 Task: Research Airbnb accommodation in Wallsend, United Kingdom from 1st December, 2023 to 9th December, 2023 for 4 adults.2 bedrooms having 2 beds and 2 bathrooms. Property type can be house. Look for 4 properties as per requirement.
Action: Mouse moved to (430, 108)
Screenshot: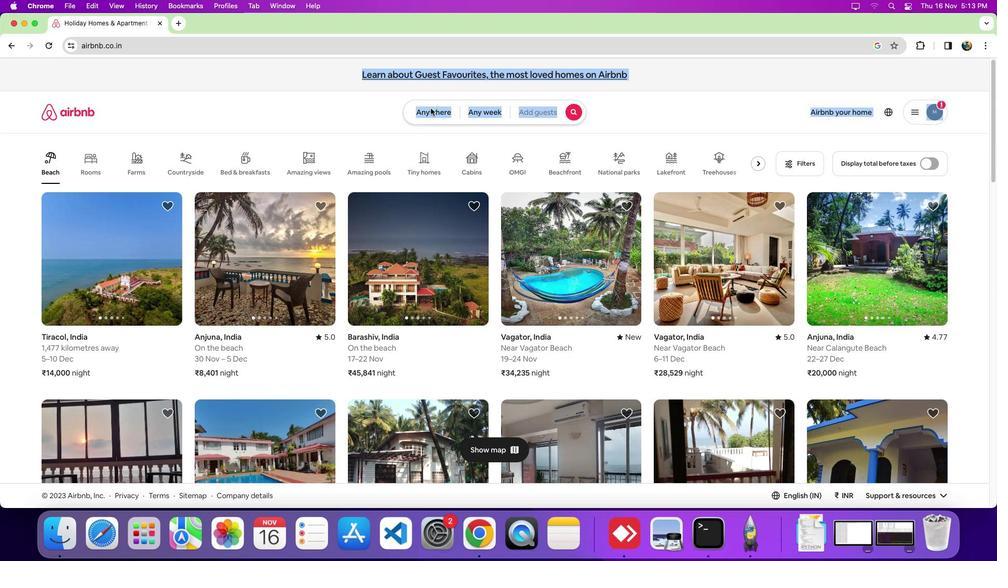 
Action: Mouse pressed left at (430, 108)
Screenshot: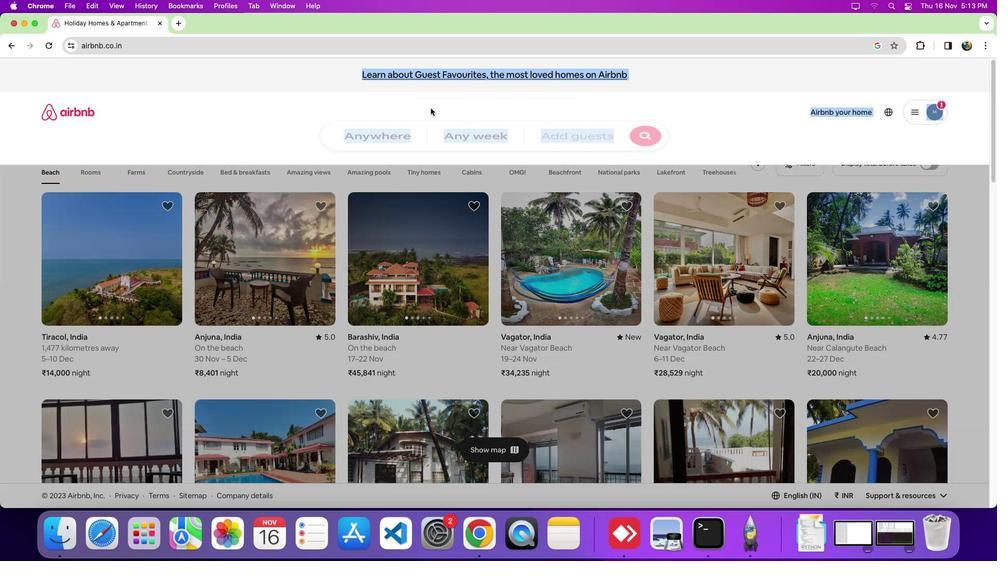 
Action: Mouse moved to (375, 152)
Screenshot: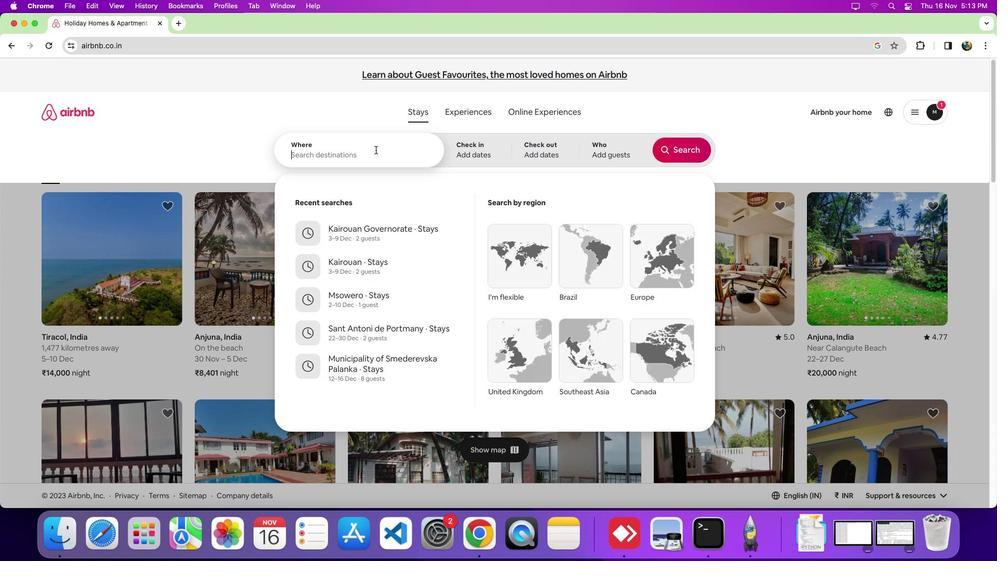 
Action: Mouse pressed left at (375, 152)
Screenshot: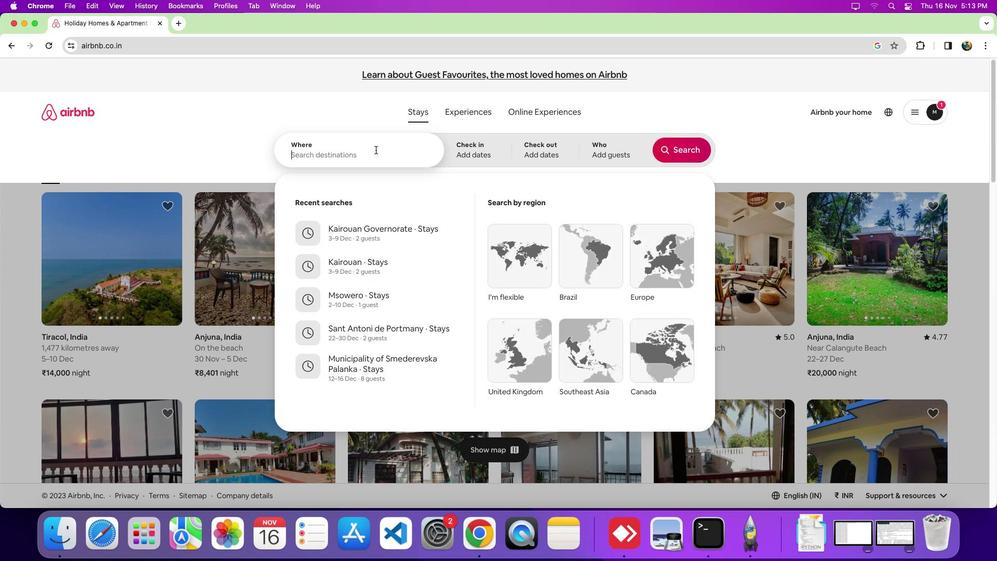 
Action: Mouse moved to (375, 150)
Screenshot: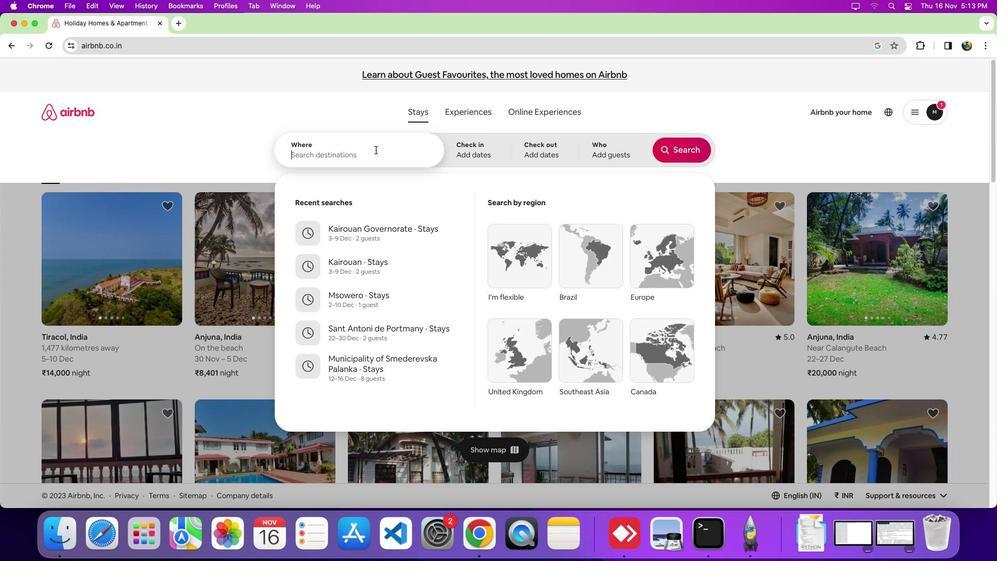 
Action: Key pressed Key.shift_r'W''a''l''l''s''e''n''d'','Key.spaceKey.shift'U''n''i''t''e''d'Key.space'k''i''n''g''d''o''m'Key.space'='
Screenshot: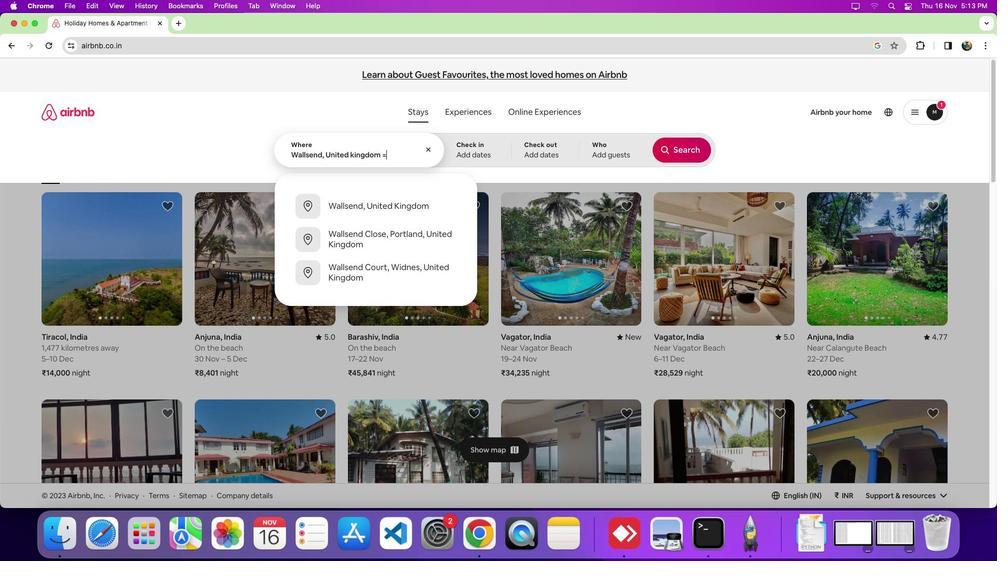 
Action: Mouse moved to (456, 158)
Screenshot: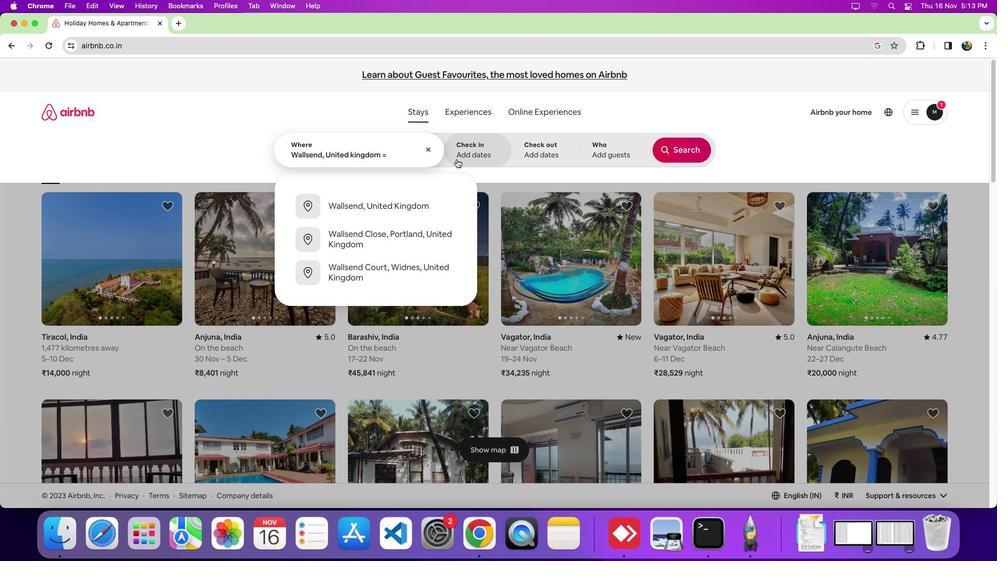 
Action: Mouse pressed left at (456, 158)
Screenshot: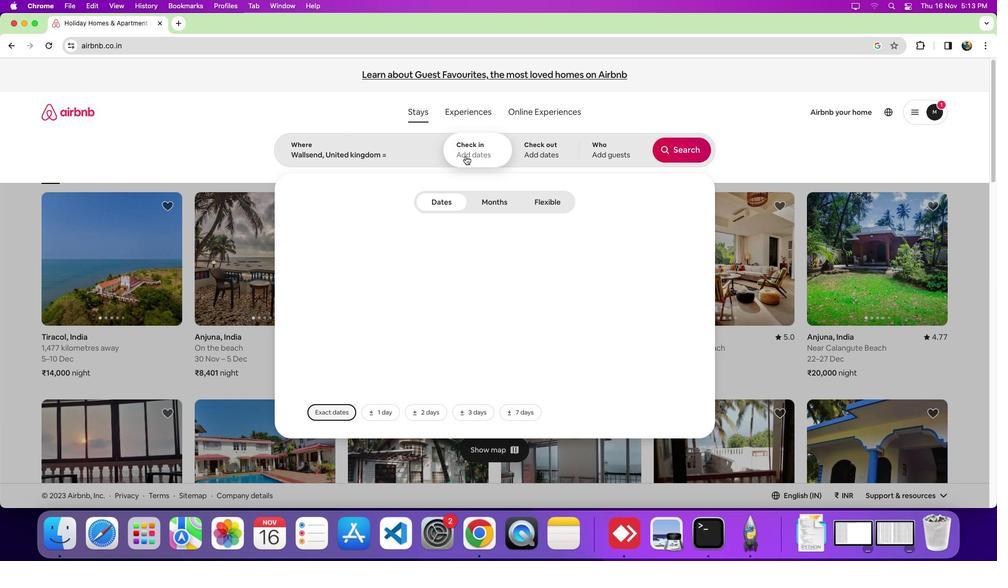 
Action: Mouse moved to (638, 280)
Screenshot: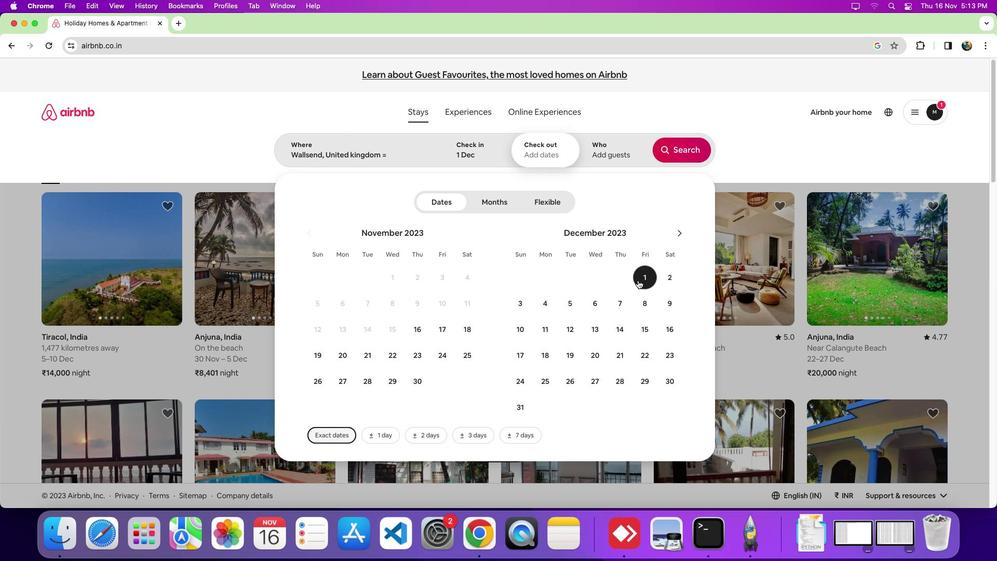
Action: Mouse pressed left at (638, 280)
Screenshot: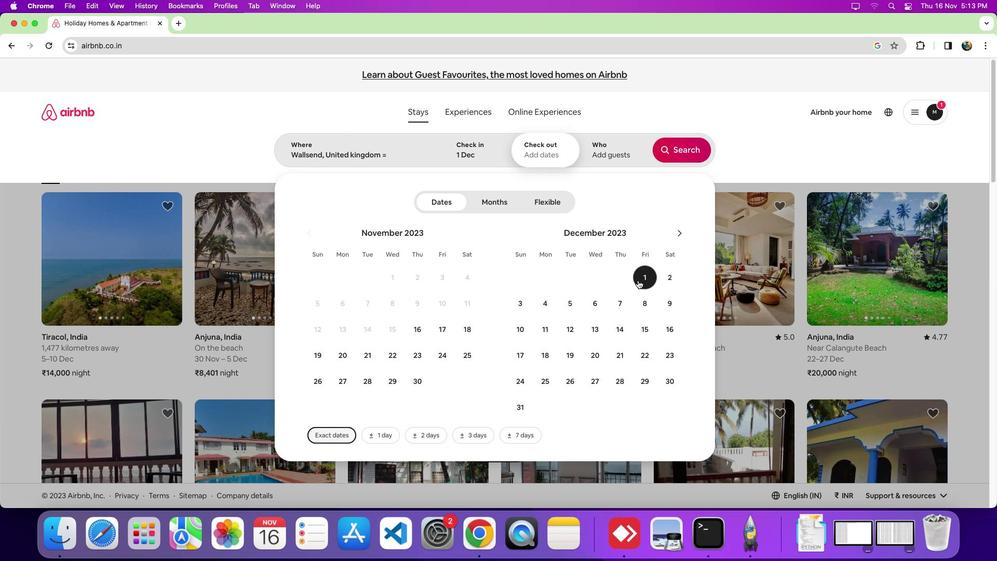 
Action: Mouse moved to (665, 302)
Screenshot: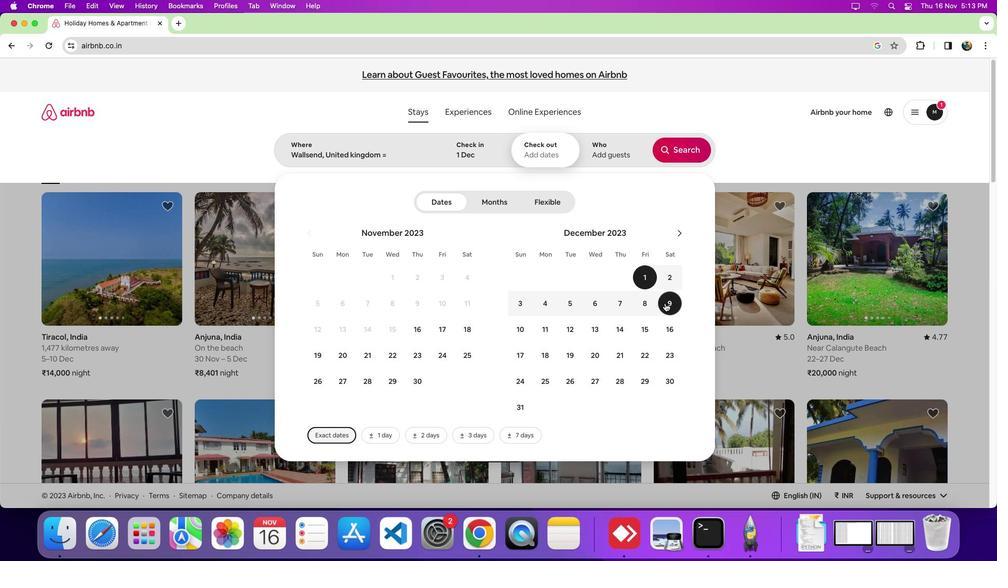 
Action: Mouse pressed left at (665, 302)
Screenshot: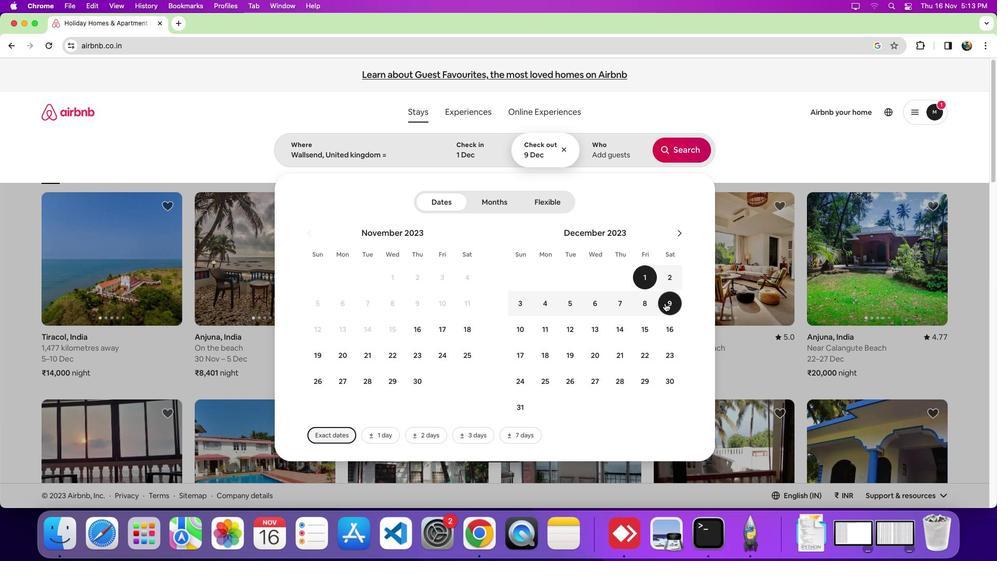 
Action: Mouse moved to (616, 152)
Screenshot: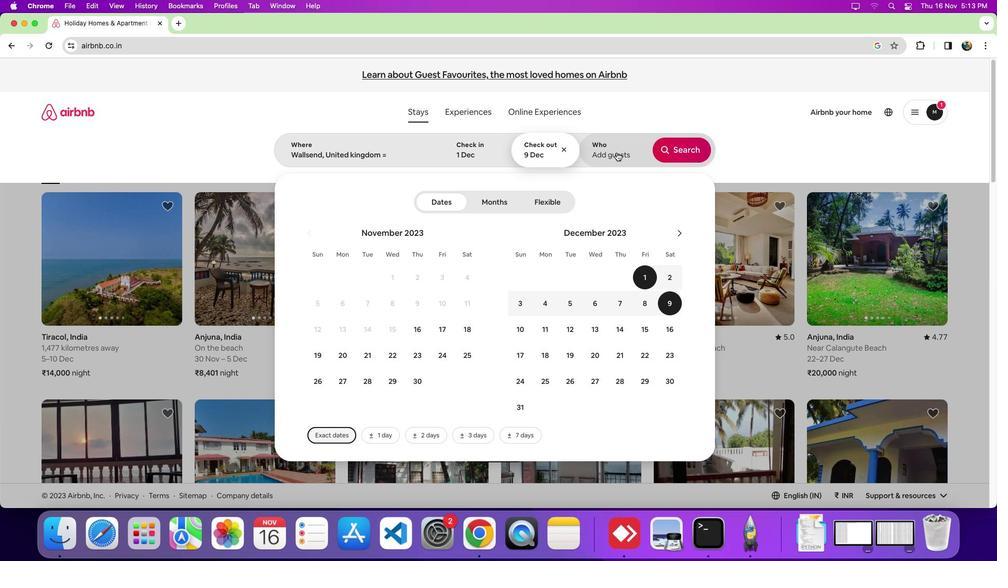 
Action: Mouse pressed left at (616, 152)
Screenshot: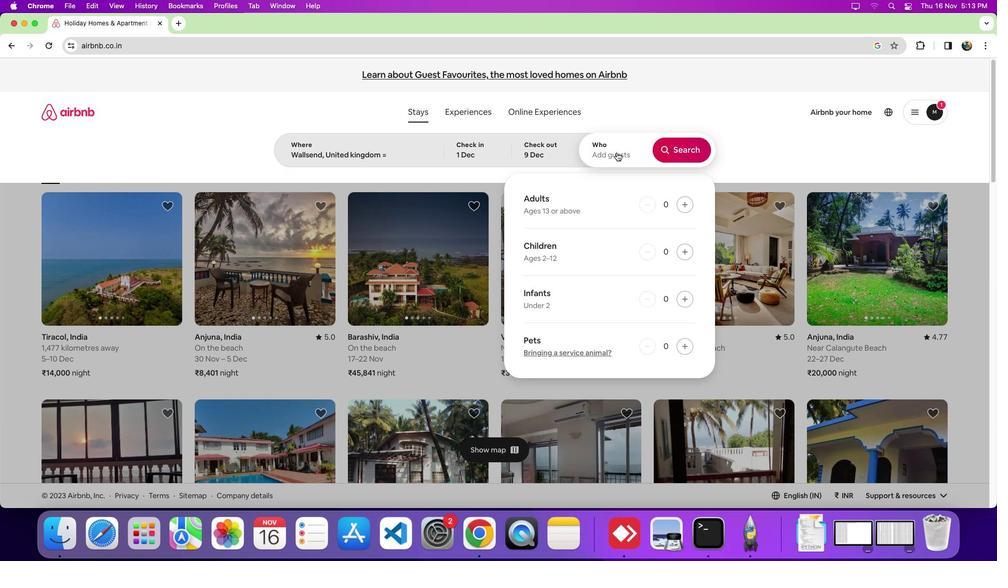 
Action: Mouse moved to (681, 203)
Screenshot: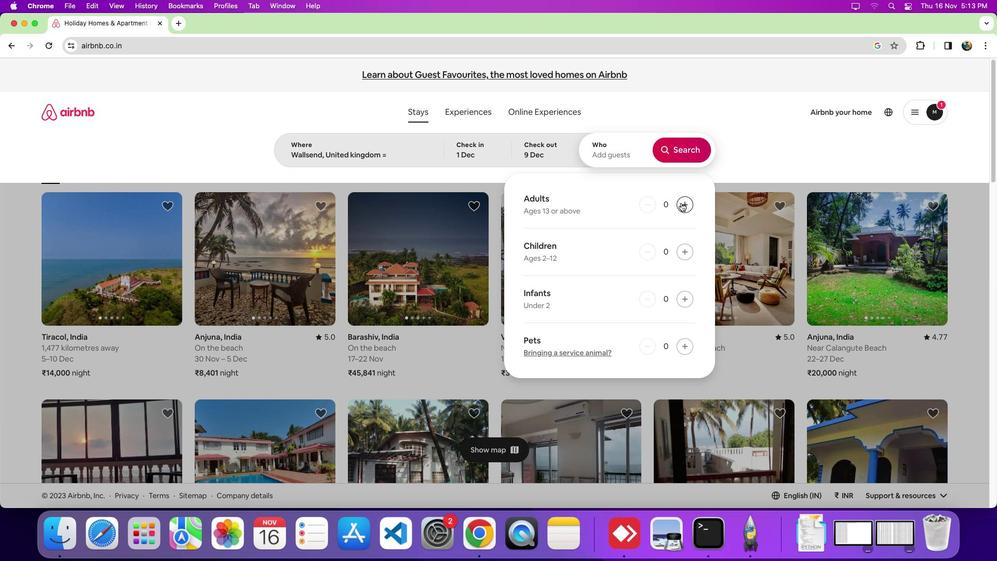 
Action: Mouse pressed left at (681, 203)
Screenshot: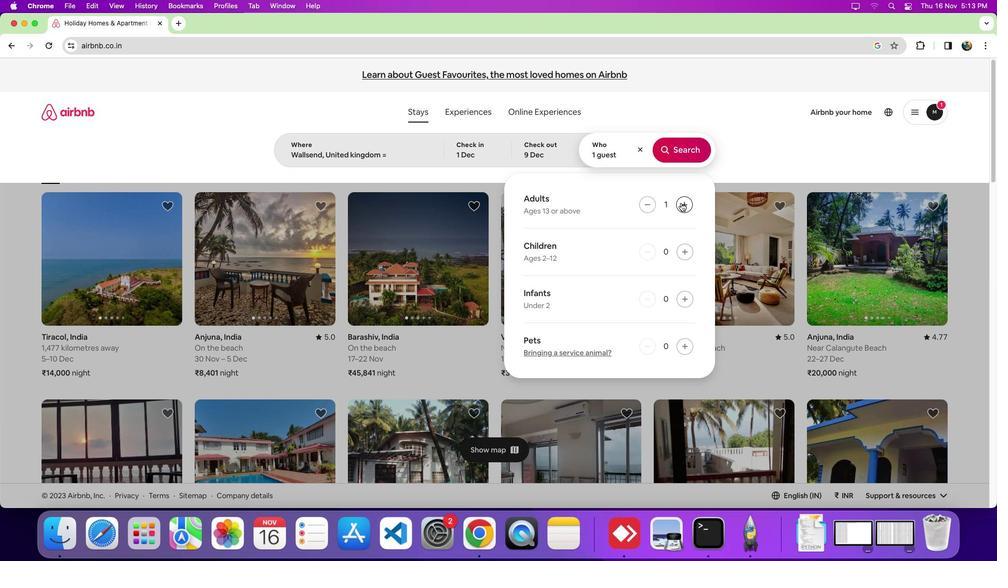 
Action: Mouse pressed left at (681, 203)
Screenshot: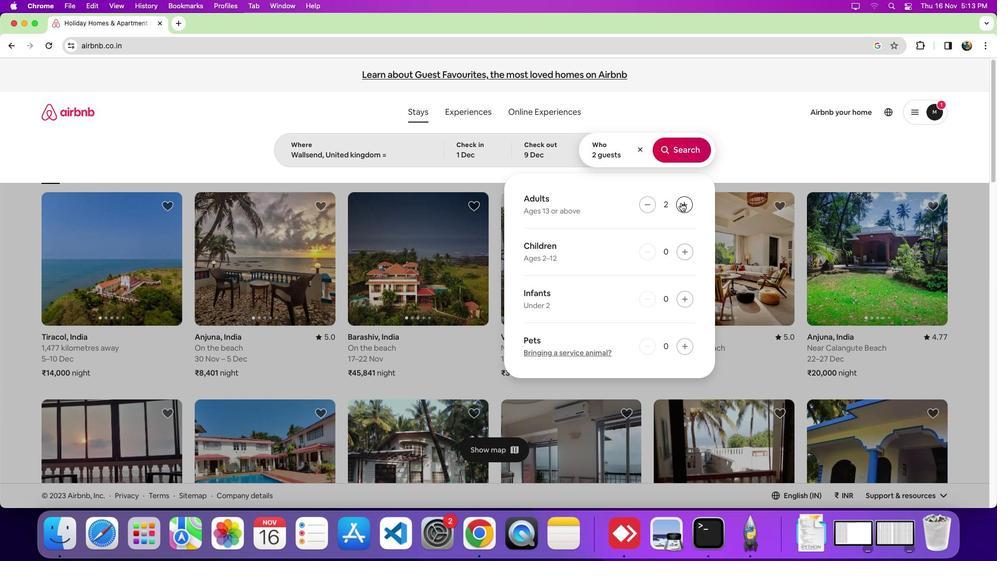 
Action: Mouse pressed left at (681, 203)
Screenshot: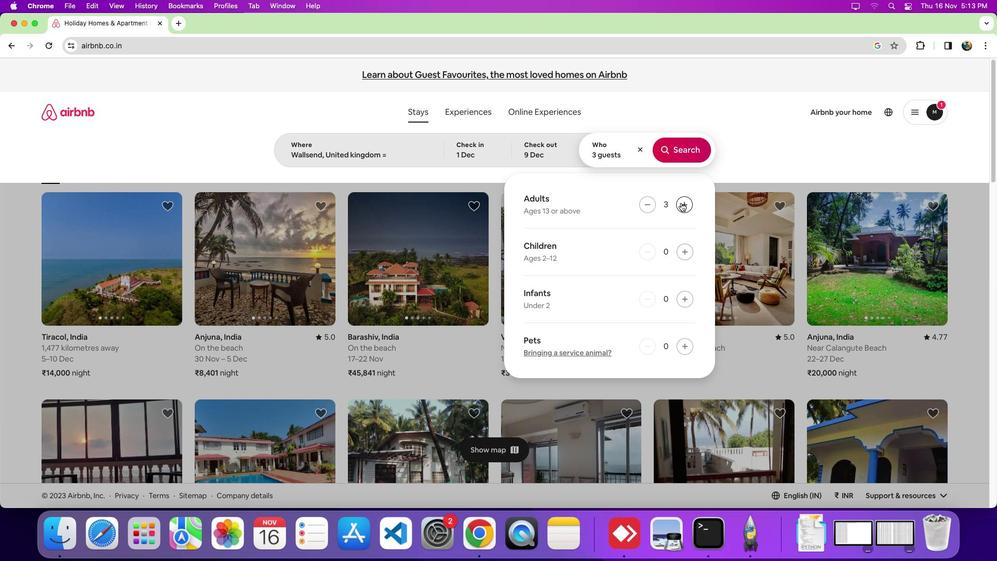 
Action: Mouse pressed left at (681, 203)
Screenshot: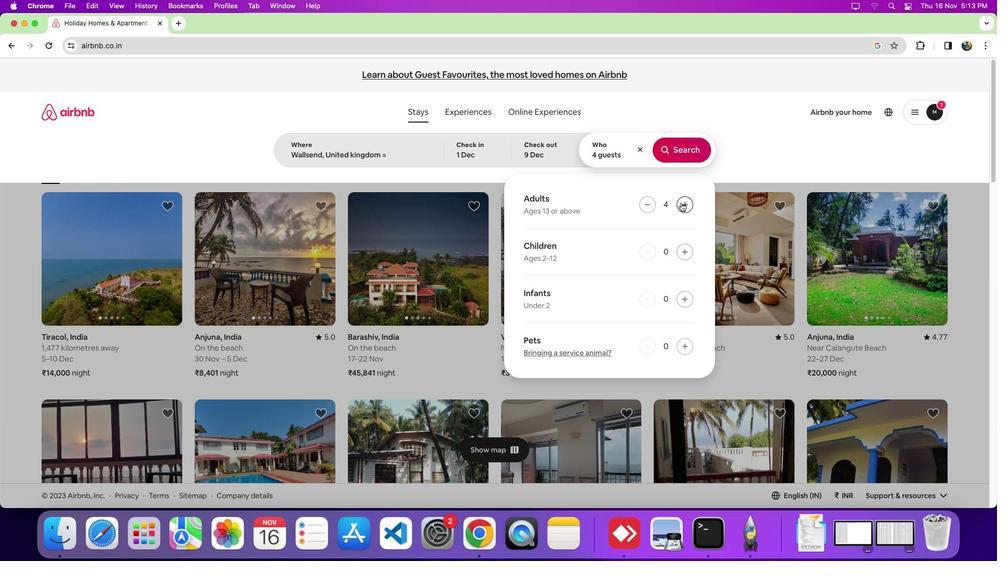 
Action: Mouse moved to (678, 153)
Screenshot: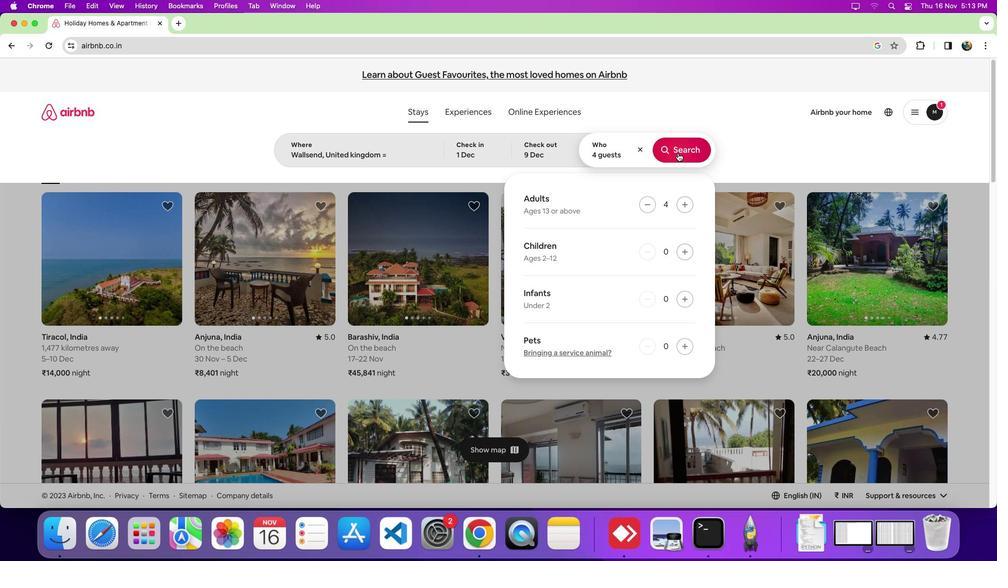 
Action: Mouse pressed left at (678, 153)
Screenshot: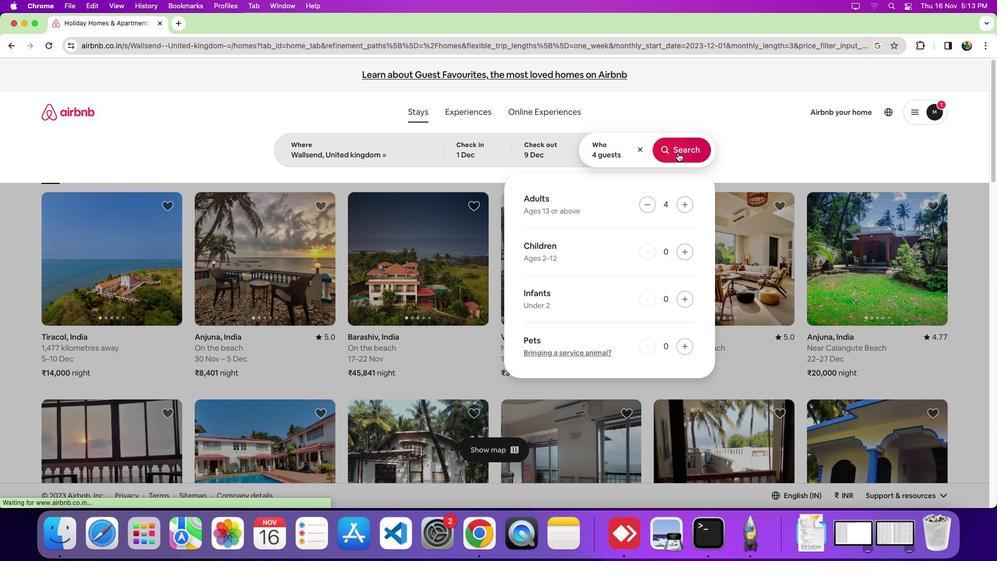 
Action: Mouse moved to (827, 121)
Screenshot: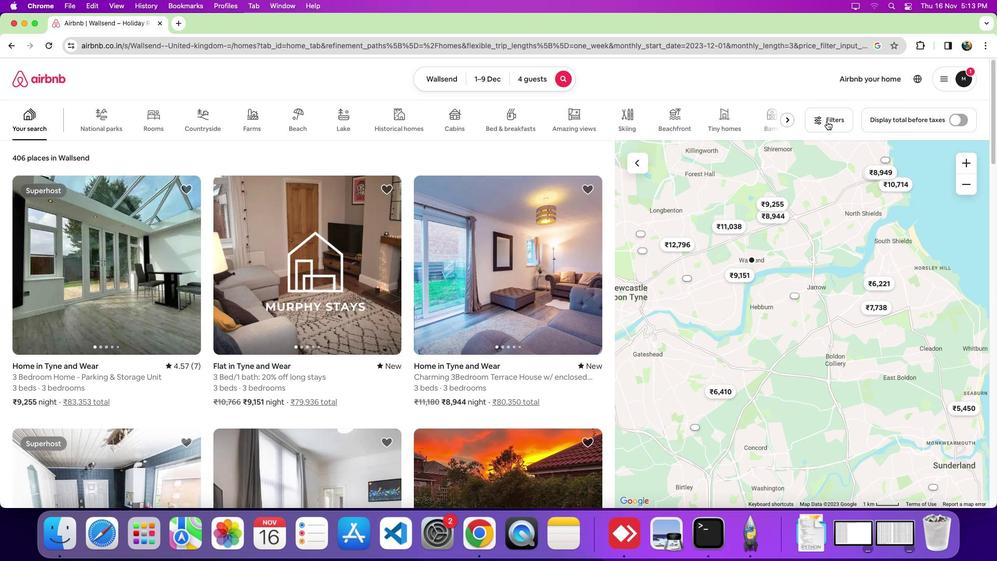 
Action: Mouse pressed left at (827, 121)
Screenshot: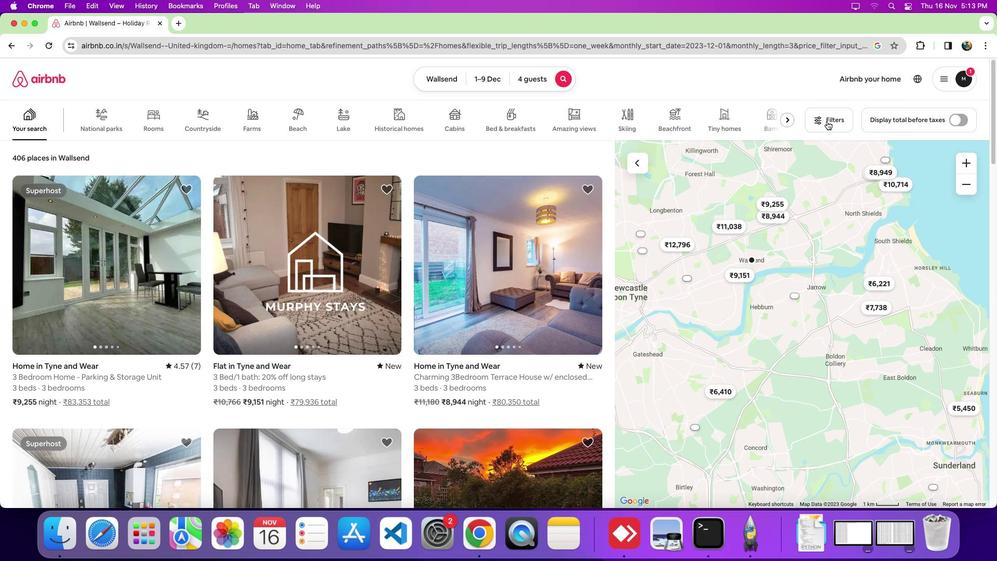 
Action: Mouse moved to (573, 322)
Screenshot: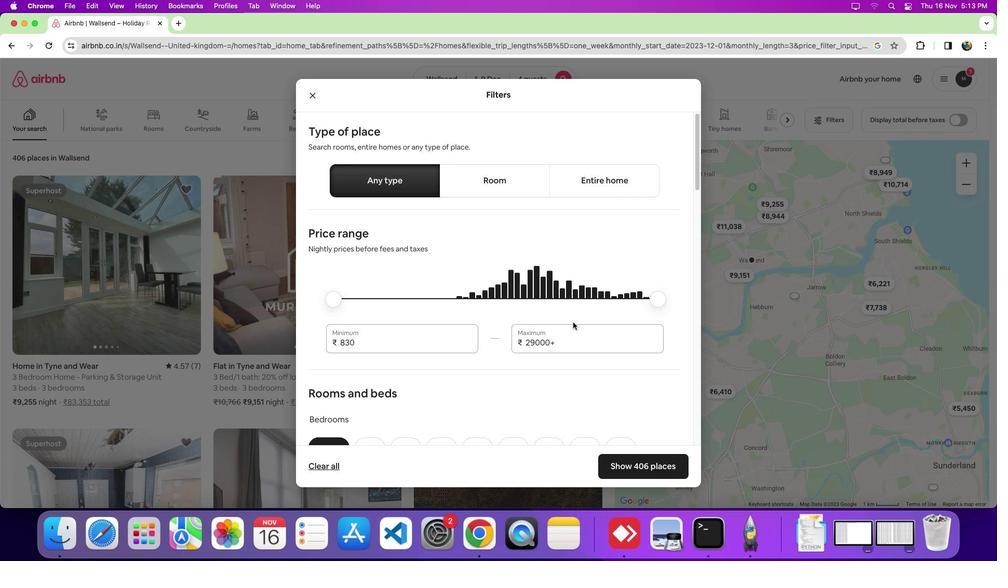 
Action: Mouse scrolled (573, 322) with delta (0, 0)
Screenshot: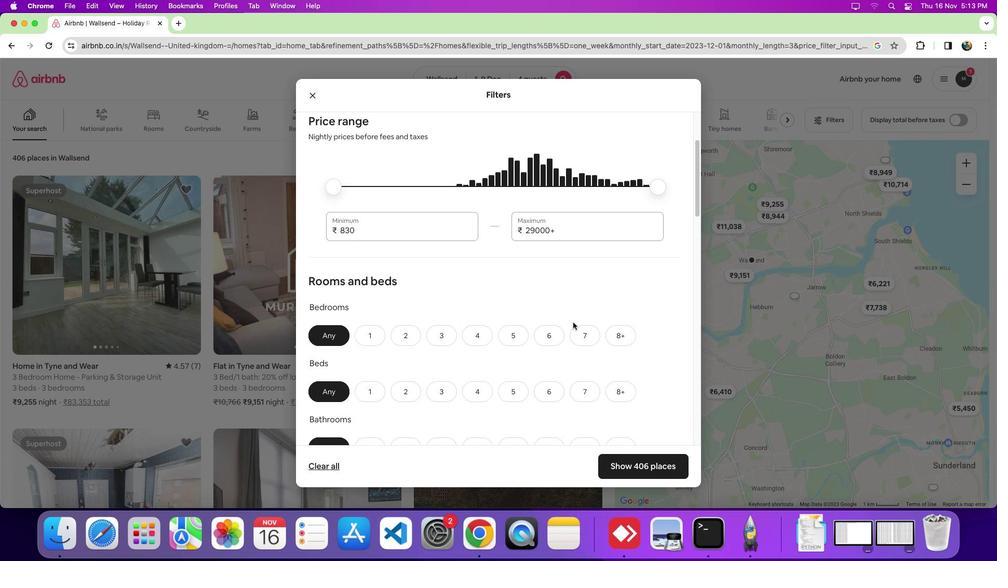 
Action: Mouse scrolled (573, 322) with delta (0, 0)
Screenshot: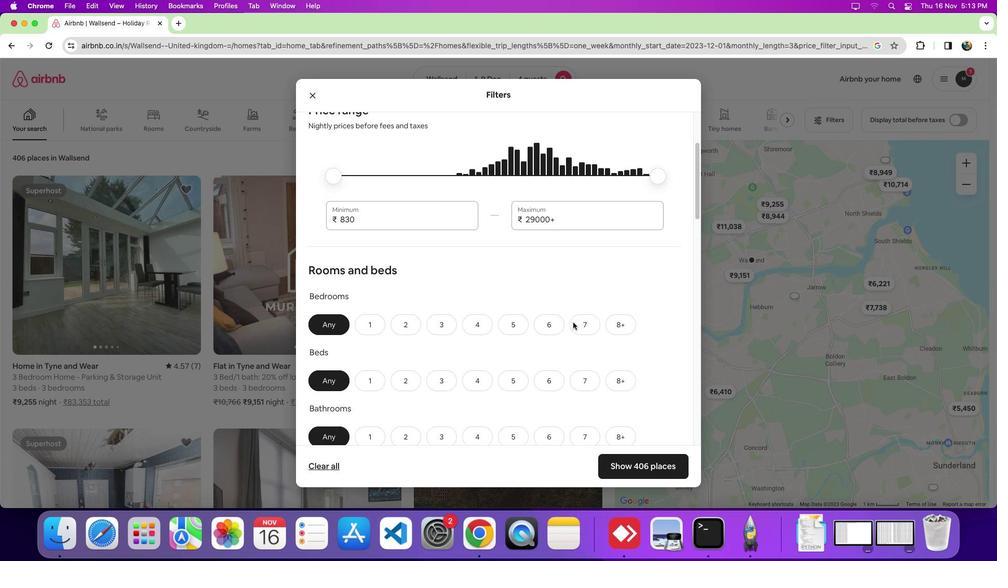 
Action: Mouse scrolled (573, 322) with delta (0, -2)
Screenshot: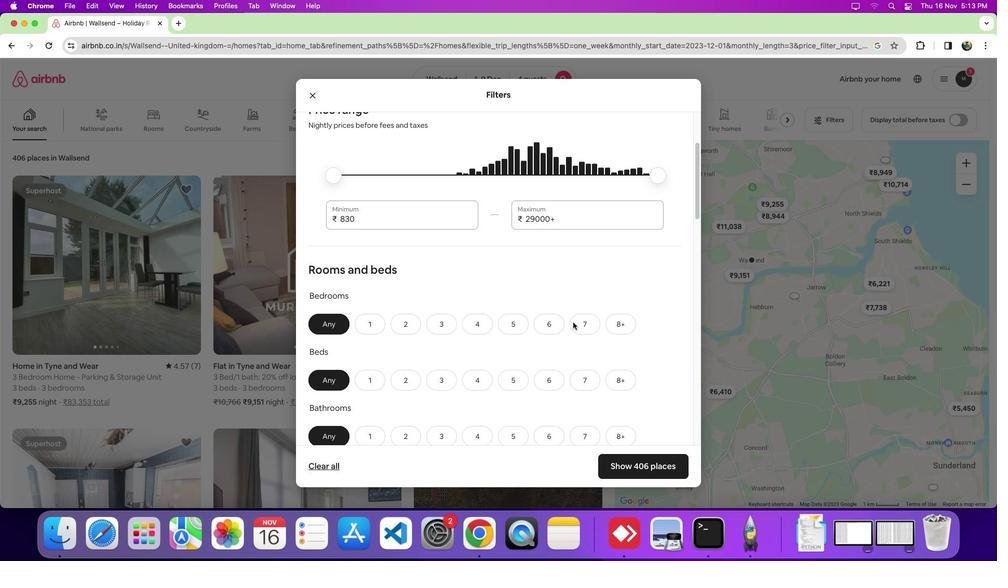 
Action: Mouse moved to (572, 319)
Screenshot: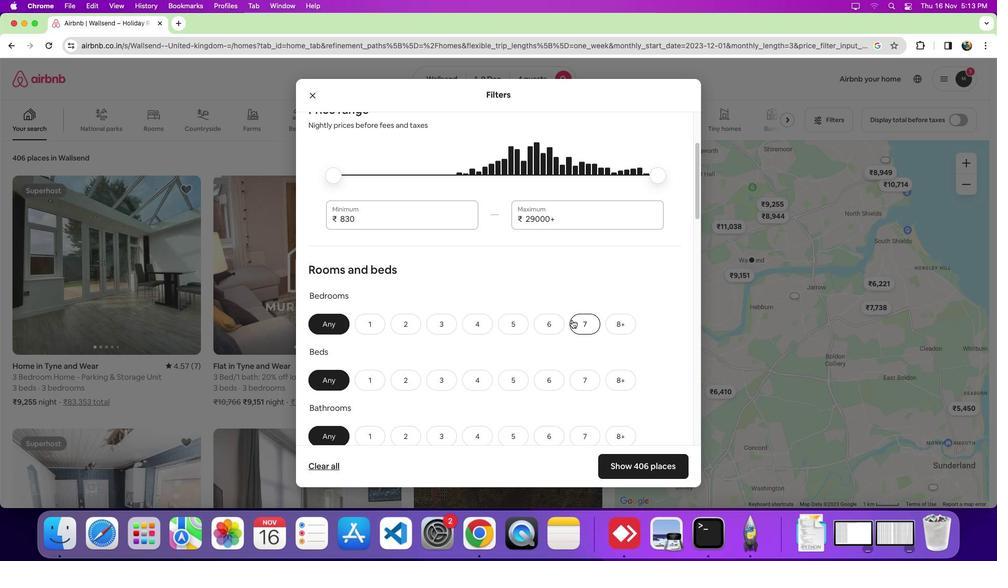 
Action: Mouse scrolled (572, 319) with delta (0, 0)
Screenshot: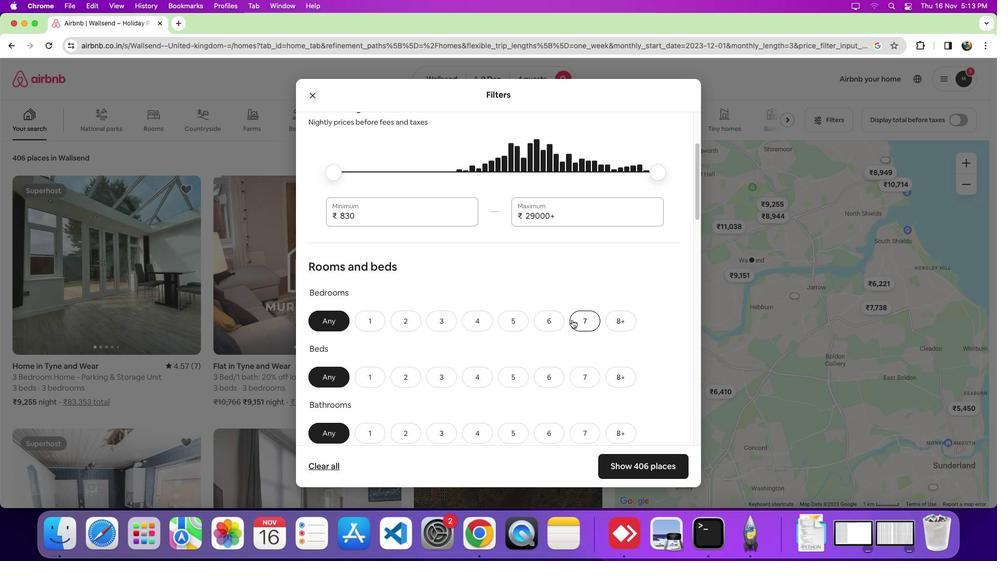 
Action: Mouse scrolled (572, 319) with delta (0, 0)
Screenshot: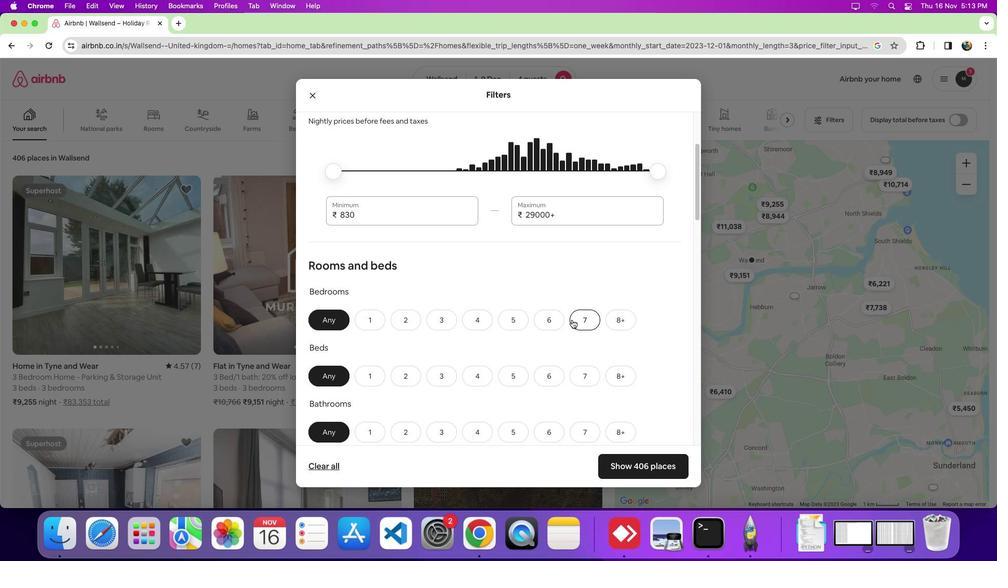
Action: Mouse moved to (401, 322)
Screenshot: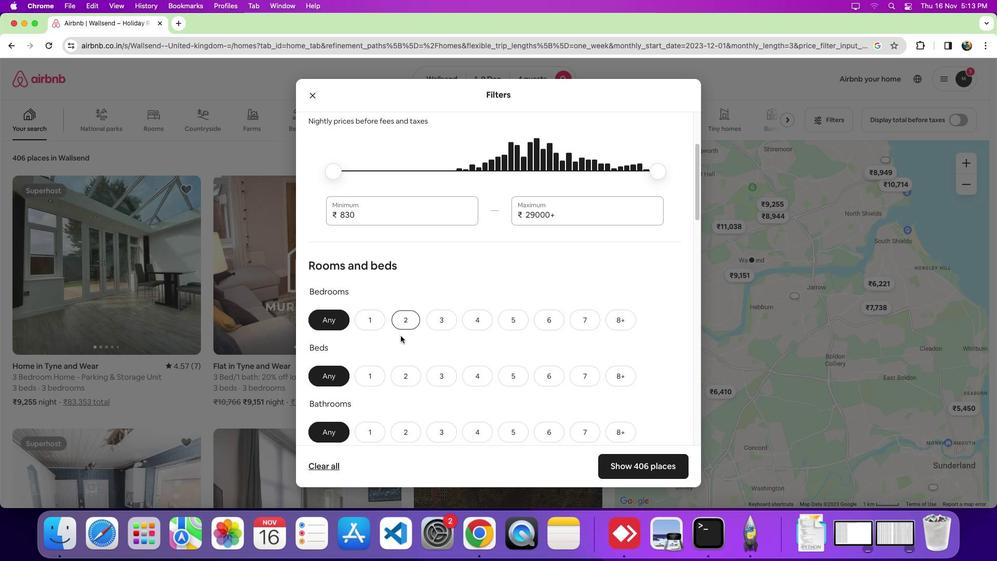 
Action: Mouse pressed left at (401, 322)
Screenshot: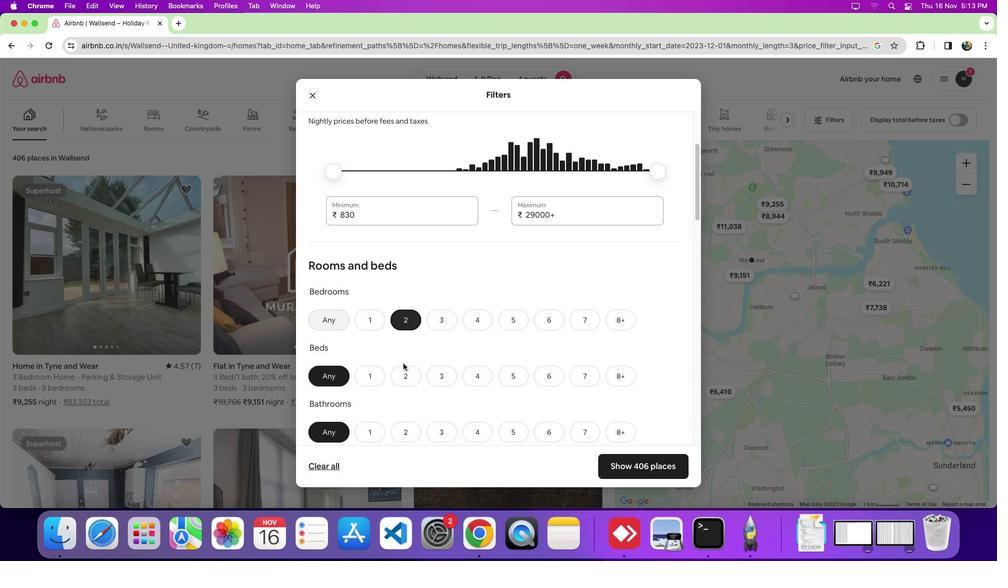 
Action: Mouse moved to (404, 373)
Screenshot: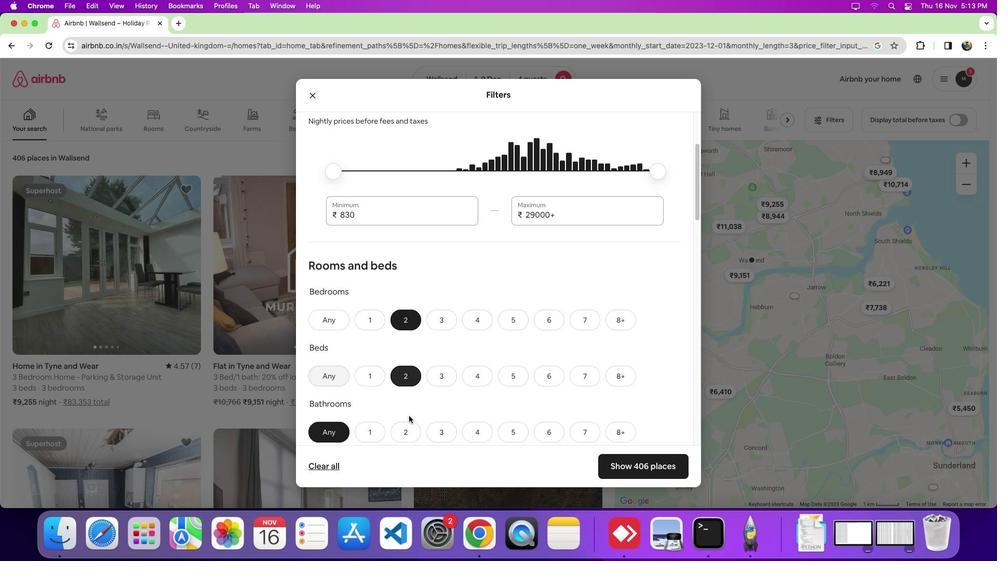 
Action: Mouse pressed left at (404, 373)
Screenshot: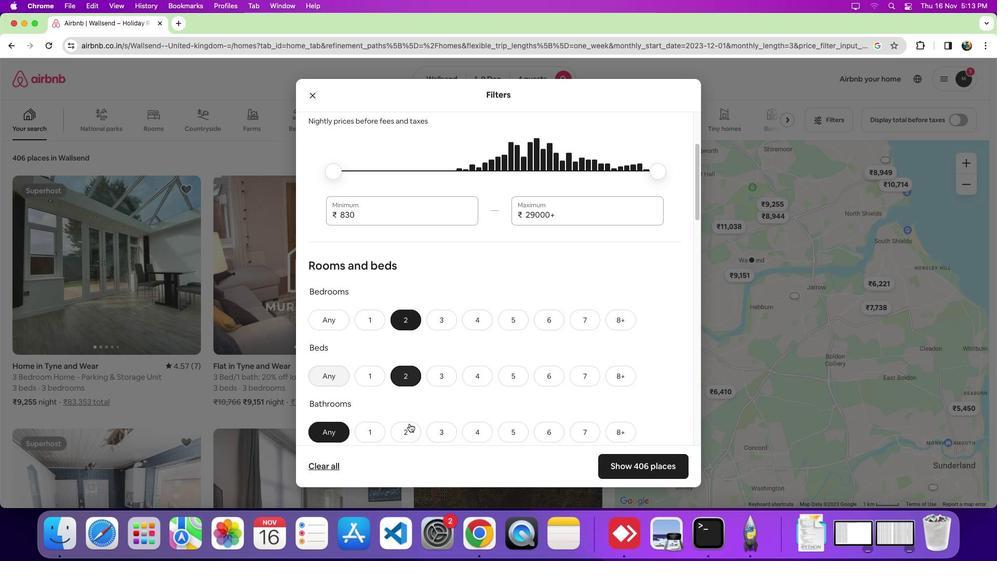 
Action: Mouse moved to (408, 428)
Screenshot: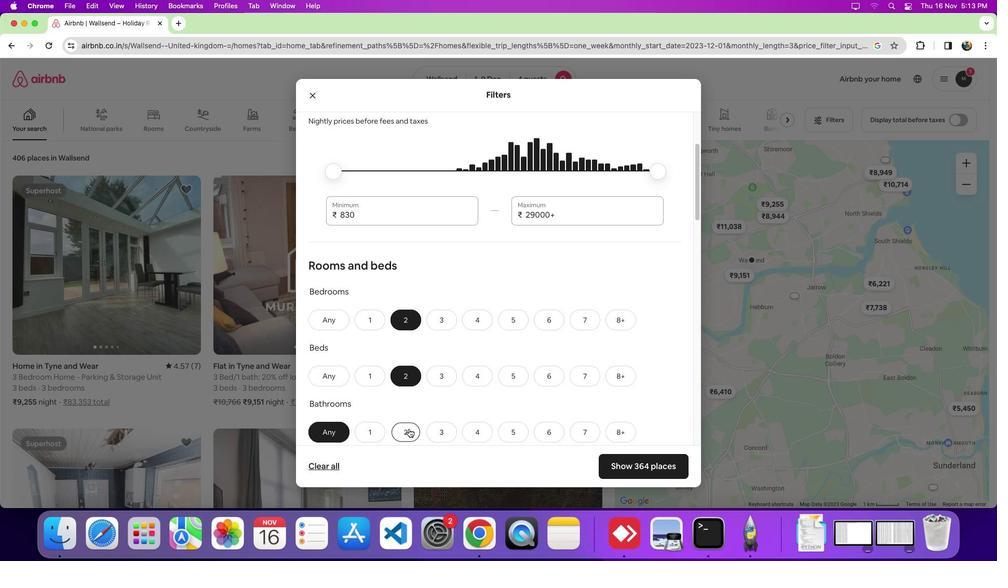 
Action: Mouse pressed left at (408, 428)
Screenshot: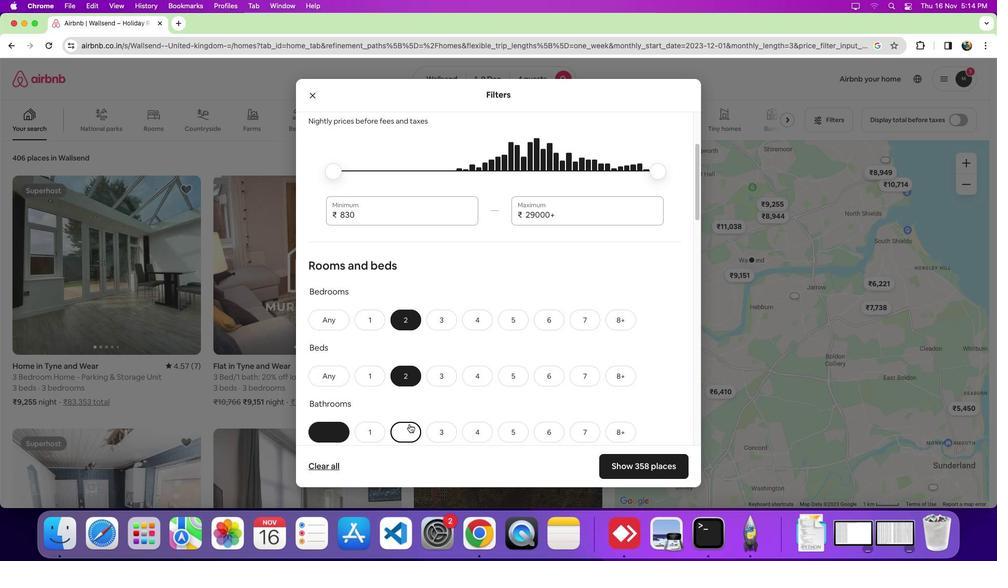 
Action: Mouse moved to (478, 379)
Screenshot: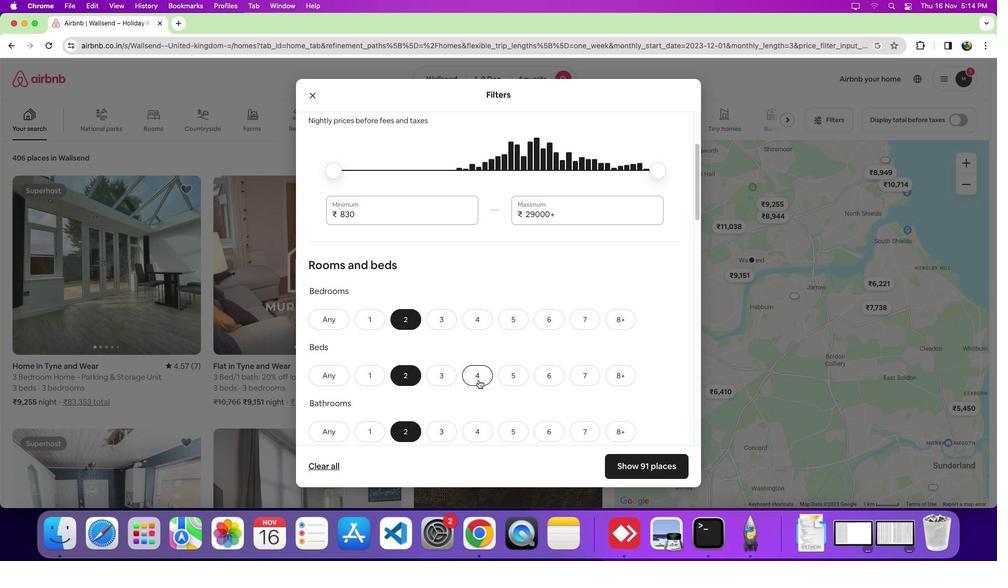 
Action: Mouse scrolled (478, 379) with delta (0, 0)
Screenshot: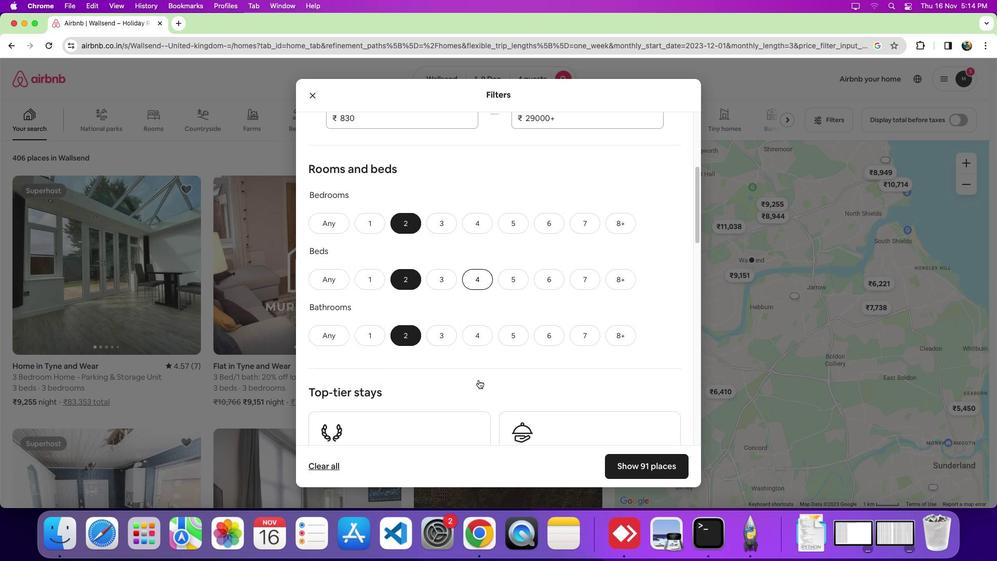 
Action: Mouse scrolled (478, 379) with delta (0, 0)
Screenshot: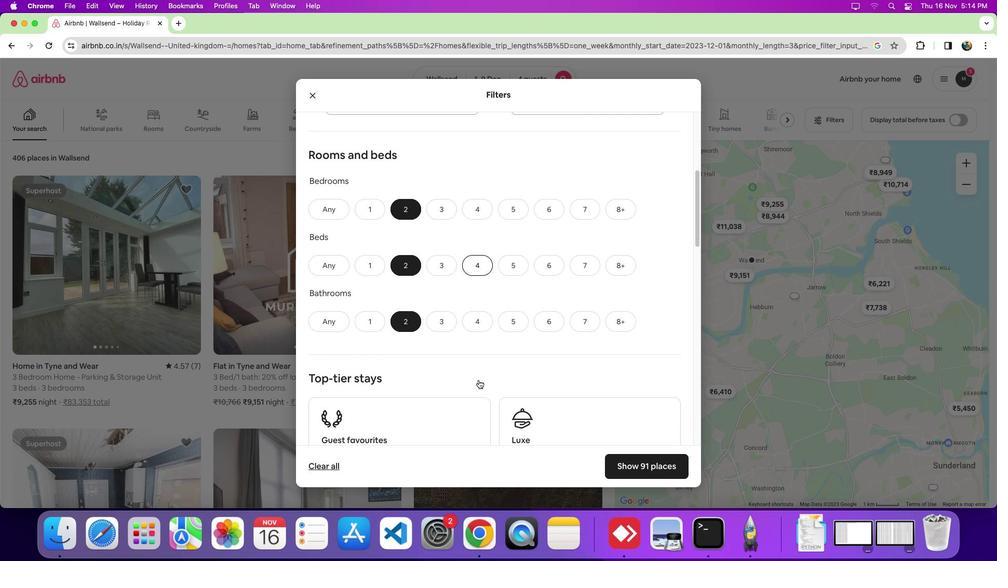 
Action: Mouse scrolled (478, 379) with delta (0, -1)
Screenshot: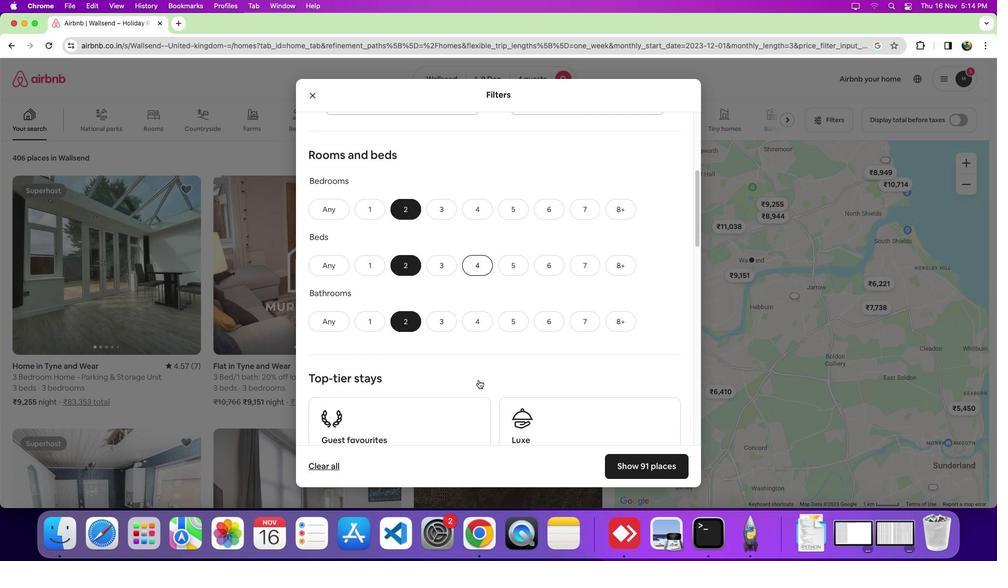 
Action: Mouse scrolled (478, 379) with delta (0, 0)
Screenshot: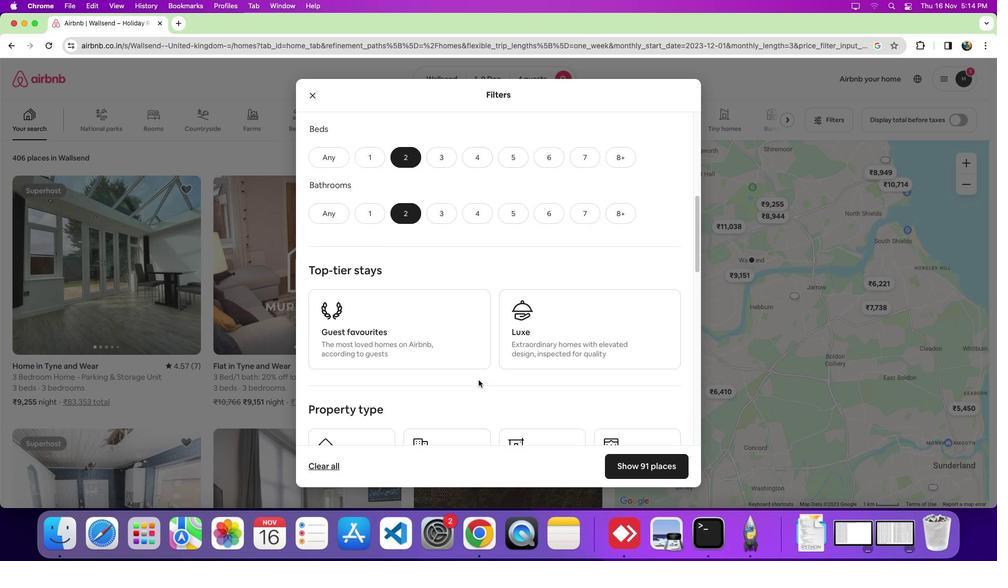 
Action: Mouse scrolled (478, 379) with delta (0, 0)
Screenshot: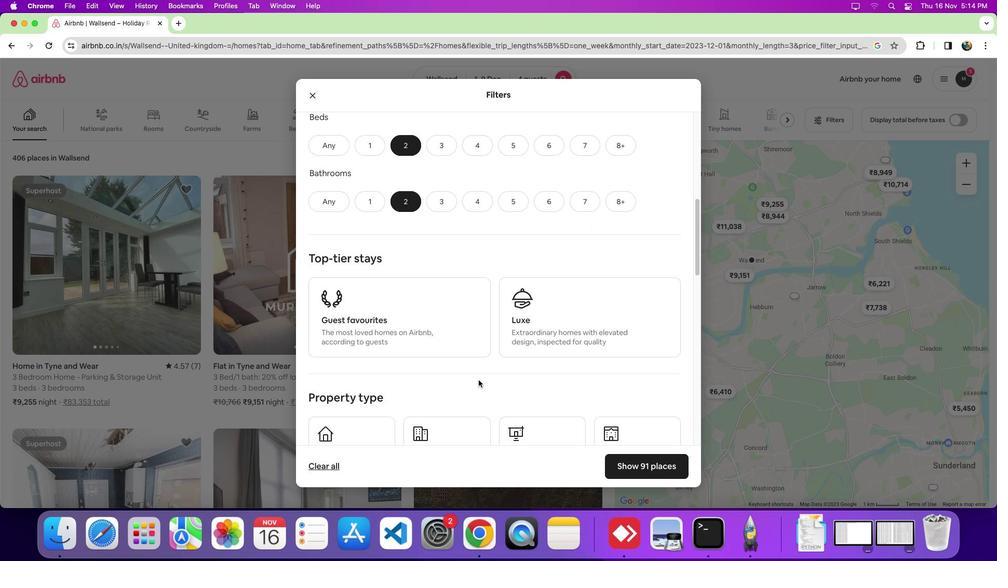 
Action: Mouse scrolled (478, 379) with delta (0, -2)
Screenshot: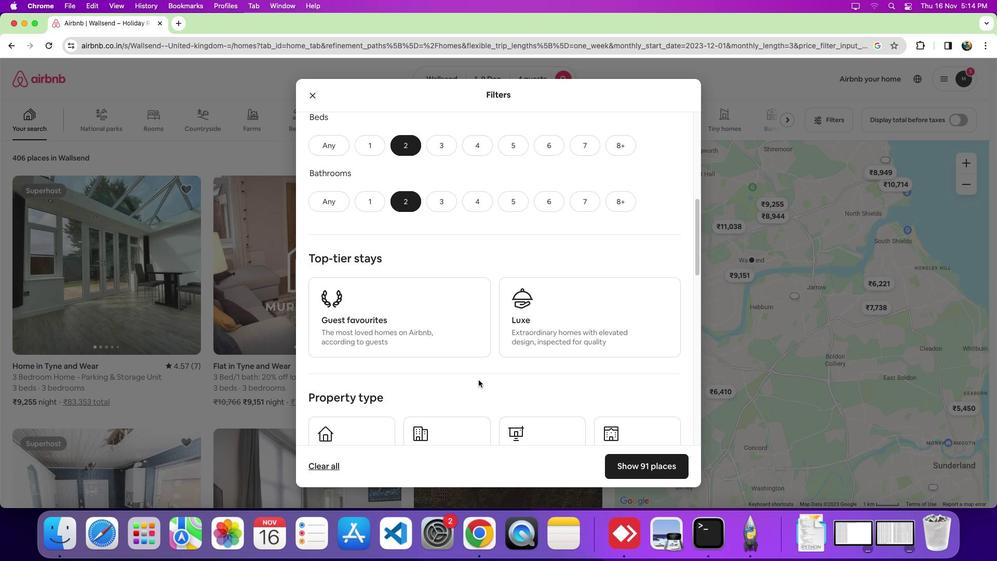 
Action: Mouse moved to (479, 379)
Screenshot: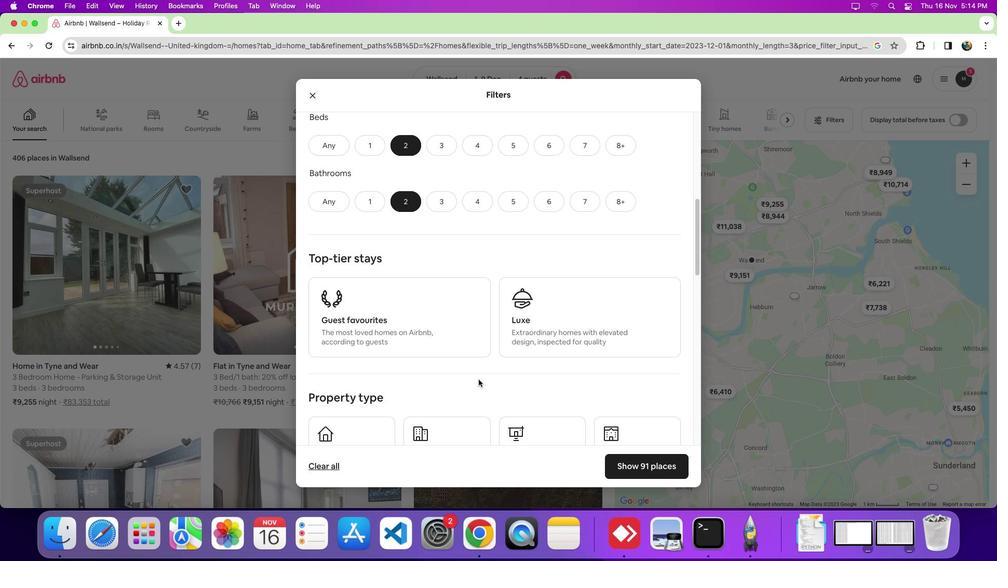 
Action: Mouse scrolled (479, 379) with delta (0, 0)
Screenshot: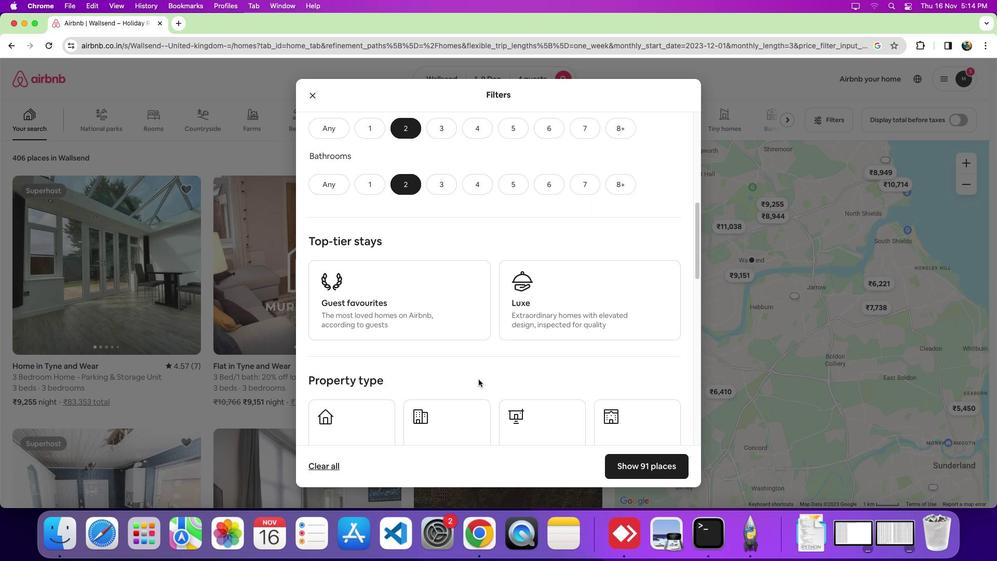 
Action: Mouse scrolled (479, 379) with delta (0, 0)
Screenshot: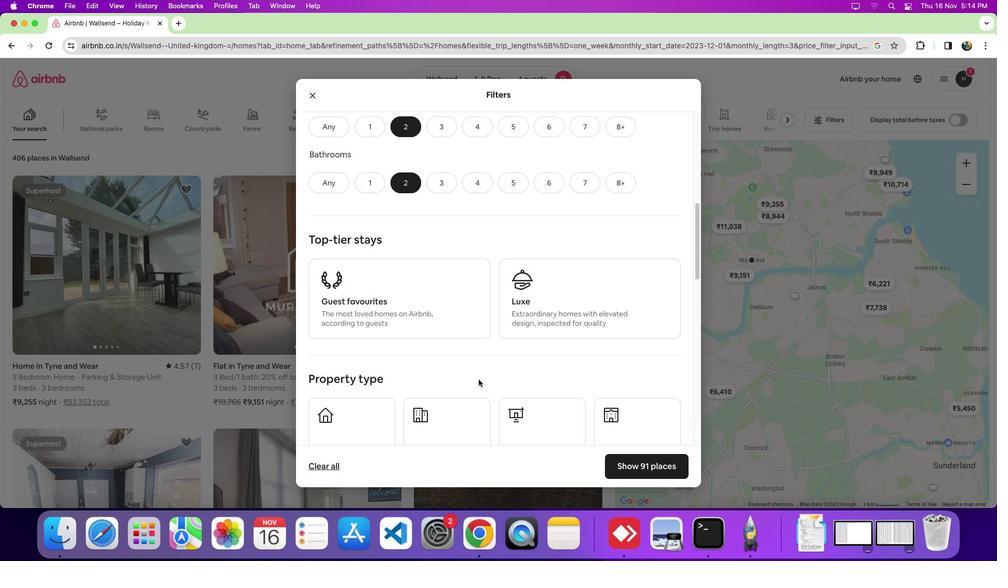 
Action: Mouse scrolled (479, 379) with delta (0, 0)
Screenshot: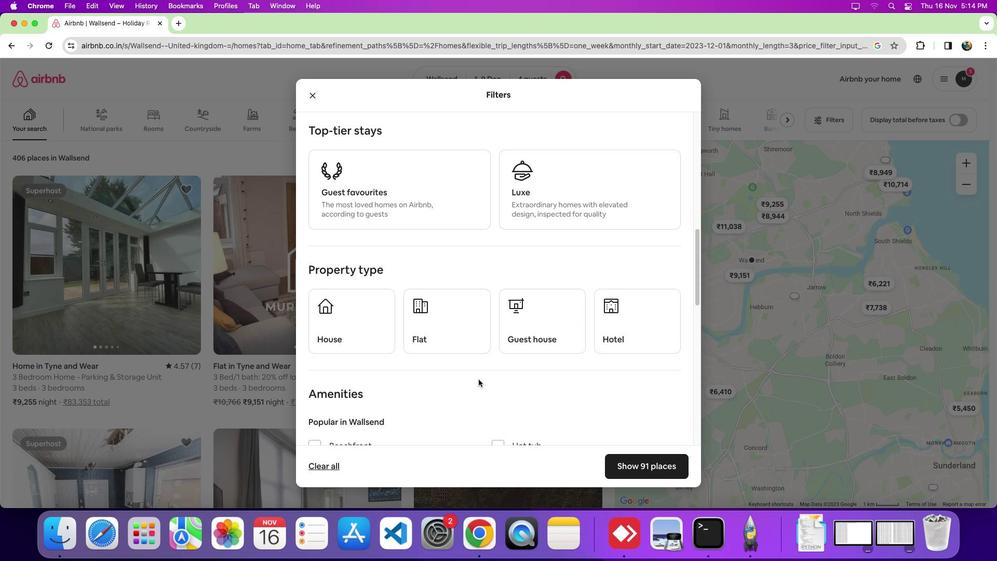 
Action: Mouse scrolled (479, 379) with delta (0, 0)
Screenshot: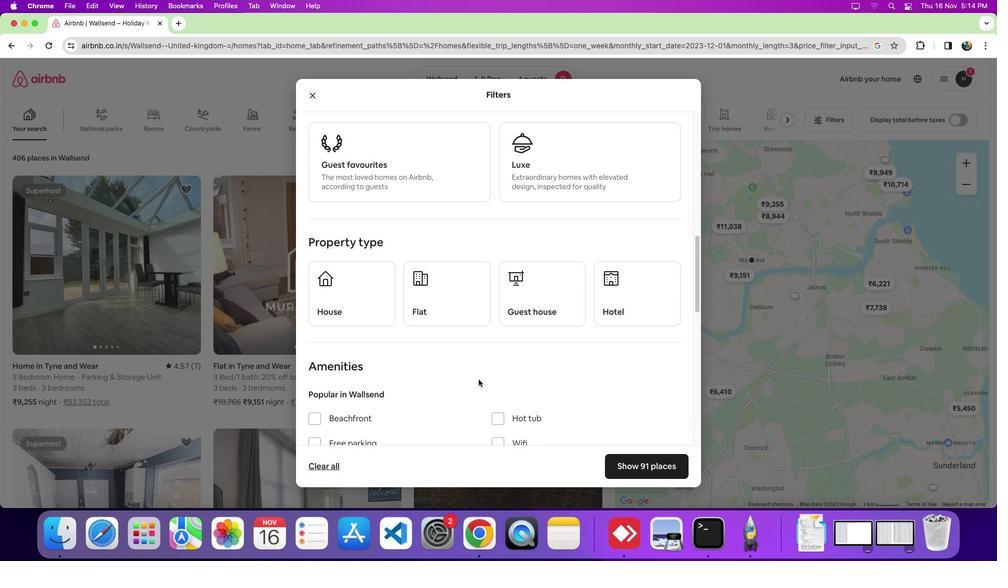
Action: Mouse scrolled (479, 379) with delta (0, -2)
Screenshot: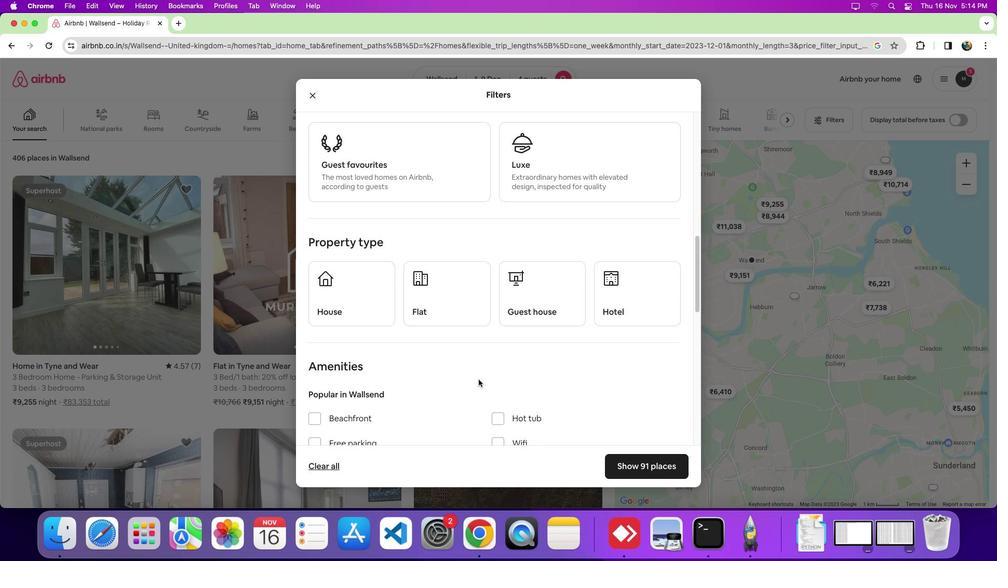 
Action: Mouse moved to (323, 288)
Screenshot: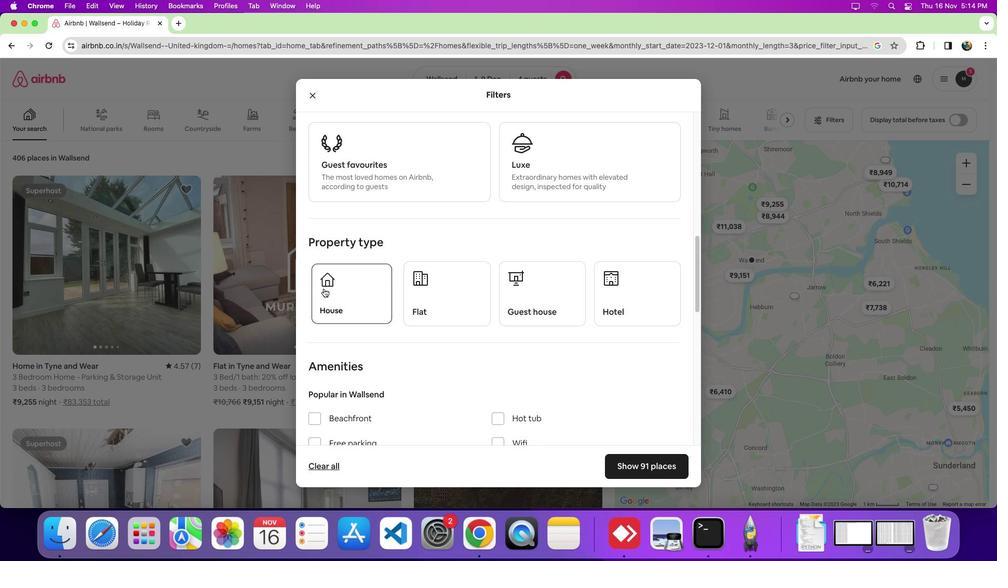 
Action: Mouse pressed left at (323, 288)
Screenshot: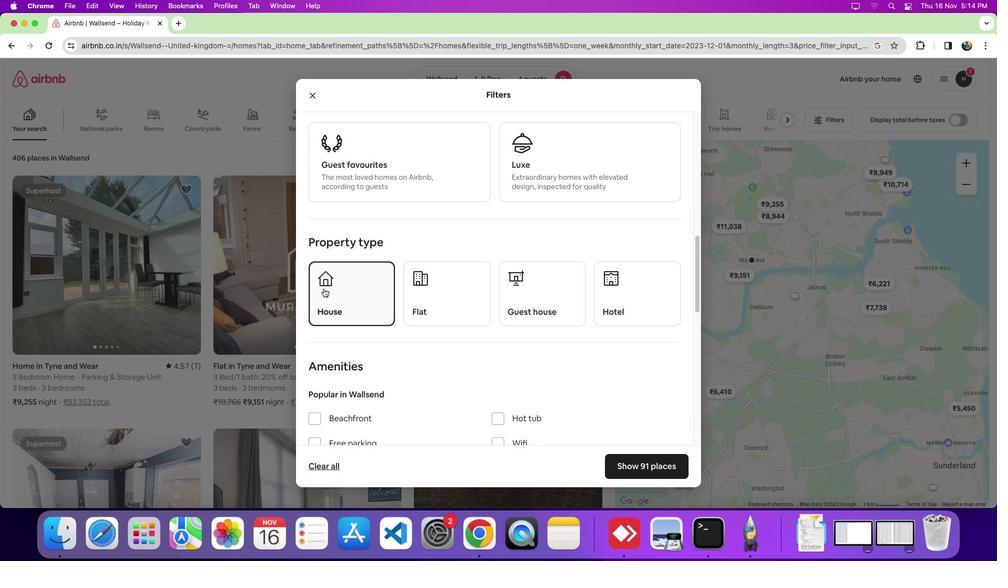 
Action: Mouse moved to (465, 324)
Screenshot: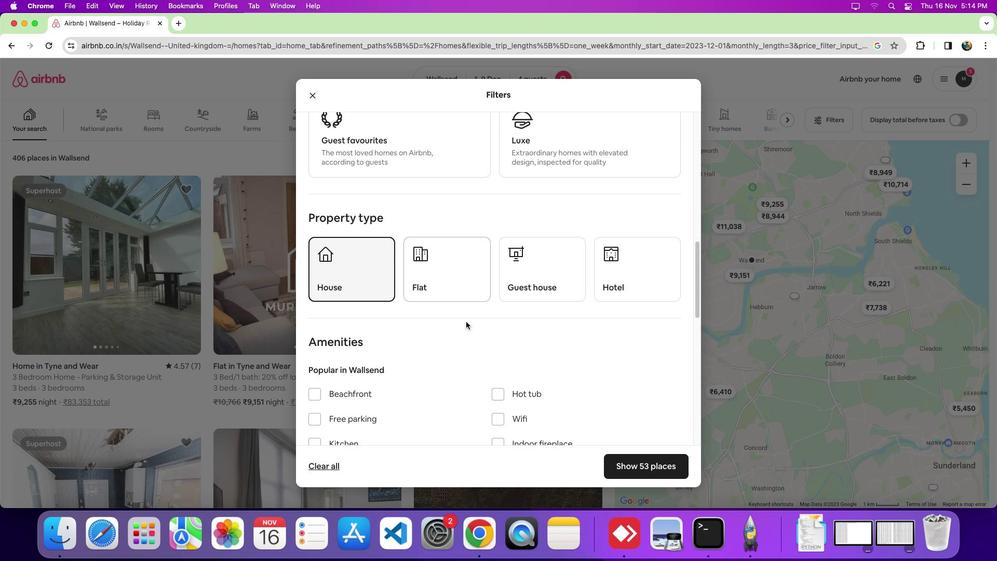 
Action: Mouse scrolled (465, 324) with delta (0, 0)
Screenshot: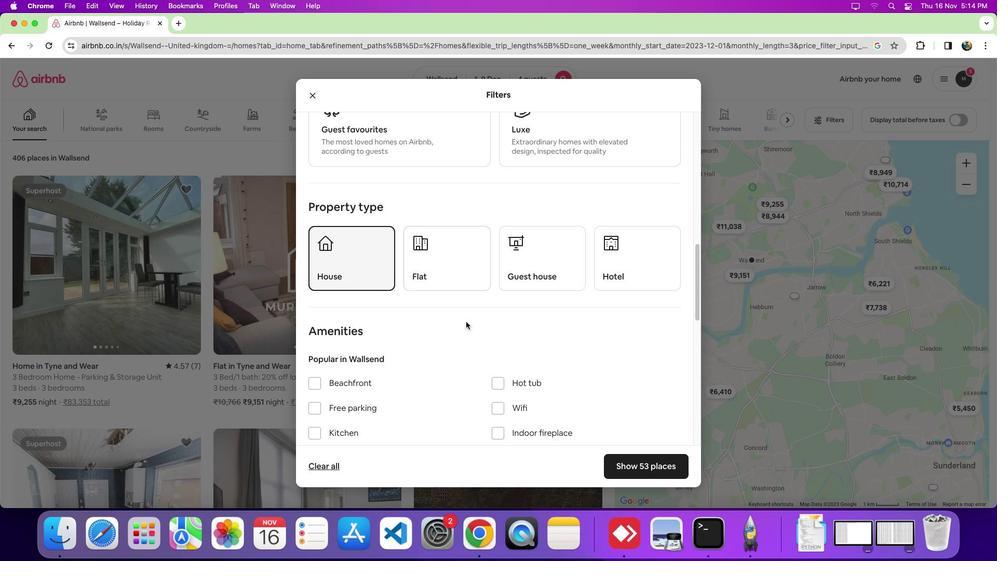 
Action: Mouse moved to (465, 322)
Screenshot: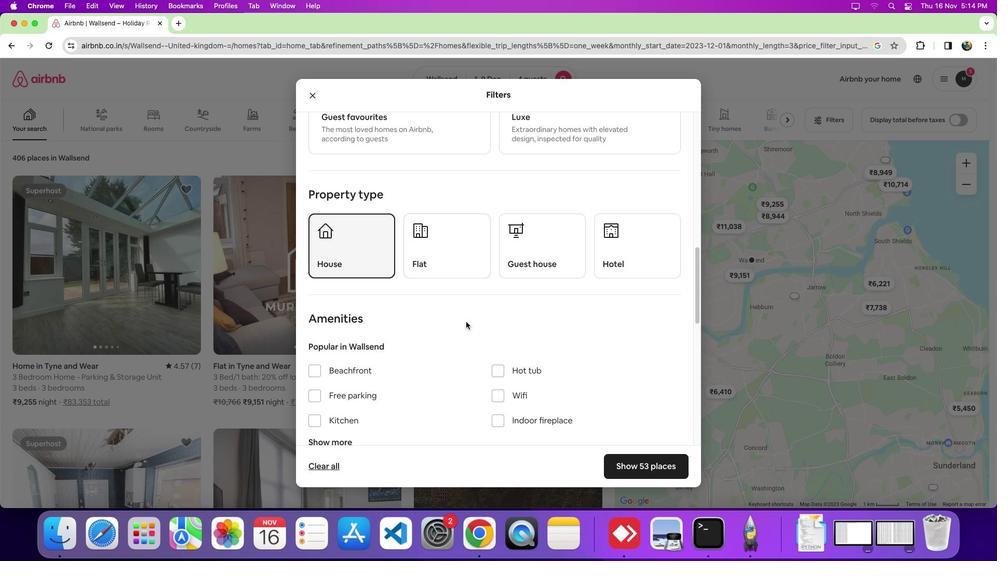 
Action: Mouse scrolled (465, 322) with delta (0, 0)
Screenshot: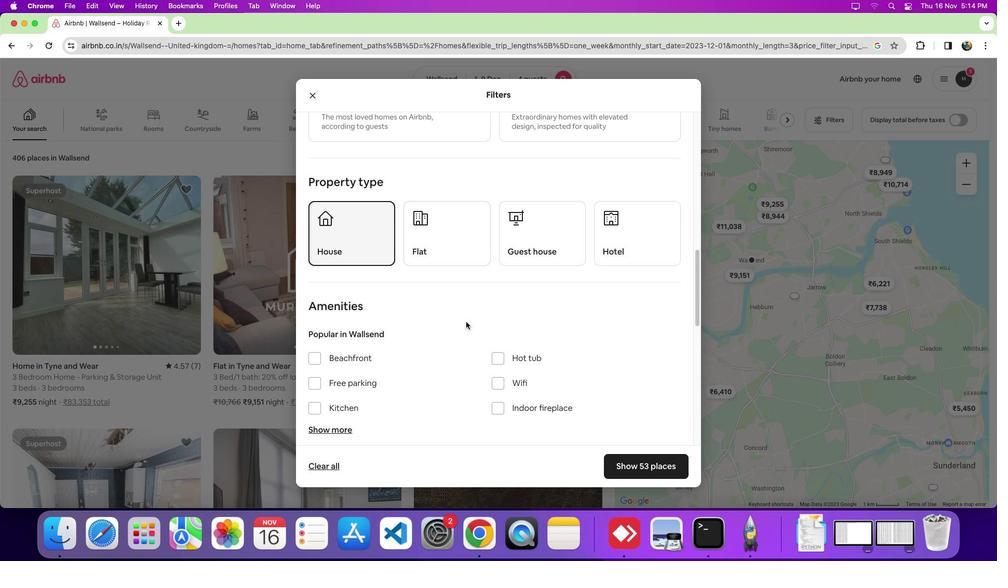 
Action: Mouse moved to (466, 322)
Screenshot: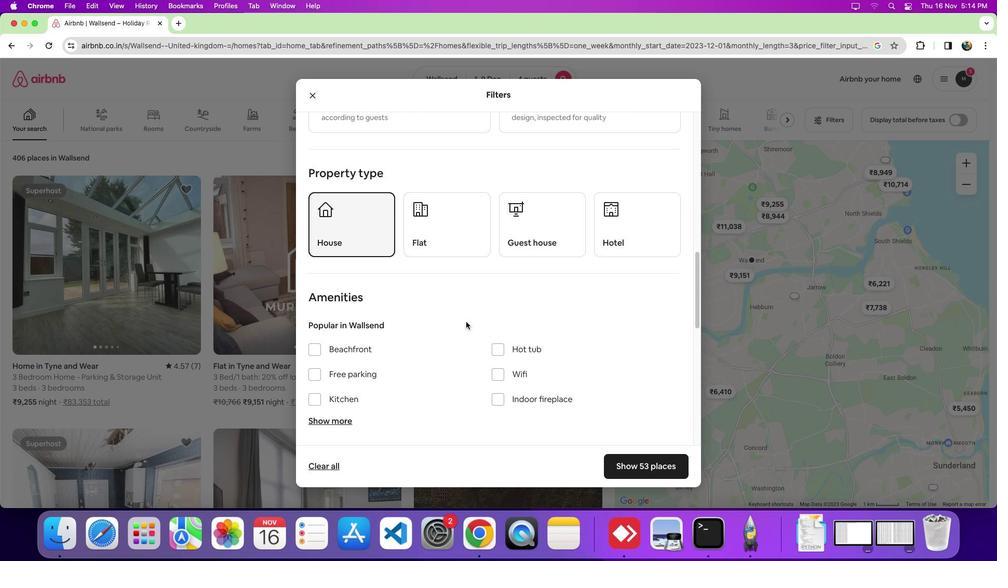 
Action: Mouse scrolled (466, 322) with delta (0, -1)
Screenshot: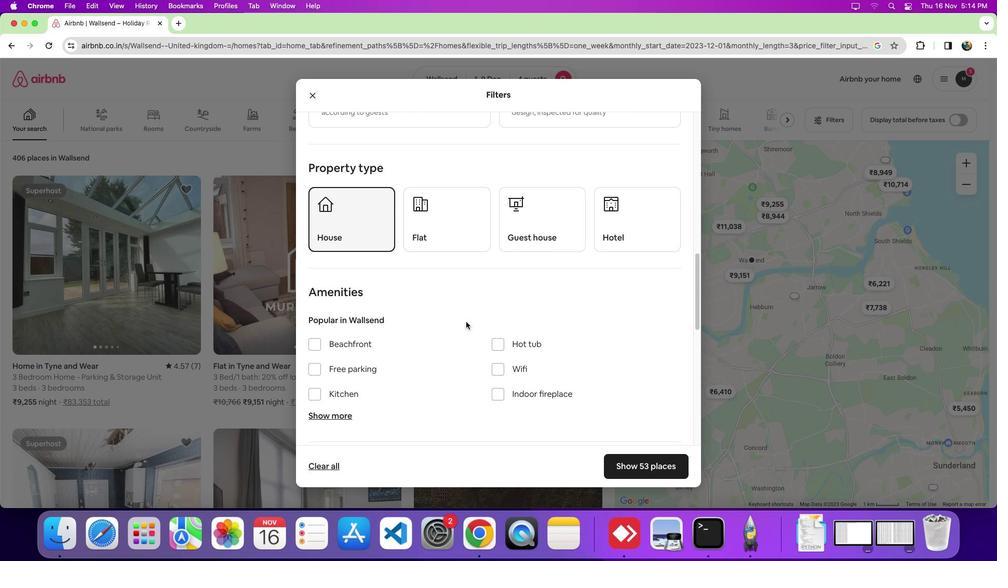 
Action: Mouse moved to (466, 321)
Screenshot: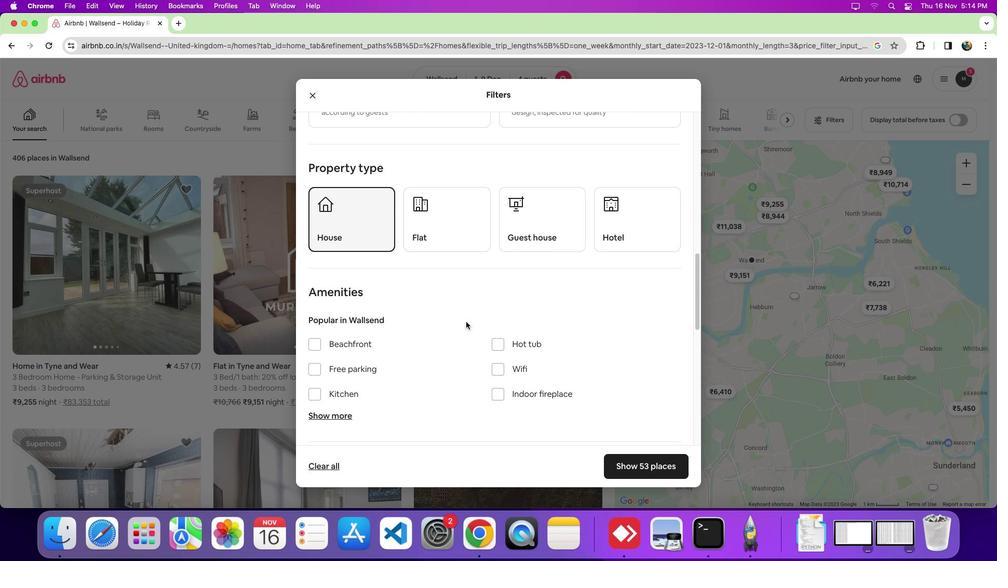 
Action: Mouse scrolled (466, 321) with delta (0, 0)
Screenshot: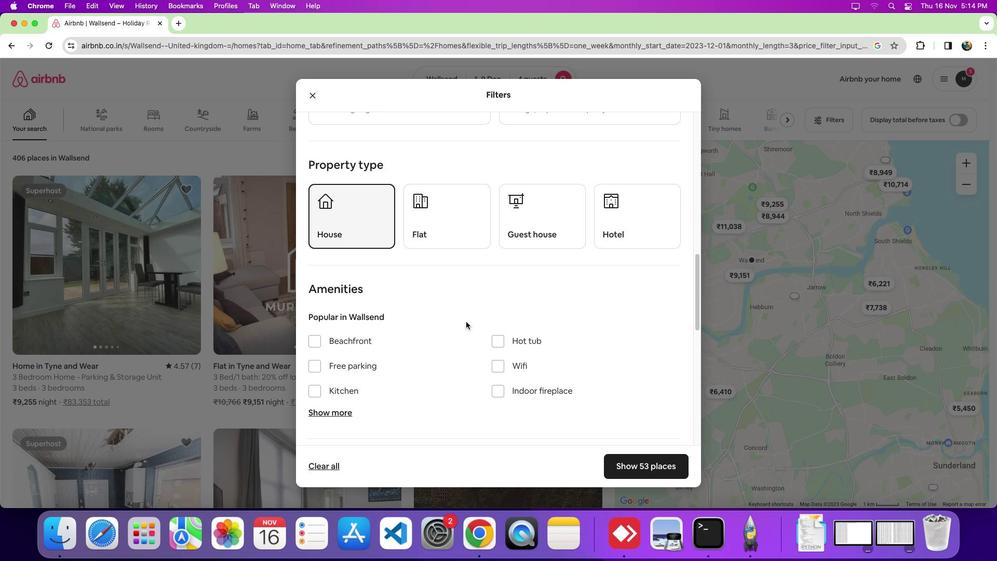 
Action: Mouse scrolled (466, 321) with delta (0, 0)
Screenshot: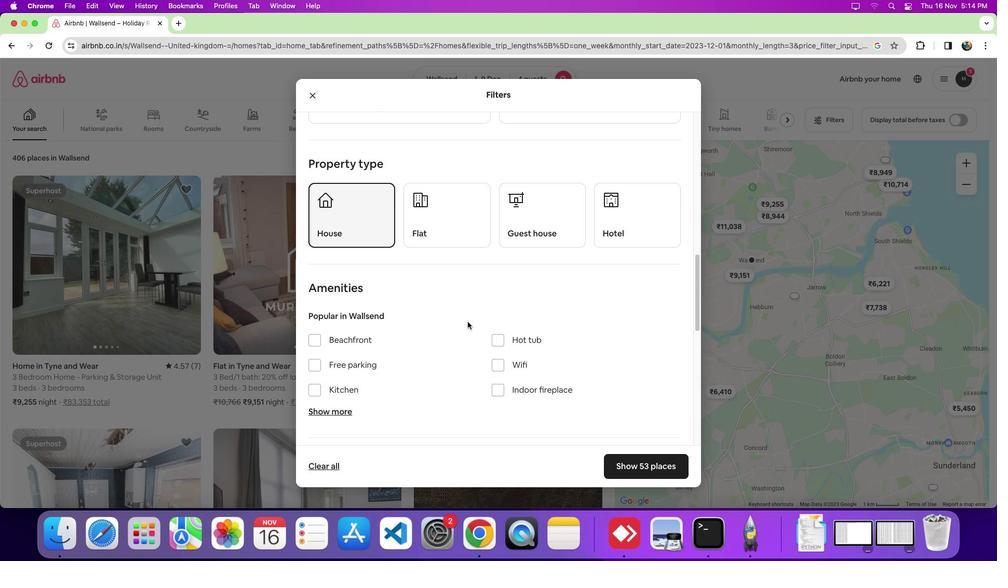 
Action: Mouse moved to (639, 471)
Screenshot: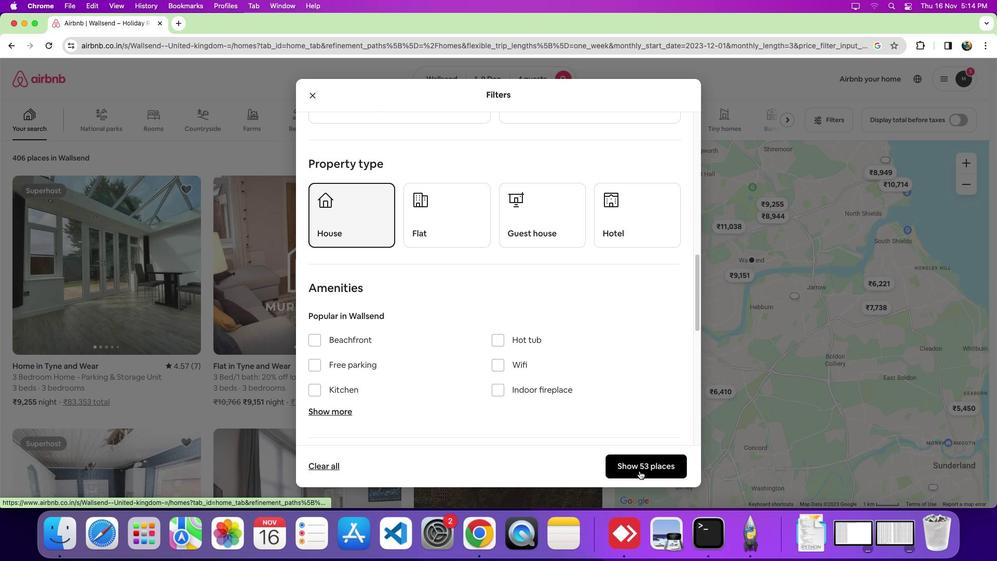 
Action: Mouse pressed left at (639, 471)
Screenshot: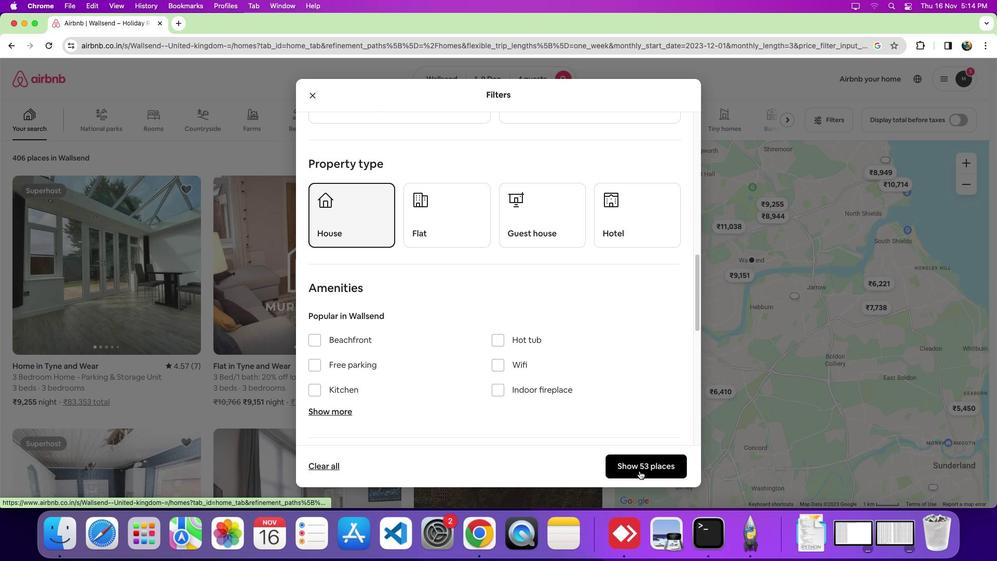 
Action: Mouse moved to (406, 363)
Screenshot: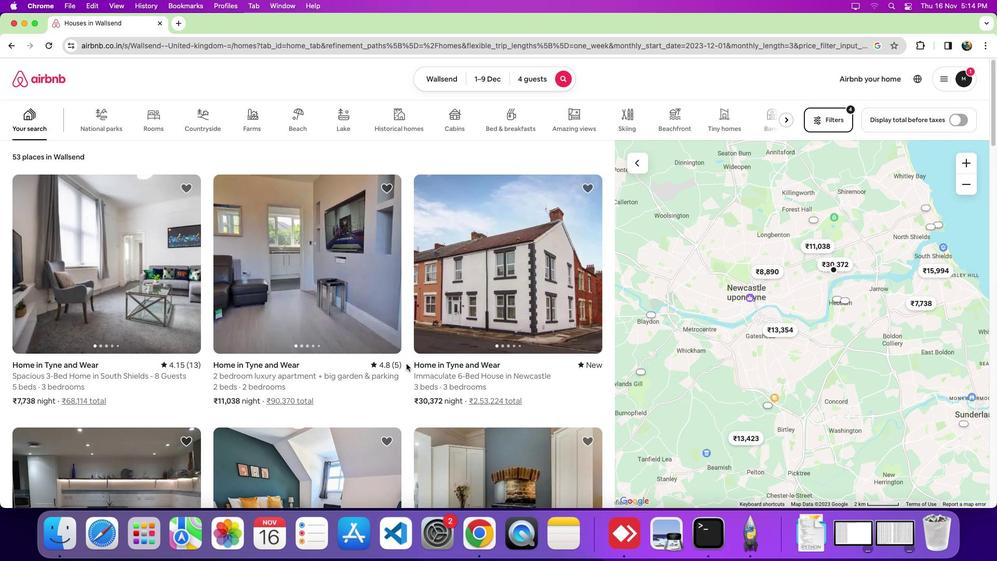 
Action: Mouse scrolled (406, 363) with delta (0, 0)
Screenshot: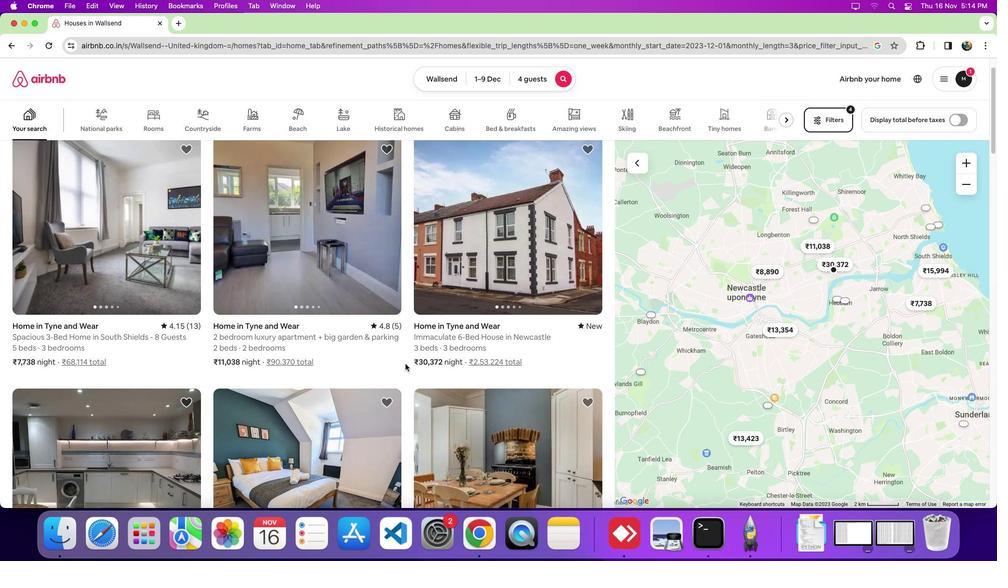 
Action: Mouse scrolled (406, 363) with delta (0, 0)
Screenshot: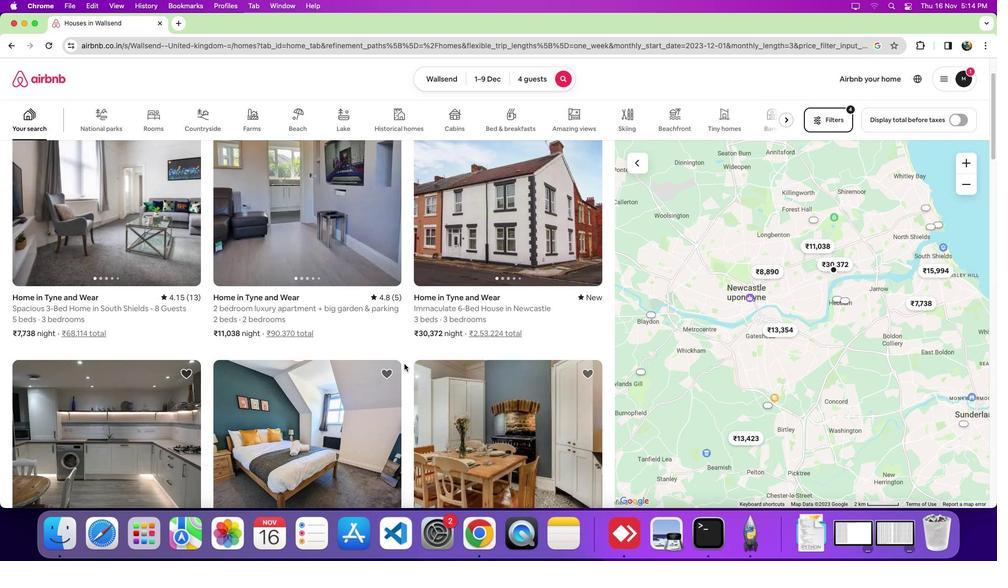 
Action: Mouse scrolled (406, 363) with delta (0, -1)
Screenshot: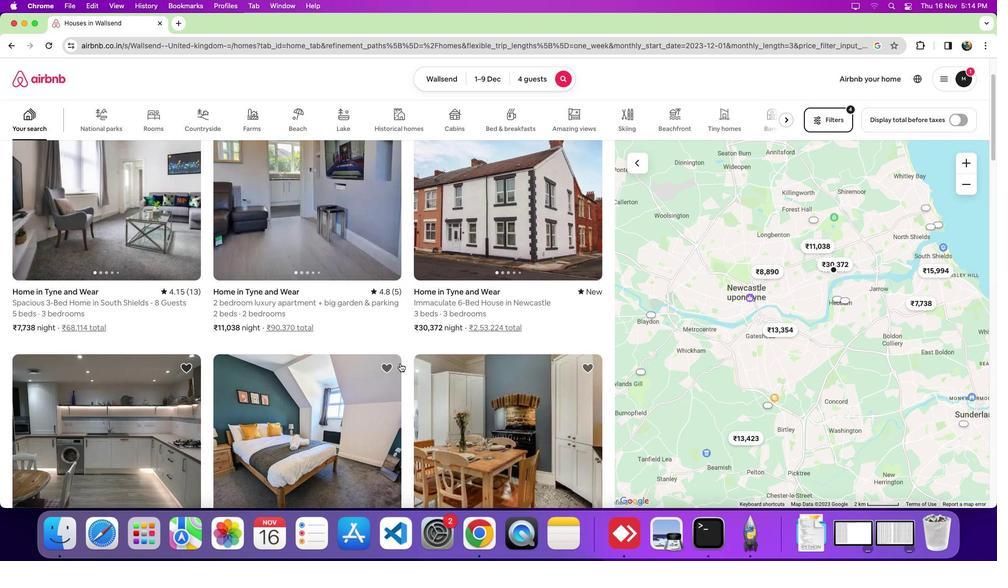 
Action: Mouse moved to (400, 363)
Screenshot: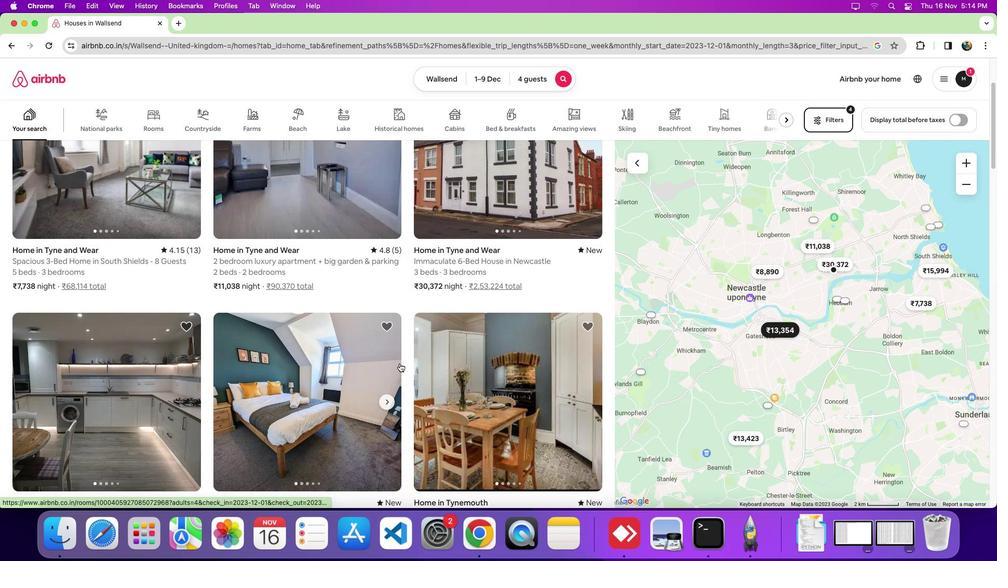
Action: Mouse scrolled (400, 363) with delta (0, 0)
Screenshot: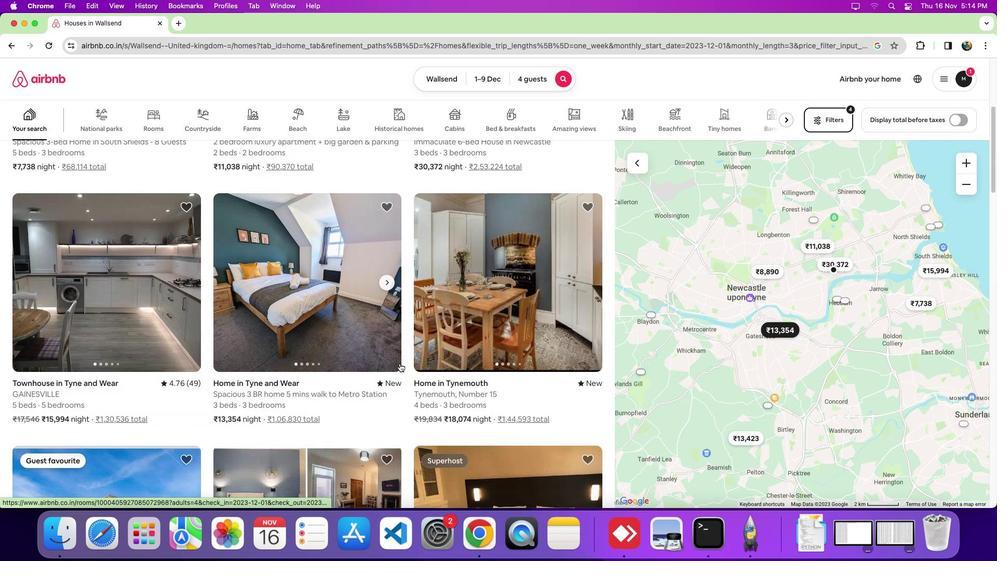 
Action: Mouse scrolled (400, 363) with delta (0, 0)
Screenshot: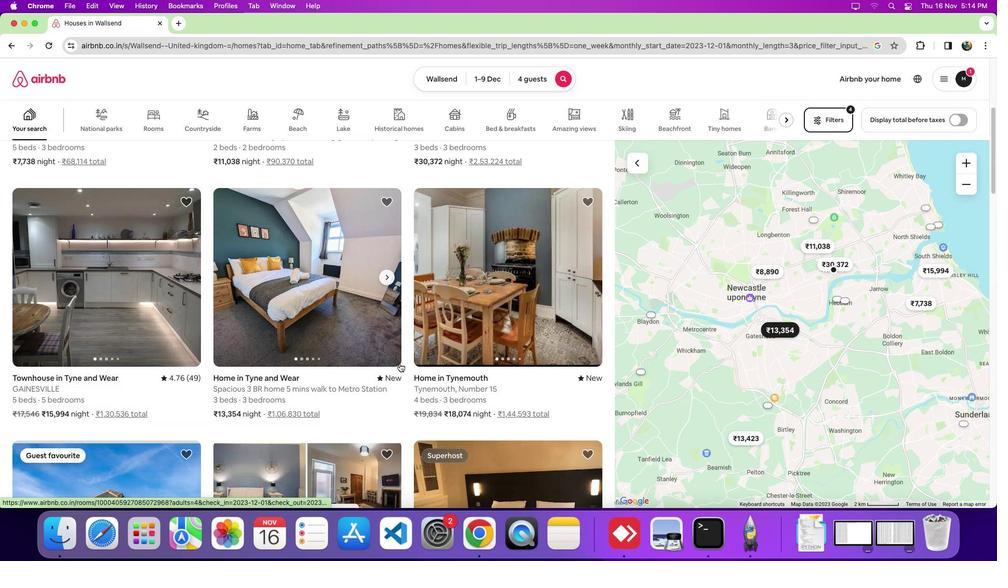 
Action: Mouse scrolled (400, 363) with delta (0, -3)
Screenshot: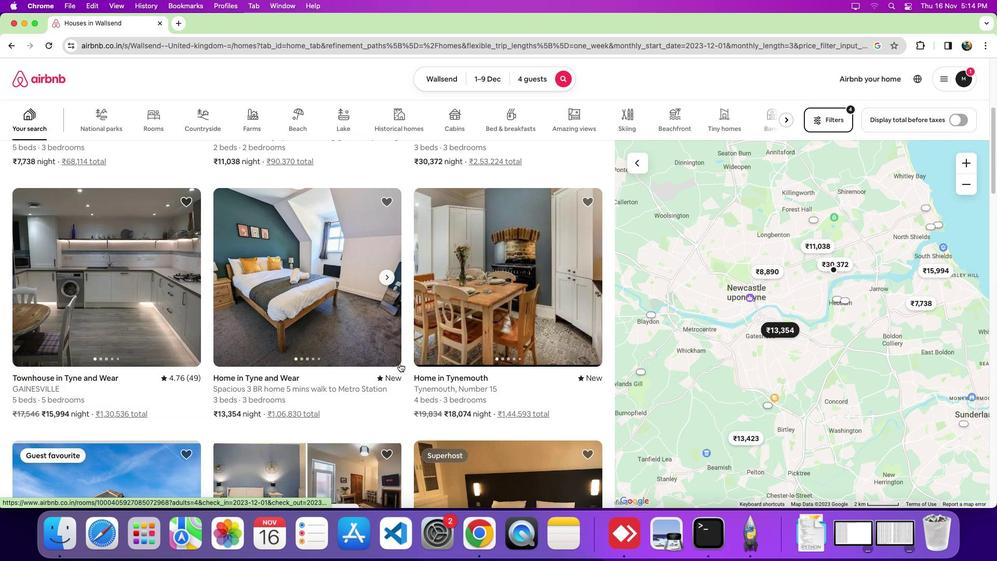
Action: Mouse scrolled (400, 363) with delta (0, 0)
Screenshot: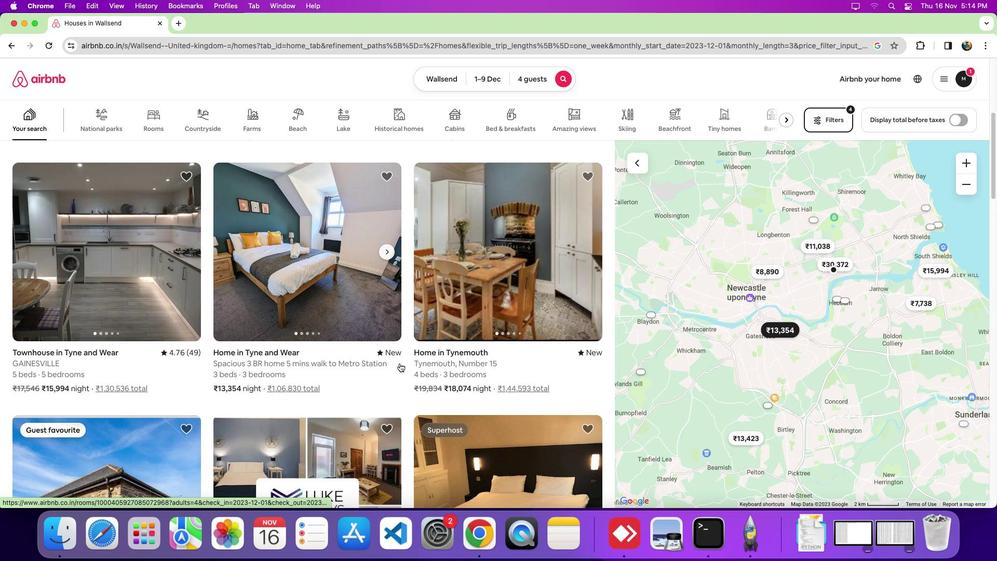 
Action: Mouse scrolled (400, 363) with delta (0, 0)
Screenshot: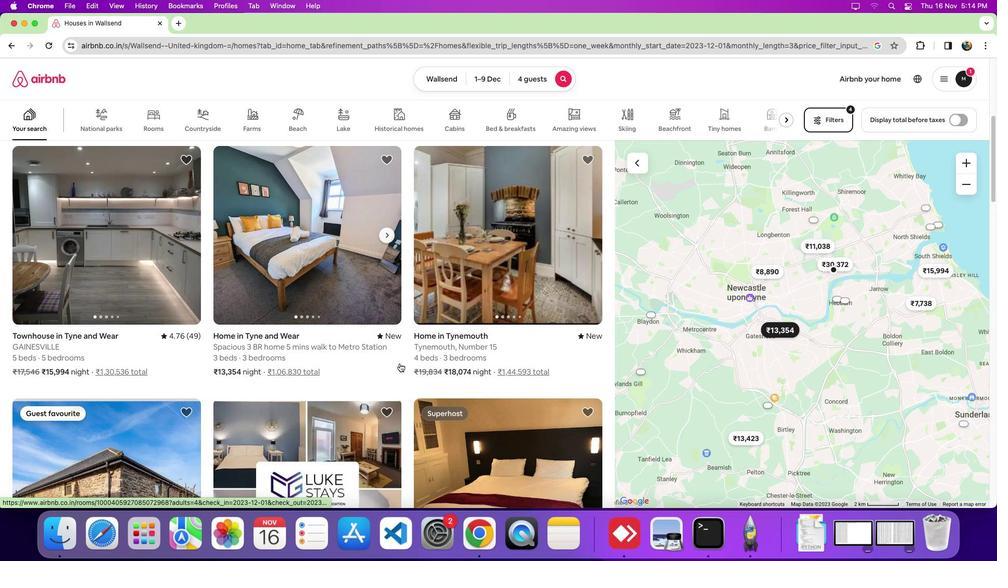 
Action: Mouse scrolled (400, 363) with delta (0, 0)
Screenshot: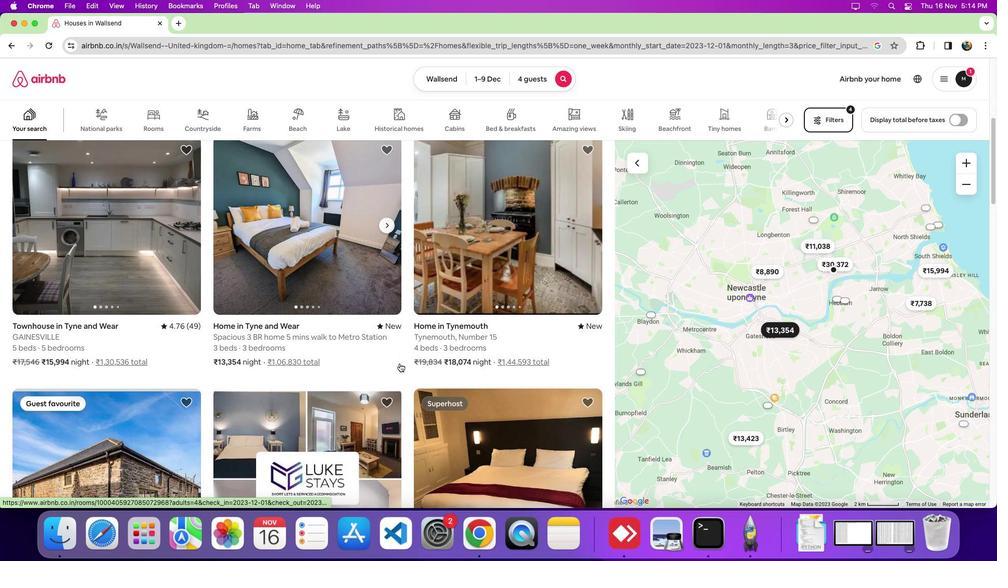 
Action: Mouse scrolled (400, 363) with delta (0, 0)
Screenshot: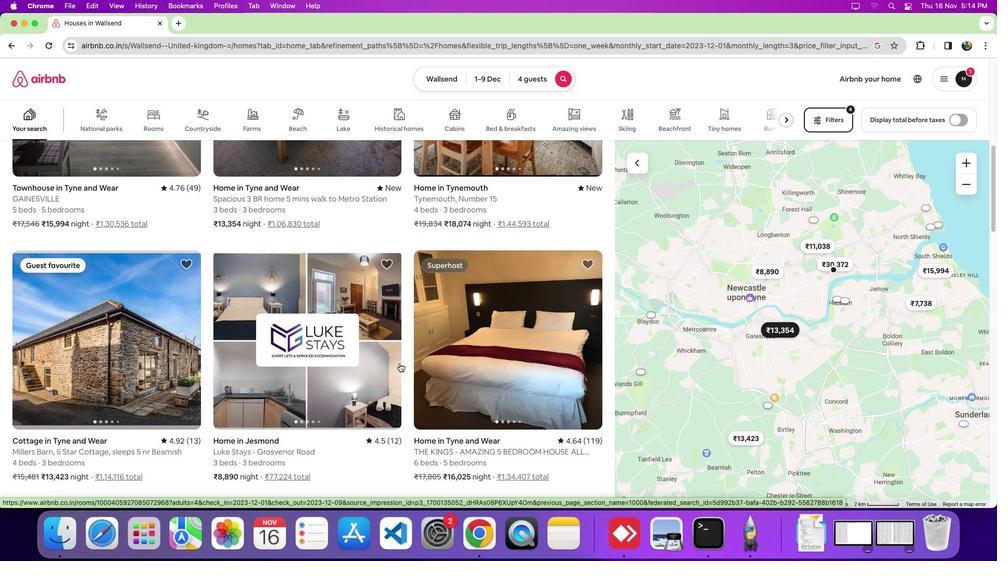 
Action: Mouse scrolled (400, 363) with delta (0, 0)
Screenshot: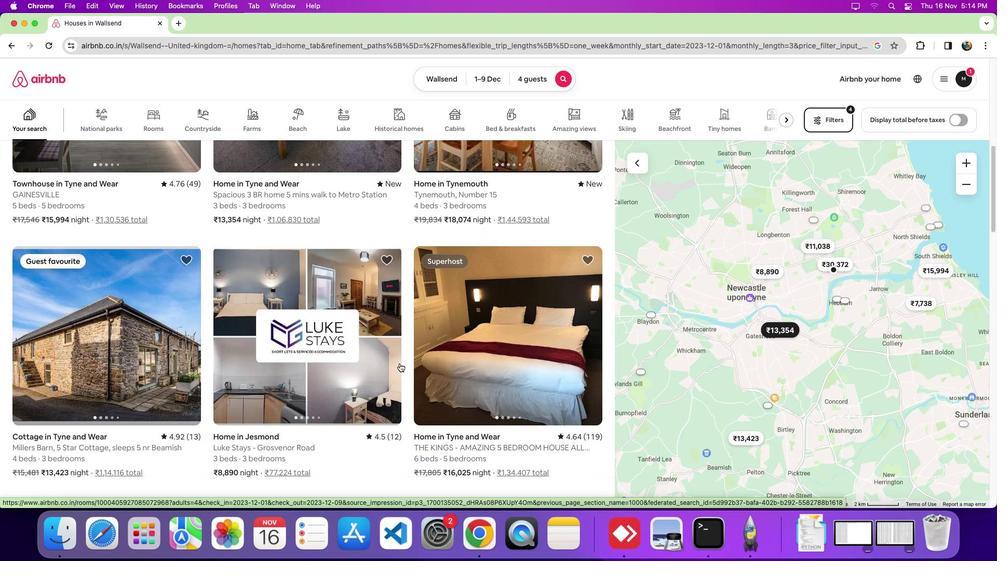 
Action: Mouse scrolled (400, 363) with delta (0, -2)
Screenshot: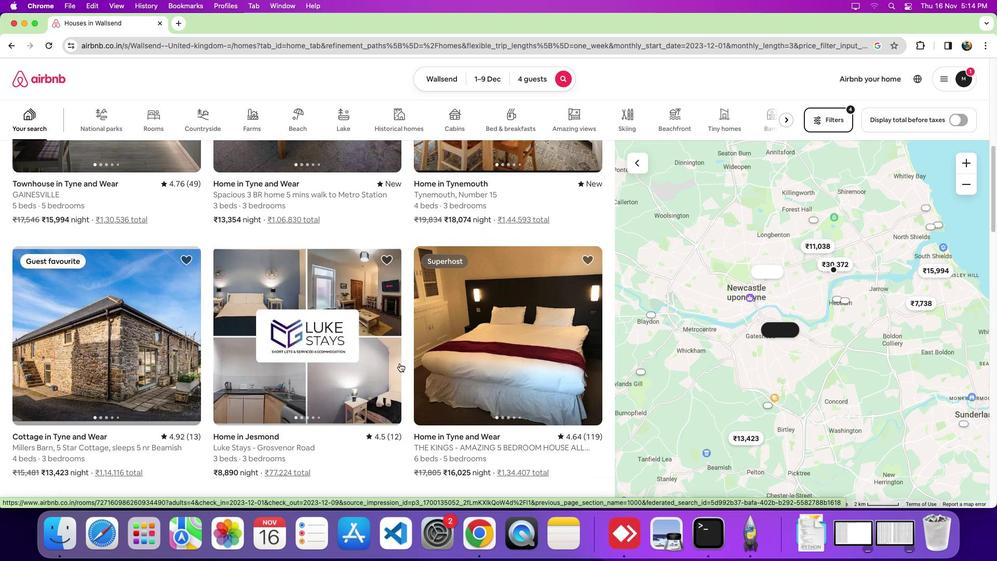 
Action: Mouse scrolled (400, 363) with delta (0, 0)
Screenshot: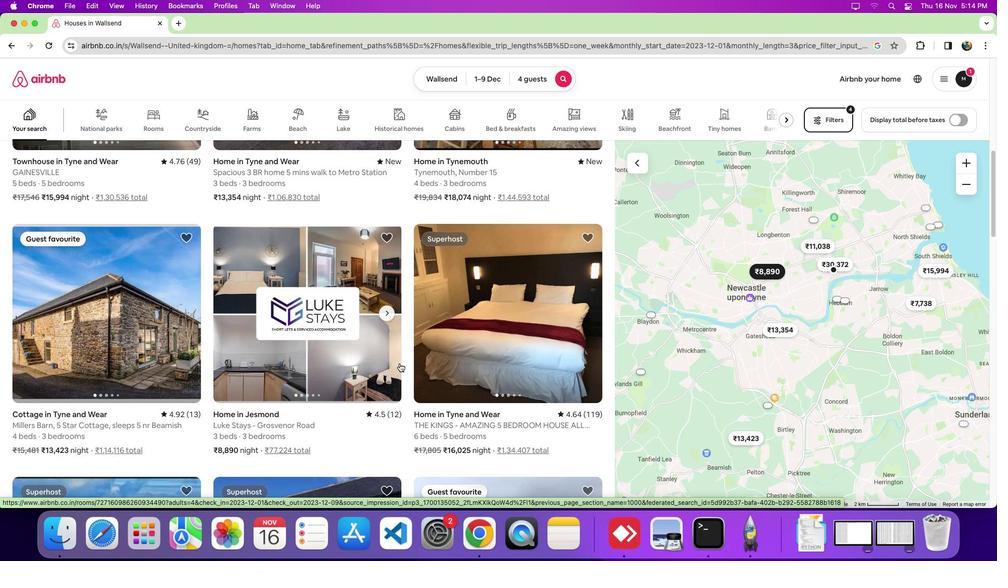 
Action: Mouse scrolled (400, 363) with delta (0, 0)
Screenshot: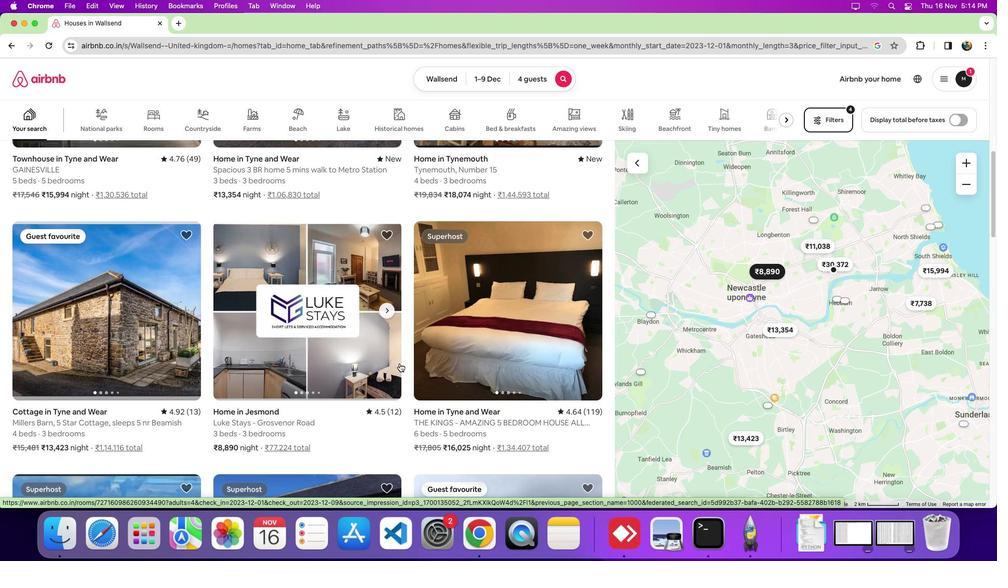 
Action: Mouse scrolled (400, 363) with delta (0, 0)
Screenshot: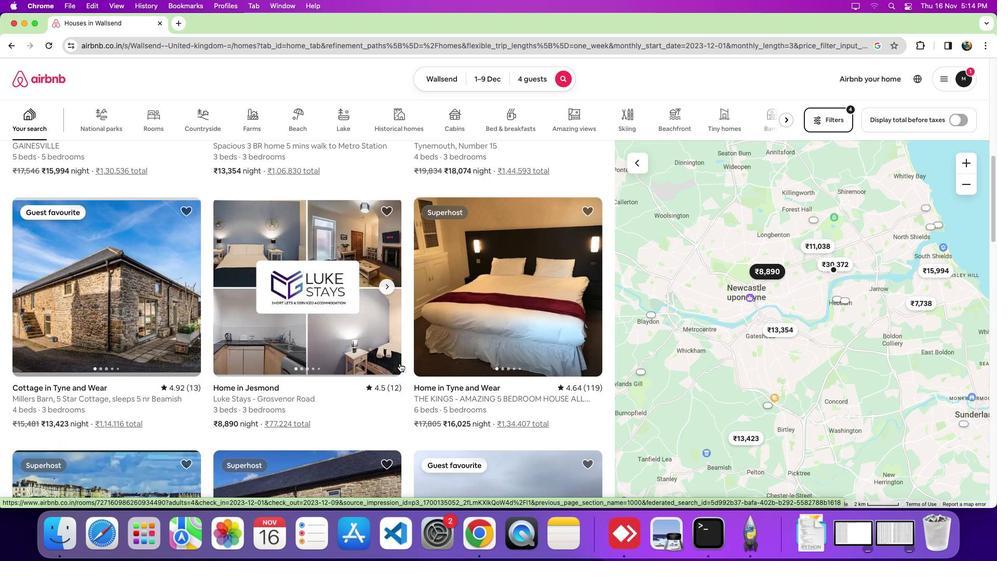 
Action: Mouse scrolled (400, 363) with delta (0, 0)
Screenshot: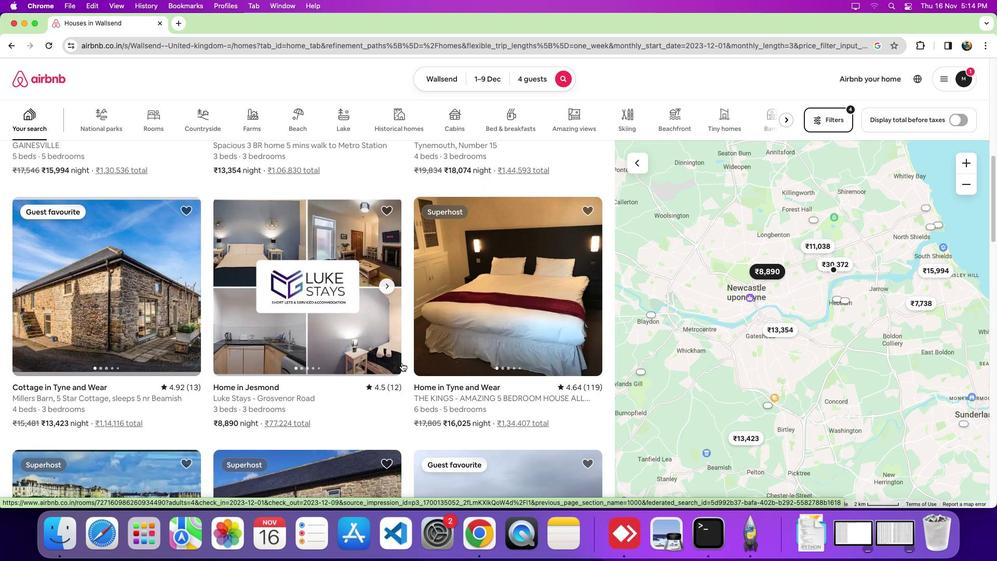
Action: Mouse moved to (508, 316)
Screenshot: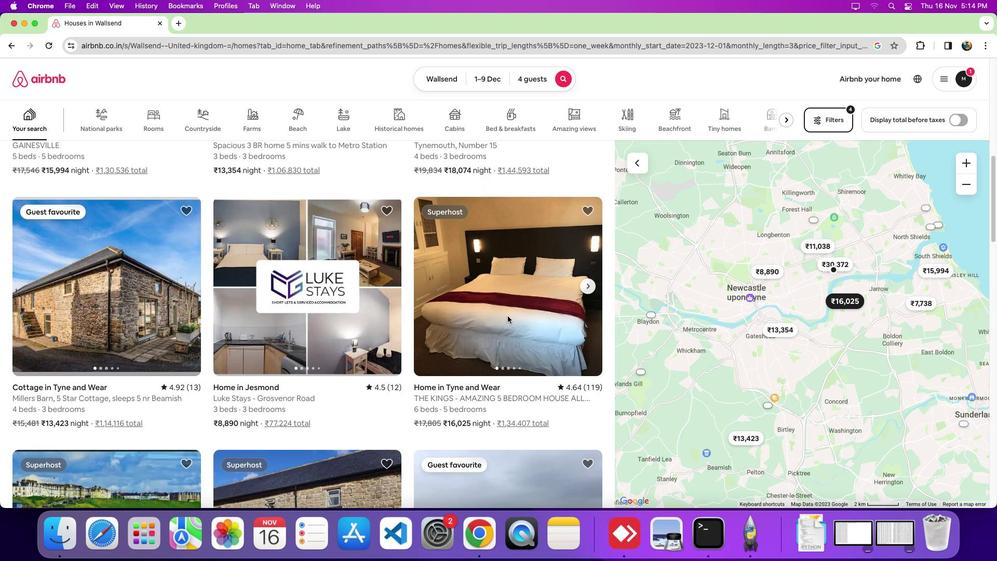 
Action: Mouse pressed left at (508, 316)
Screenshot: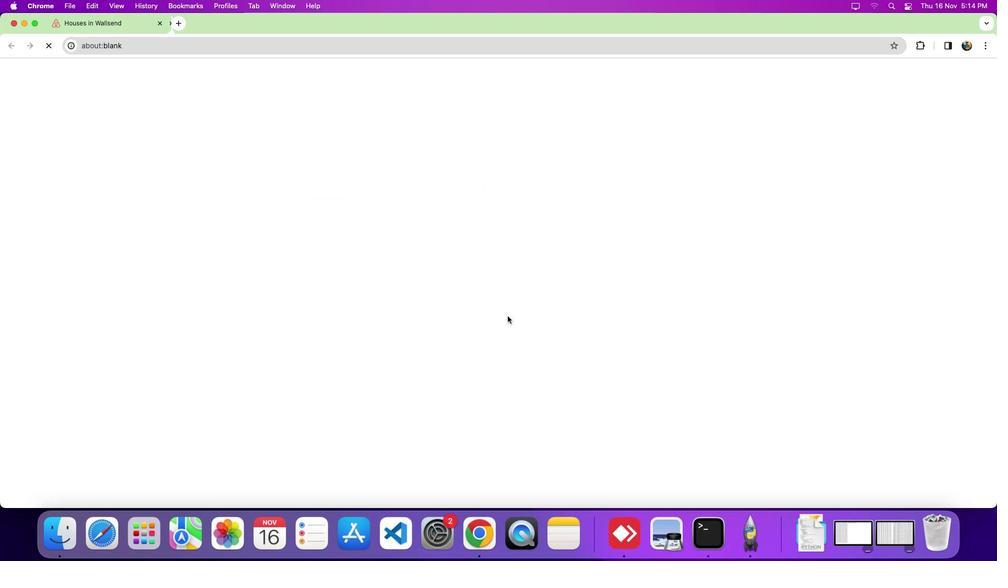 
Action: Mouse moved to (758, 355)
Screenshot: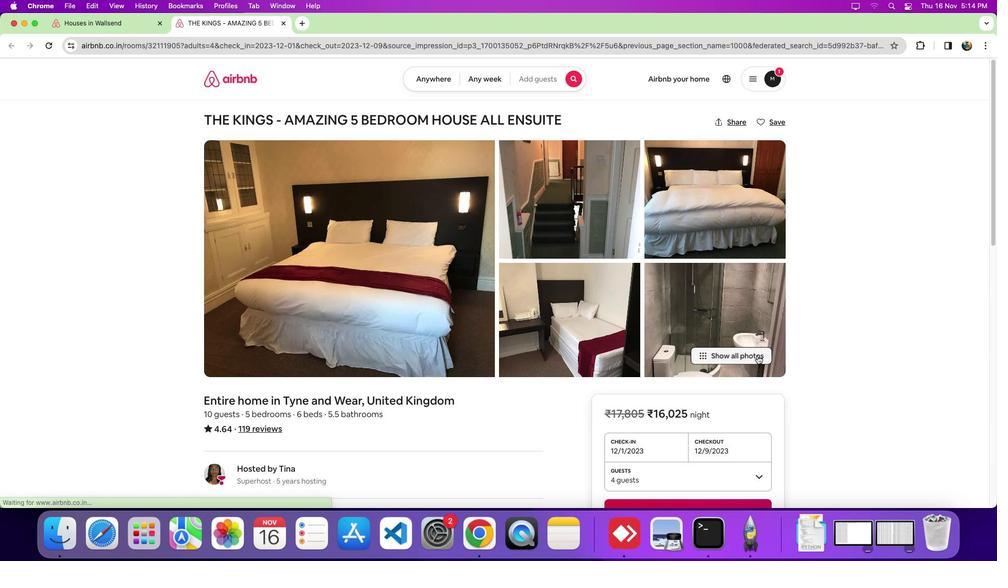 
Action: Mouse pressed left at (758, 355)
Screenshot: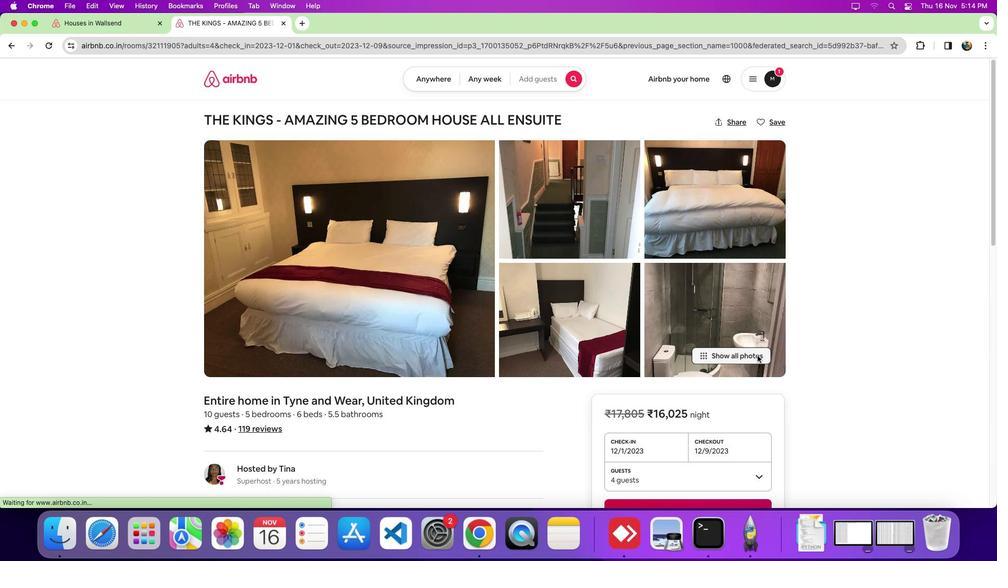 
Action: Mouse moved to (696, 370)
Screenshot: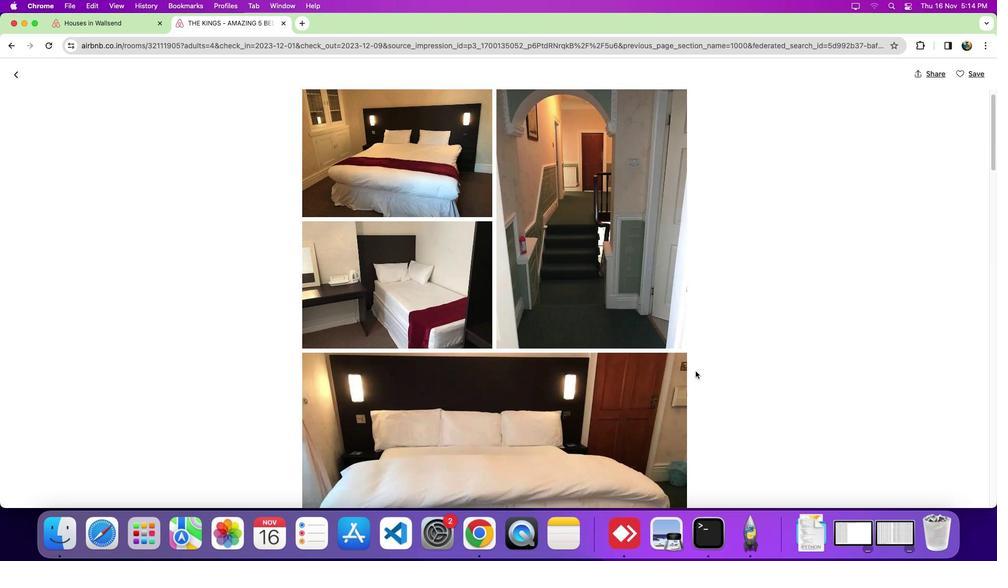 
Action: Mouse scrolled (696, 370) with delta (0, 0)
Screenshot: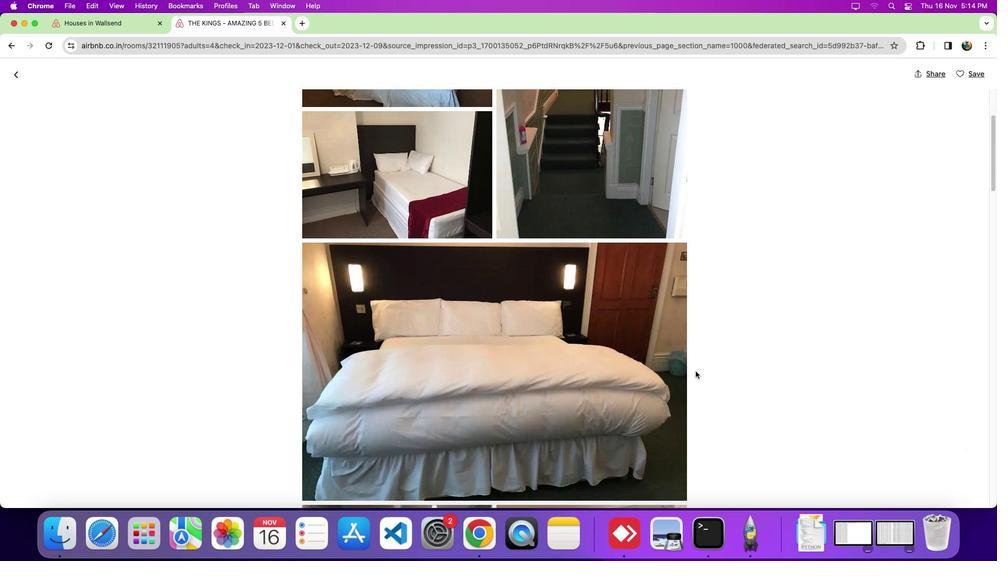 
Action: Mouse scrolled (696, 370) with delta (0, 0)
Screenshot: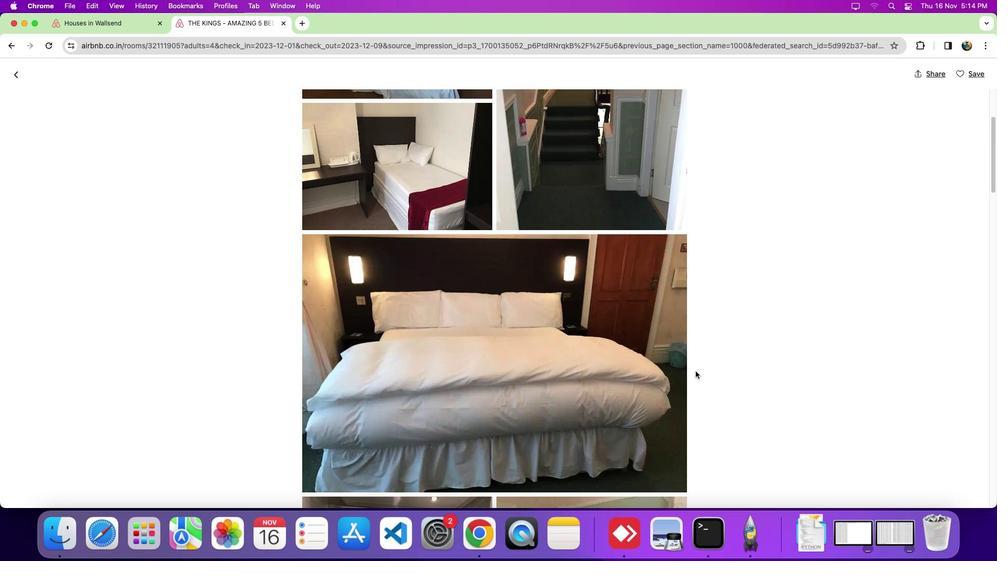 
Action: Mouse scrolled (696, 370) with delta (0, -2)
Screenshot: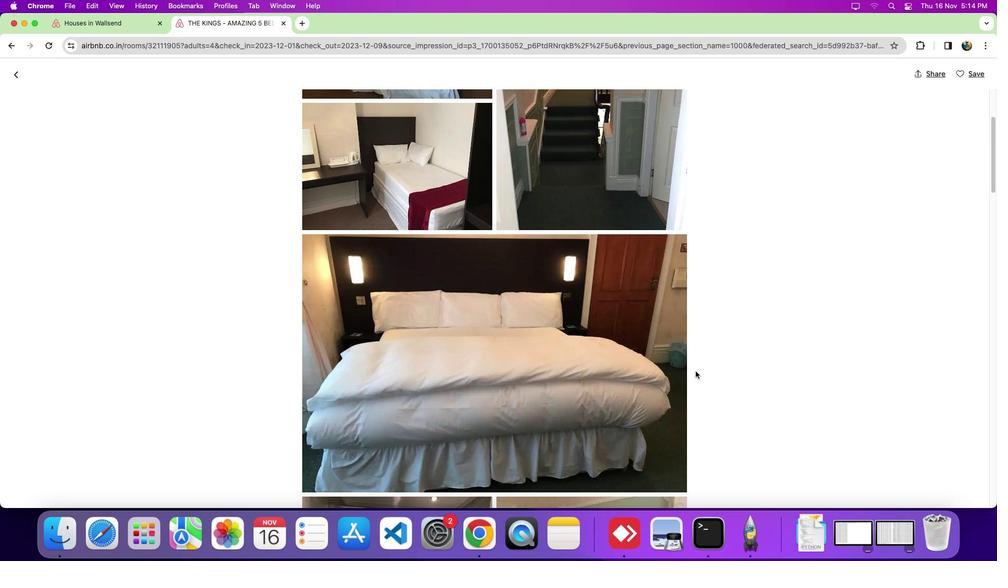 
Action: Mouse moved to (696, 370)
Screenshot: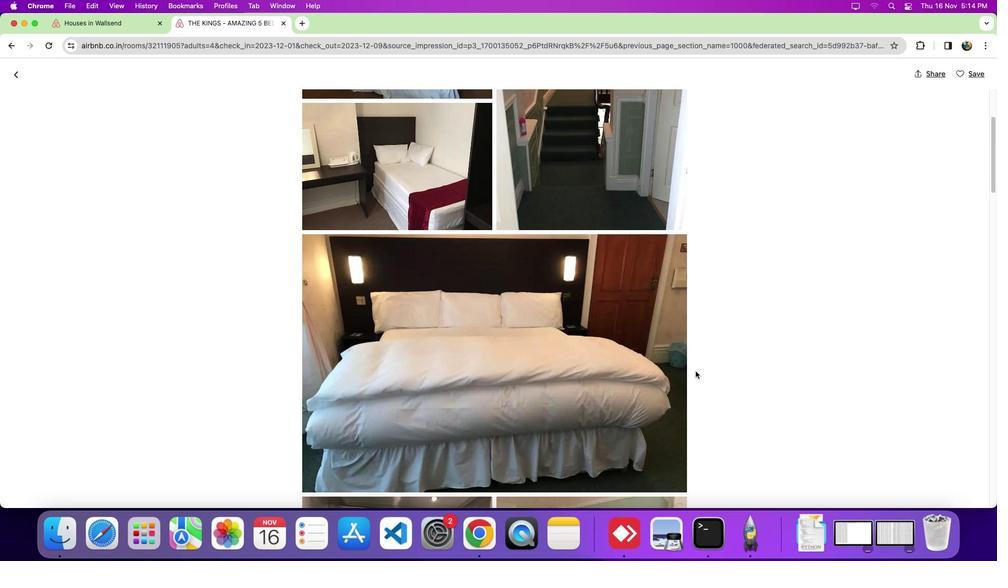 
Action: Mouse scrolled (696, 370) with delta (0, 0)
Screenshot: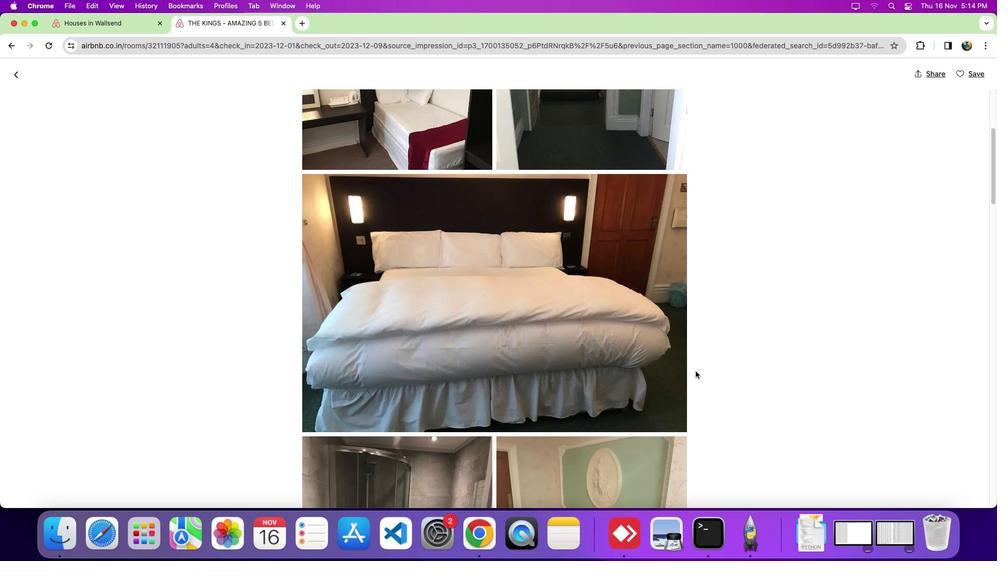 
Action: Mouse scrolled (696, 370) with delta (0, 0)
Screenshot: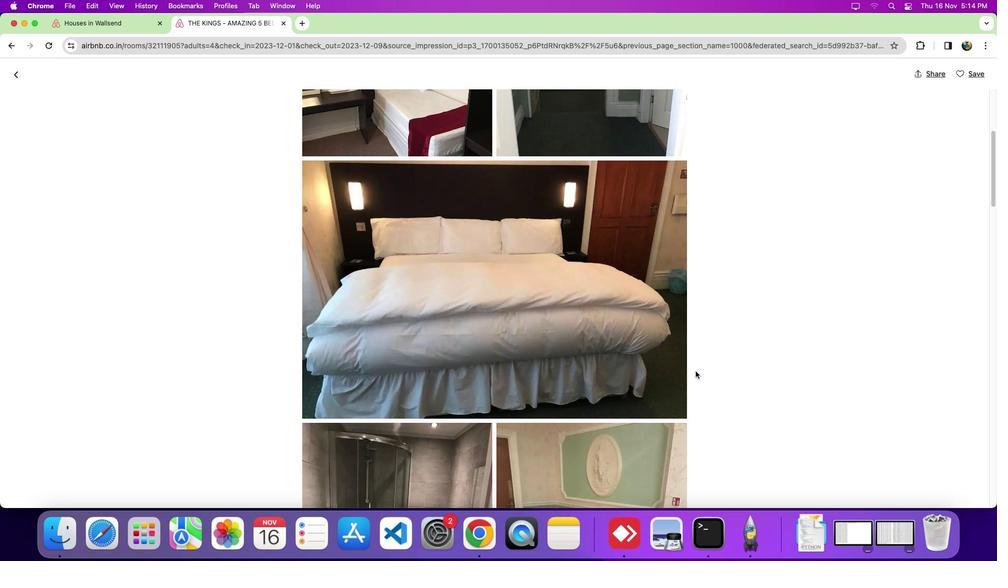 
Action: Mouse scrolled (696, 370) with delta (0, -1)
Screenshot: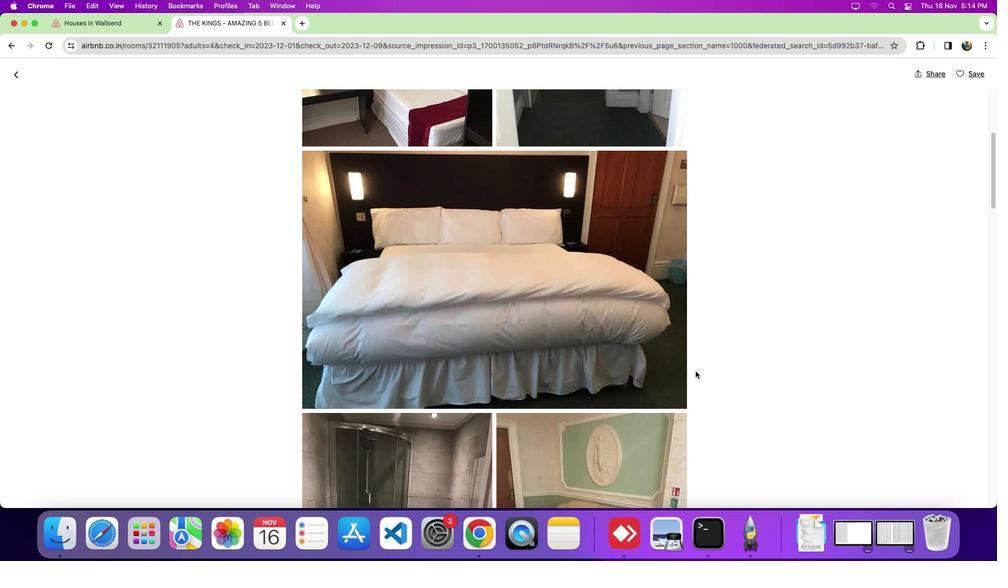 
Action: Mouse moved to (695, 370)
Screenshot: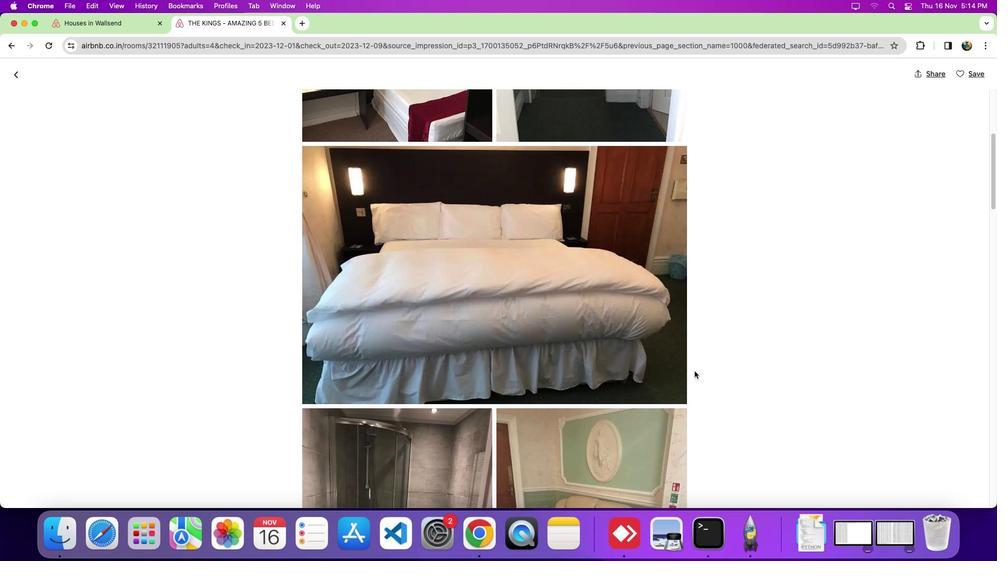 
Action: Mouse scrolled (695, 370) with delta (0, 0)
Screenshot: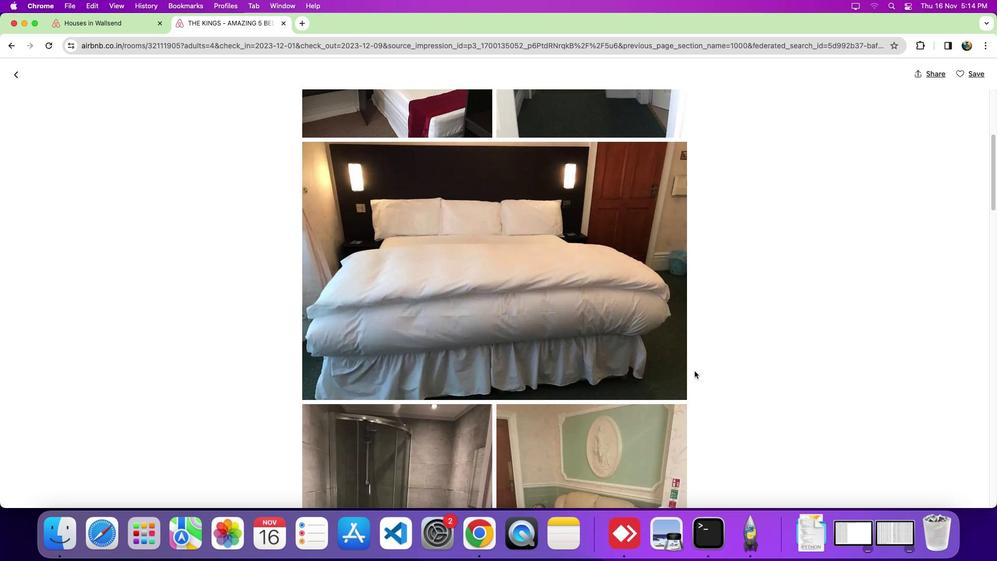 
Action: Mouse scrolled (695, 370) with delta (0, 0)
Screenshot: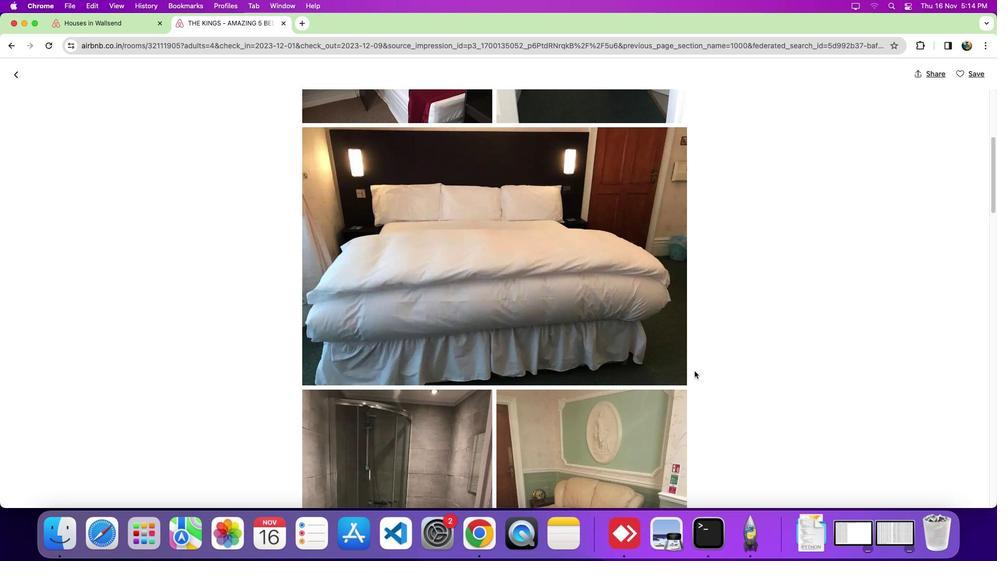 
Action: Mouse scrolled (695, 370) with delta (0, 0)
Screenshot: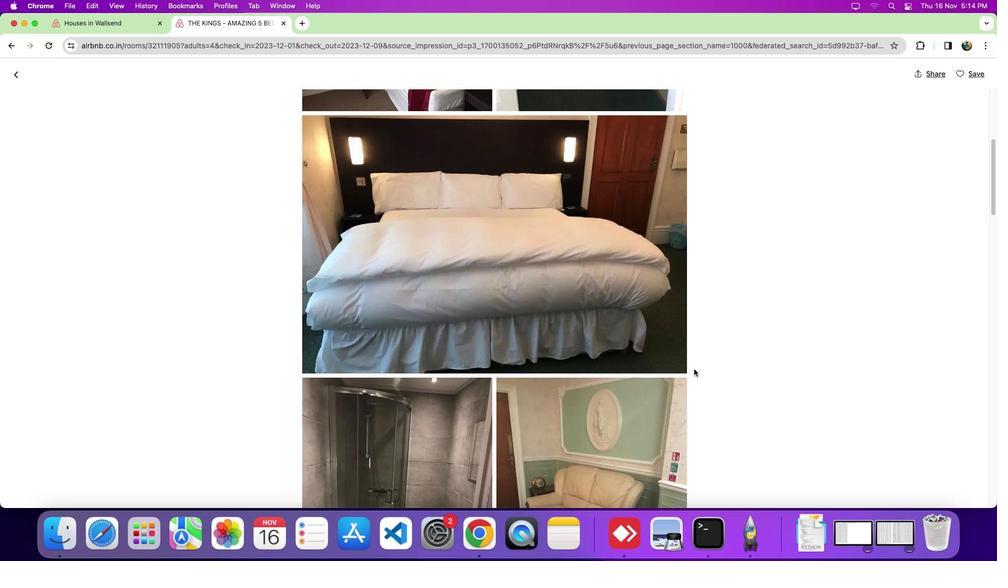 
Action: Mouse moved to (690, 366)
Screenshot: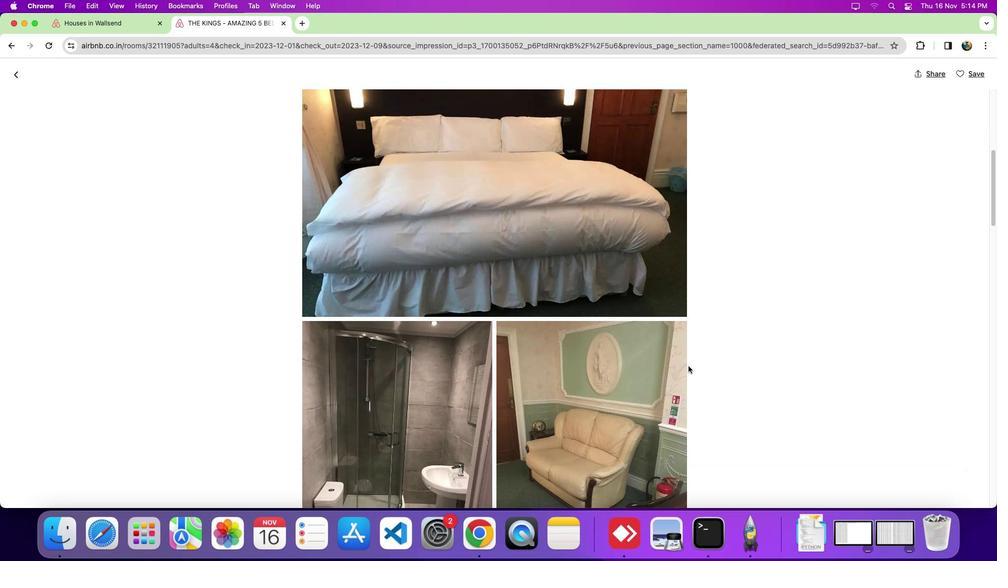 
Action: Mouse scrolled (690, 366) with delta (0, 0)
Screenshot: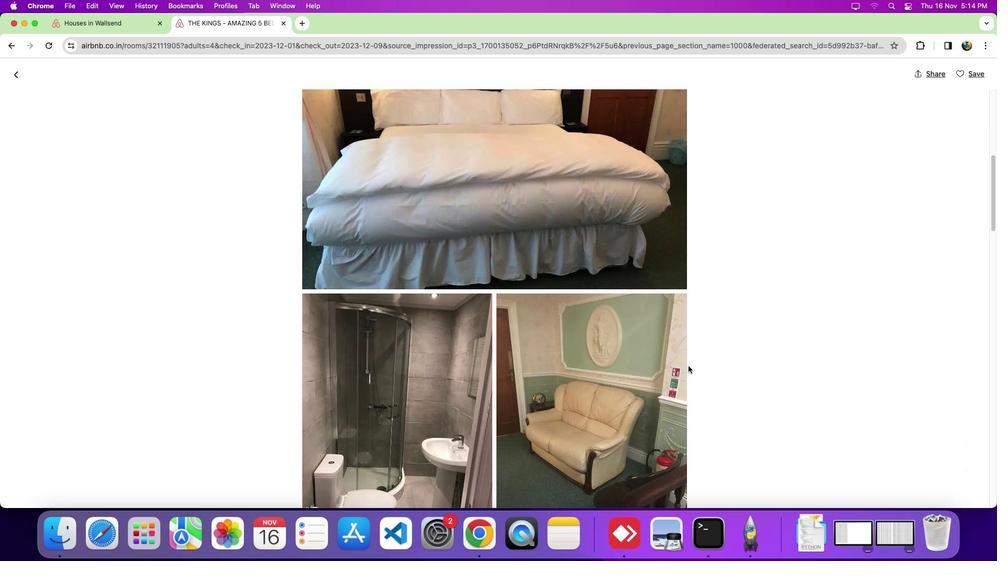 
Action: Mouse moved to (689, 366)
Screenshot: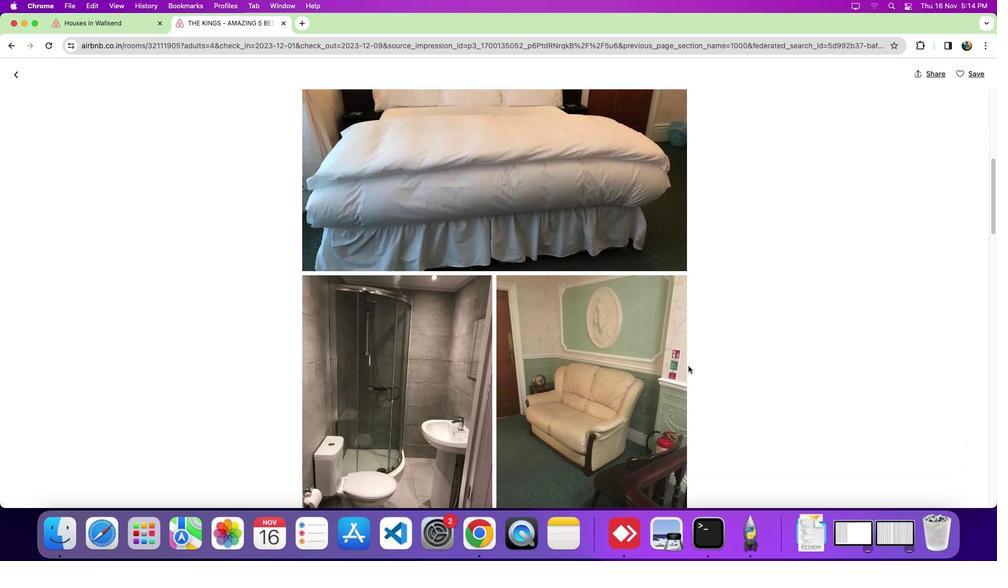 
Action: Mouse scrolled (689, 366) with delta (0, 0)
Screenshot: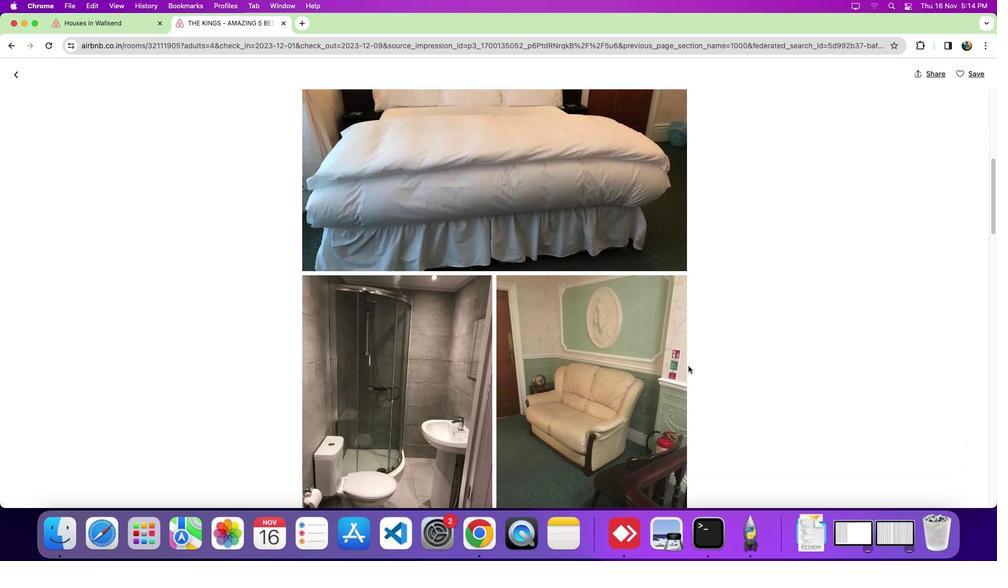
Action: Mouse moved to (688, 365)
Screenshot: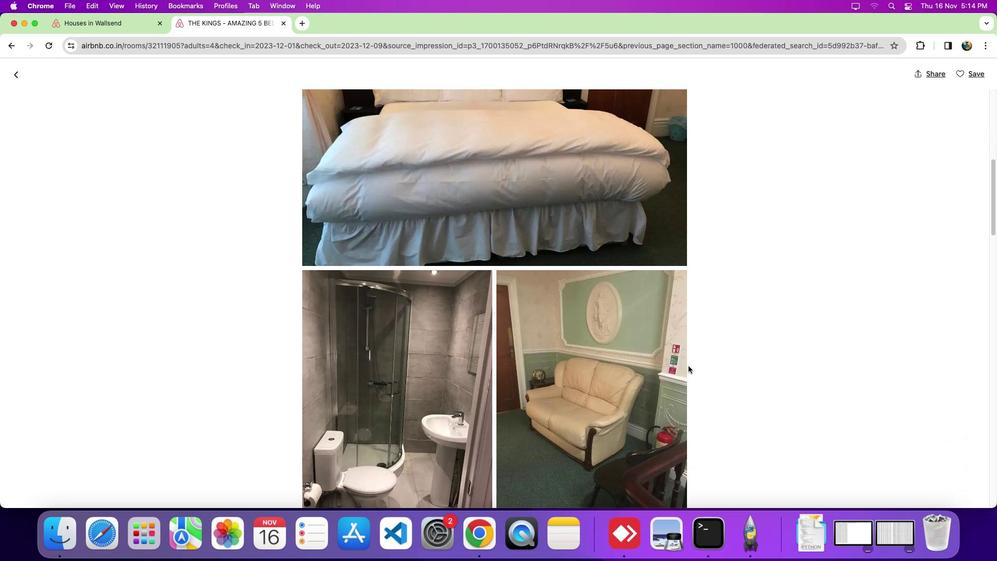 
Action: Mouse scrolled (688, 365) with delta (0, -1)
Screenshot: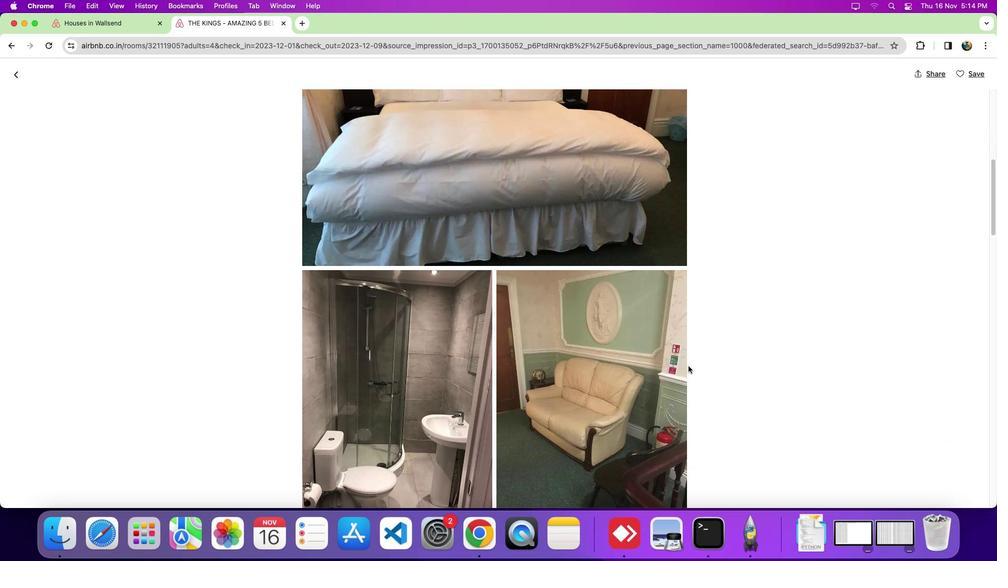
Action: Mouse scrolled (688, 365) with delta (0, 0)
Screenshot: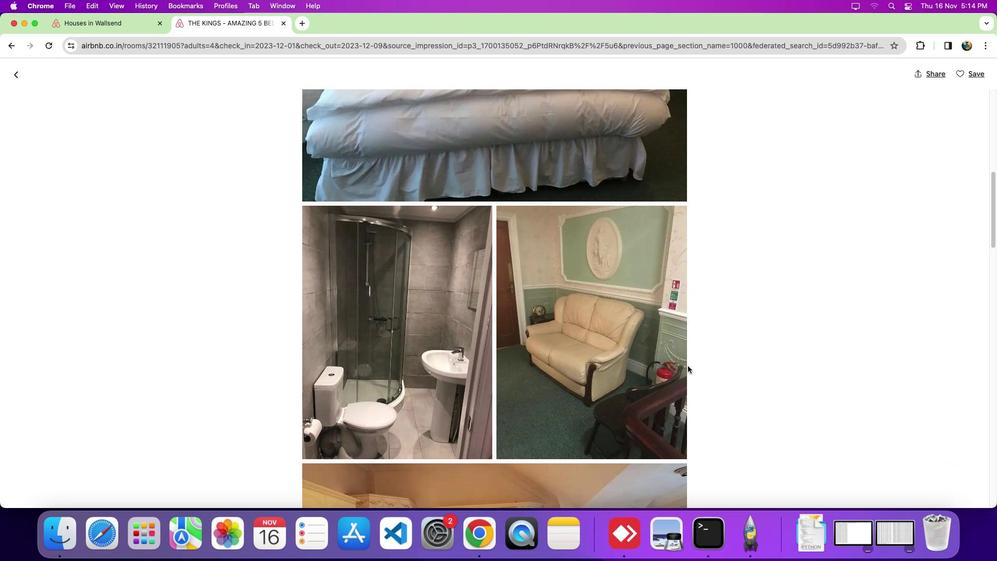 
Action: Mouse scrolled (688, 365) with delta (0, 0)
Screenshot: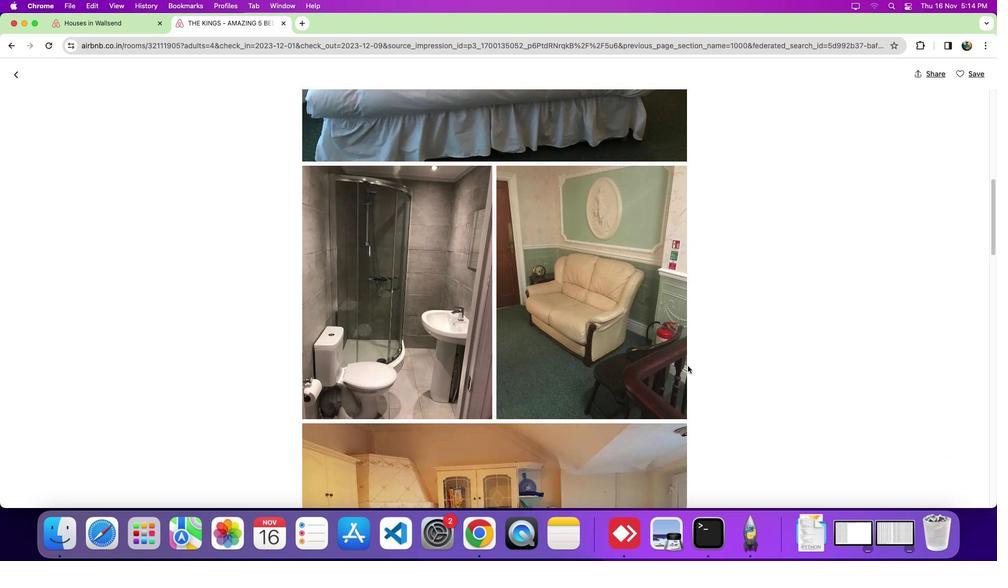 
Action: Mouse moved to (688, 365)
Screenshot: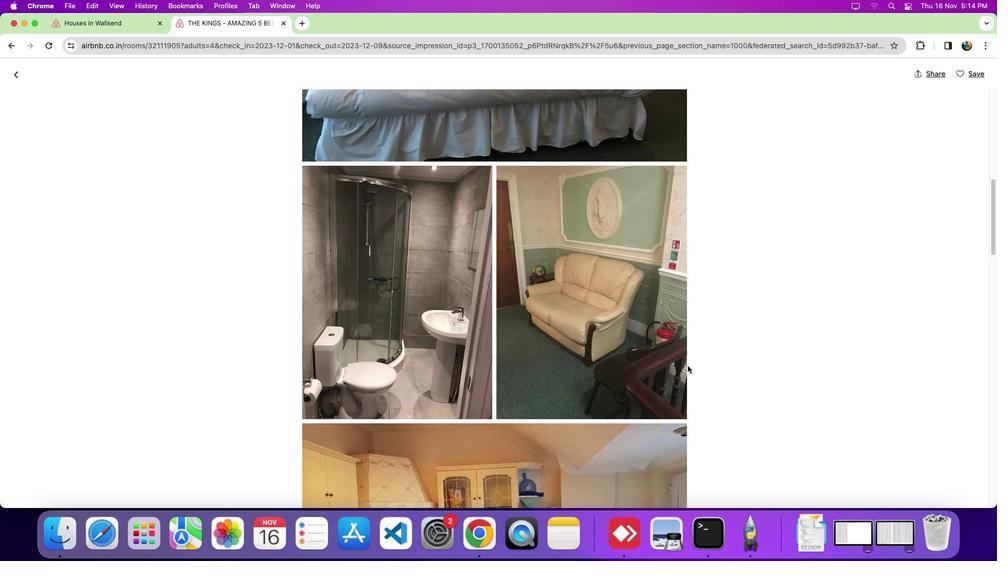 
Action: Mouse scrolled (688, 365) with delta (0, -1)
Screenshot: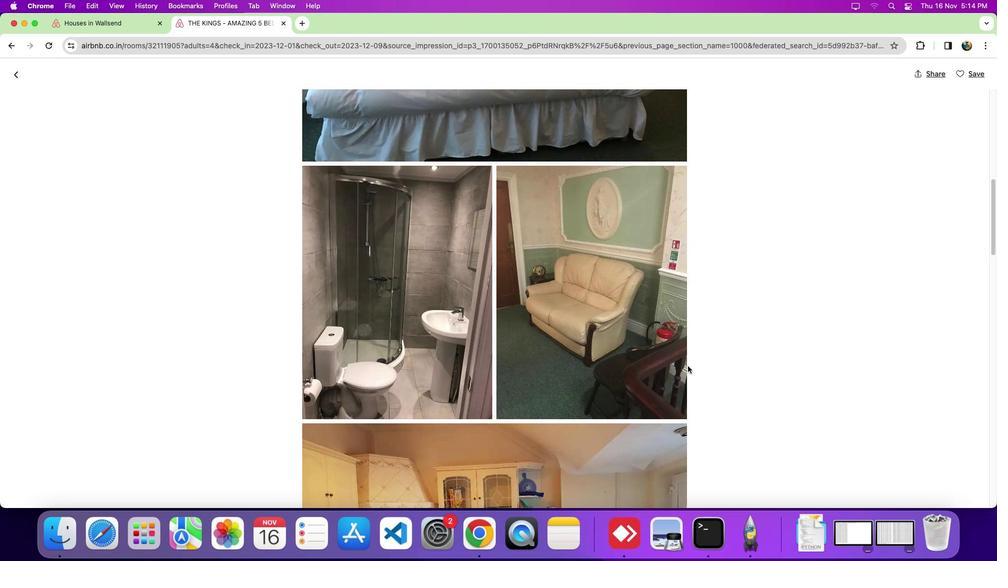 
Action: Mouse moved to (687, 367)
Screenshot: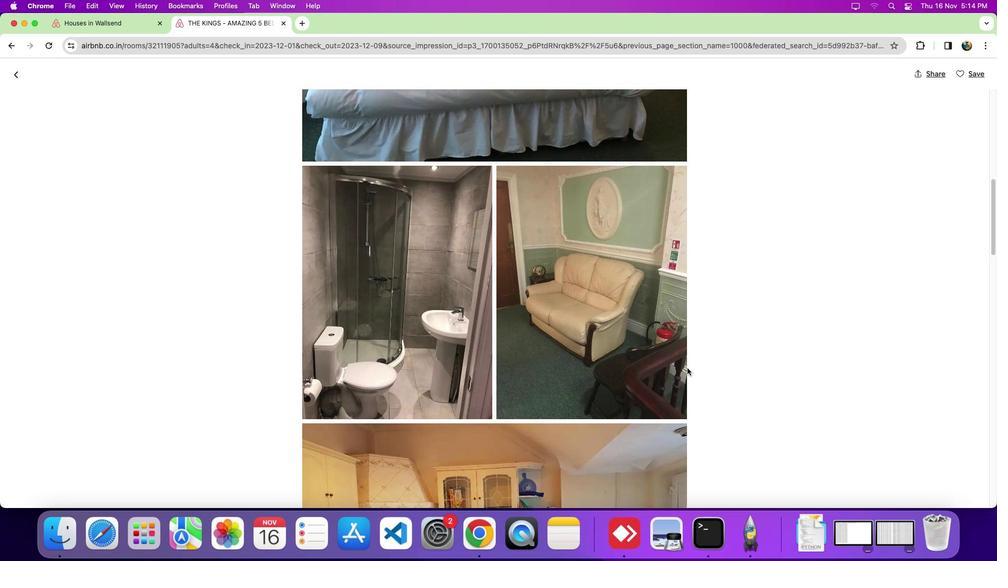 
Action: Mouse scrolled (687, 367) with delta (0, 0)
Screenshot: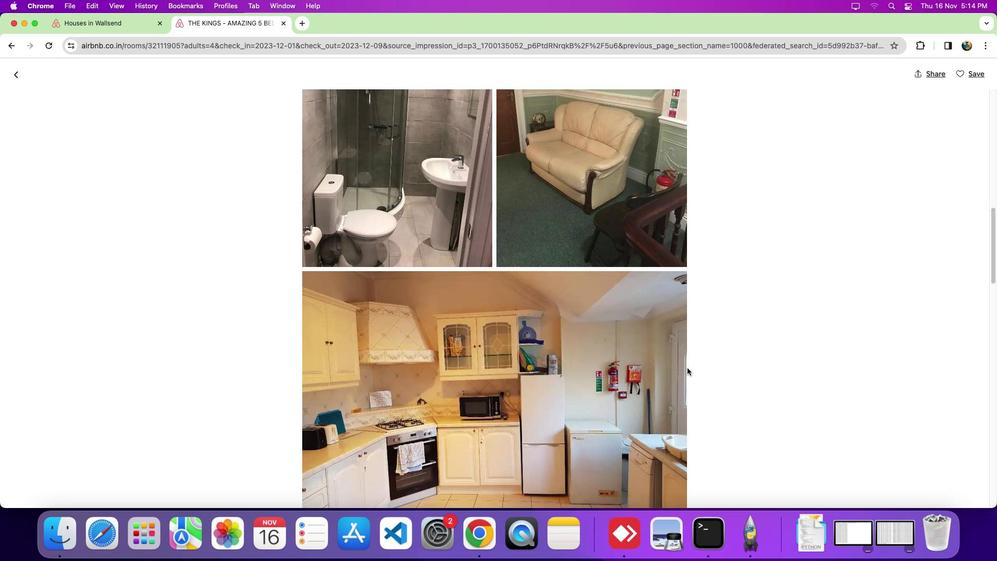 
Action: Mouse scrolled (687, 367) with delta (0, 0)
Screenshot: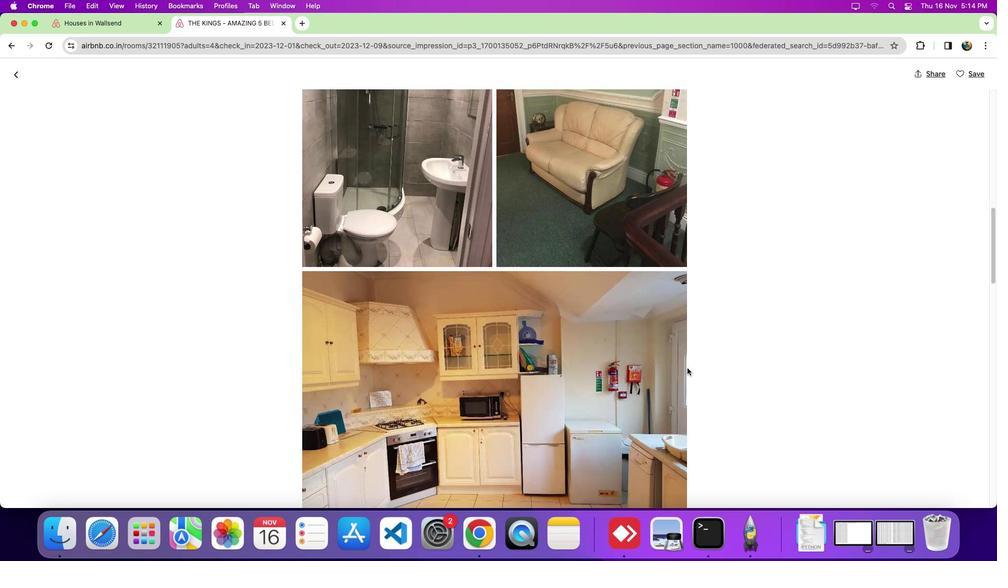
Action: Mouse scrolled (687, 367) with delta (0, -2)
Screenshot: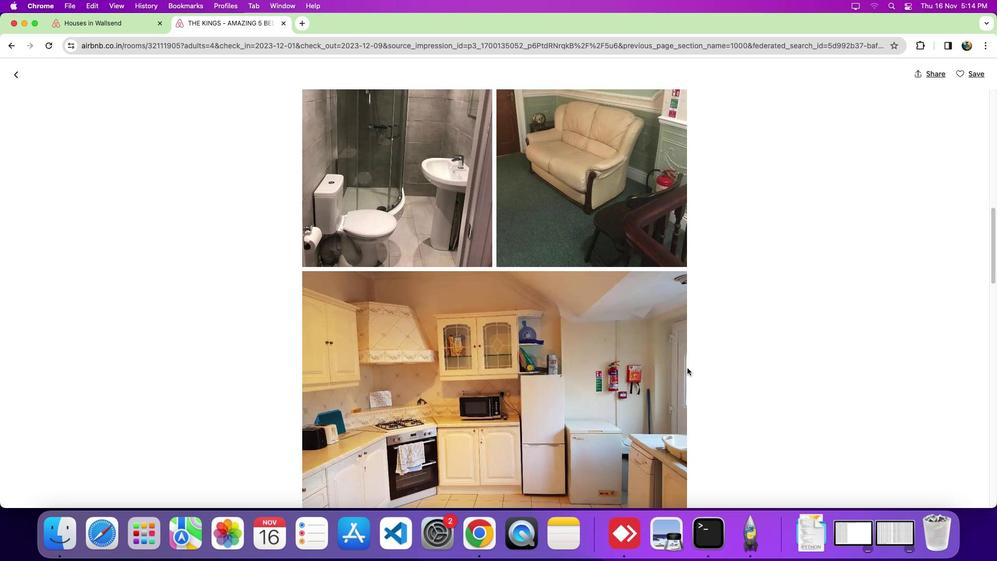 
Action: Mouse moved to (687, 368)
Screenshot: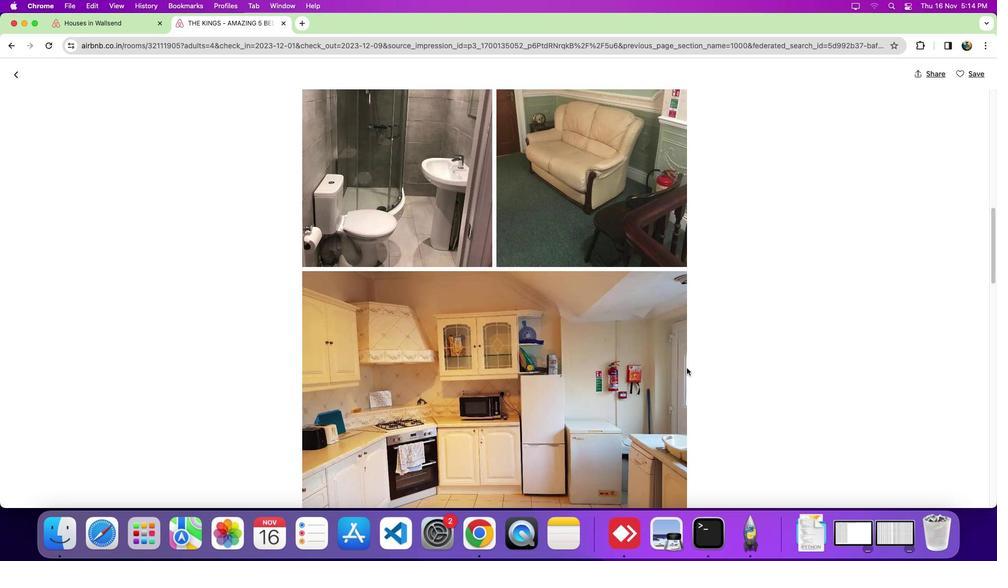 
Action: Mouse scrolled (687, 368) with delta (0, 0)
Screenshot: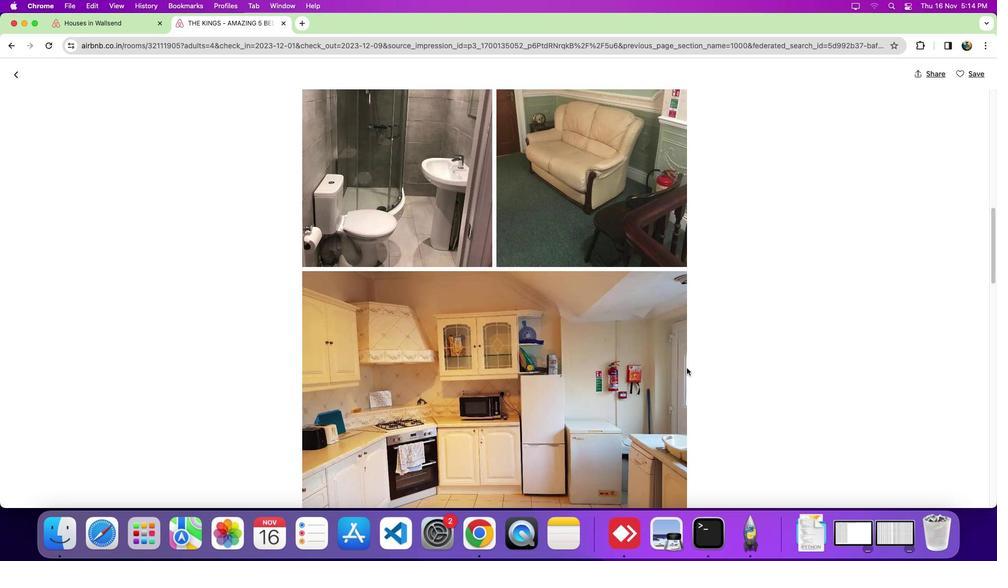 
Action: Mouse scrolled (687, 368) with delta (0, 0)
Screenshot: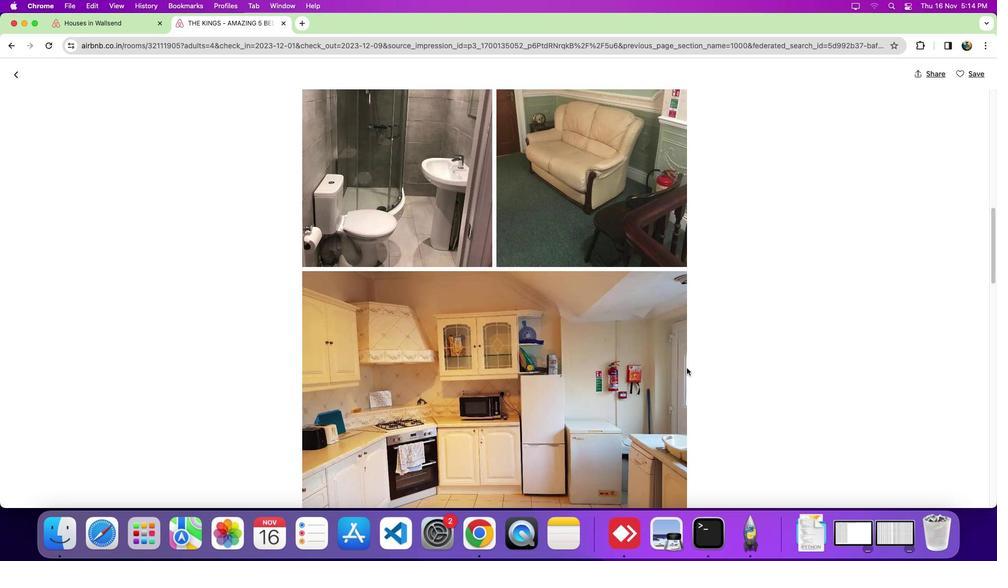 
Action: Mouse scrolled (687, 368) with delta (0, -2)
Screenshot: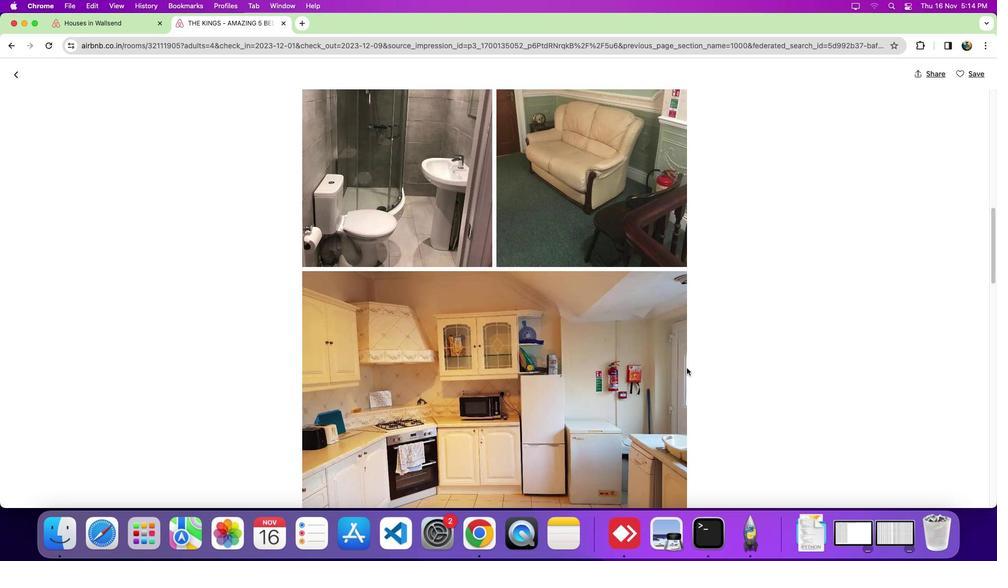 
Action: Mouse scrolled (687, 368) with delta (0, 0)
Screenshot: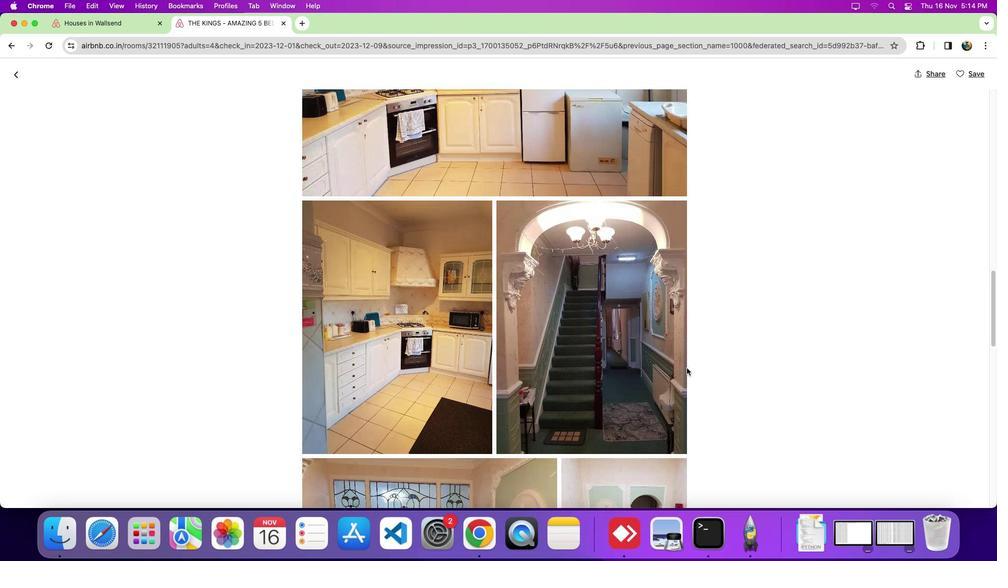 
Action: Mouse scrolled (687, 368) with delta (0, 0)
Screenshot: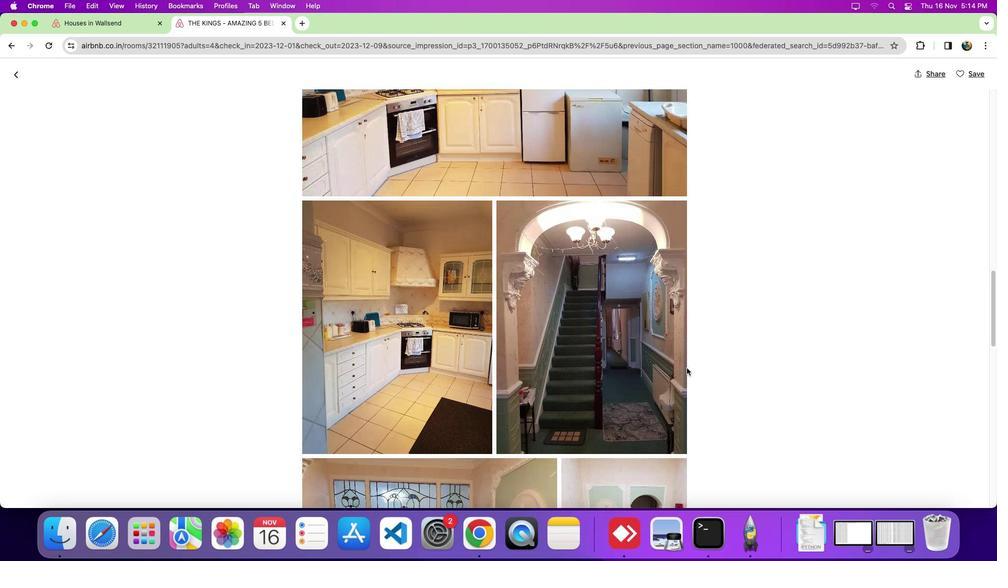
Action: Mouse scrolled (687, 368) with delta (0, -3)
Screenshot: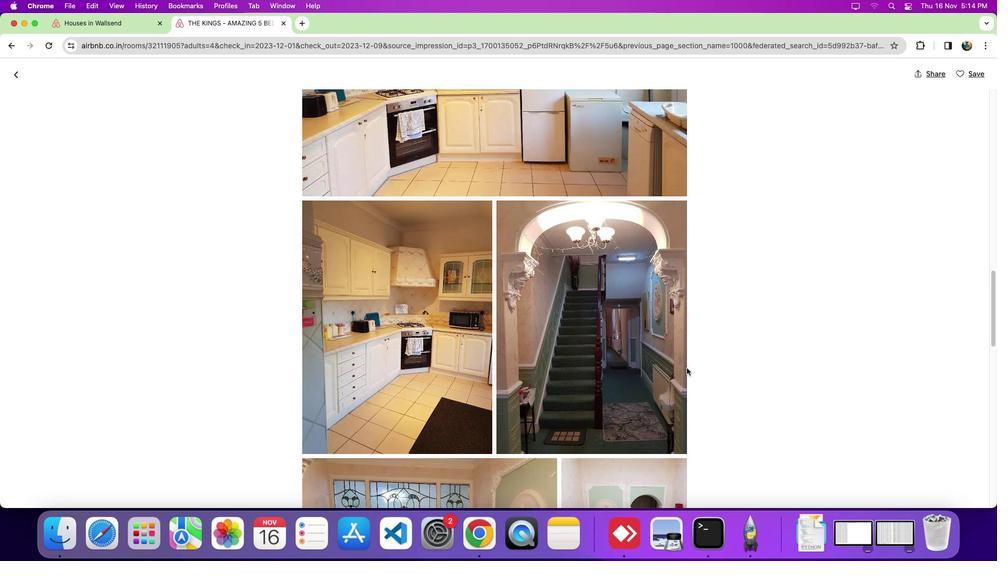 
Action: Mouse moved to (541, 375)
Screenshot: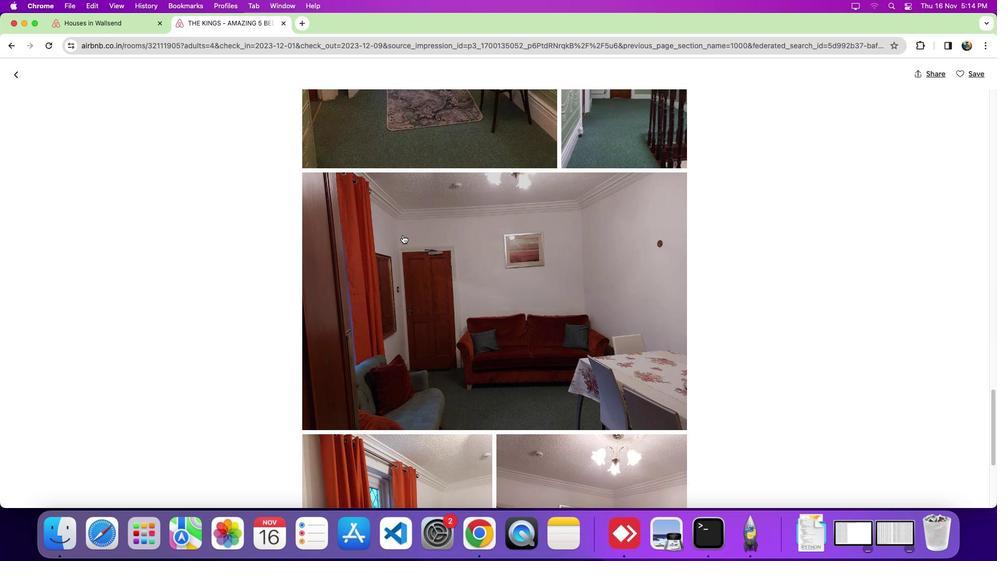 
Action: Mouse scrolled (541, 375) with delta (0, 0)
Screenshot: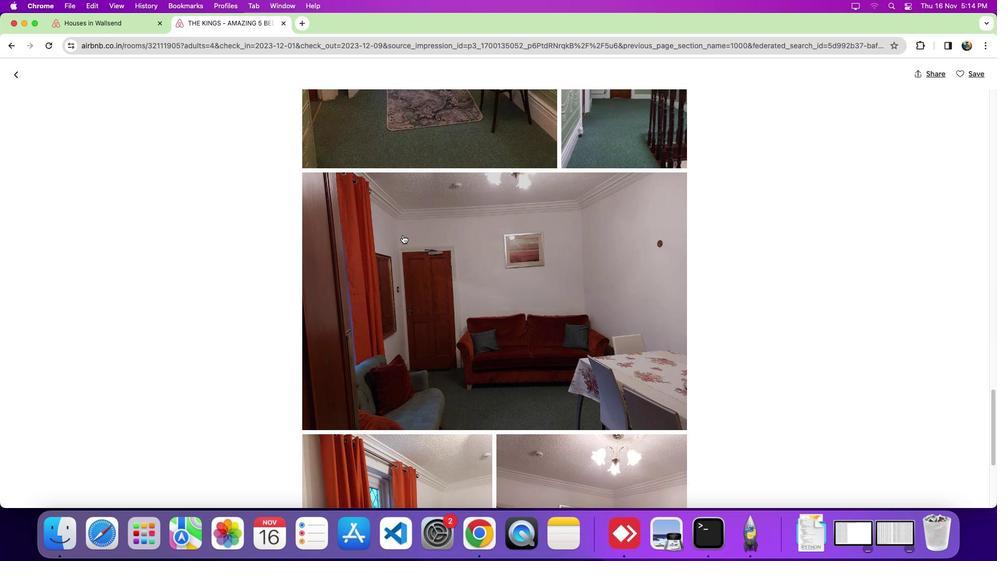 
Action: Mouse scrolled (541, 375) with delta (0, 0)
Screenshot: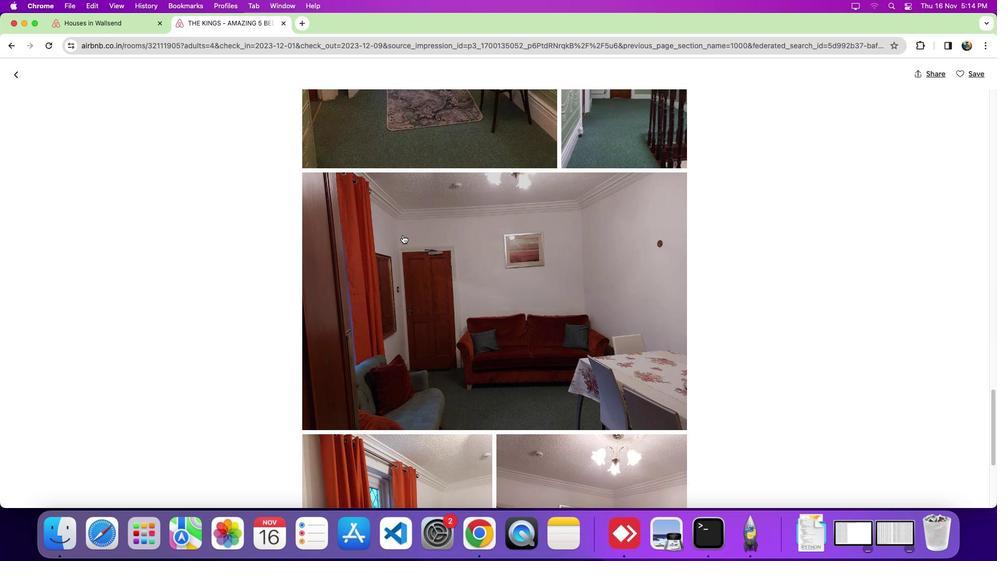 
Action: Mouse moved to (541, 375)
Screenshot: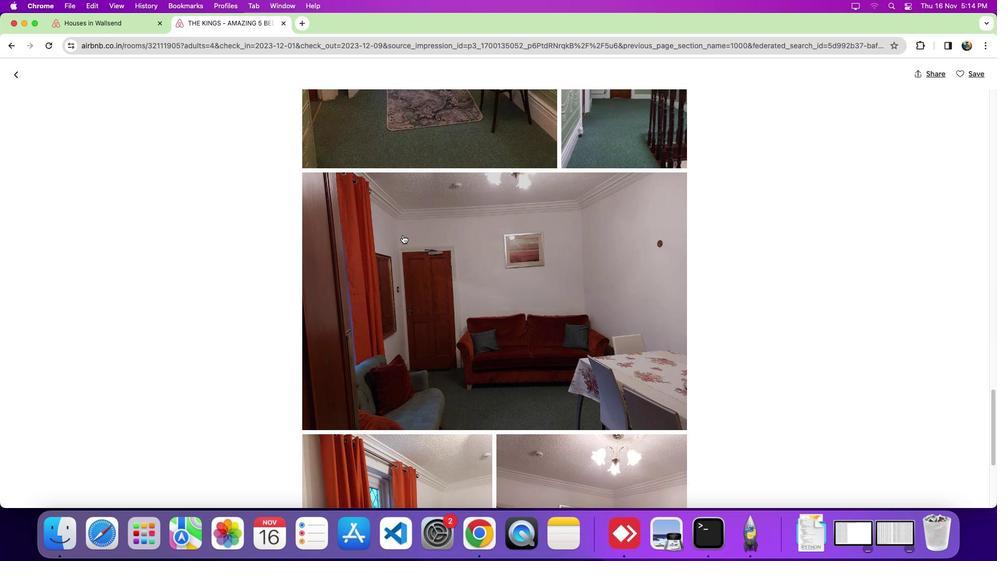 
Action: Mouse scrolled (541, 375) with delta (0, -2)
Screenshot: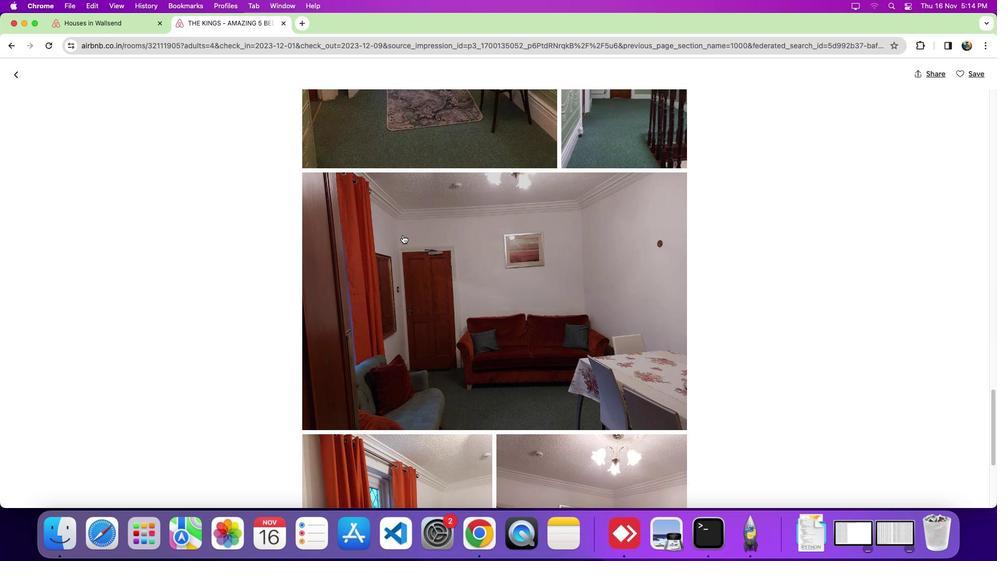 
Action: Mouse moved to (522, 344)
Screenshot: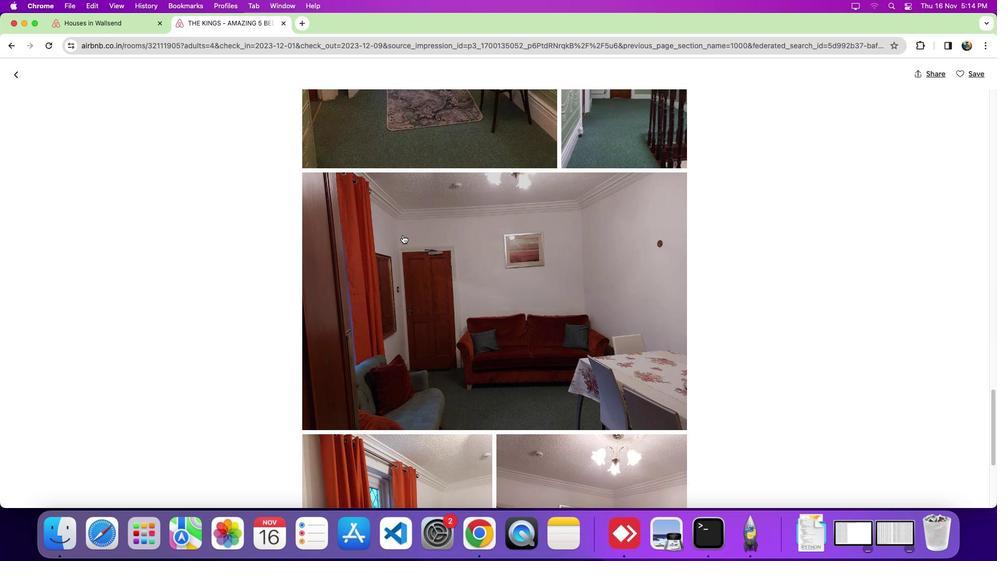 
Action: Mouse scrolled (522, 344) with delta (0, 0)
Screenshot: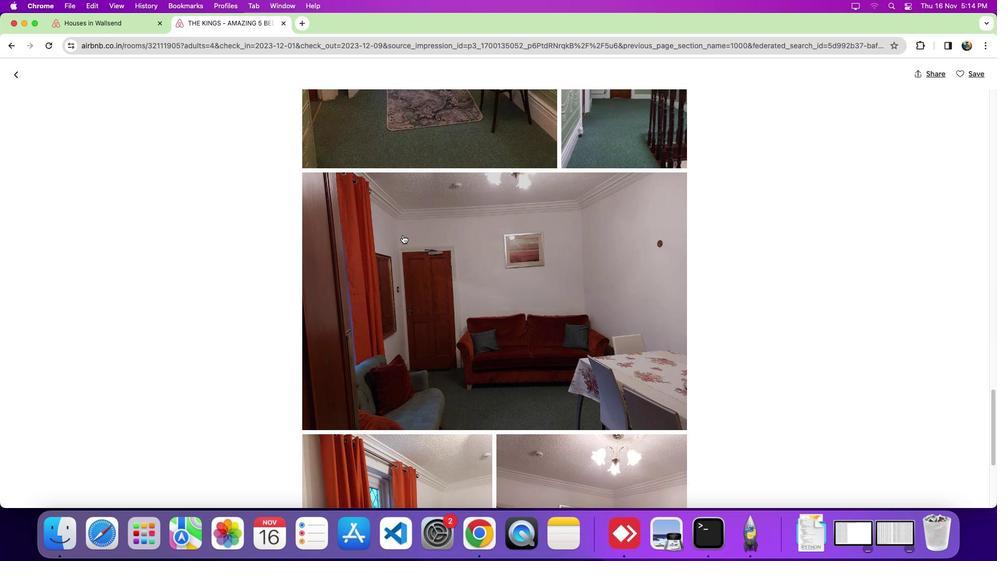
Action: Mouse scrolled (522, 344) with delta (0, 0)
Screenshot: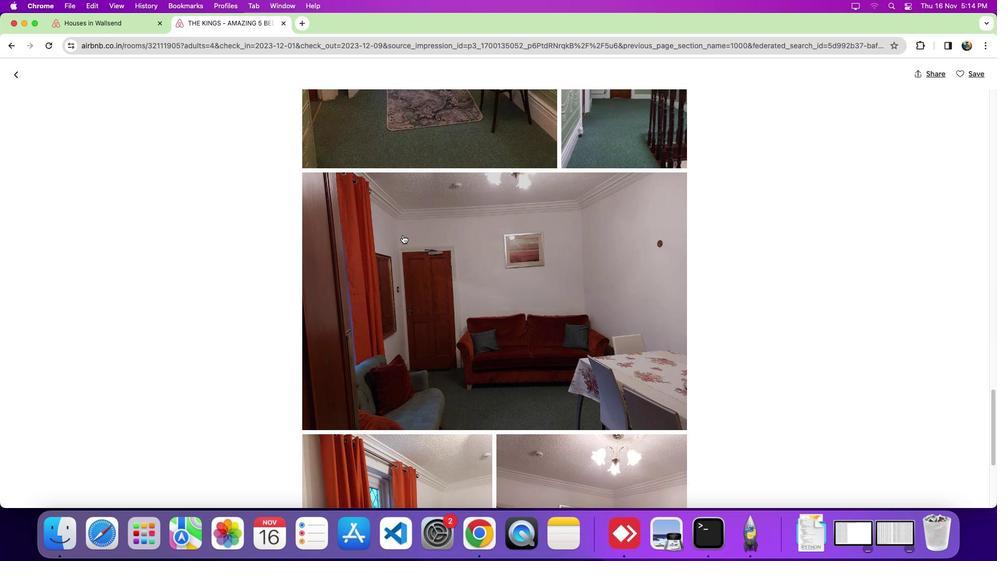 
Action: Mouse scrolled (522, 344) with delta (0, -3)
Screenshot: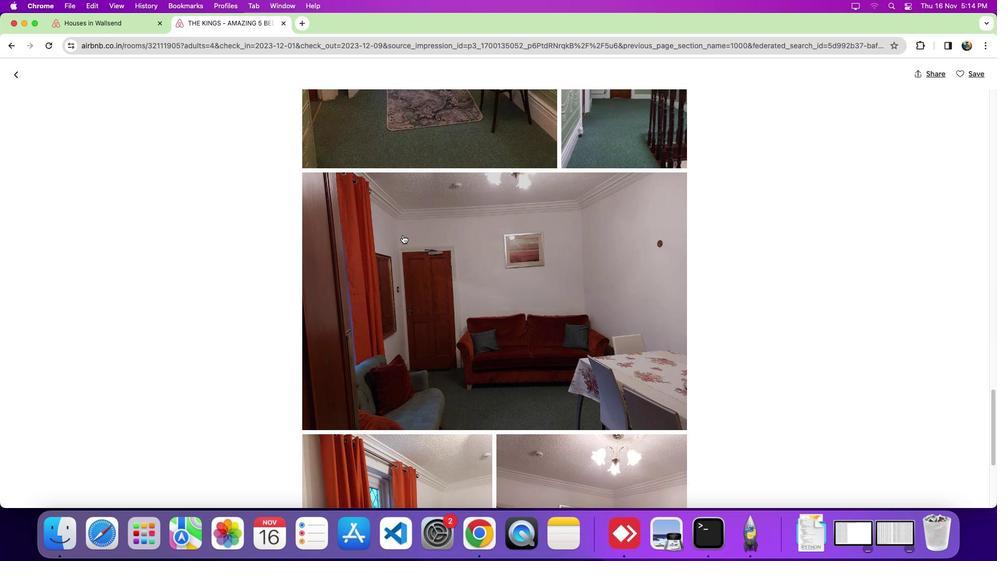 
Action: Mouse moved to (453, 247)
Screenshot: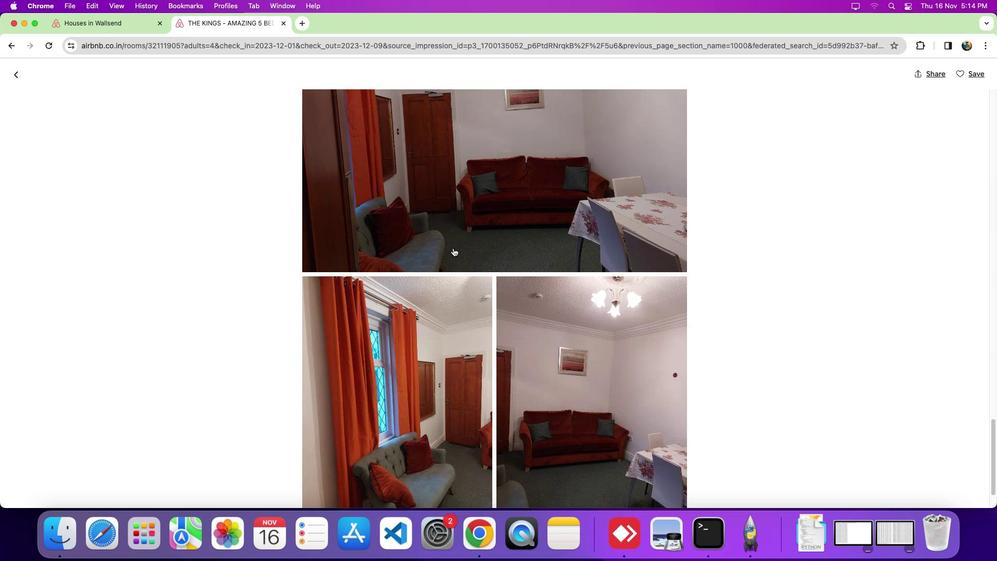 
Action: Mouse scrolled (453, 247) with delta (0, 0)
Screenshot: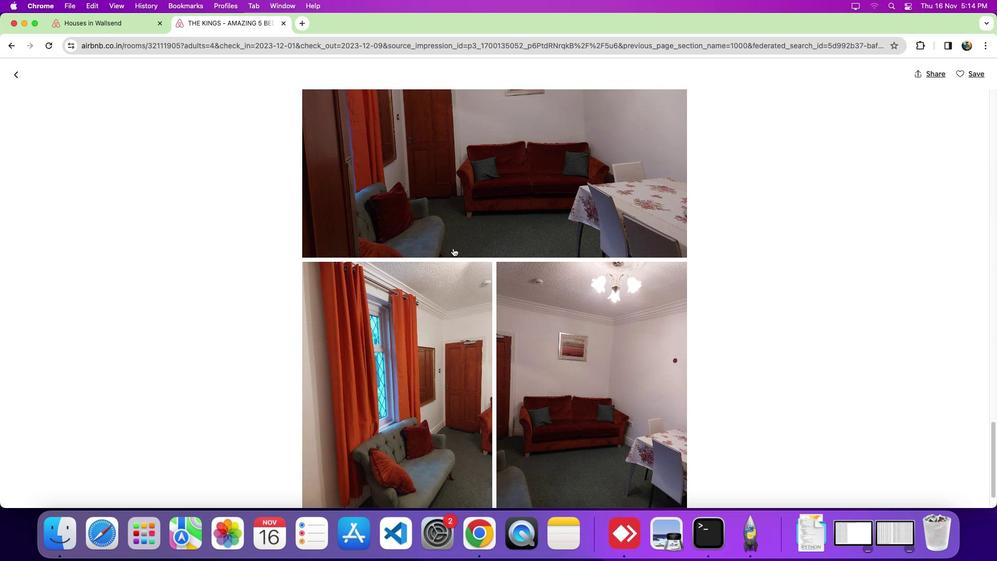
Action: Mouse scrolled (453, 247) with delta (0, 0)
Screenshot: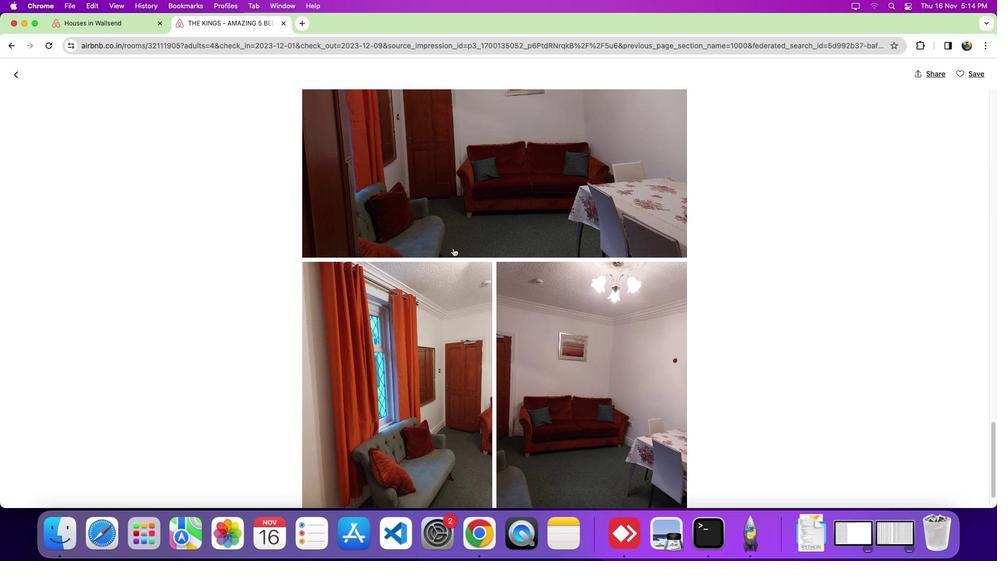 
Action: Mouse scrolled (453, 247) with delta (0, -3)
Screenshot: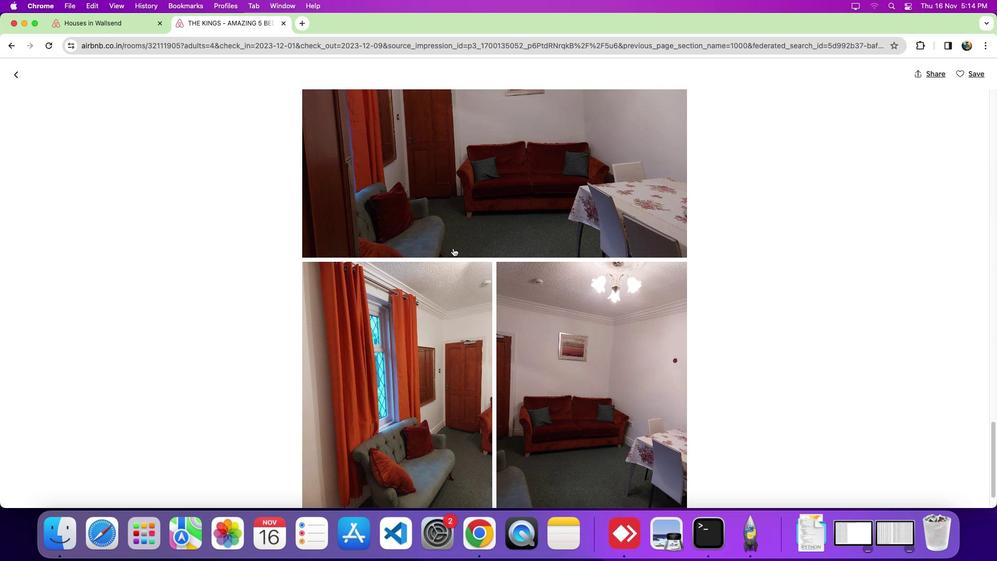 
Action: Mouse moved to (455, 252)
Screenshot: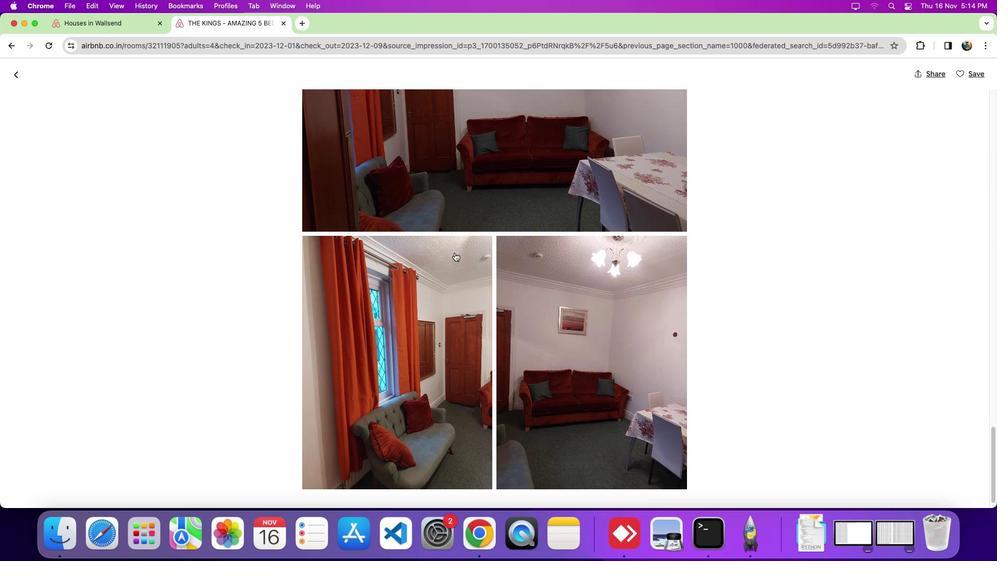 
Action: Mouse scrolled (455, 252) with delta (0, 0)
Screenshot: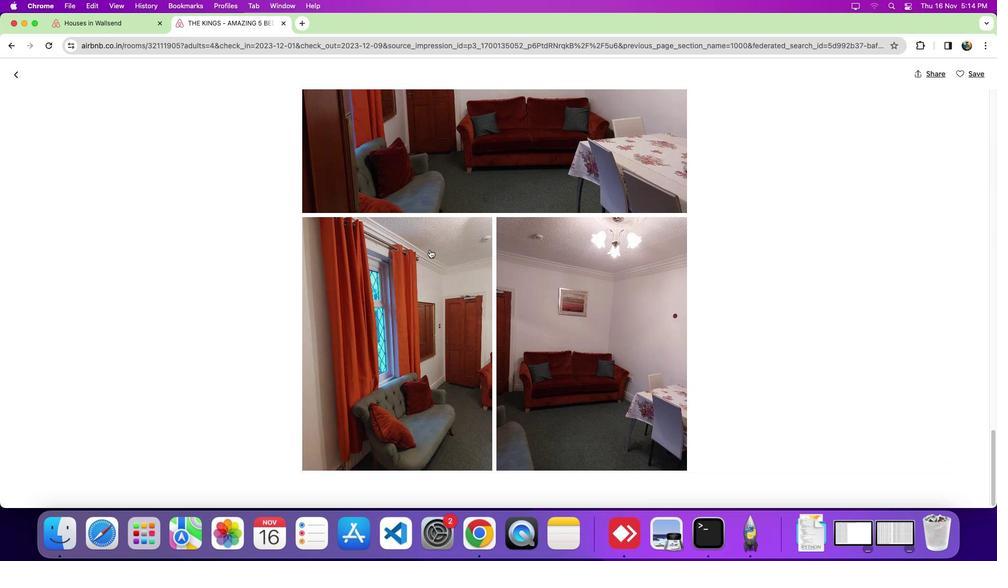 
Action: Mouse scrolled (455, 252) with delta (0, 0)
Screenshot: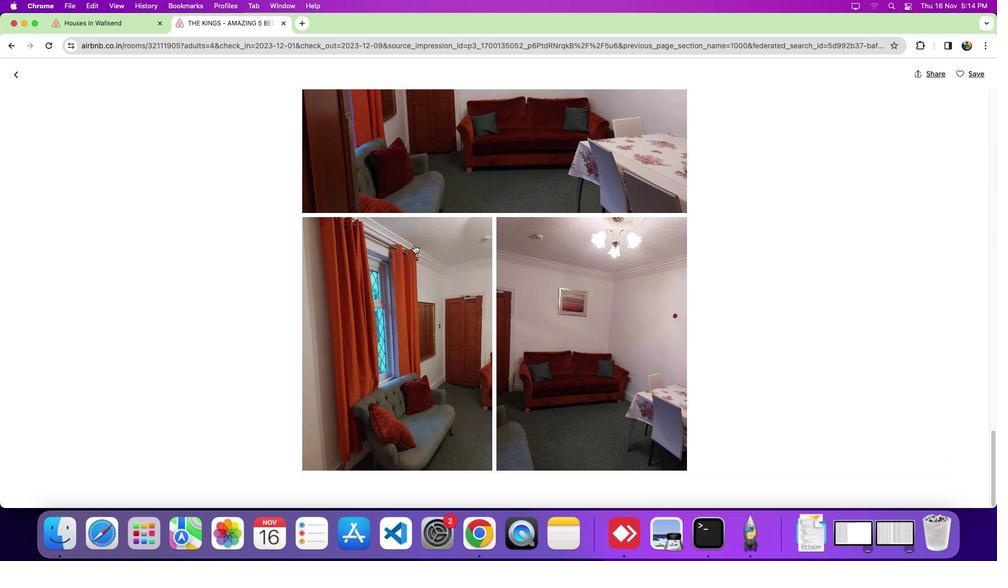 
Action: Mouse scrolled (455, 252) with delta (0, -3)
Screenshot: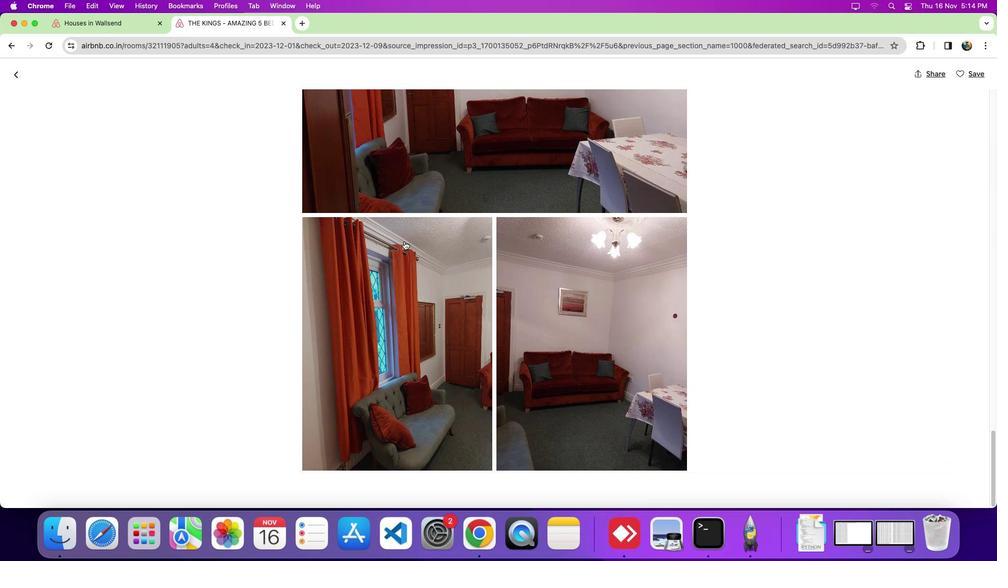 
Action: Mouse scrolled (455, 252) with delta (0, -5)
Screenshot: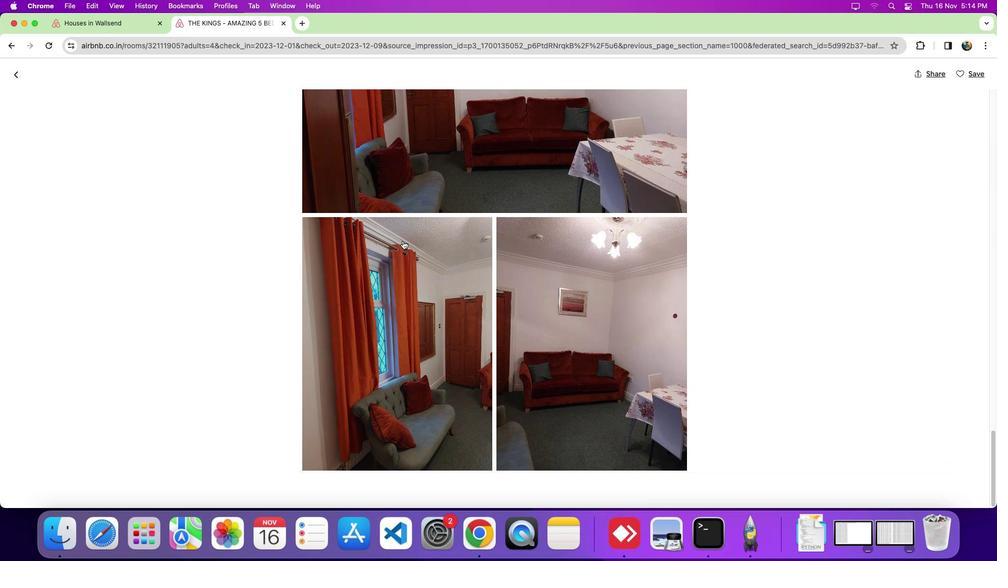 
Action: Mouse moved to (20, 77)
Screenshot: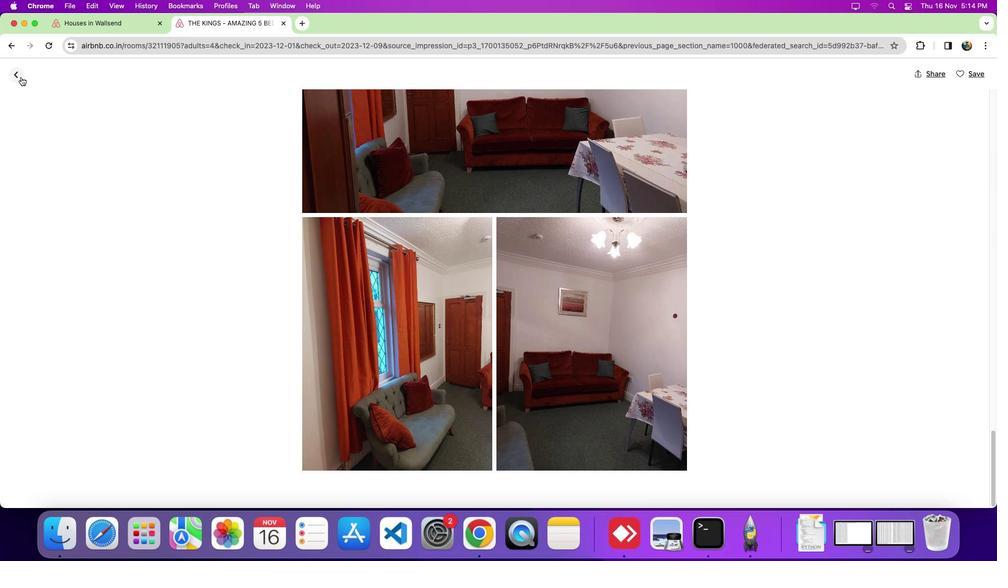 
Action: Mouse pressed left at (20, 77)
Screenshot: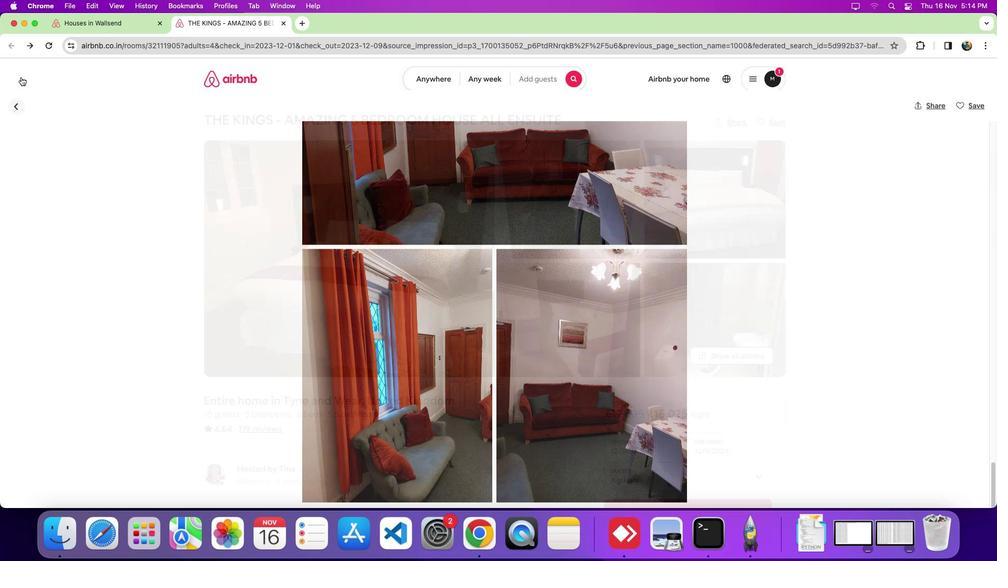 
Action: Mouse moved to (229, 215)
Screenshot: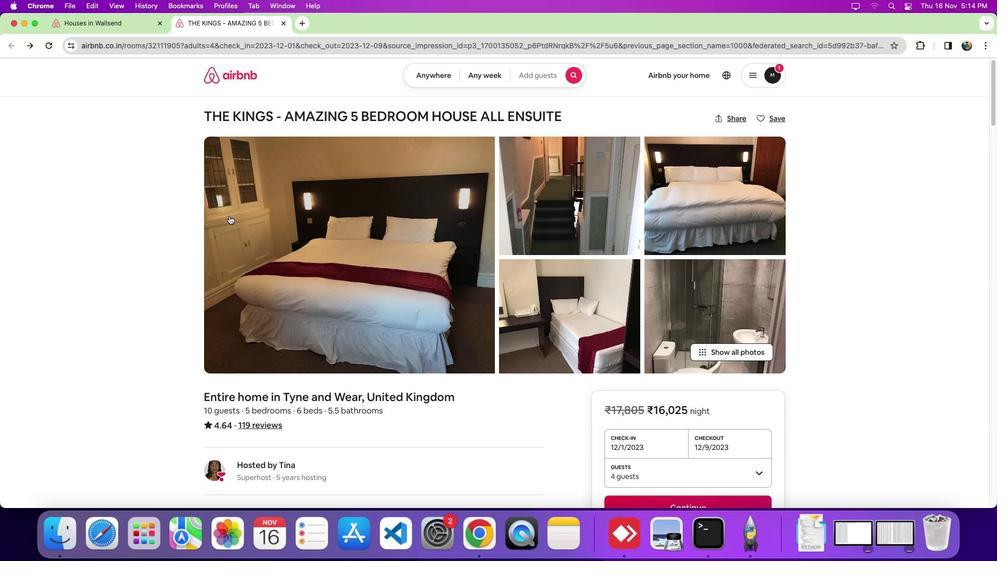 
Action: Mouse scrolled (229, 215) with delta (0, 0)
Screenshot: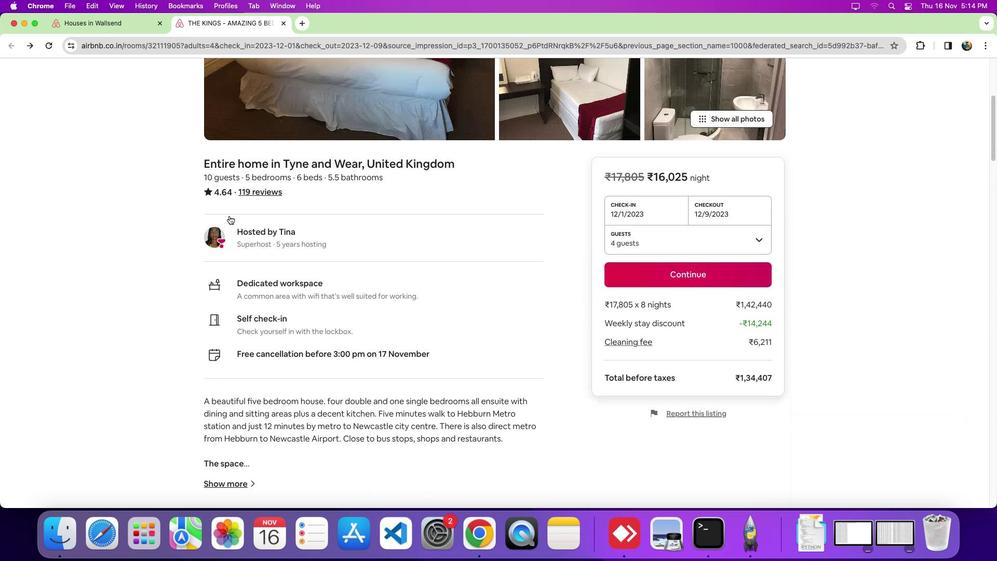 
Action: Mouse scrolled (229, 215) with delta (0, 0)
Screenshot: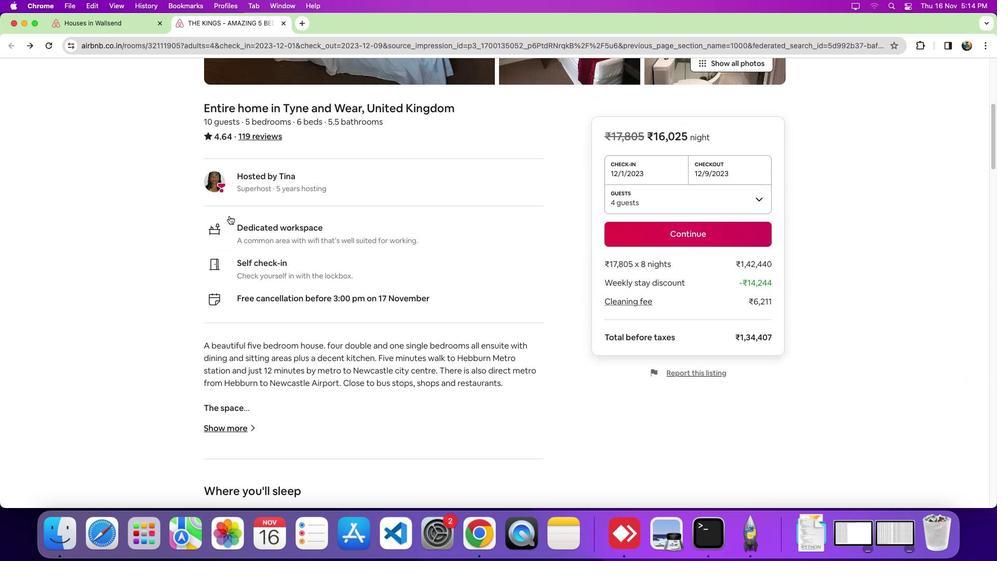
Action: Mouse scrolled (229, 215) with delta (0, -2)
Screenshot: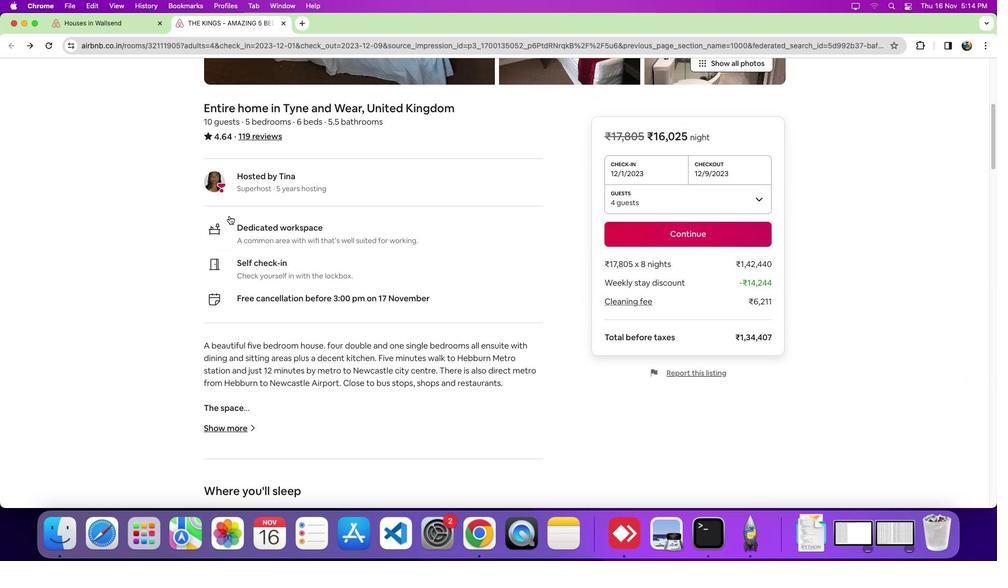 
Action: Mouse scrolled (229, 215) with delta (0, -4)
Screenshot: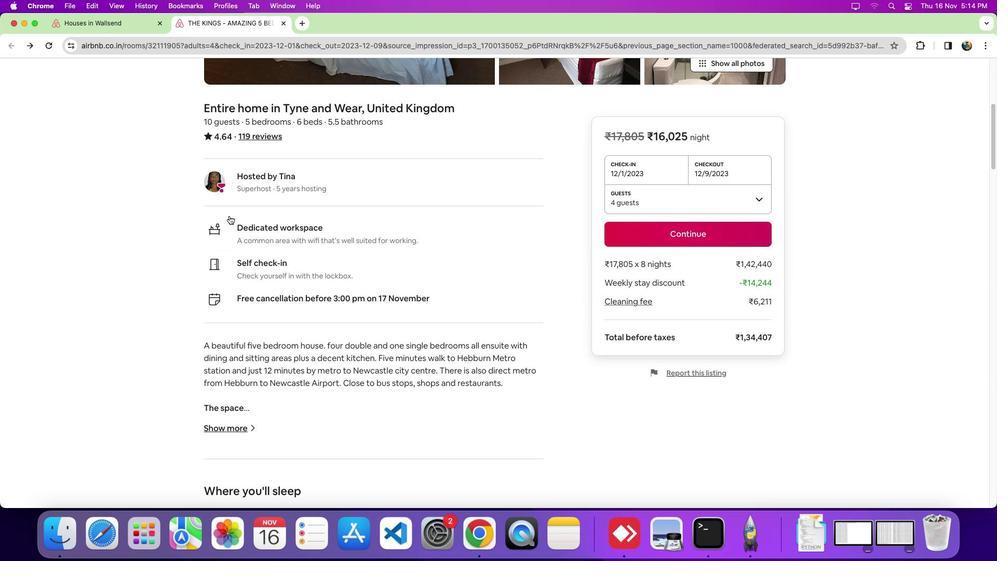 
Action: Mouse moved to (230, 216)
Screenshot: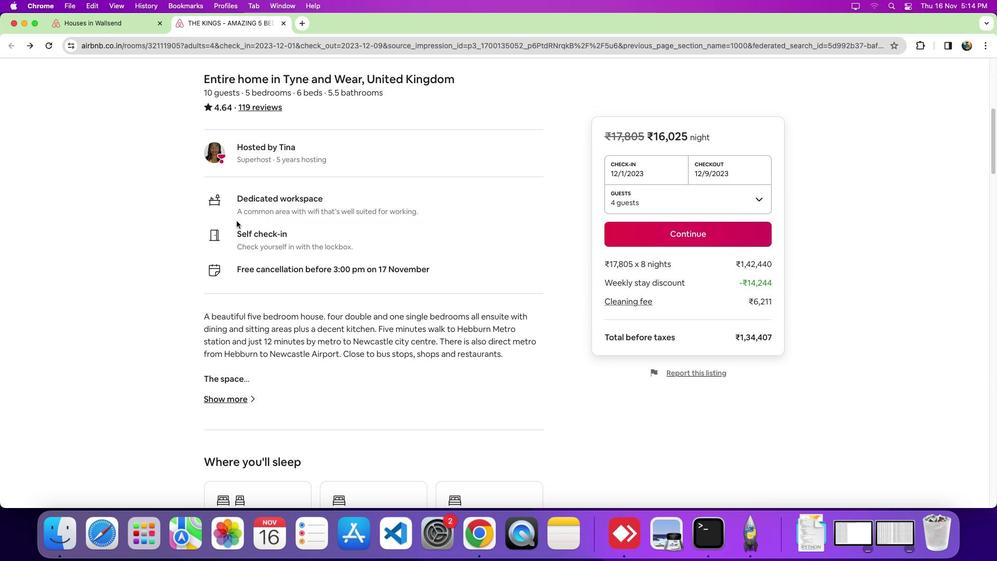 
Action: Mouse scrolled (230, 216) with delta (0, 0)
Screenshot: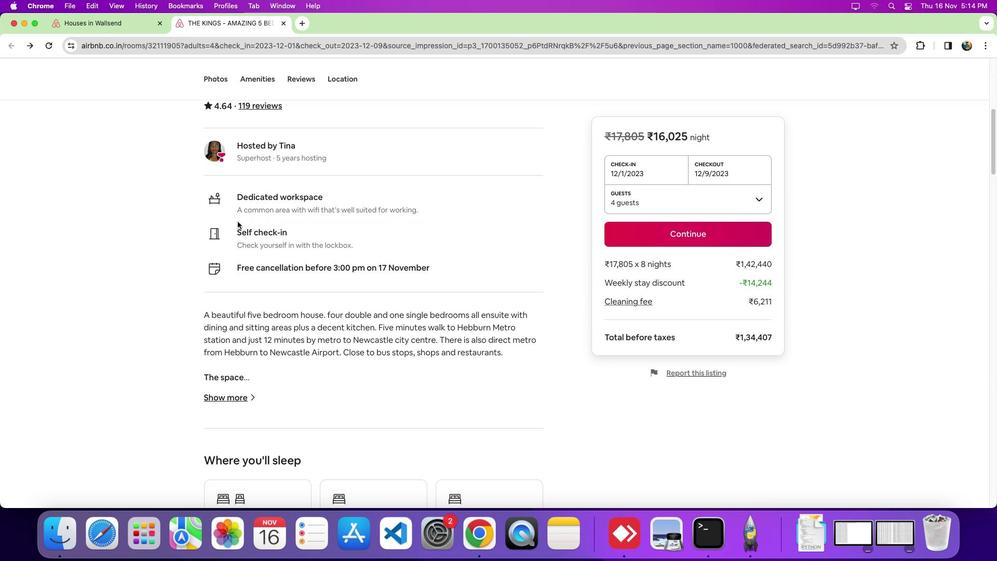 
Action: Mouse moved to (230, 216)
Screenshot: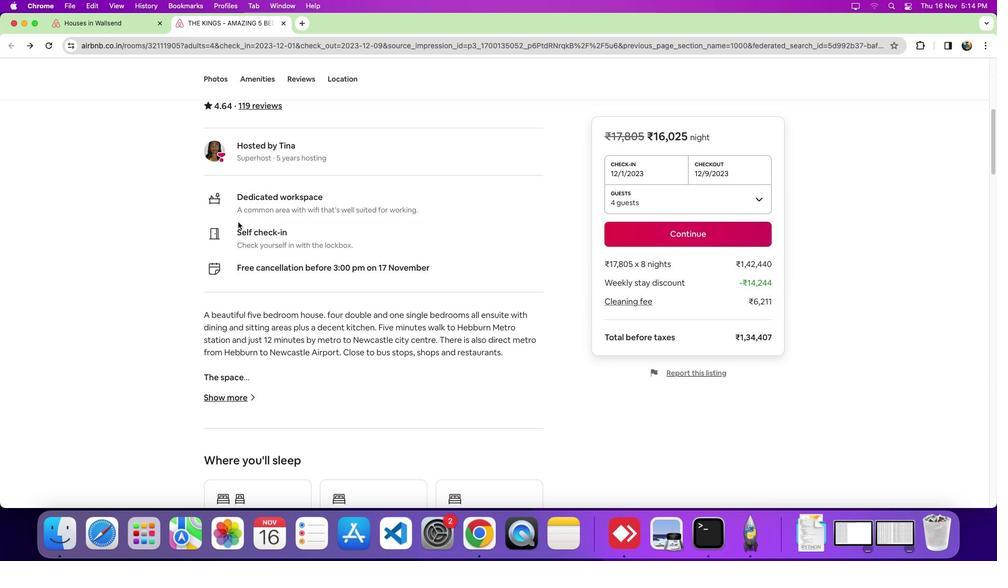
Action: Mouse scrolled (230, 216) with delta (0, 0)
Screenshot: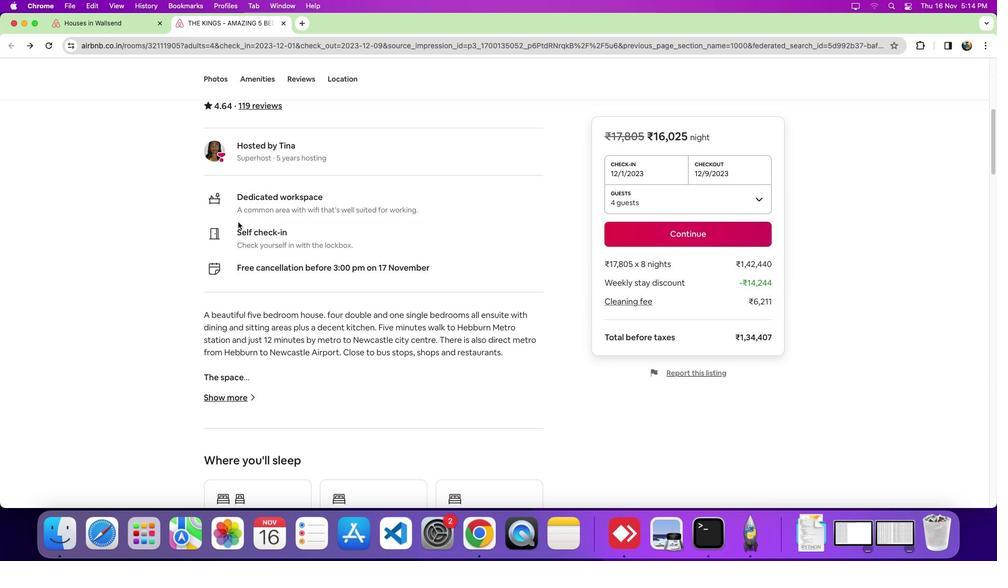 
Action: Mouse moved to (267, 231)
Screenshot: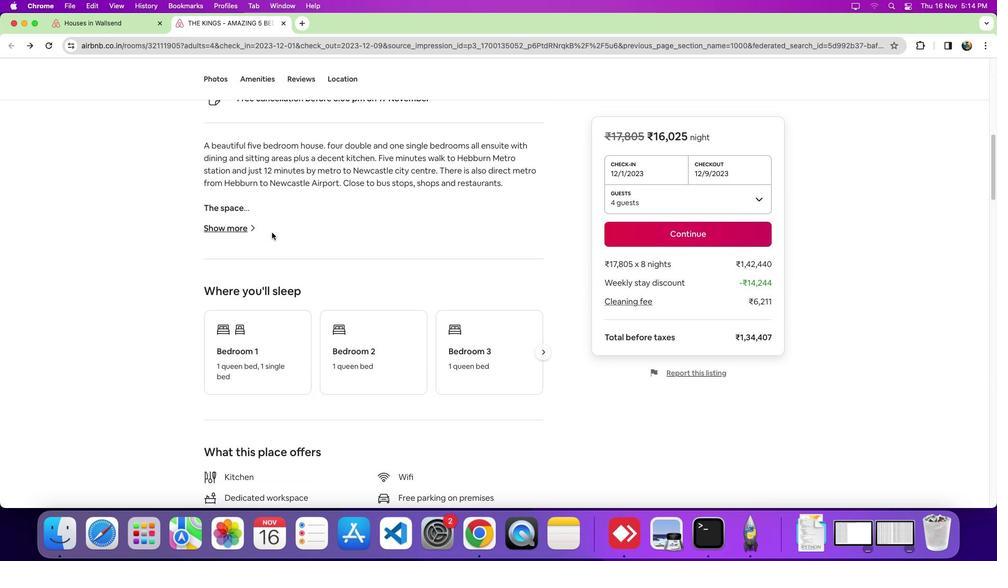 
Action: Mouse scrolled (267, 231) with delta (0, 0)
Screenshot: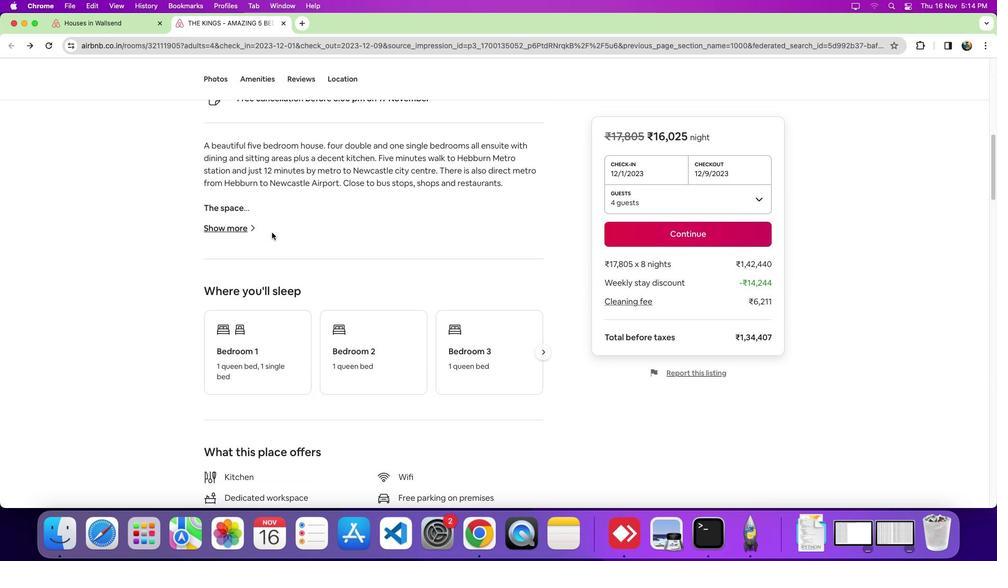 
Action: Mouse moved to (268, 231)
Screenshot: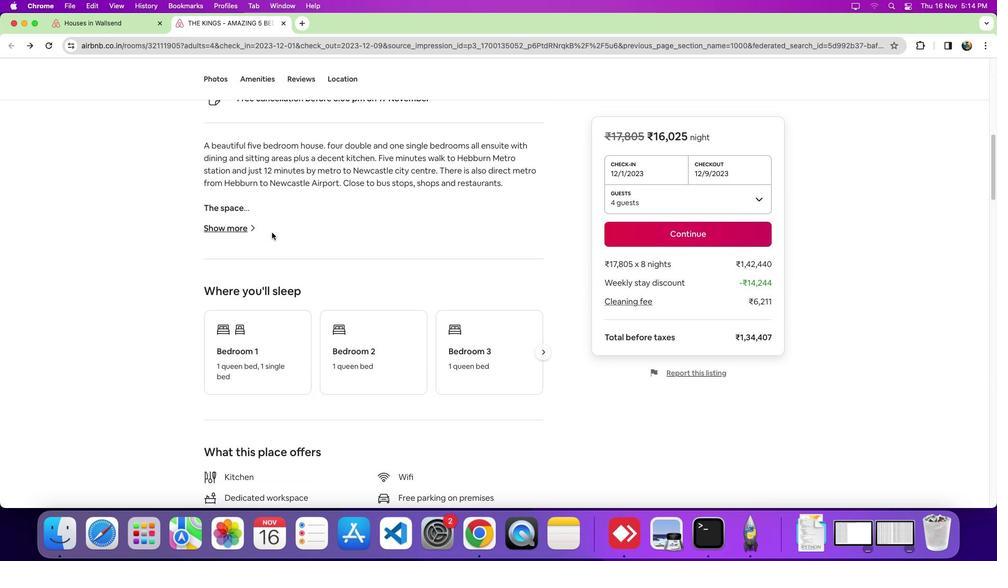 
Action: Mouse scrolled (268, 231) with delta (0, 0)
Screenshot: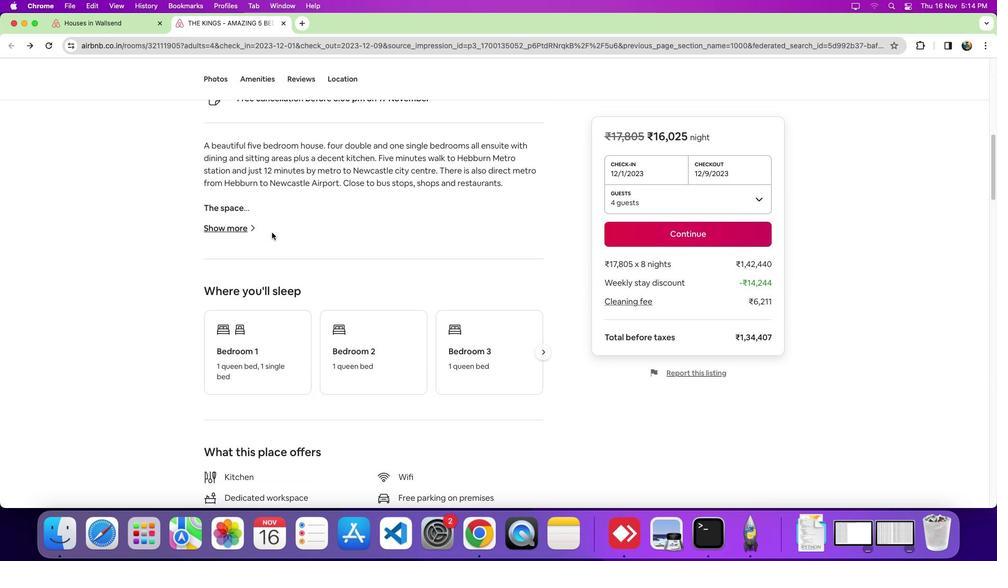
Action: Mouse moved to (268, 231)
Screenshot: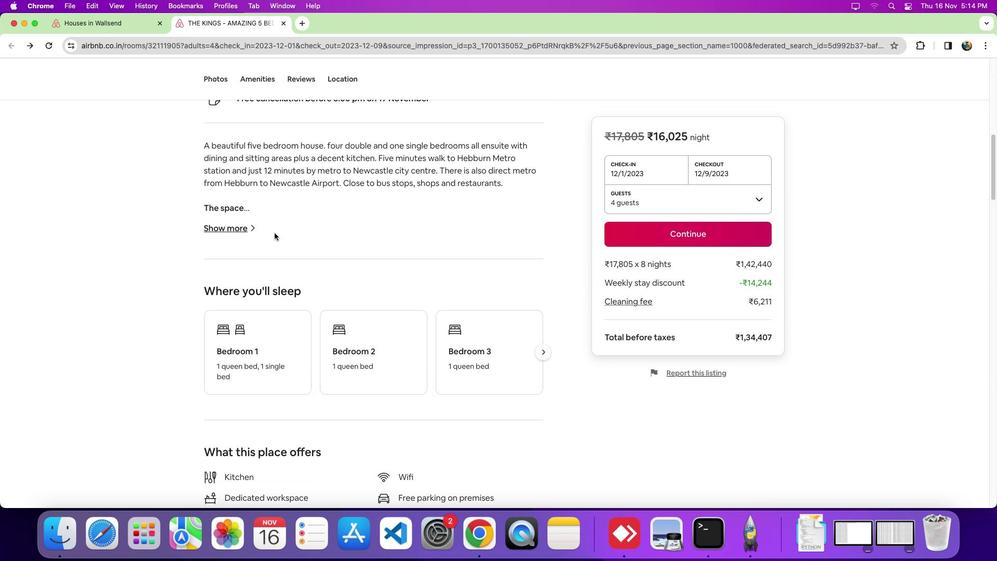 
Action: Mouse scrolled (268, 231) with delta (0, -3)
Screenshot: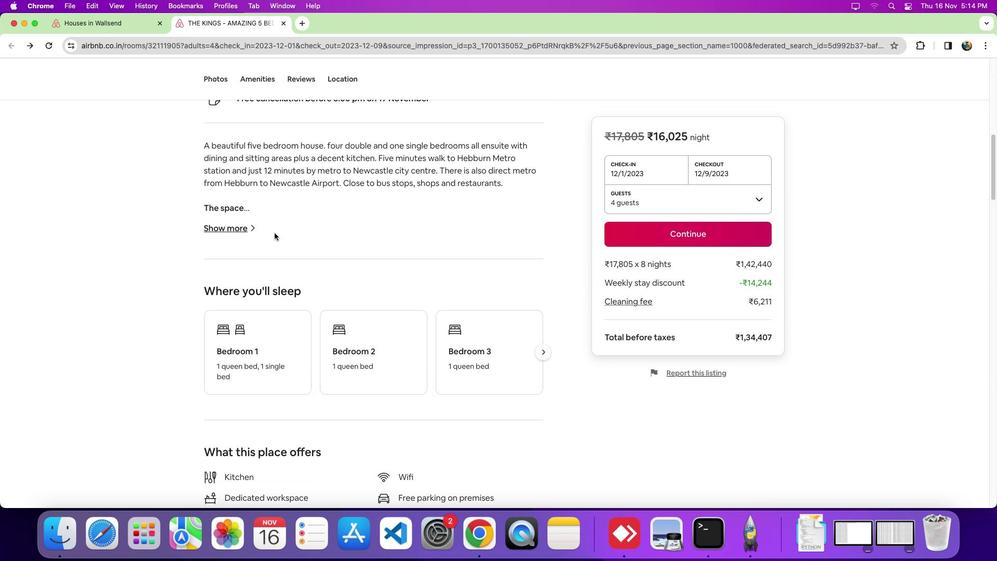 
Action: Mouse moved to (325, 237)
Screenshot: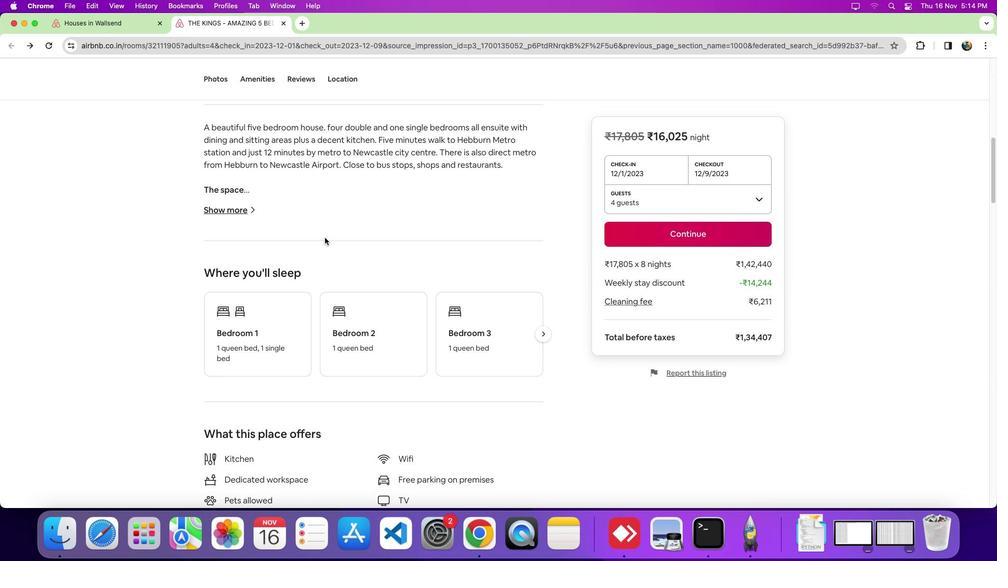 
Action: Mouse scrolled (325, 237) with delta (0, 0)
Screenshot: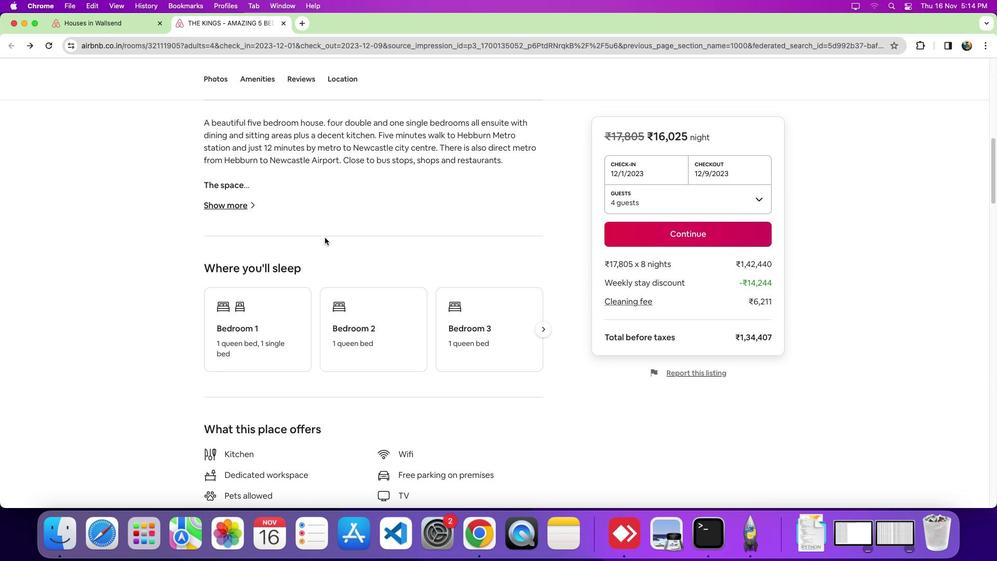 
Action: Mouse scrolled (325, 237) with delta (0, 0)
Screenshot: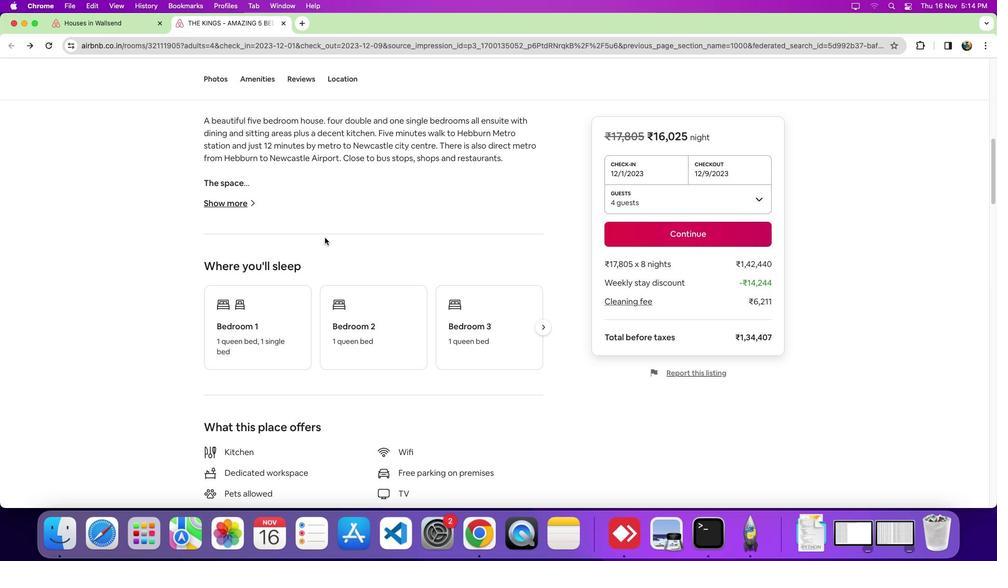 
Action: Mouse scrolled (325, 237) with delta (0, 0)
Screenshot: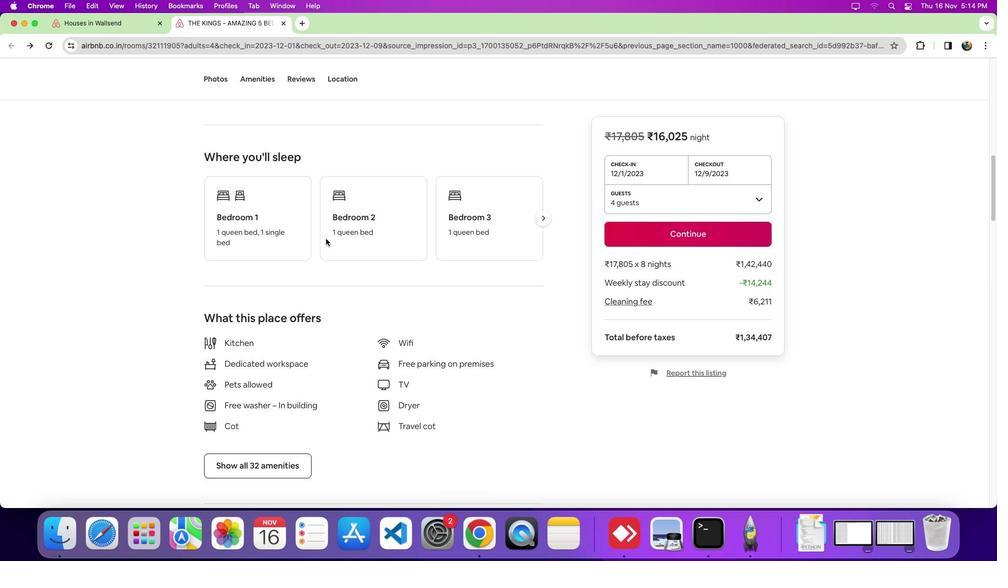 
Action: Mouse moved to (326, 238)
Screenshot: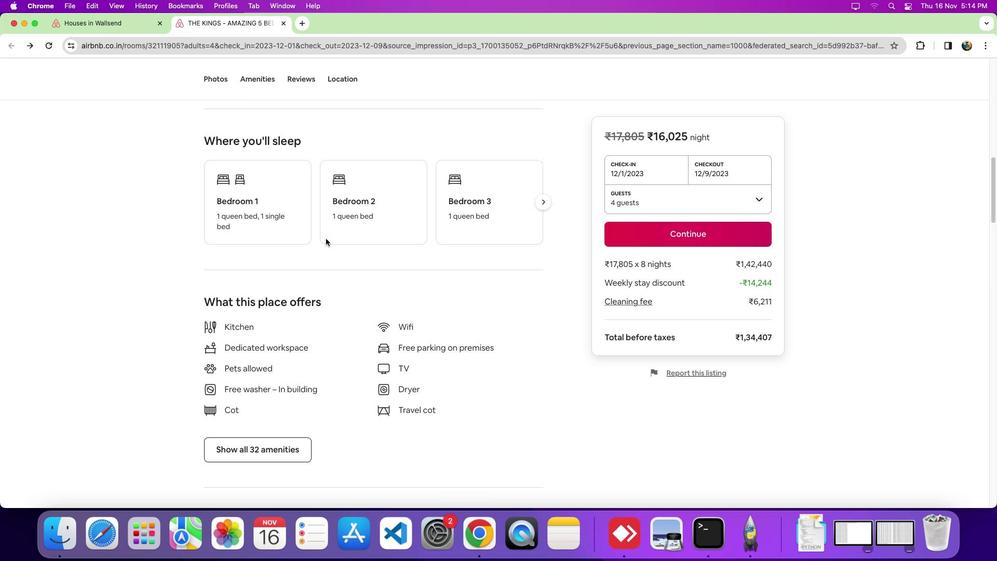 
Action: Mouse scrolled (326, 238) with delta (0, 0)
Screenshot: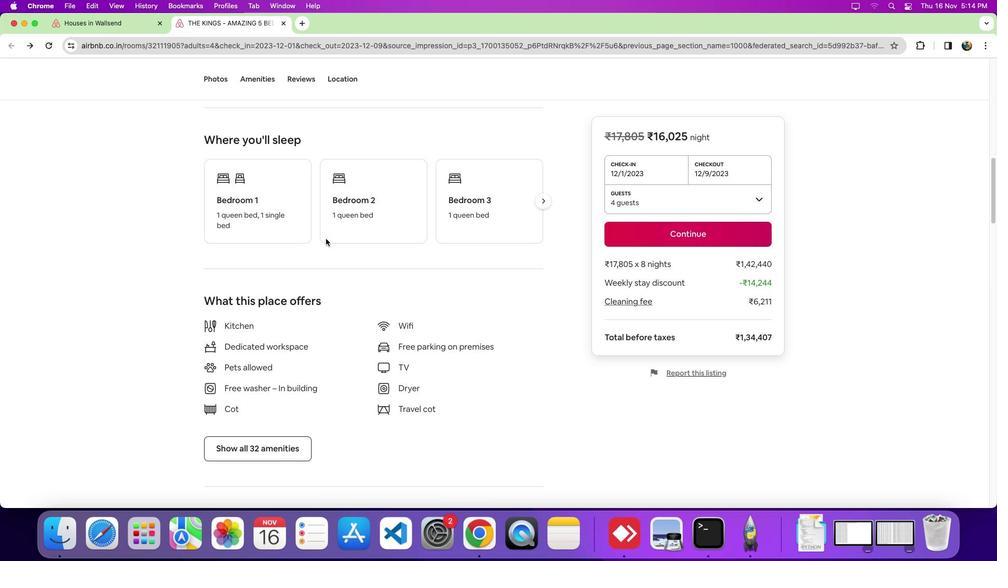 
Action: Mouse scrolled (326, 238) with delta (0, -2)
Screenshot: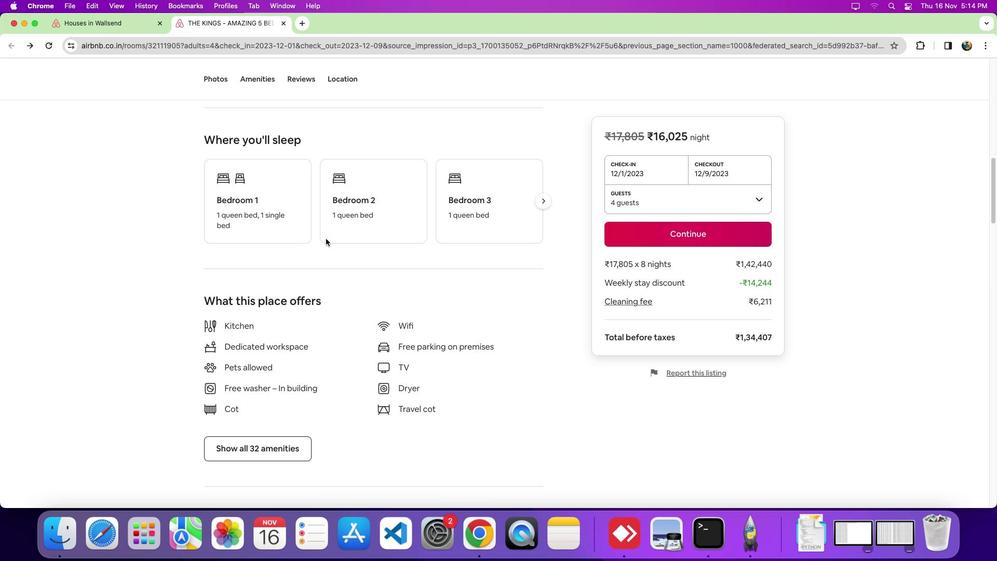
Action: Mouse moved to (326, 238)
Screenshot: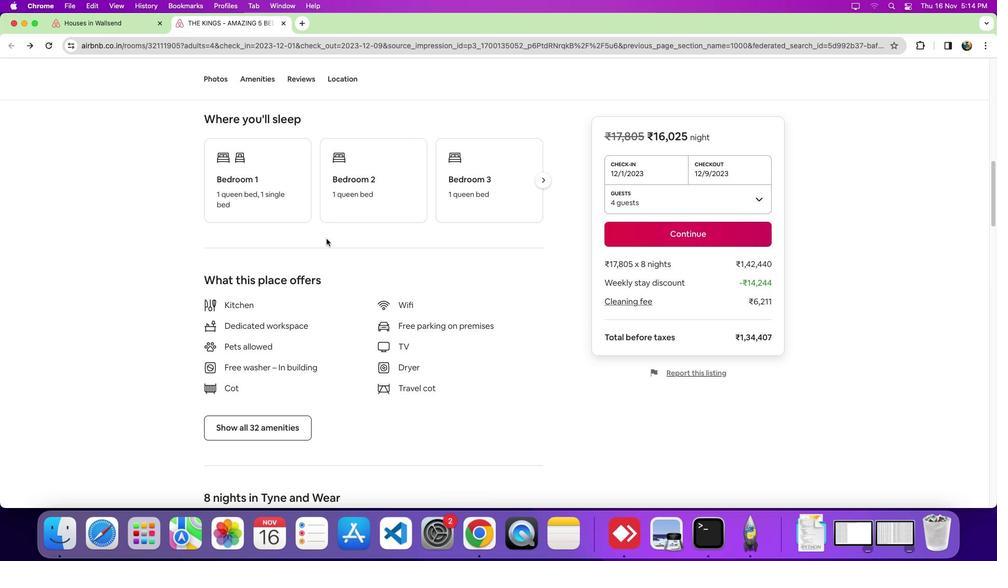 
Action: Mouse scrolled (326, 238) with delta (0, 0)
Screenshot: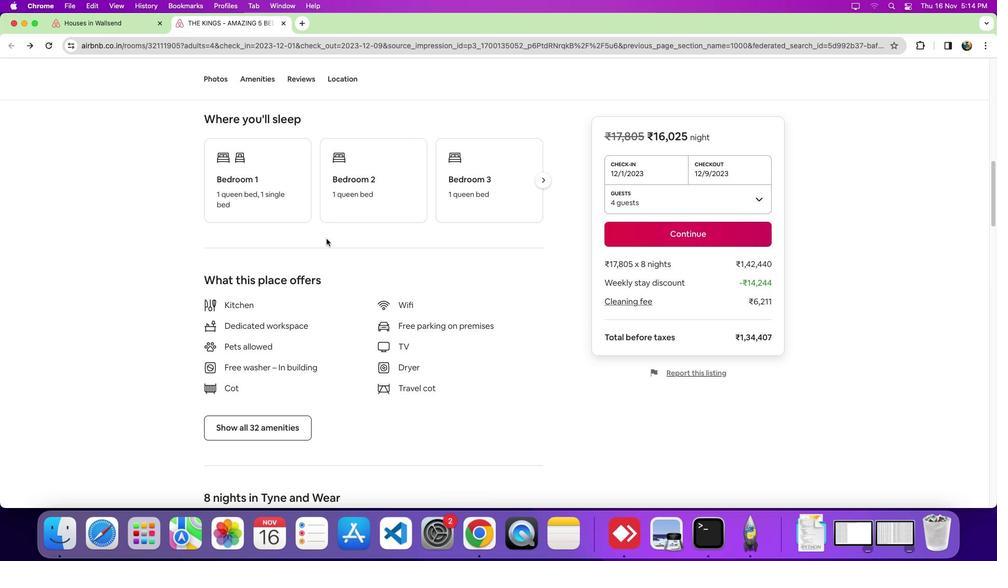 
Action: Mouse scrolled (326, 238) with delta (0, 0)
Screenshot: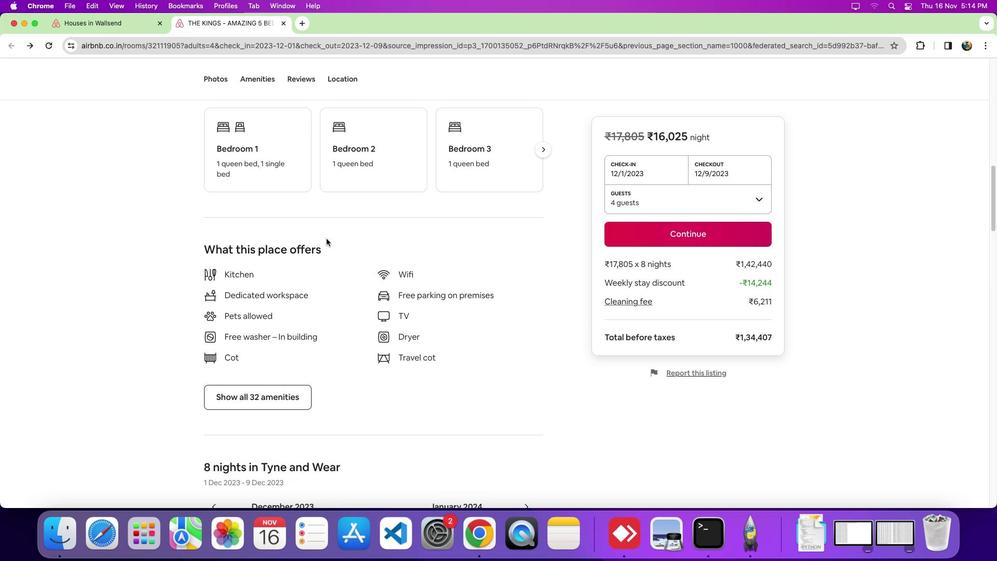 
Action: Mouse scrolled (326, 238) with delta (0, 0)
Screenshot: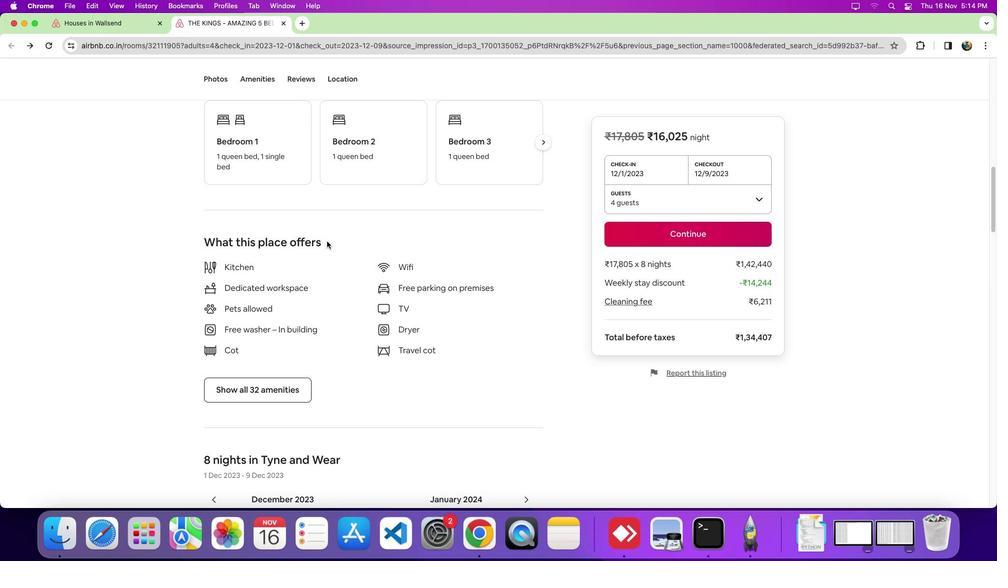 
Action: Mouse moved to (282, 391)
Screenshot: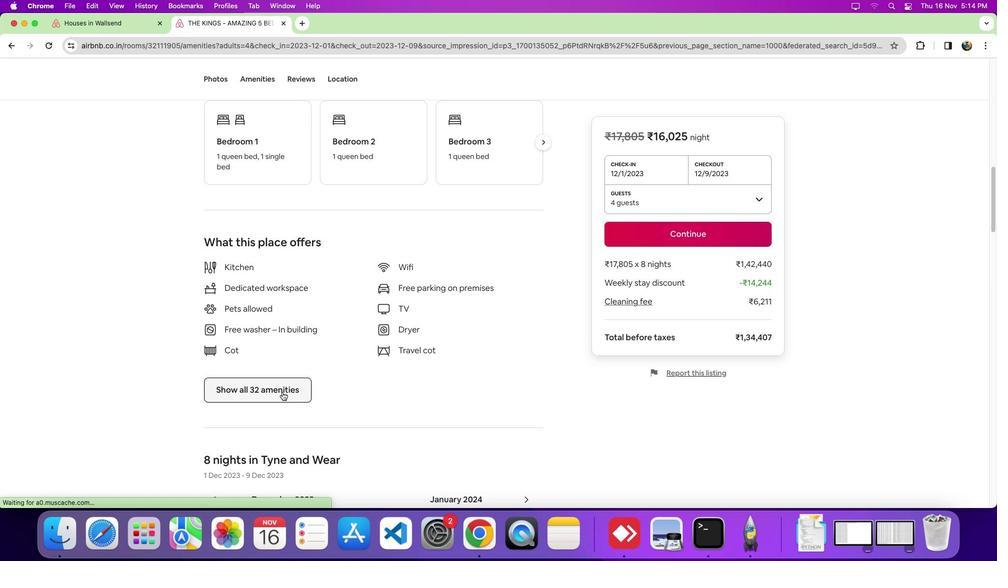 
Action: Mouse pressed left at (282, 391)
Screenshot: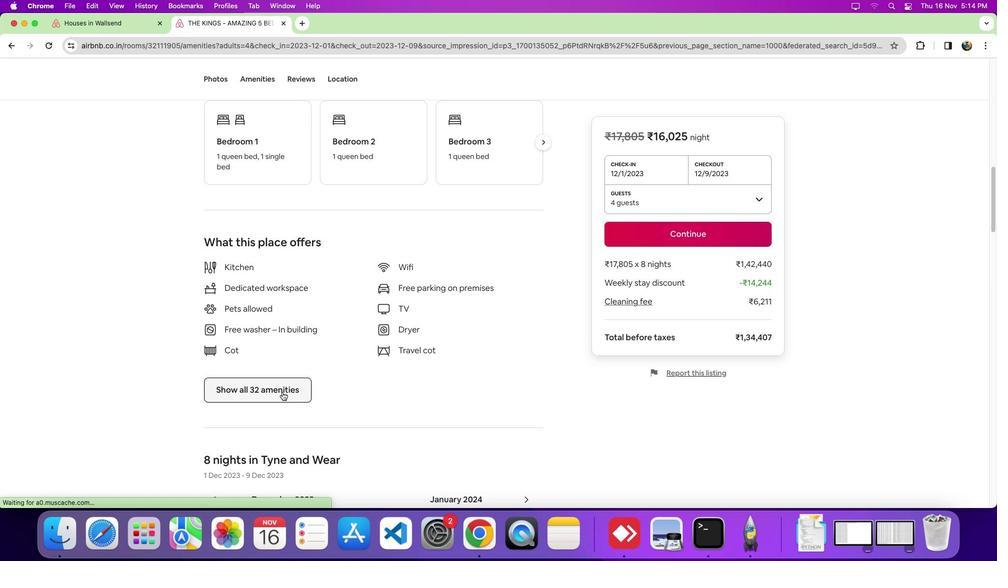 
Action: Mouse moved to (445, 325)
Screenshot: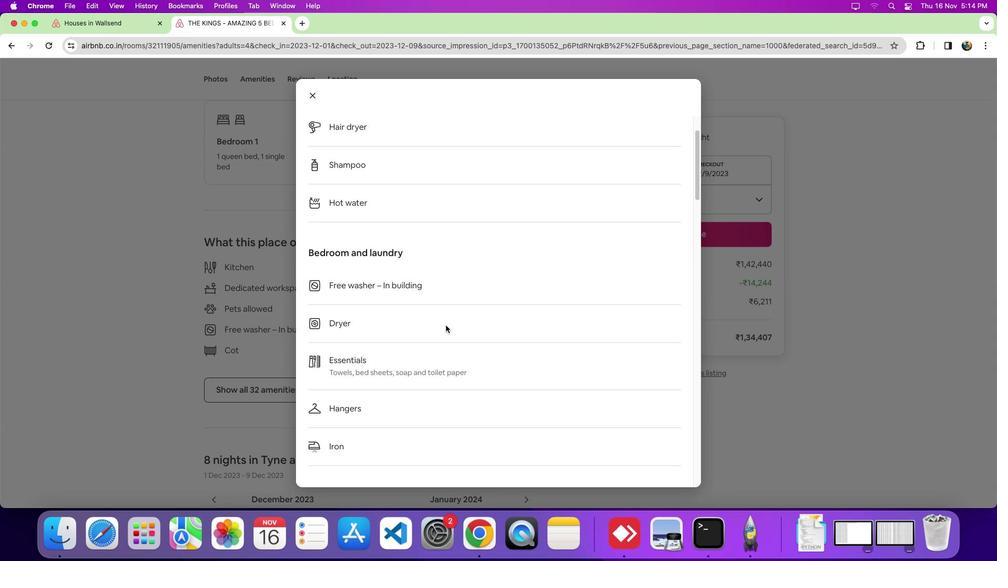 
Action: Mouse scrolled (445, 325) with delta (0, 0)
Screenshot: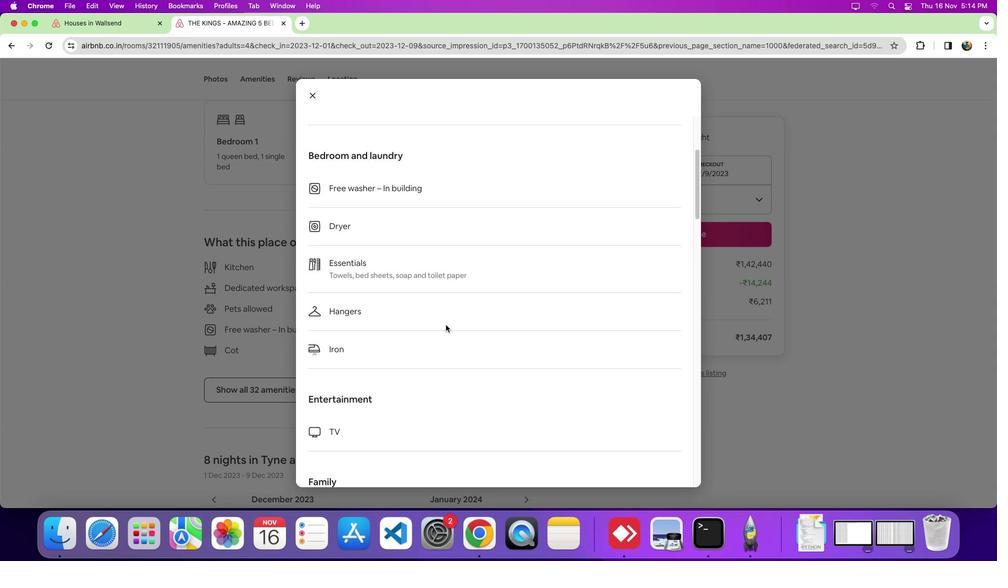 
Action: Mouse scrolled (445, 325) with delta (0, 0)
Screenshot: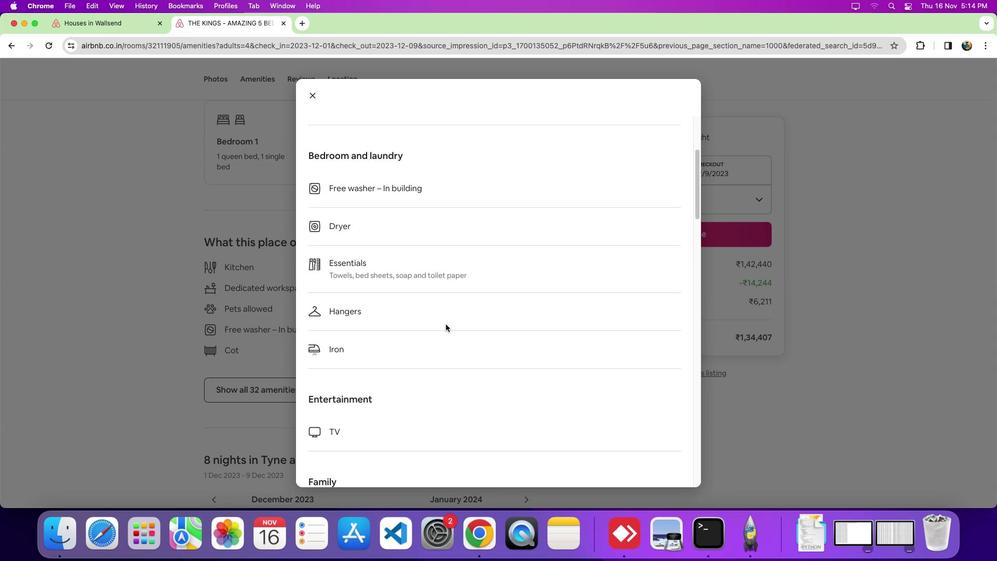 
Action: Mouse moved to (445, 325)
Screenshot: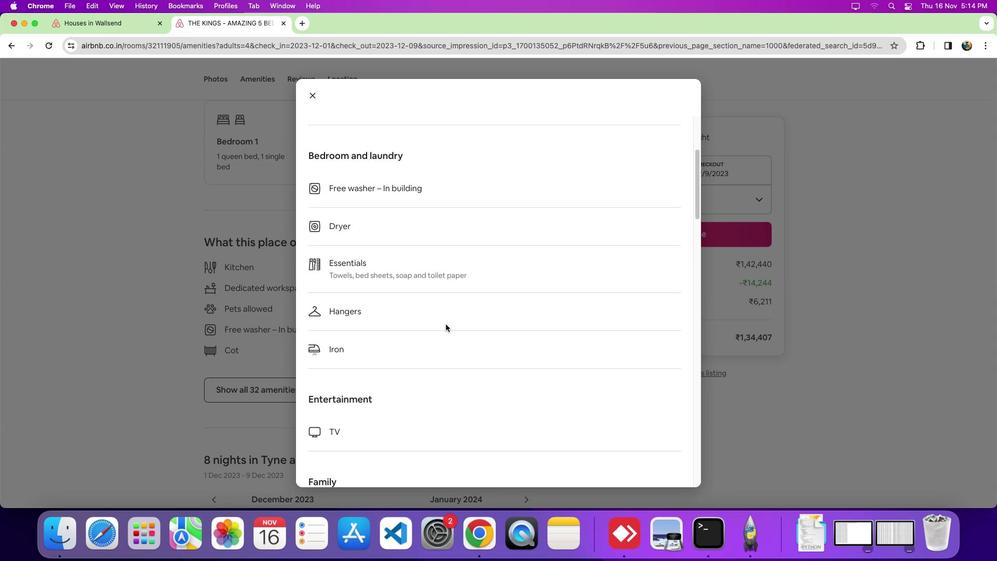 
Action: Mouse scrolled (445, 325) with delta (0, -3)
Screenshot: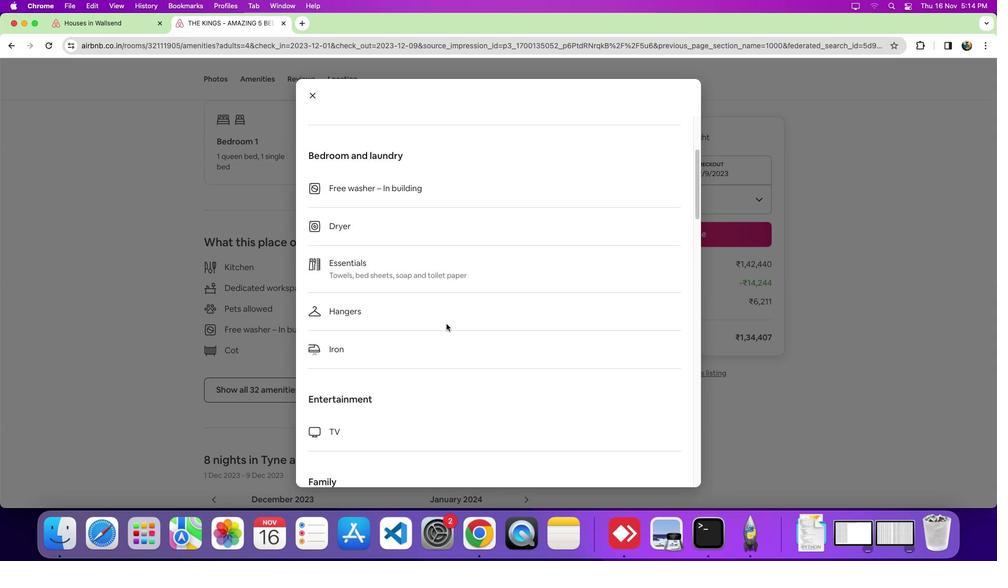 
Action: Mouse moved to (448, 320)
Screenshot: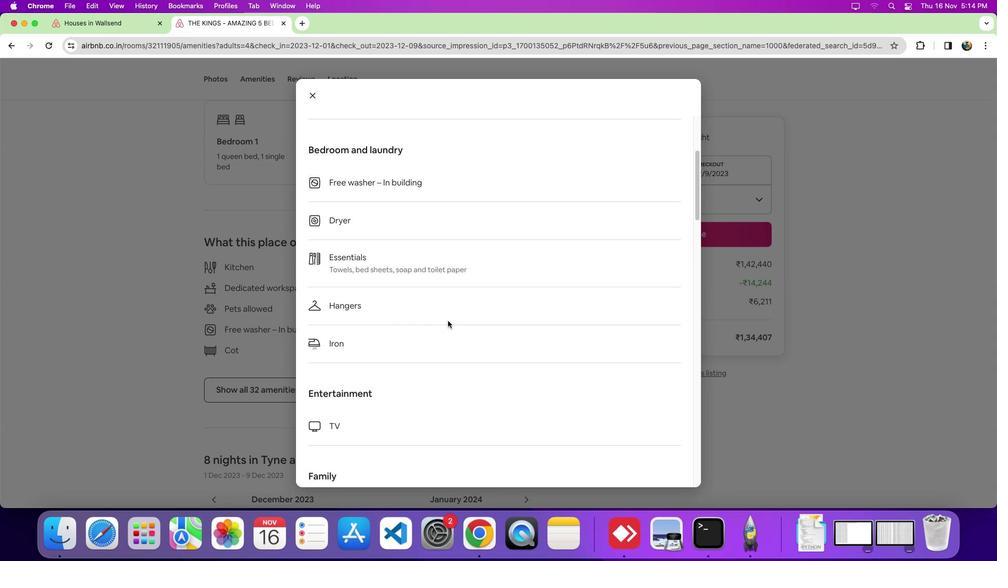 
Action: Mouse scrolled (448, 320) with delta (0, 0)
Screenshot: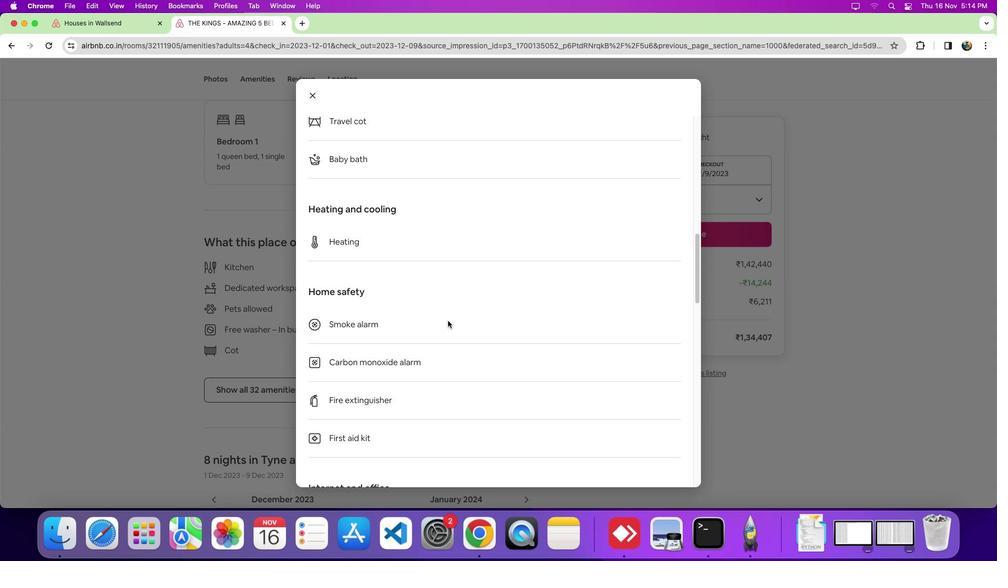 
Action: Mouse scrolled (448, 320) with delta (0, 0)
Screenshot: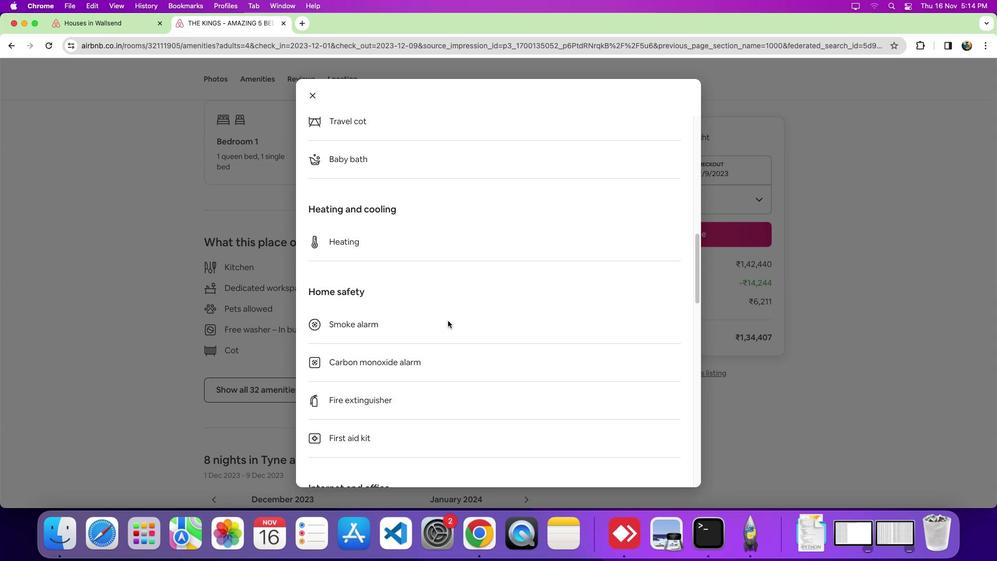
Action: Mouse scrolled (448, 320) with delta (0, -3)
Screenshot: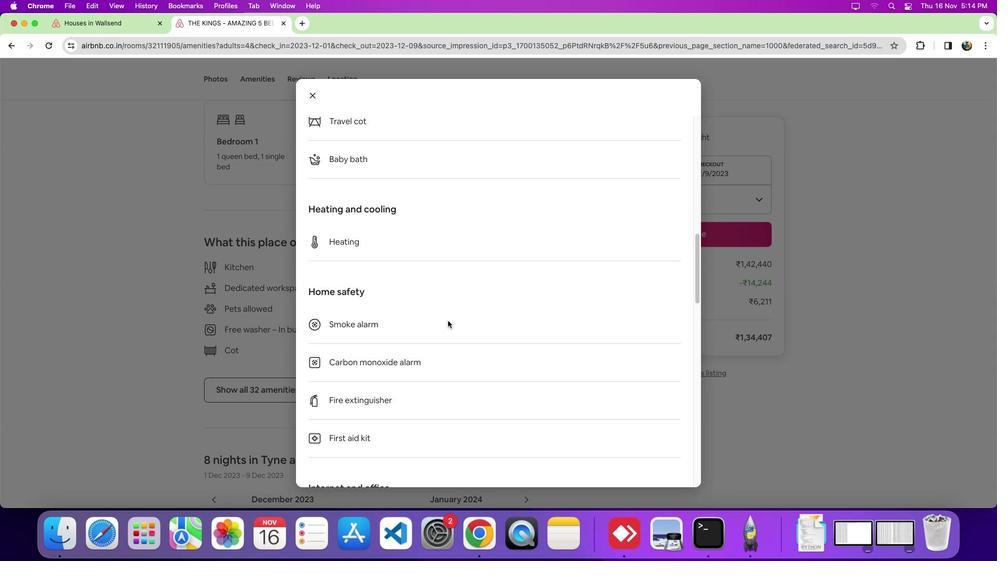 
Action: Mouse scrolled (448, 320) with delta (0, -5)
Screenshot: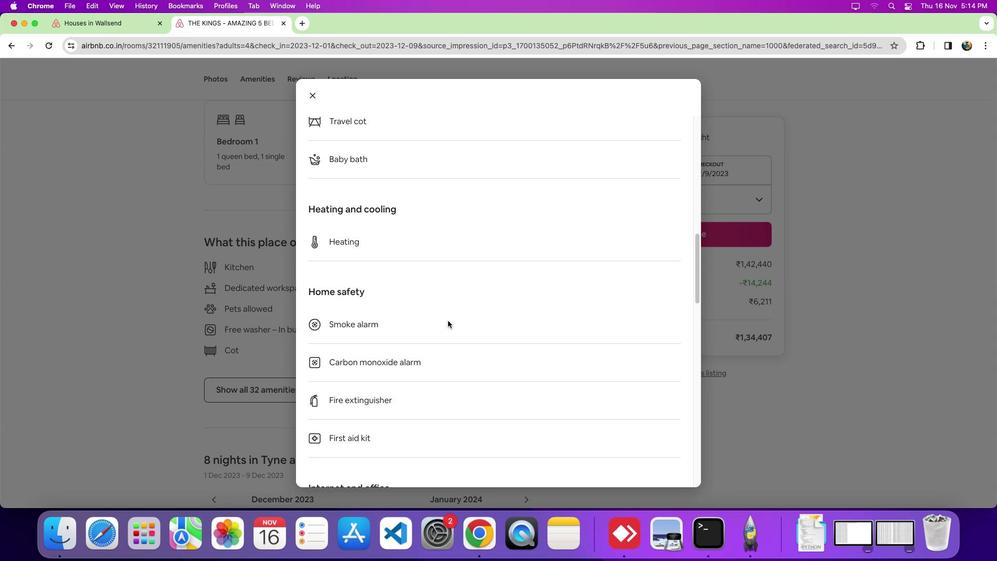 
Action: Mouse scrolled (448, 320) with delta (0, 0)
Screenshot: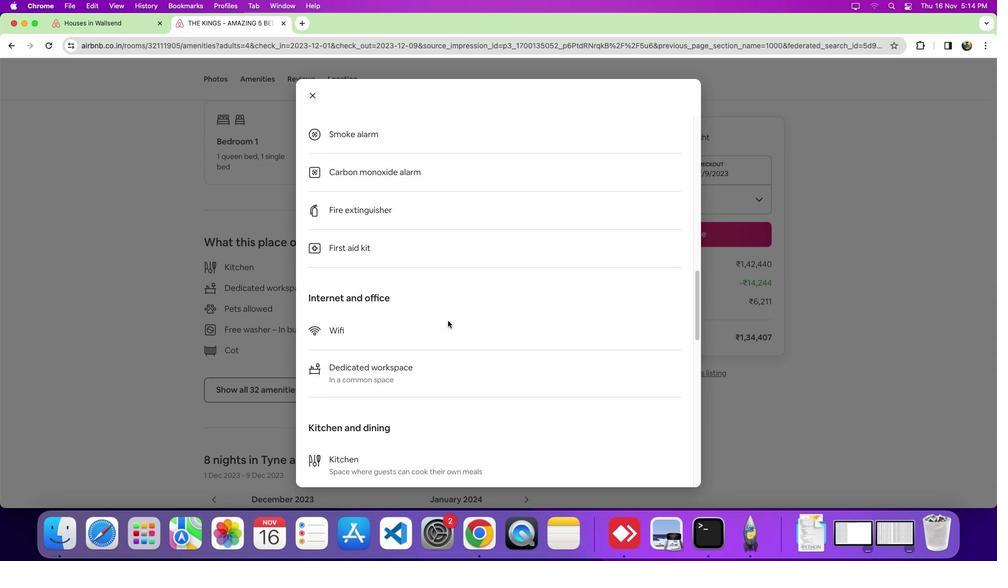 
Action: Mouse scrolled (448, 320) with delta (0, 0)
Screenshot: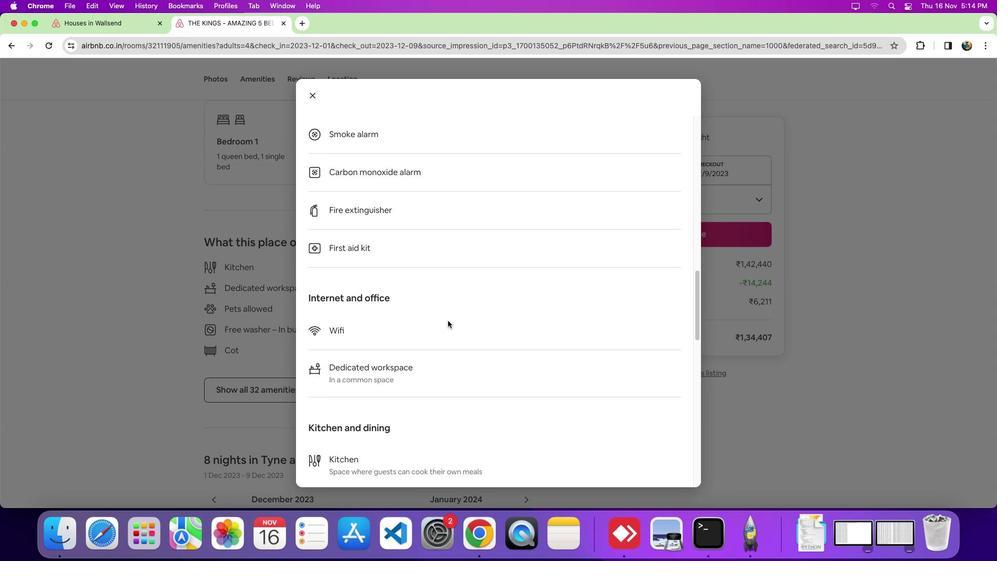 
Action: Mouse scrolled (448, 320) with delta (0, -3)
Screenshot: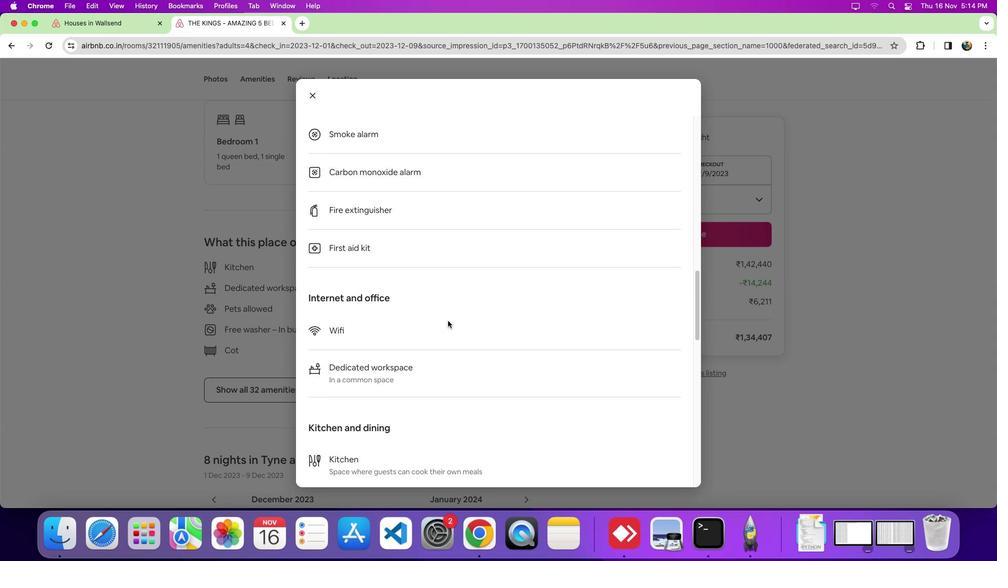
Action: Mouse scrolled (448, 320) with delta (0, 0)
Screenshot: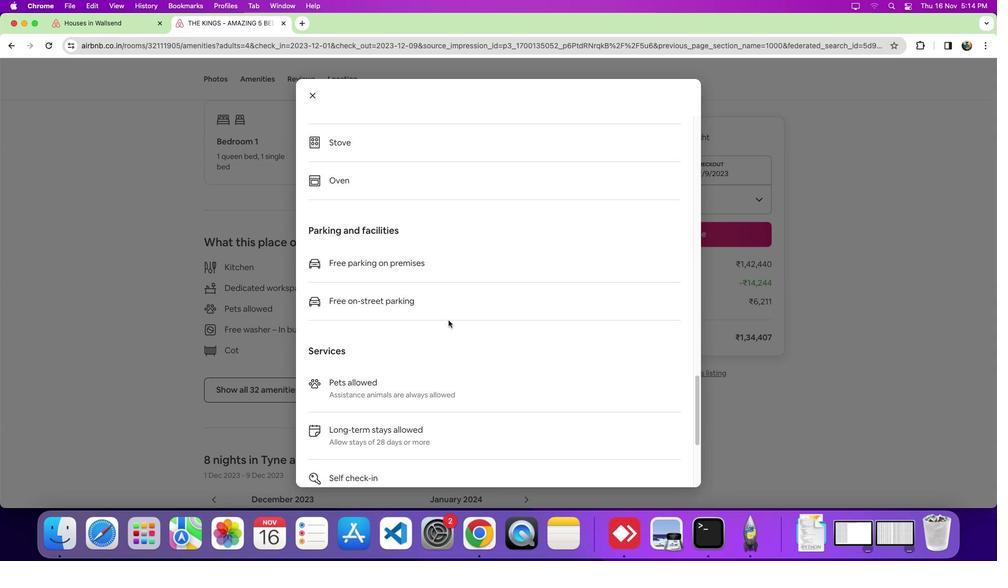 
Action: Mouse scrolled (448, 320) with delta (0, -1)
Screenshot: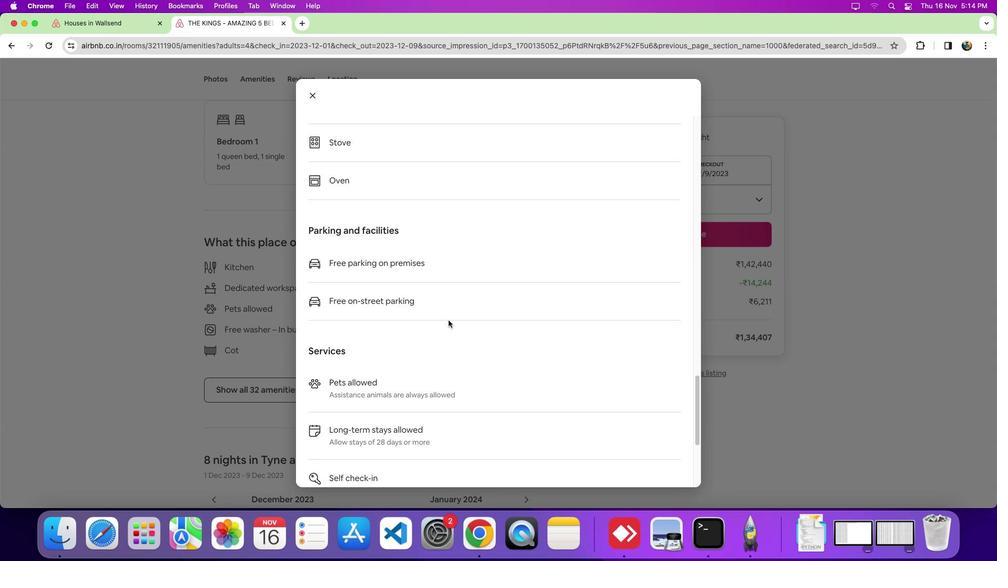 
Action: Mouse scrolled (448, 320) with delta (0, -4)
Screenshot: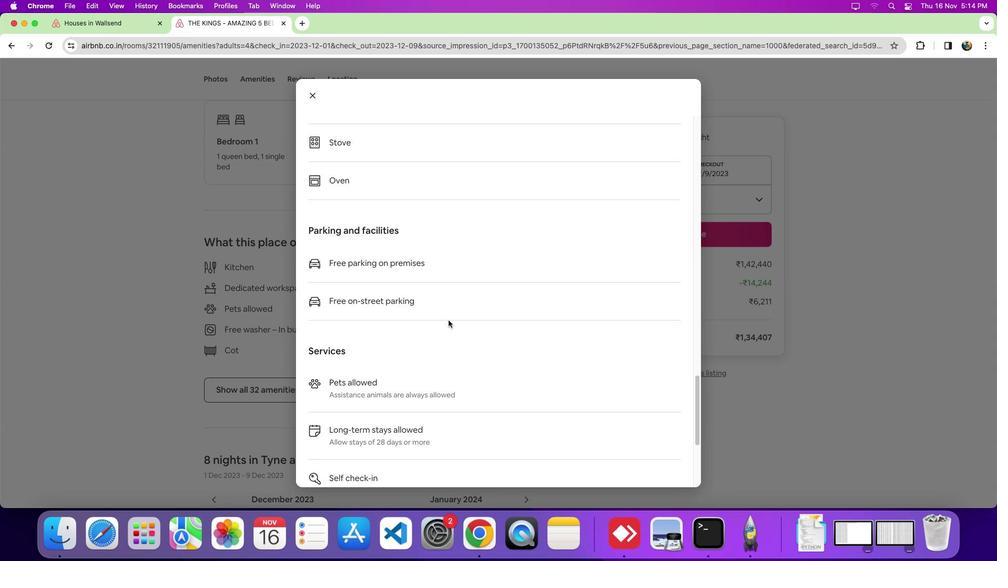 
Action: Mouse scrolled (448, 320) with delta (0, -6)
Screenshot: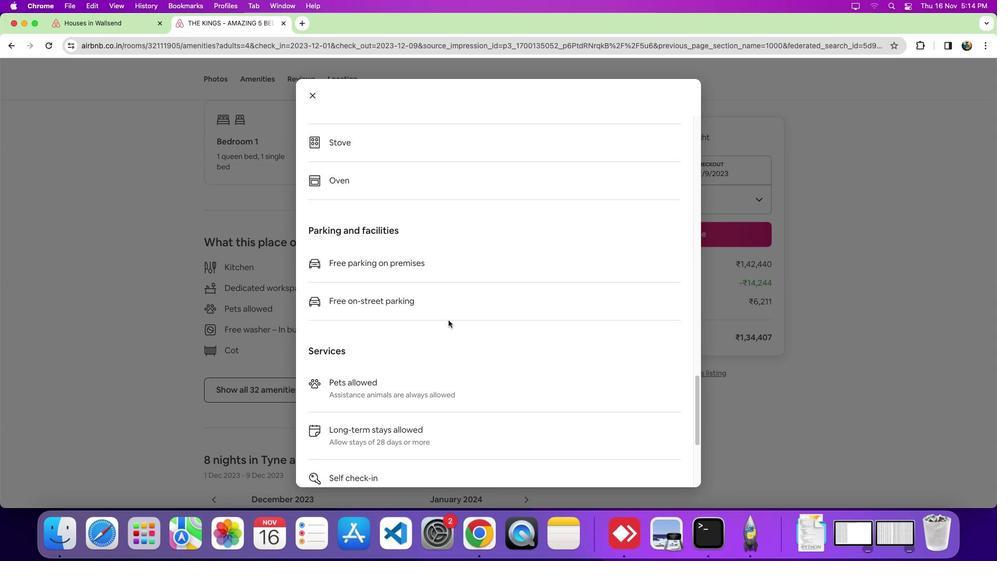 
Action: Mouse moved to (448, 320)
Screenshot: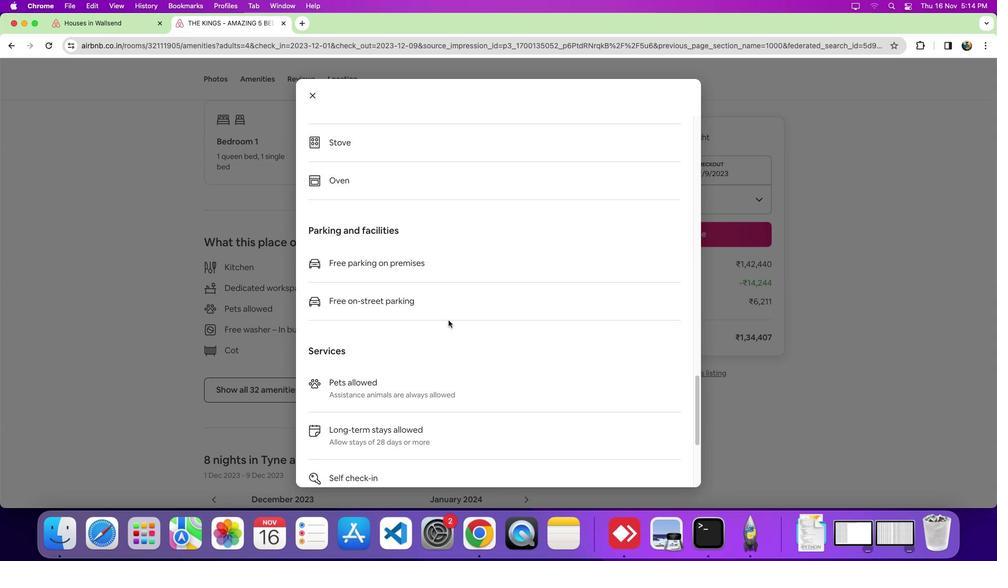 
Action: Mouse scrolled (448, 320) with delta (0, 0)
Screenshot: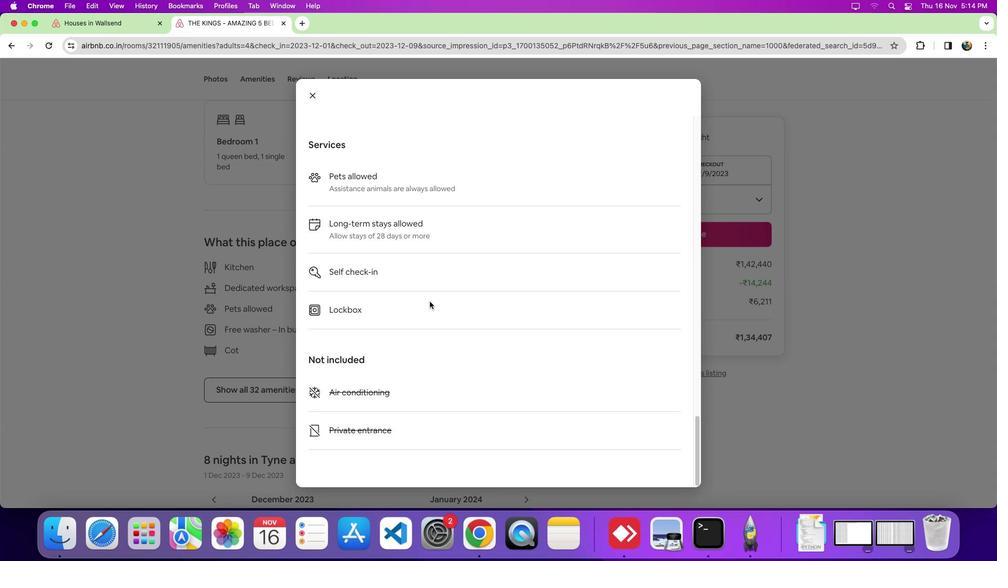 
Action: Mouse scrolled (448, 320) with delta (0, -1)
Screenshot: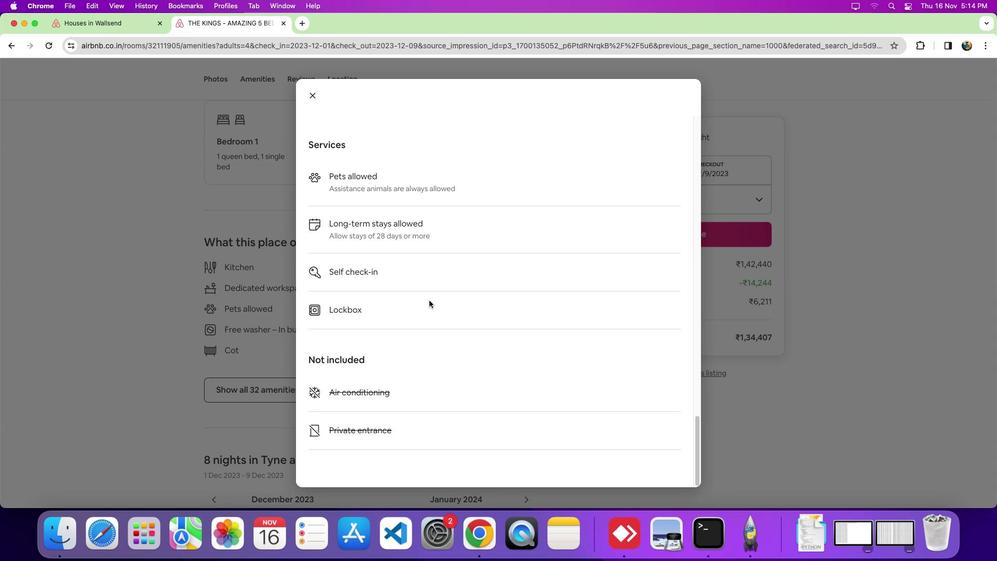 
Action: Mouse scrolled (448, 320) with delta (0, -4)
Screenshot: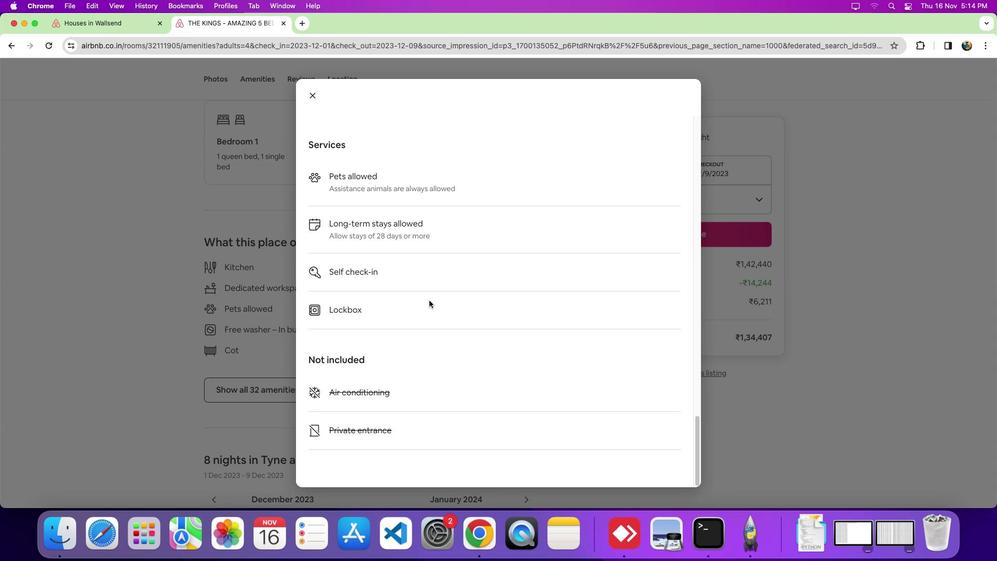 
Action: Mouse scrolled (448, 320) with delta (0, -6)
Screenshot: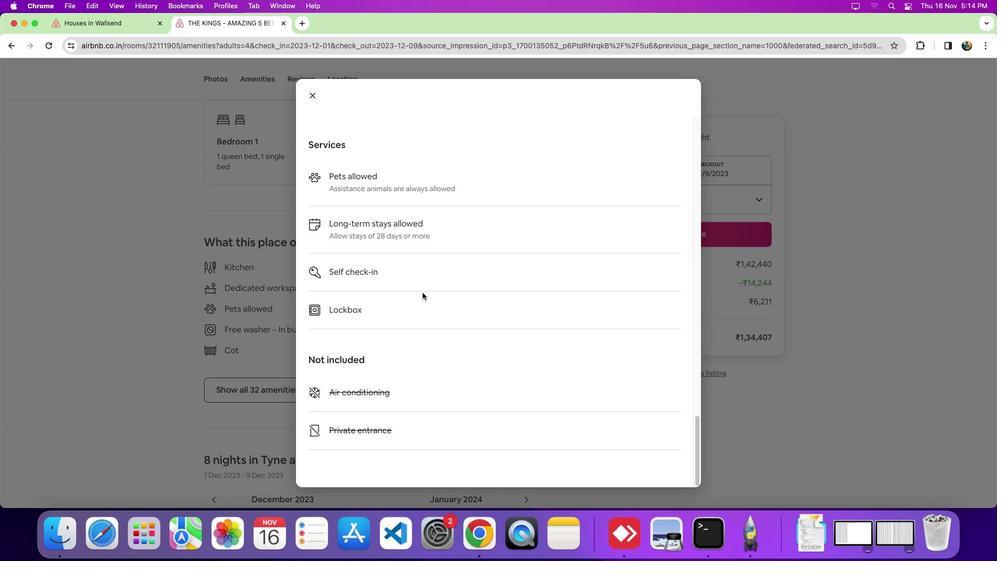 
Action: Mouse moved to (444, 315)
Screenshot: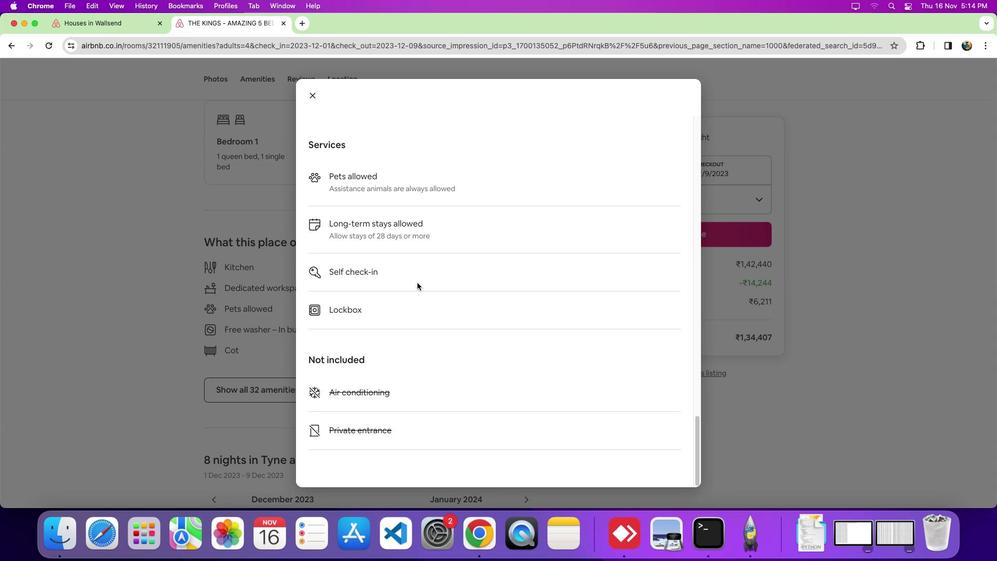 
Action: Mouse scrolled (444, 315) with delta (0, -7)
Screenshot: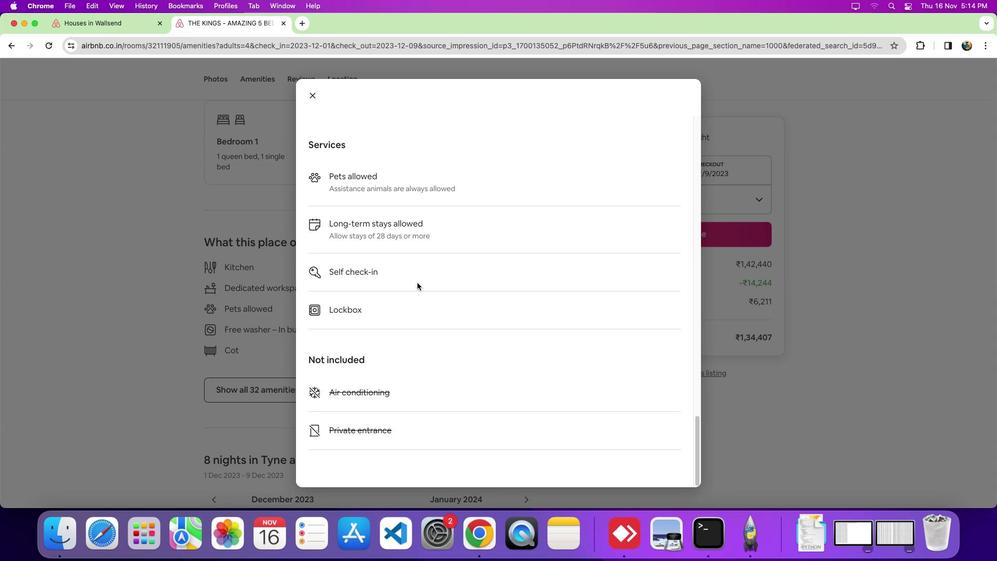
Action: Mouse moved to (311, 93)
Screenshot: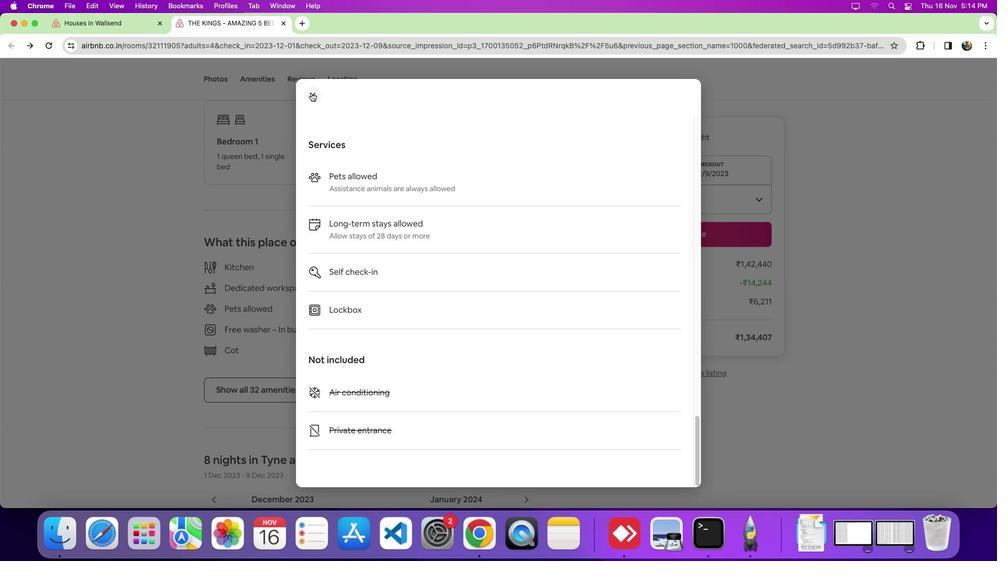 
Action: Mouse pressed left at (311, 93)
Screenshot: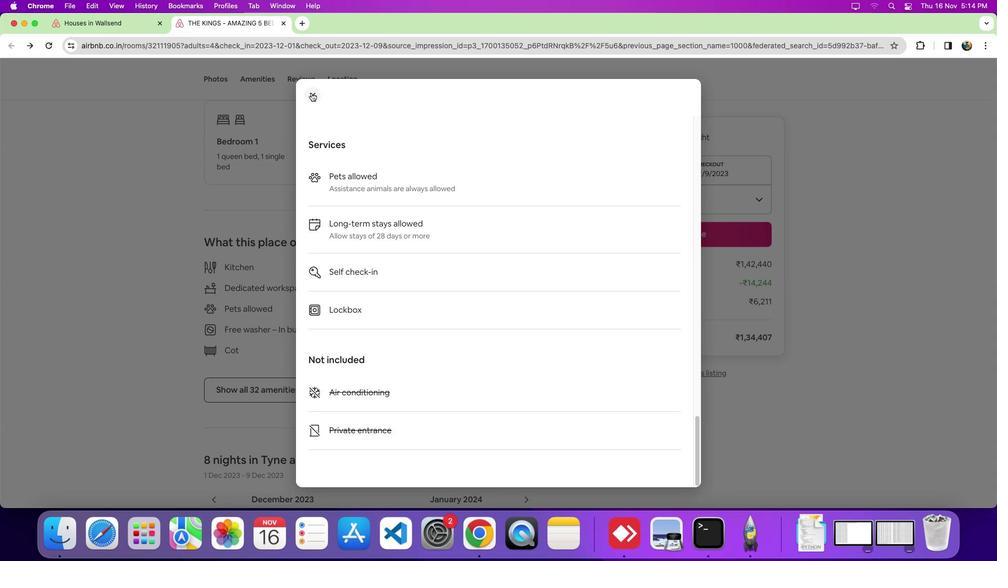 
Action: Mouse moved to (316, 126)
Screenshot: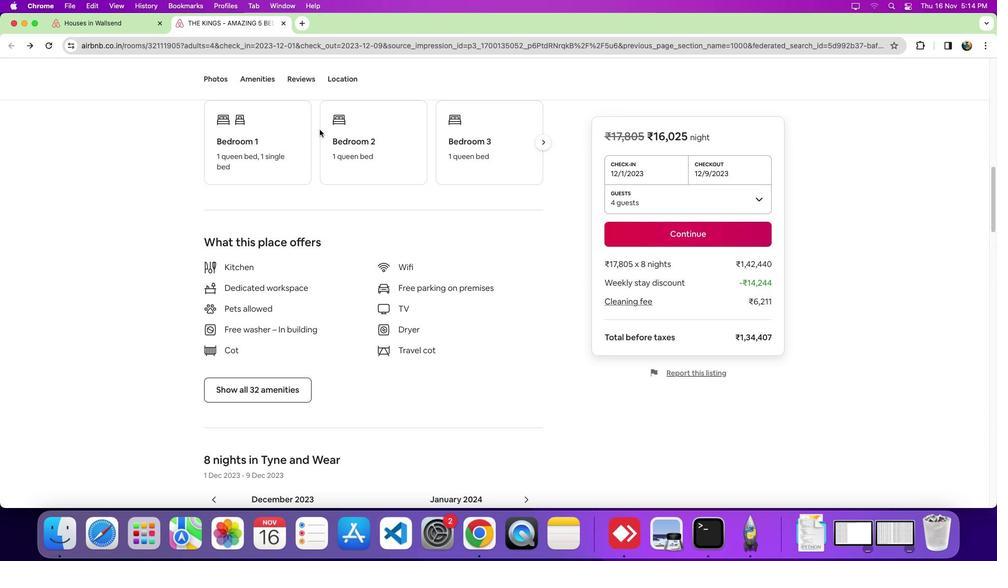 
Action: Mouse scrolled (316, 126) with delta (0, 0)
Screenshot: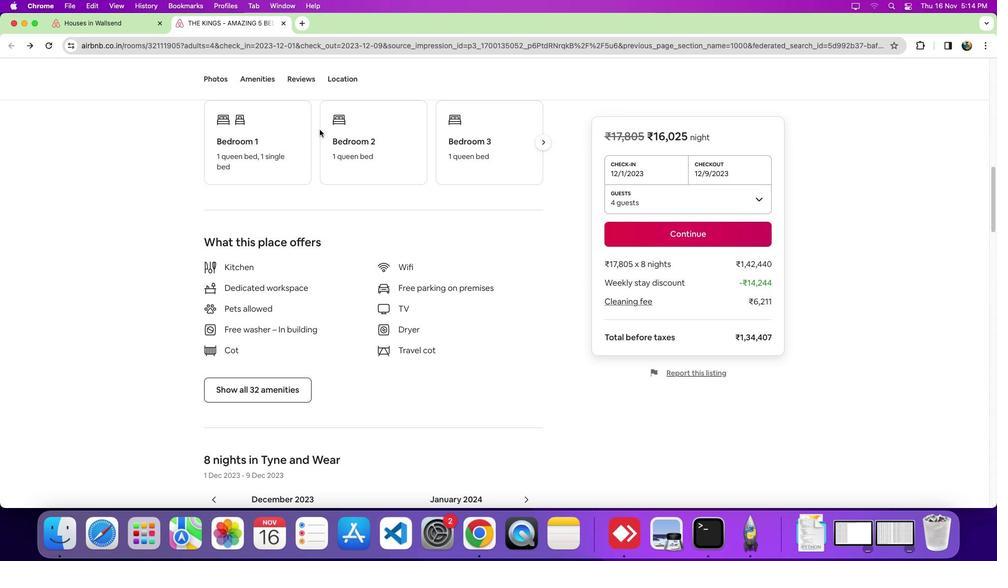 
Action: Mouse moved to (317, 128)
Screenshot: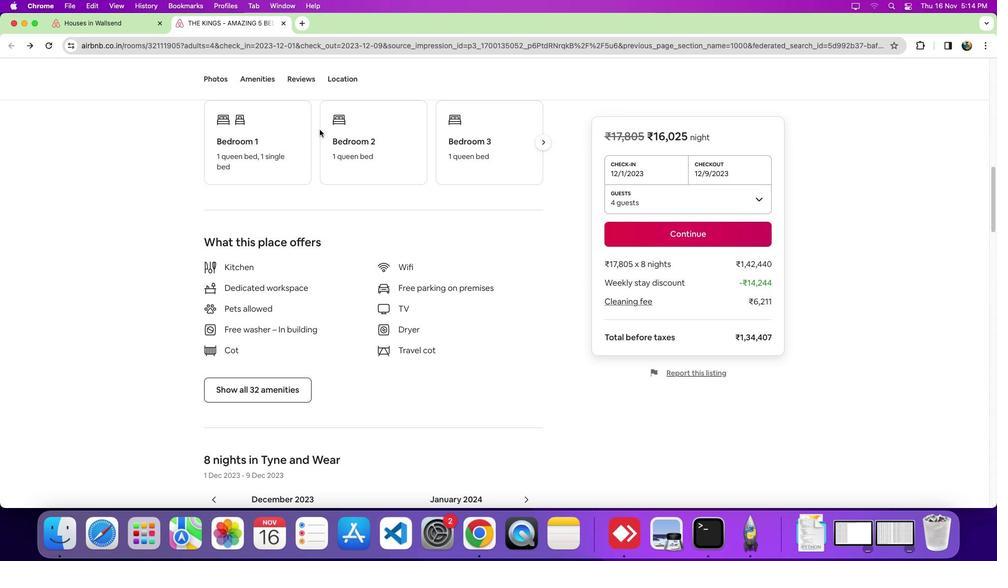 
Action: Mouse scrolled (317, 128) with delta (0, 0)
Screenshot: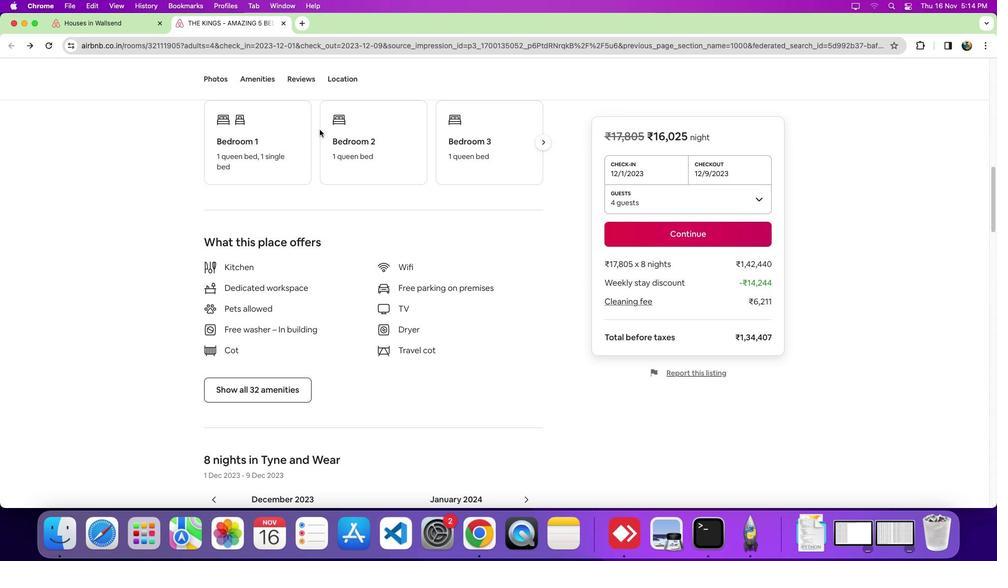 
Action: Mouse moved to (317, 128)
Screenshot: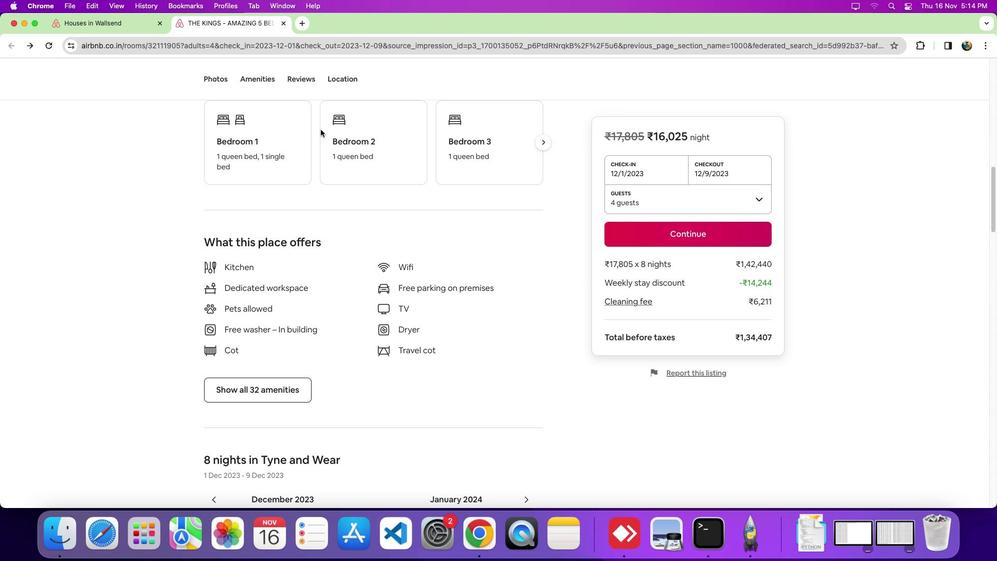 
Action: Mouse scrolled (317, 128) with delta (0, 4)
Screenshot: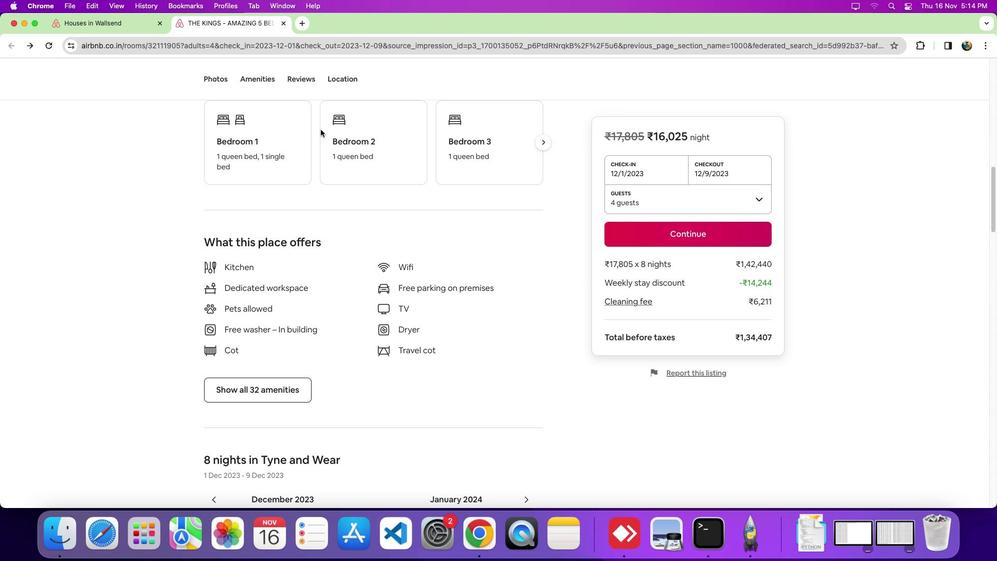 
Action: Mouse moved to (320, 149)
Screenshot: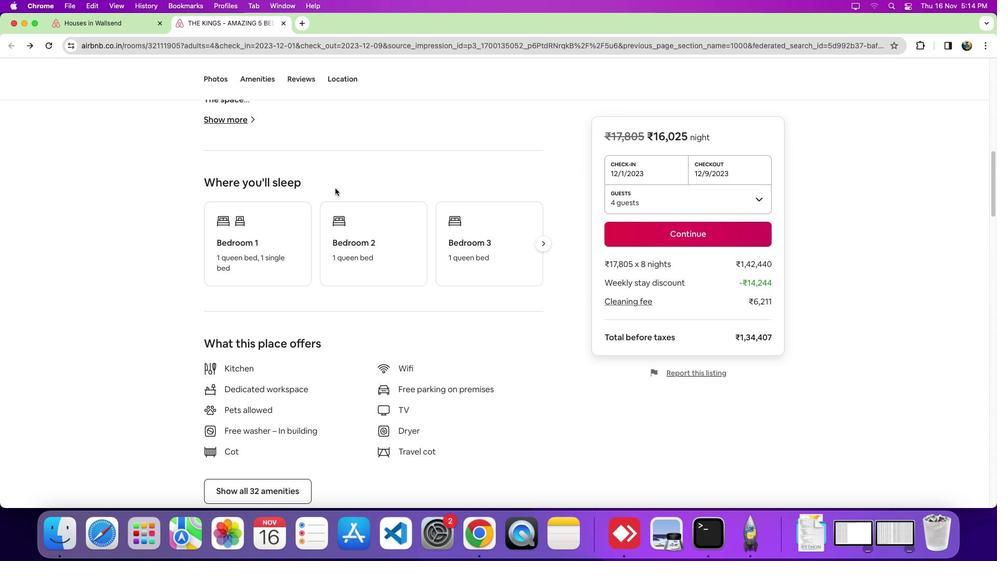 
Action: Mouse scrolled (320, 149) with delta (0, 0)
Screenshot: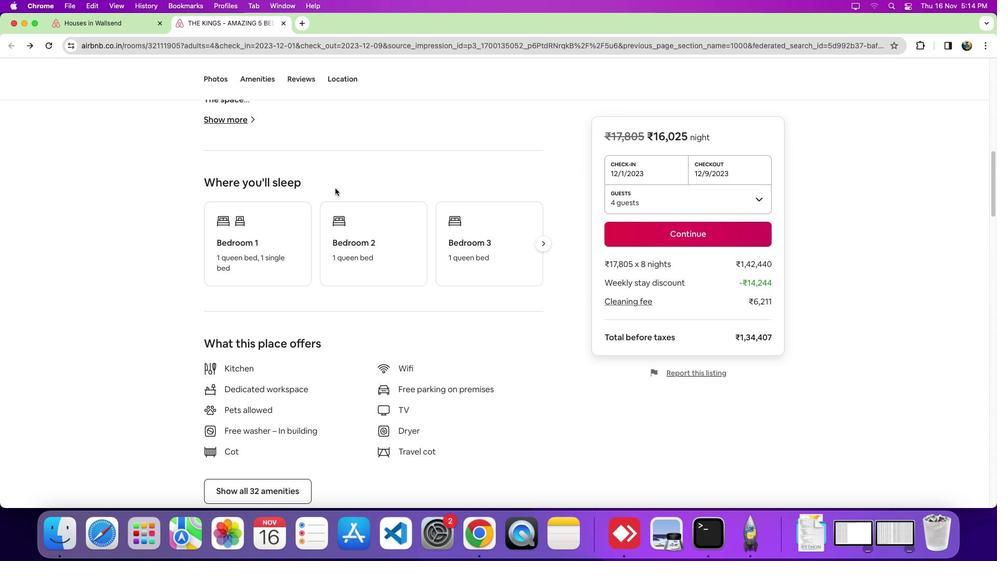 
Action: Mouse moved to (323, 160)
Screenshot: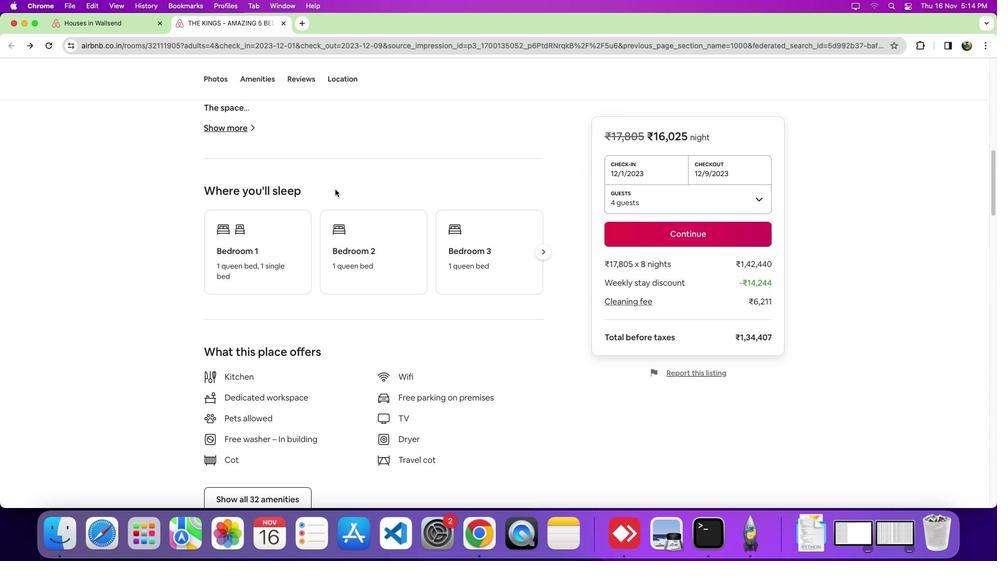 
Action: Mouse scrolled (323, 160) with delta (0, 0)
Screenshot: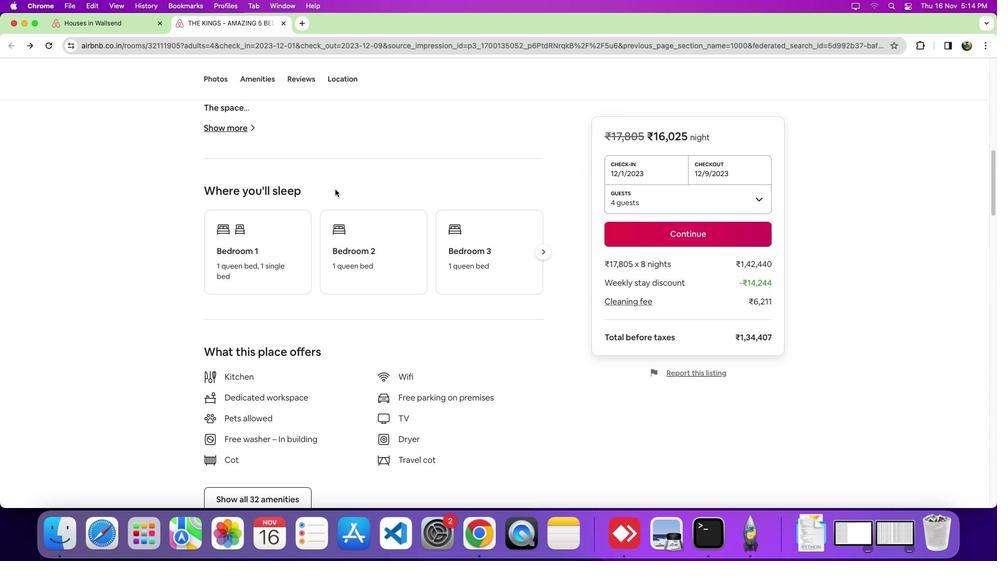 
Action: Mouse moved to (330, 178)
Screenshot: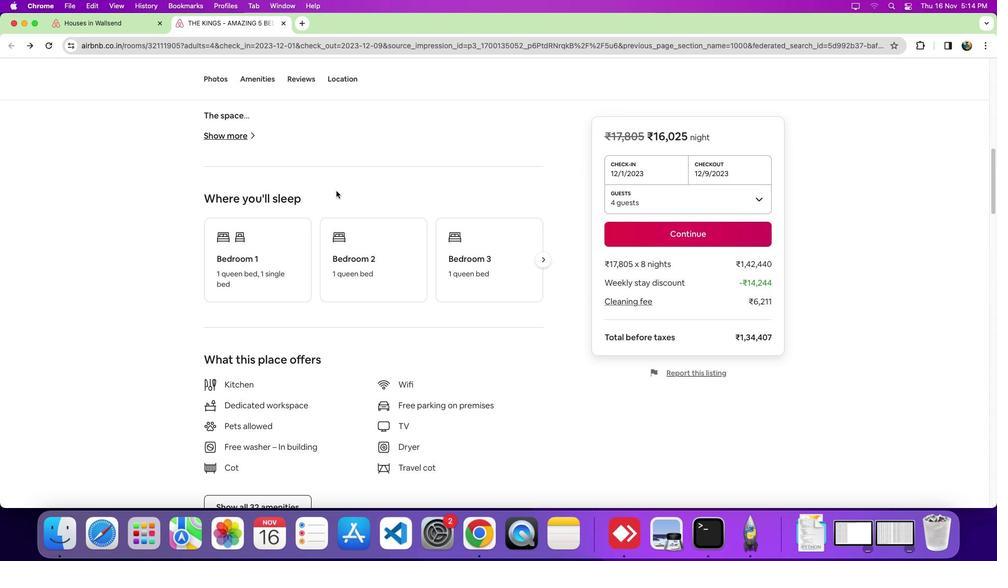 
Action: Mouse scrolled (330, 178) with delta (0, 1)
Screenshot: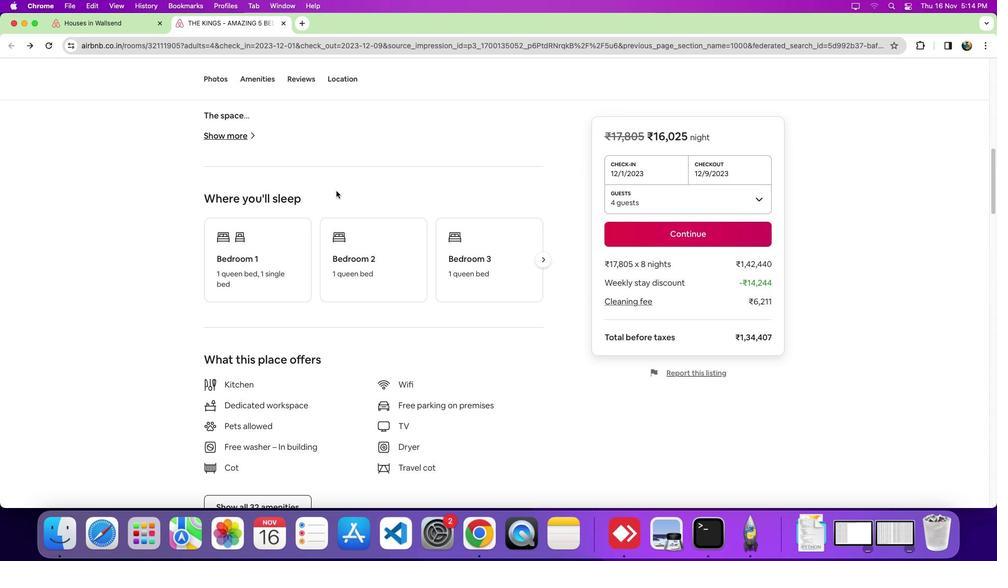
Action: Mouse moved to (336, 191)
Screenshot: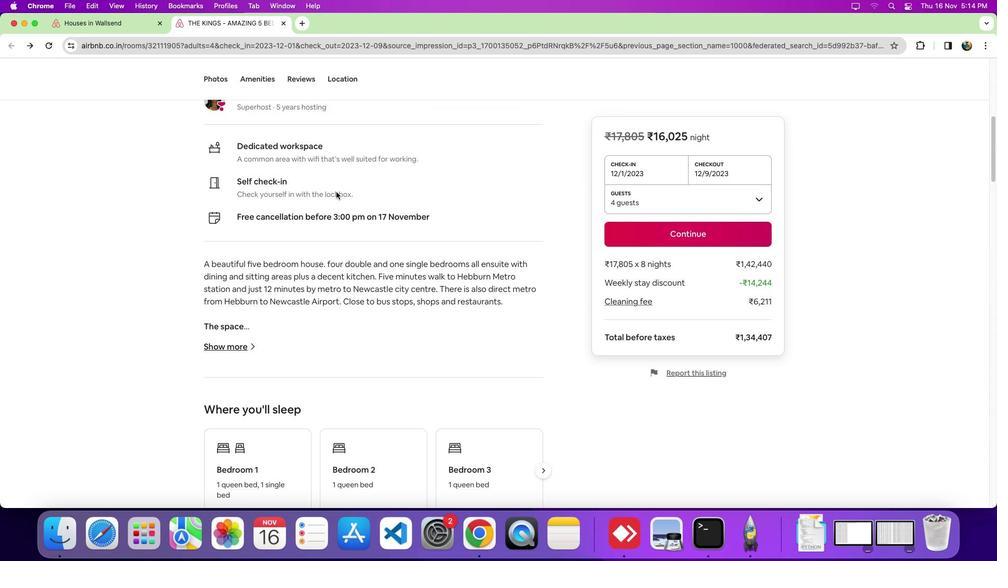 
Action: Mouse scrolled (336, 191) with delta (0, 0)
Screenshot: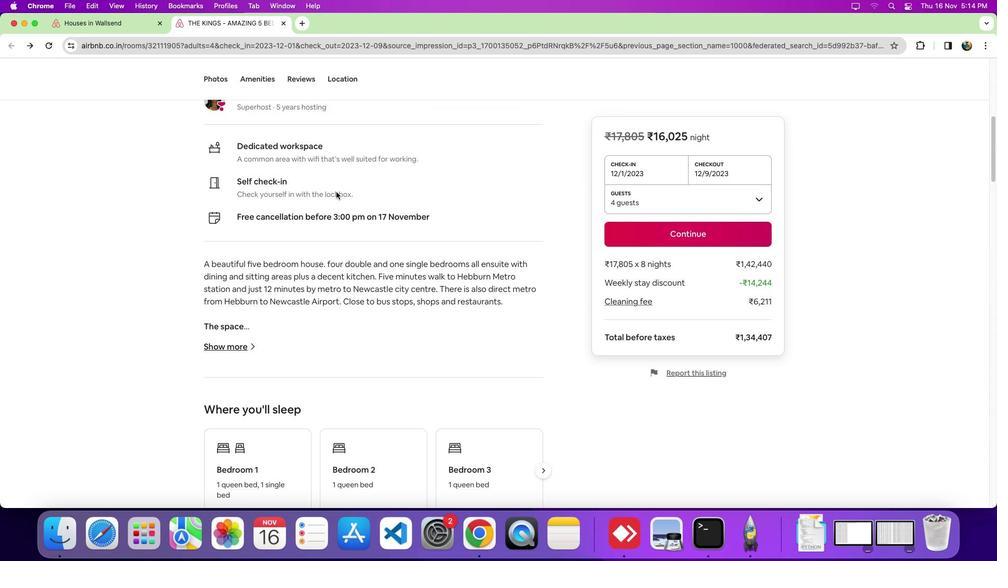 
Action: Mouse moved to (336, 191)
Screenshot: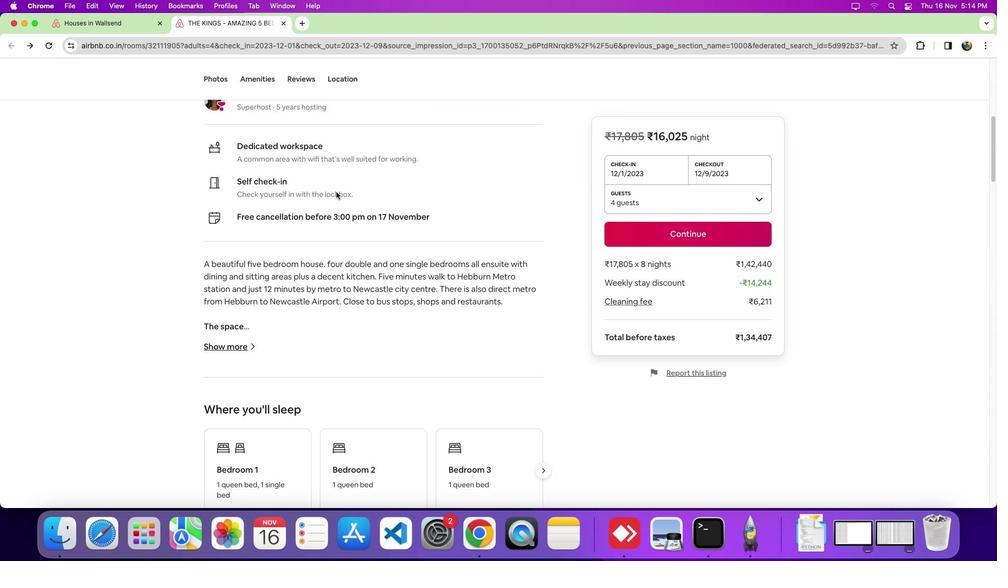 
Action: Mouse scrolled (336, 191) with delta (0, 0)
Screenshot: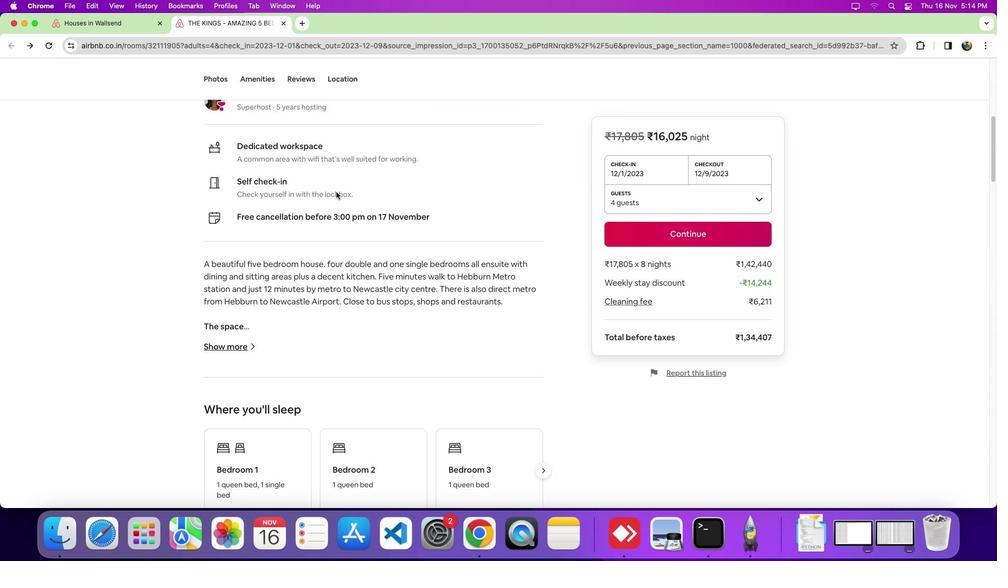 
Action: Mouse moved to (336, 191)
Screenshot: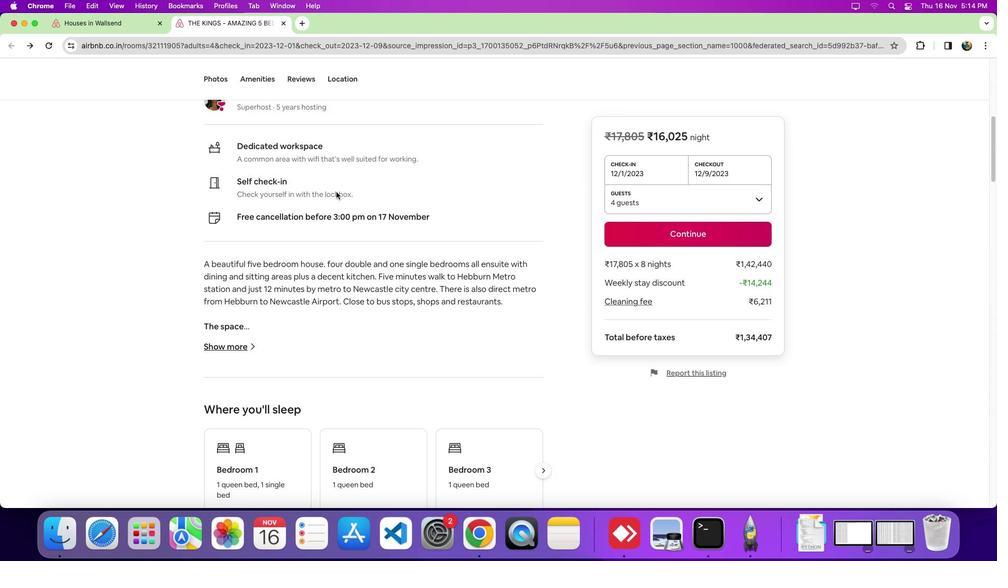 
Action: Mouse scrolled (336, 191) with delta (0, 4)
Screenshot: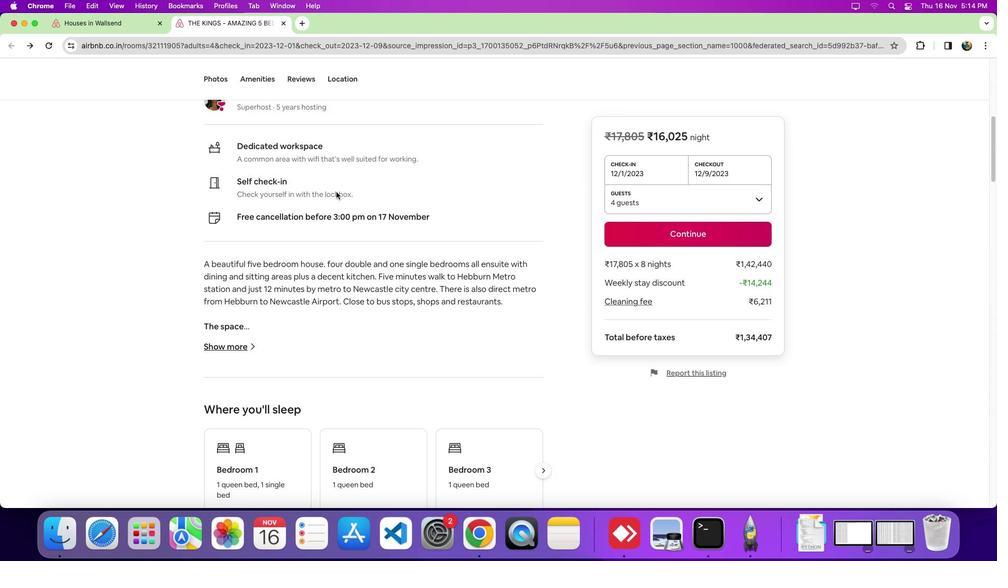 
Action: Mouse moved to (233, 350)
Screenshot: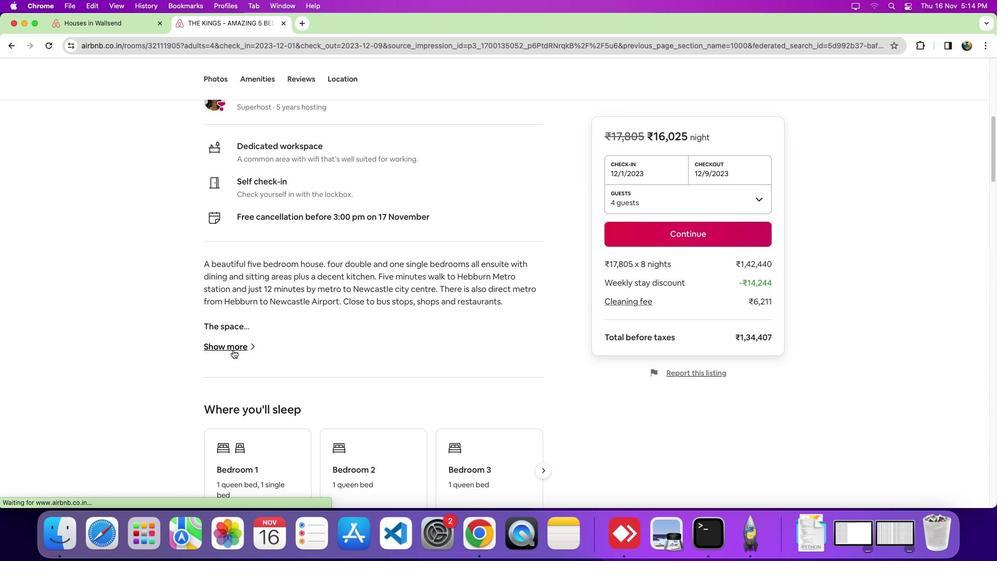 
Action: Mouse pressed left at (233, 350)
Screenshot: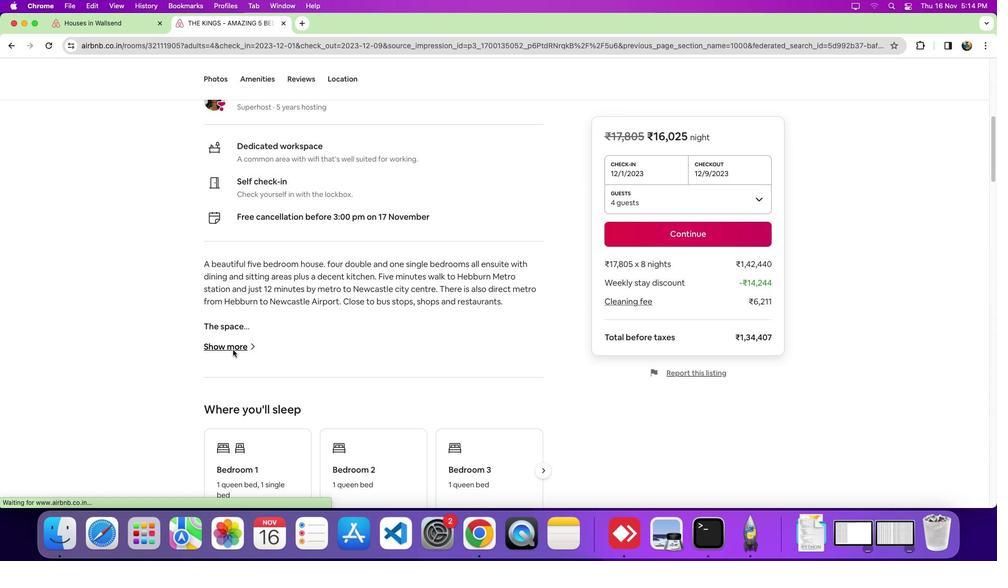 
Action: Mouse moved to (309, 160)
Screenshot: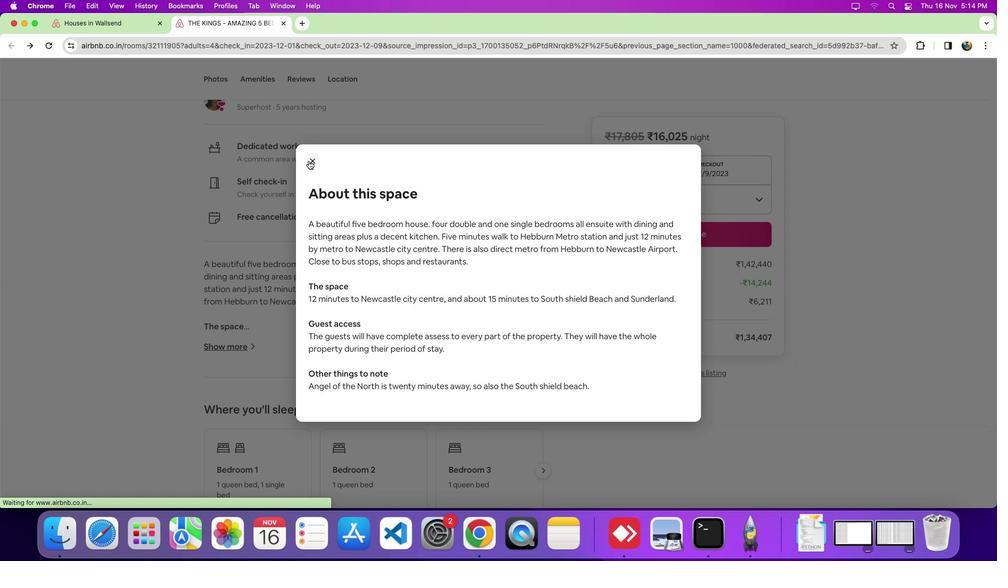 
Action: Mouse pressed left at (309, 160)
Screenshot: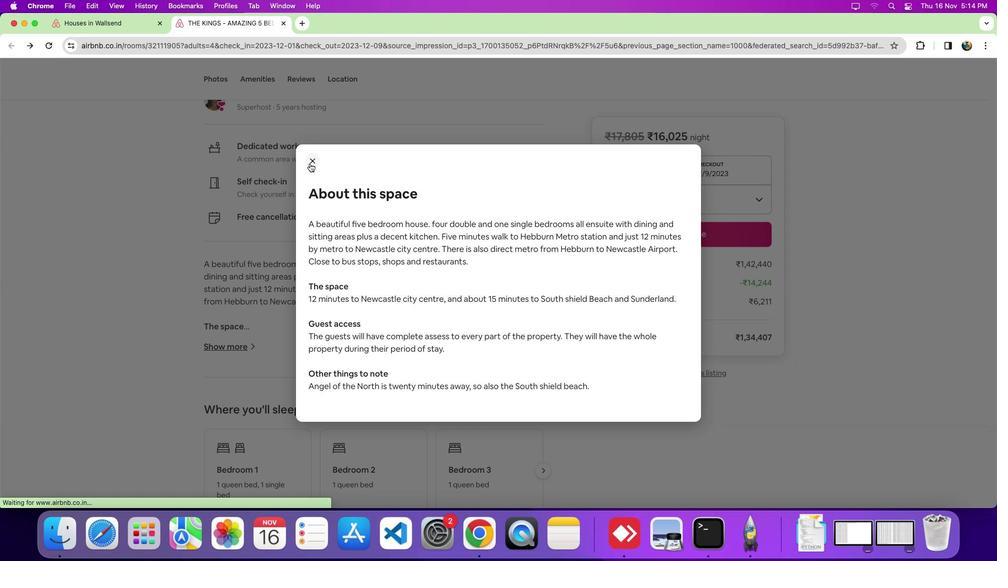
Action: Mouse moved to (336, 182)
Screenshot: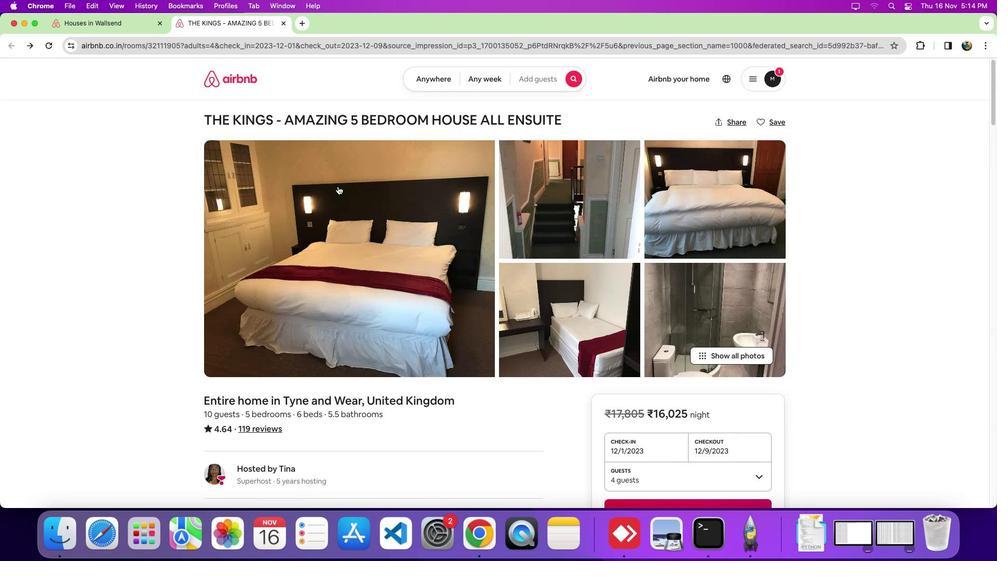
Action: Mouse scrolled (336, 182) with delta (0, 0)
Screenshot: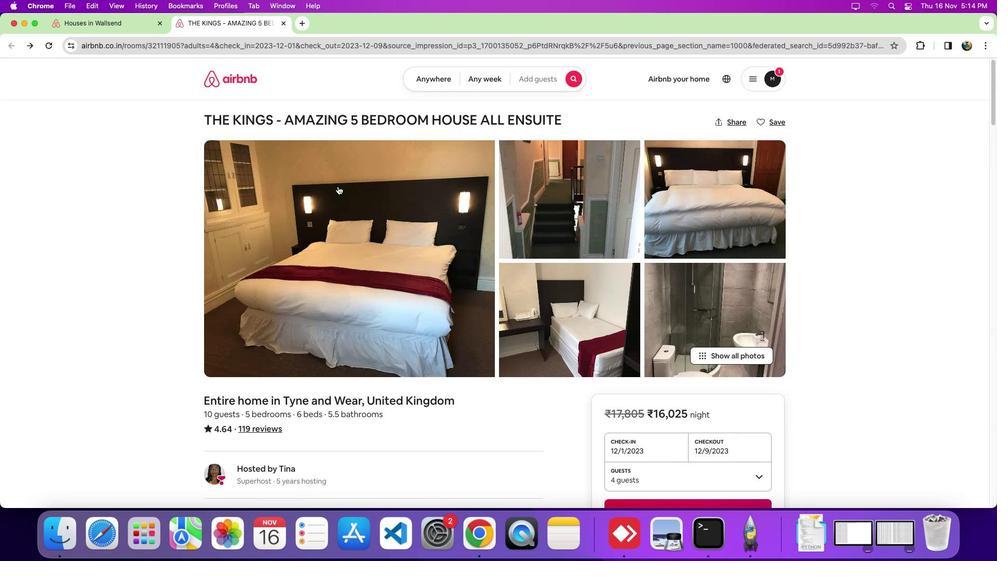 
Action: Mouse moved to (336, 182)
Screenshot: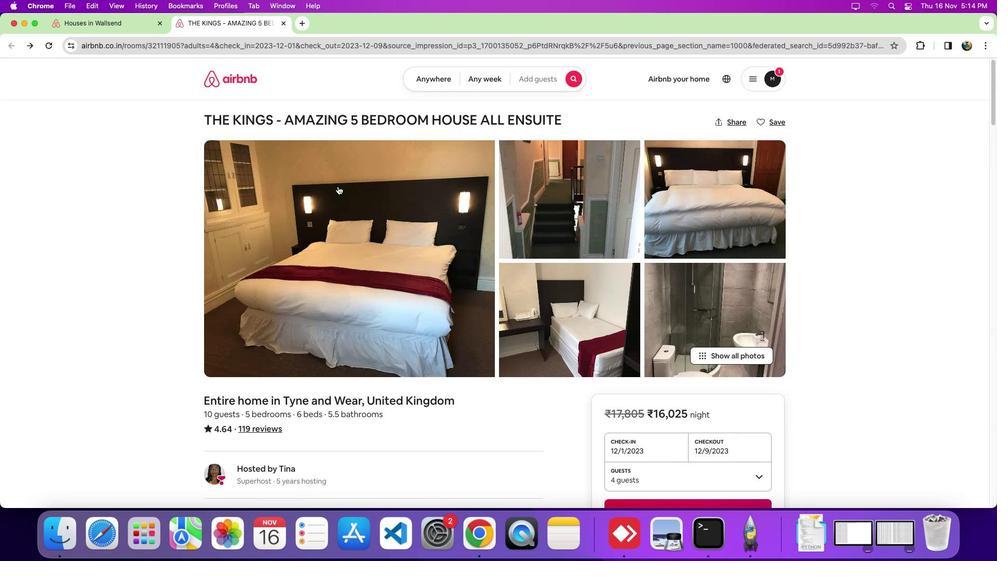 
Action: Mouse scrolled (336, 182) with delta (0, 1)
Screenshot: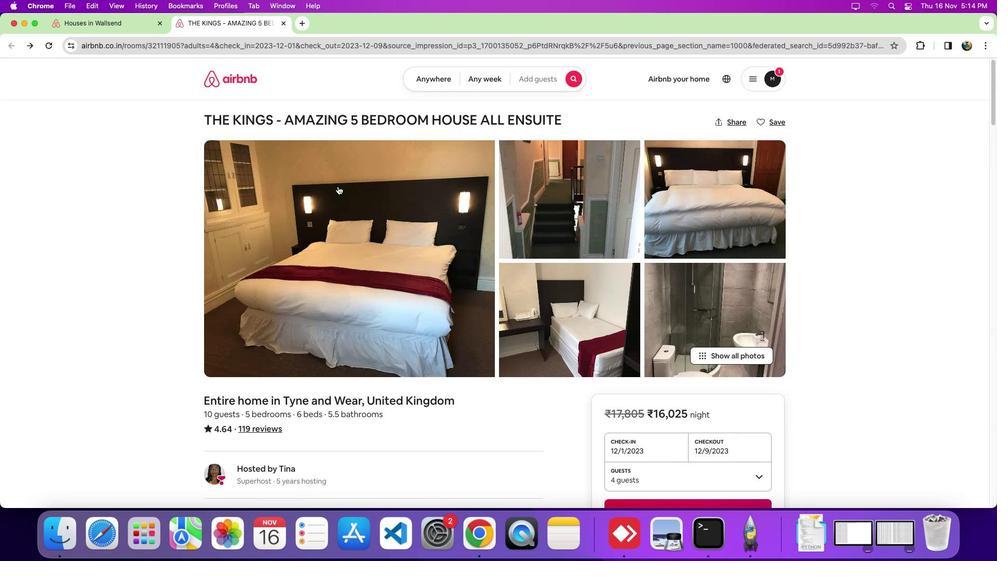 
Action: Mouse scrolled (336, 182) with delta (0, 4)
Screenshot: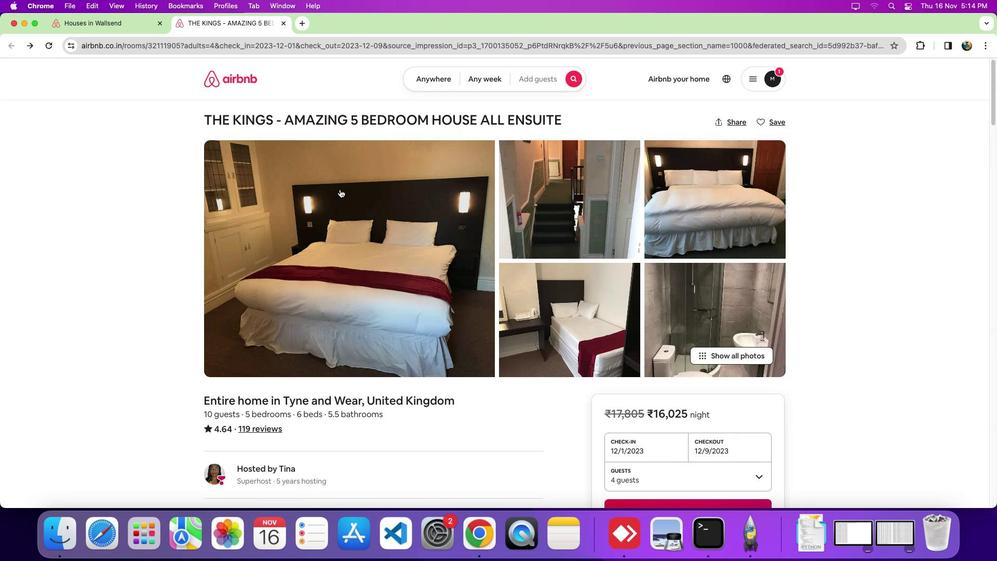 
Action: Mouse scrolled (336, 182) with delta (0, 6)
Screenshot: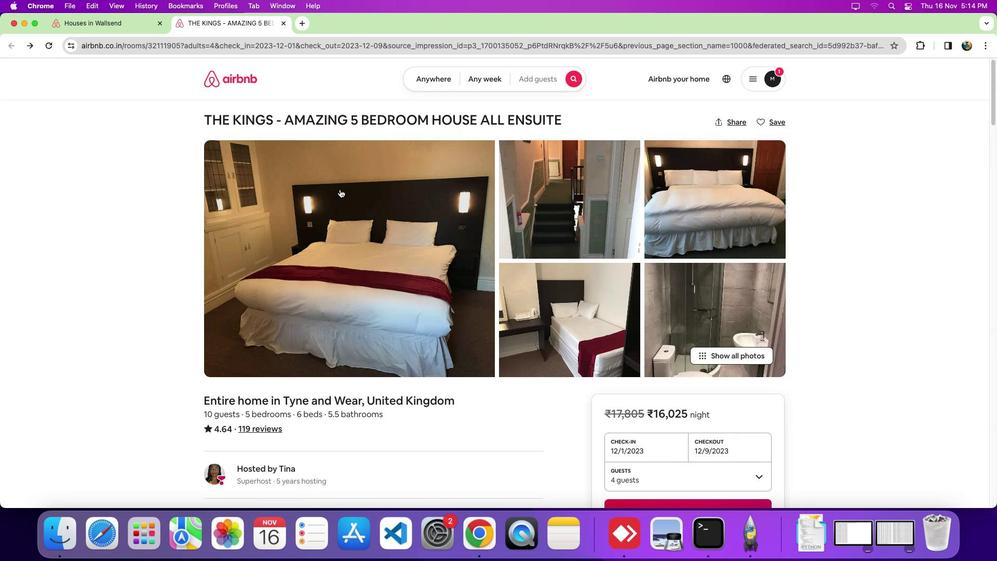 
Action: Mouse moved to (340, 190)
Screenshot: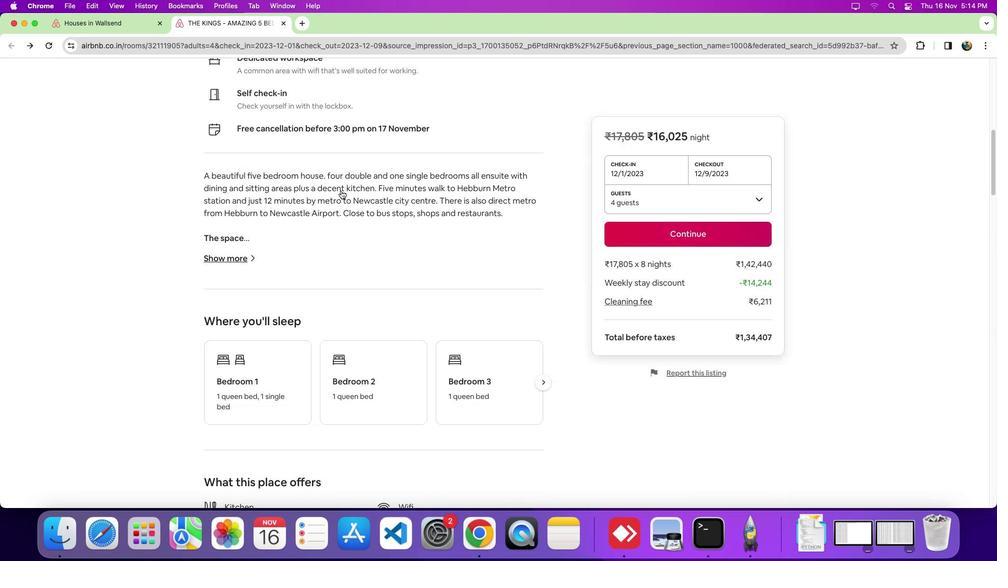 
Action: Mouse scrolled (340, 190) with delta (0, 0)
Screenshot: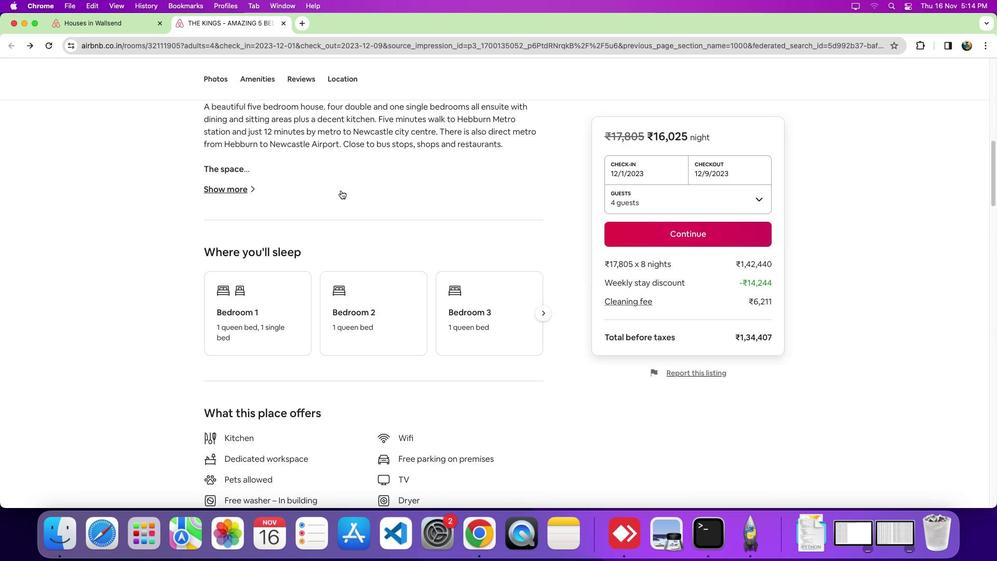 
Action: Mouse scrolled (340, 190) with delta (0, -1)
Screenshot: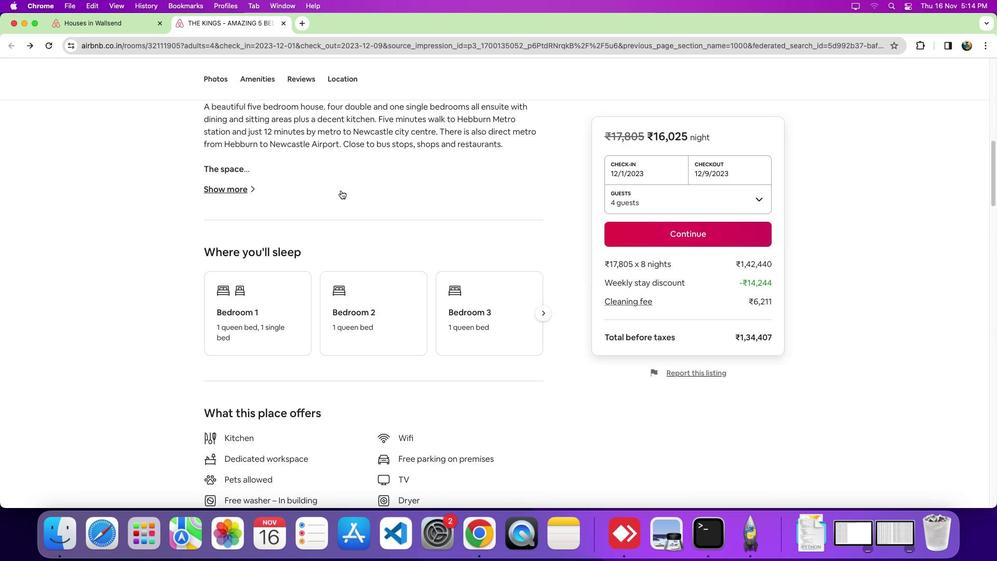 
Action: Mouse scrolled (340, 190) with delta (0, -4)
Screenshot: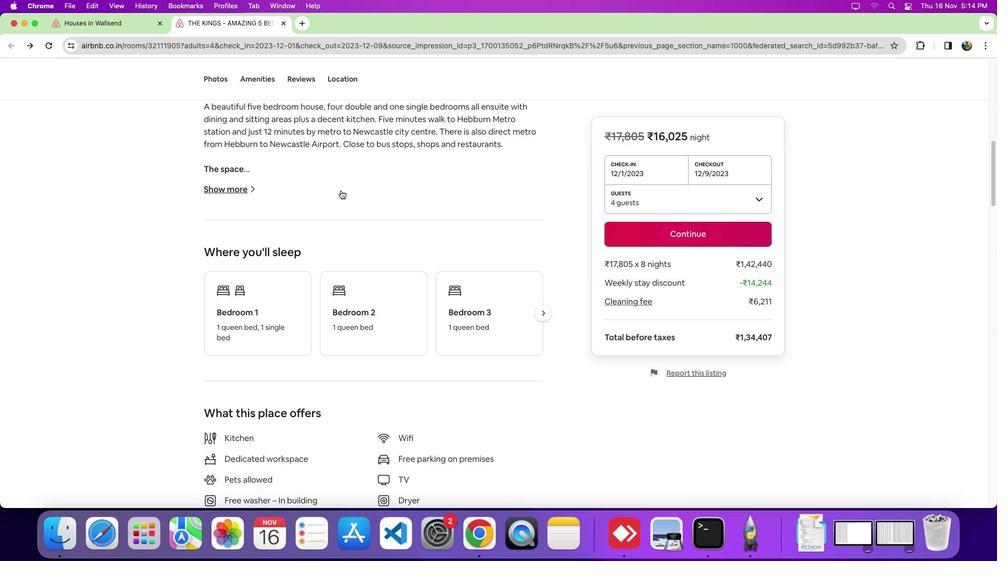 
Action: Mouse scrolled (340, 190) with delta (0, -6)
Screenshot: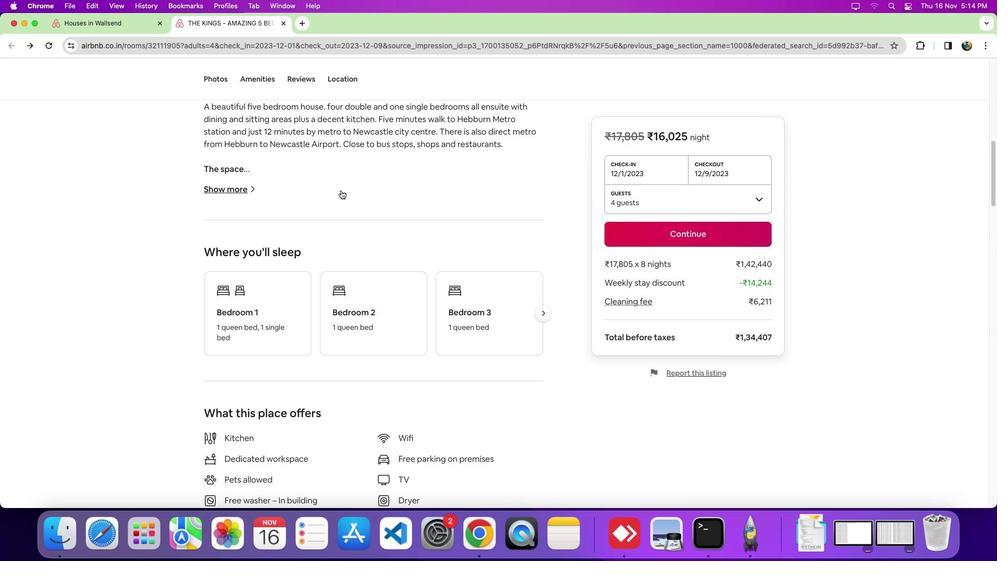 
Action: Mouse scrolled (340, 190) with delta (0, 0)
Screenshot: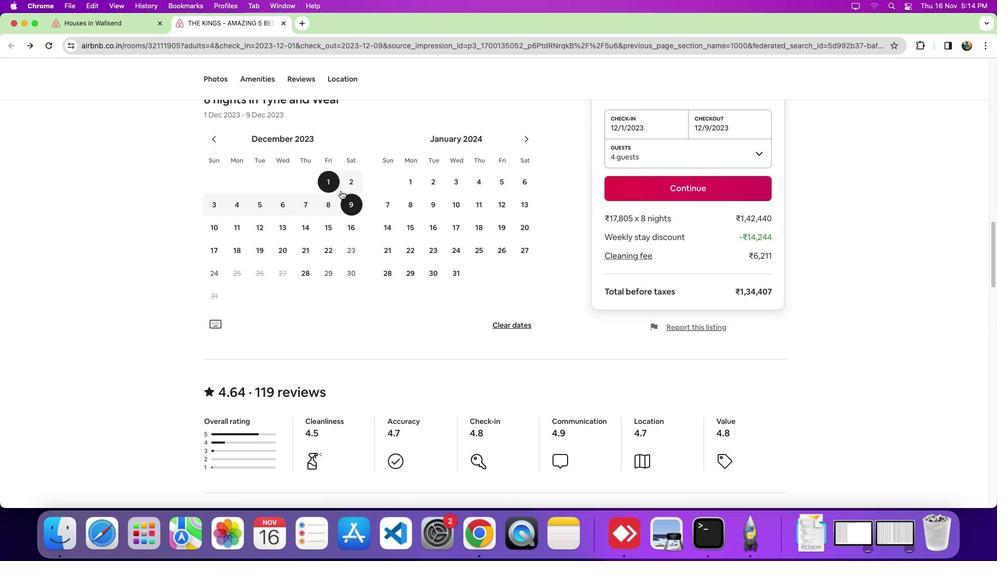 
Action: Mouse scrolled (340, 190) with delta (0, -1)
Screenshot: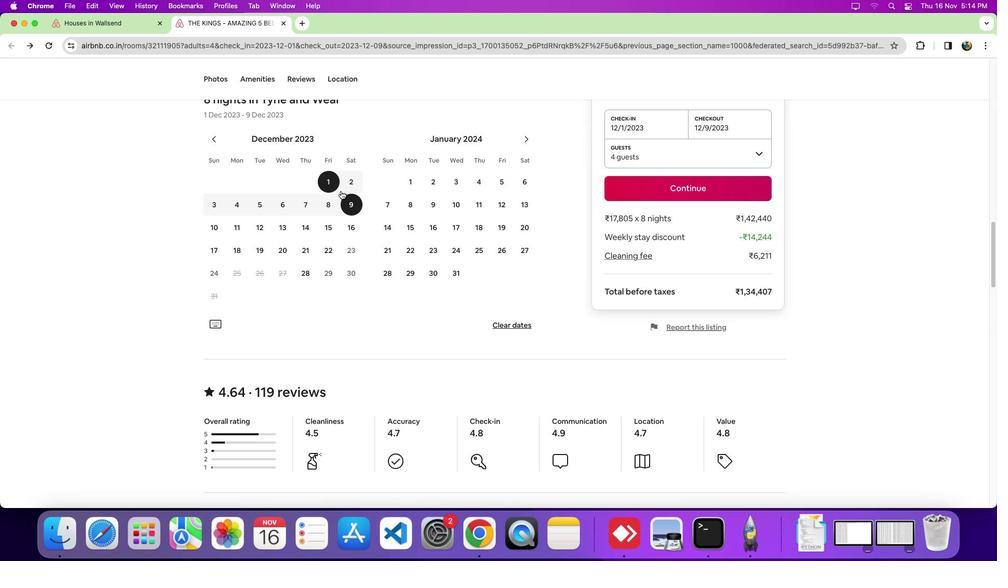 
Action: Mouse scrolled (340, 190) with delta (0, -4)
Screenshot: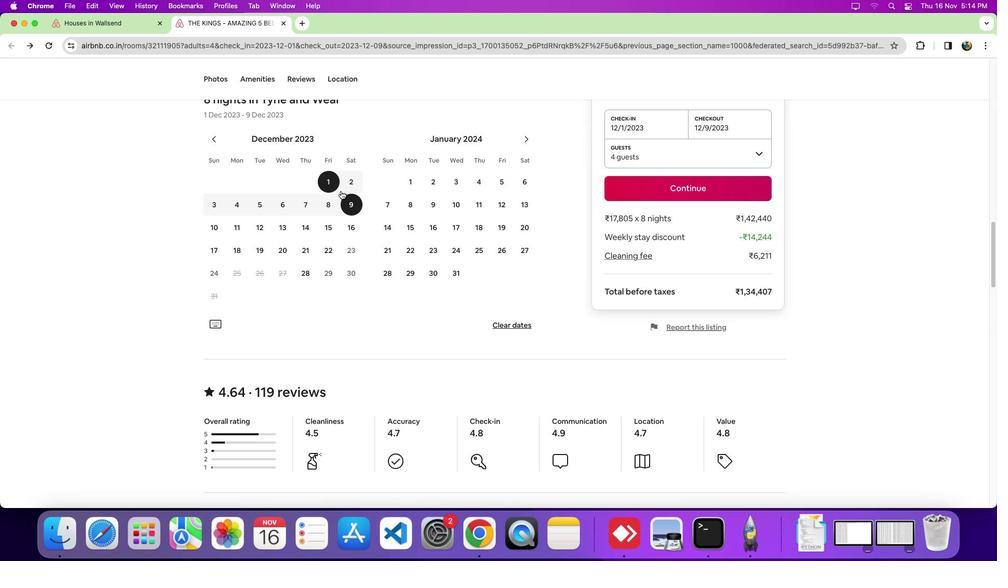 
Action: Mouse scrolled (340, 190) with delta (0, -6)
Screenshot: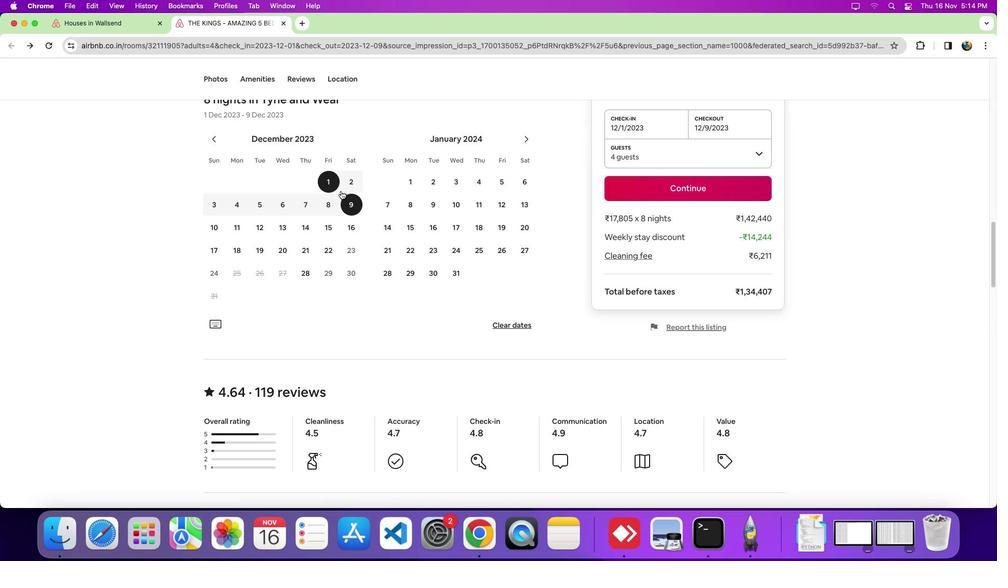 
Action: Mouse moved to (341, 190)
Screenshot: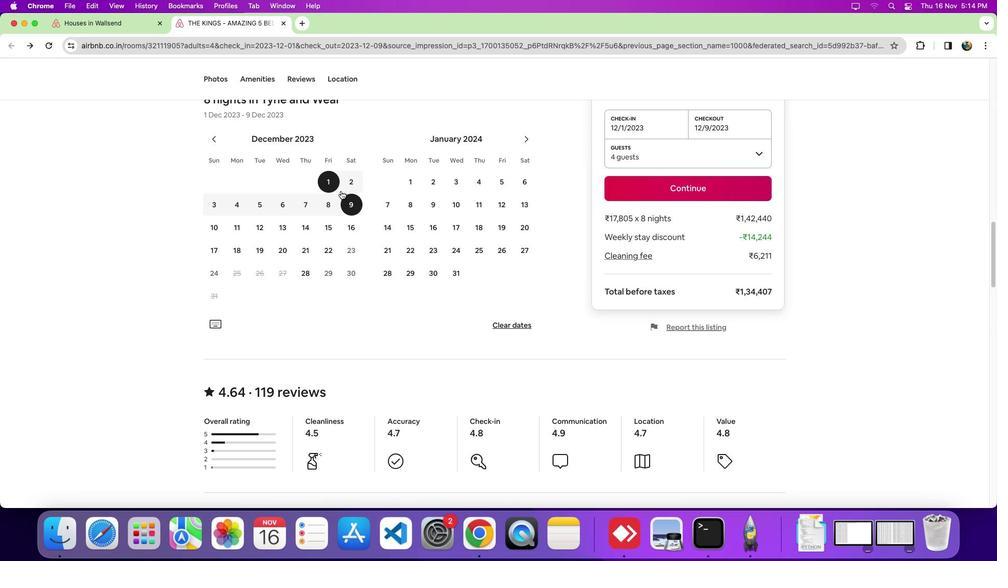 
Action: Mouse scrolled (341, 190) with delta (0, 0)
Screenshot: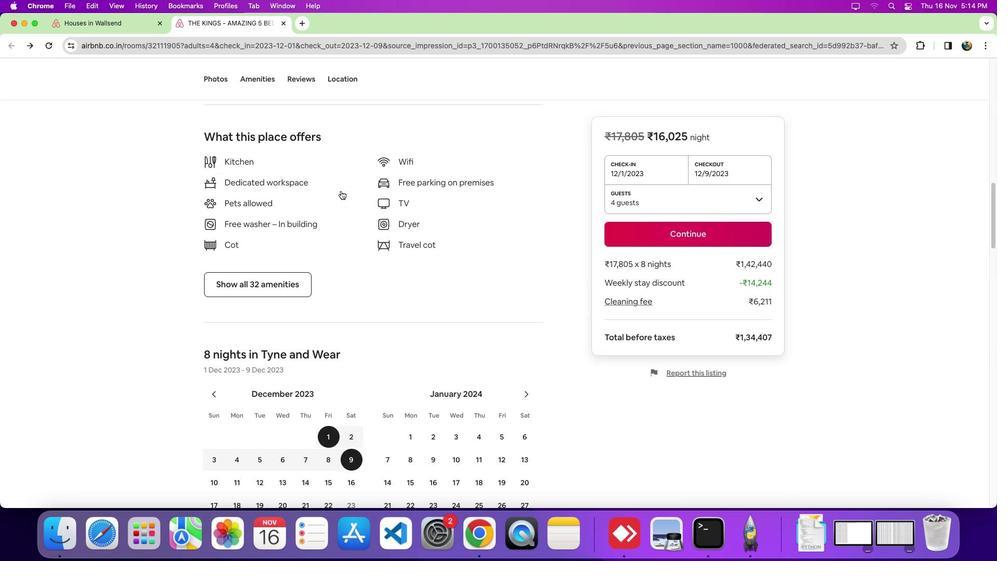 
Action: Mouse scrolled (341, 190) with delta (0, 0)
Screenshot: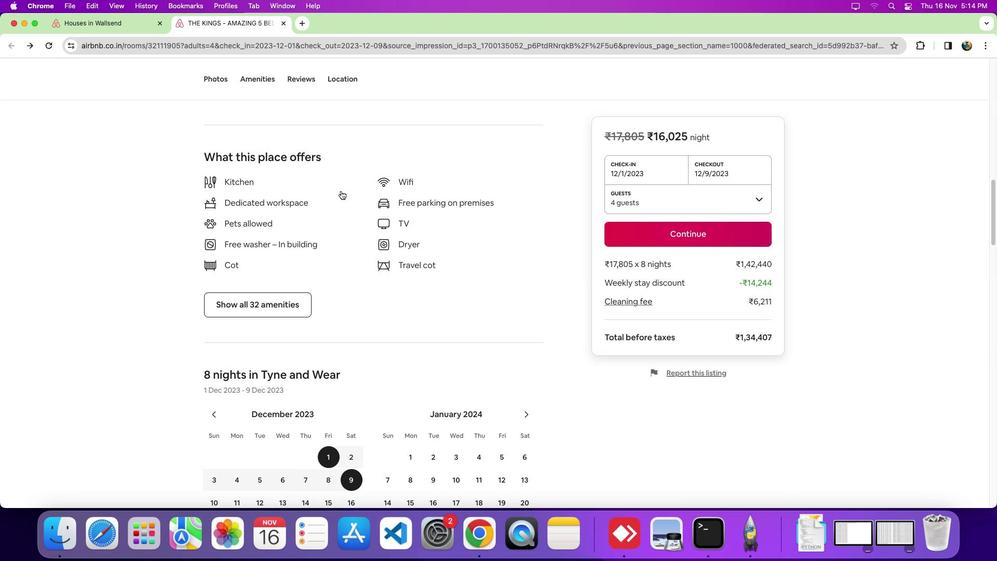 
Action: Mouse scrolled (341, 190) with delta (0, 2)
Screenshot: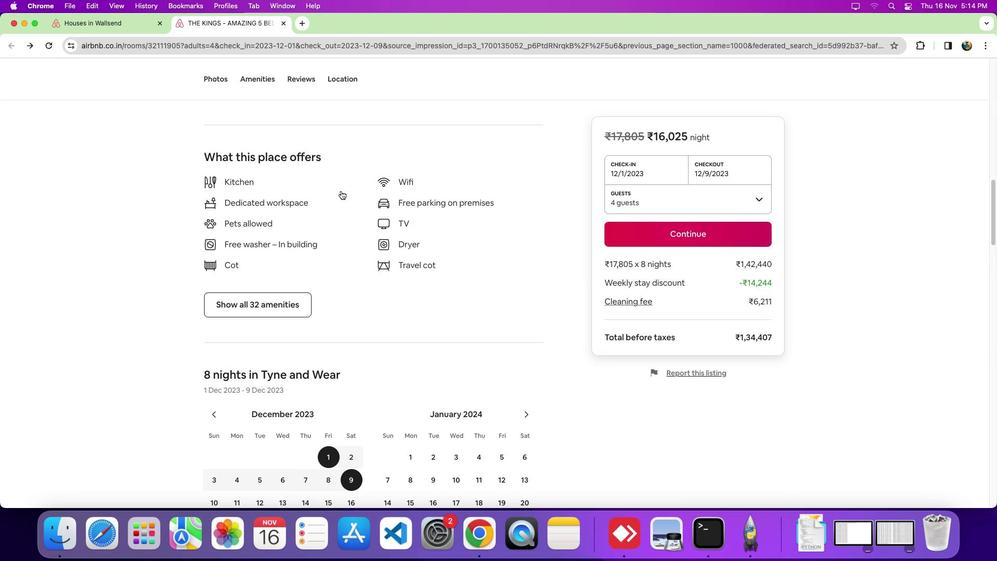 
Action: Mouse scrolled (341, 190) with delta (0, 4)
Screenshot: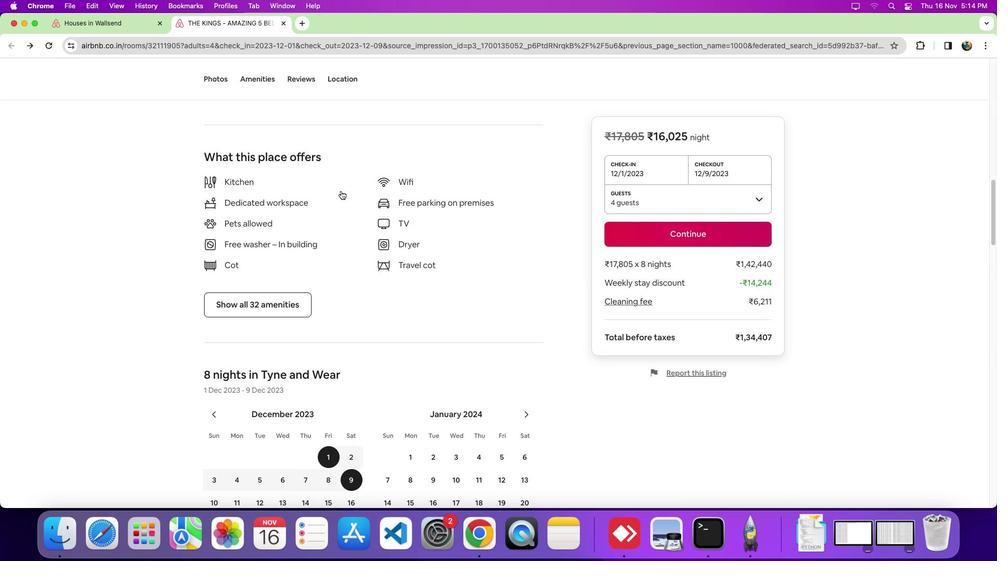 
Action: Mouse moved to (341, 191)
Screenshot: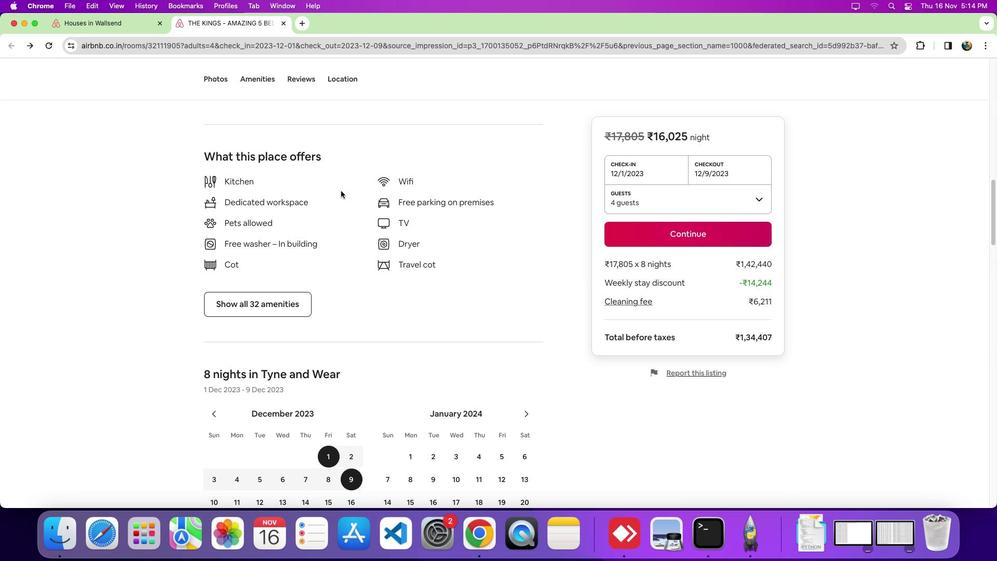 
Action: Mouse scrolled (341, 191) with delta (0, 0)
Screenshot: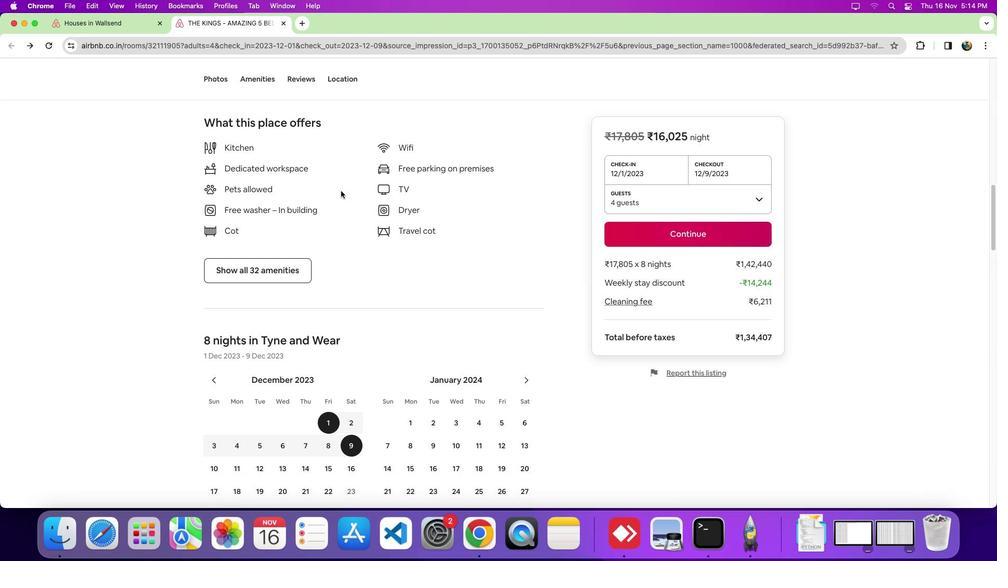 
Action: Mouse scrolled (341, 191) with delta (0, 0)
Screenshot: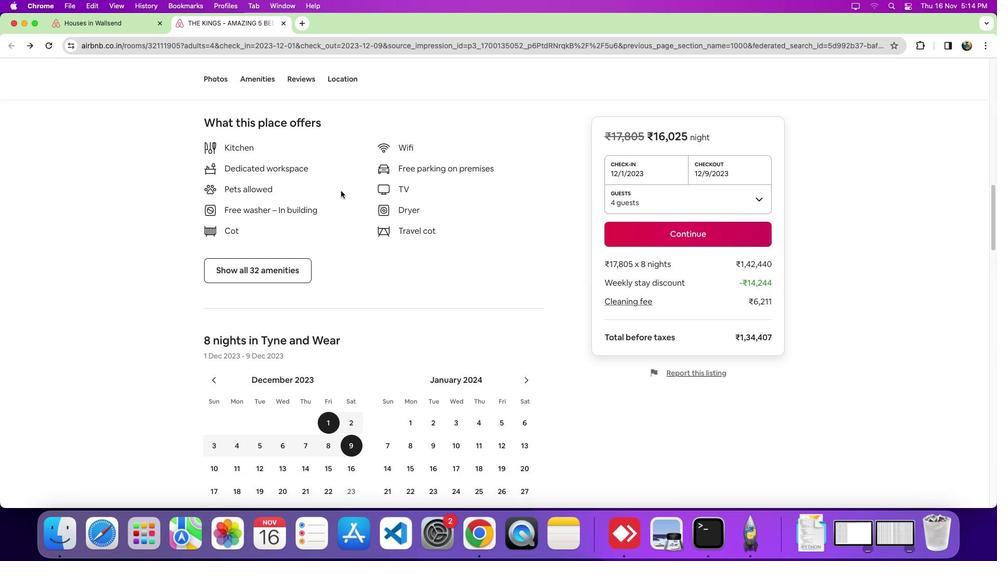 
Action: Mouse scrolled (341, 191) with delta (0, 0)
Screenshot: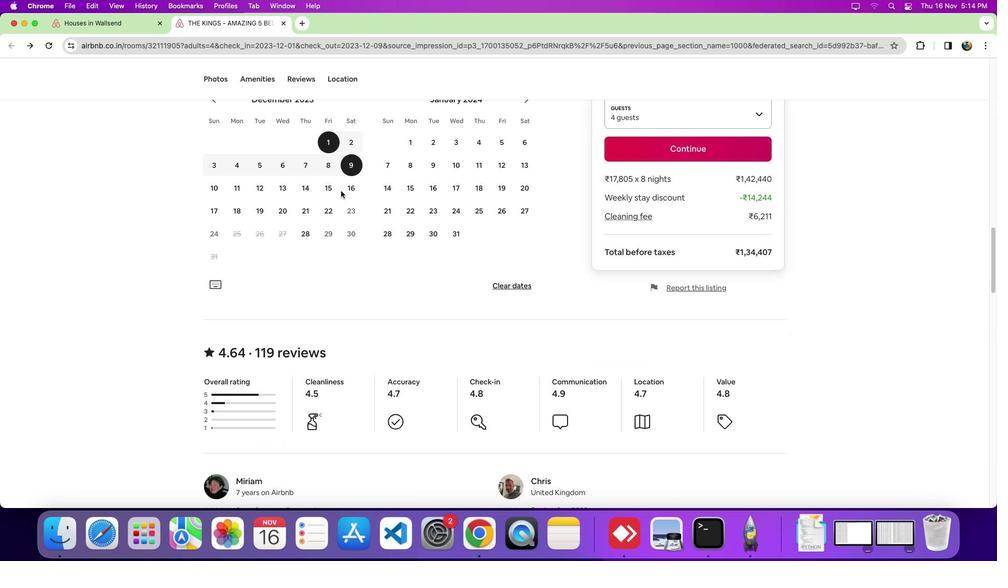 
Action: Mouse scrolled (341, 191) with delta (0, 0)
Screenshot: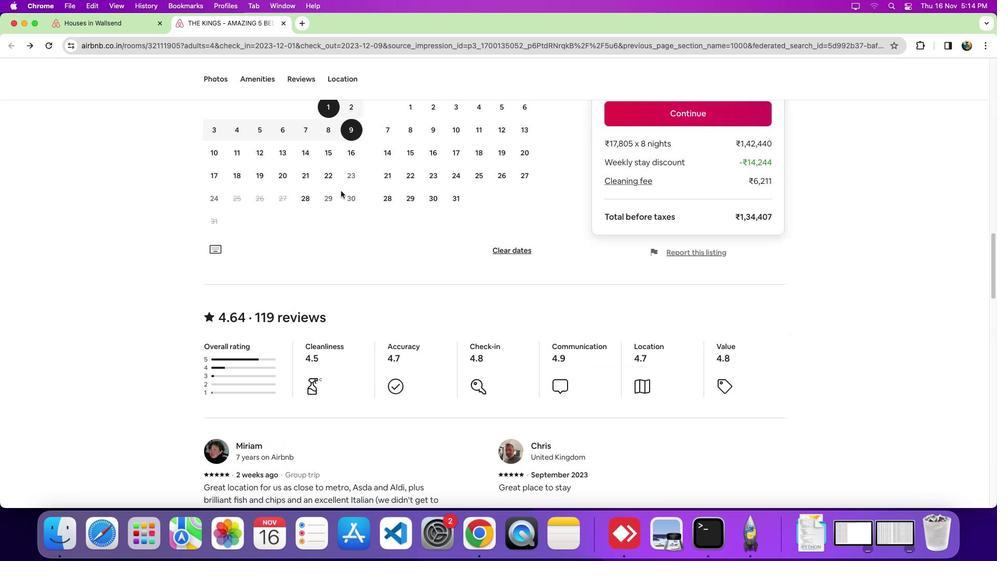 
Action: Mouse scrolled (341, 191) with delta (0, -3)
Screenshot: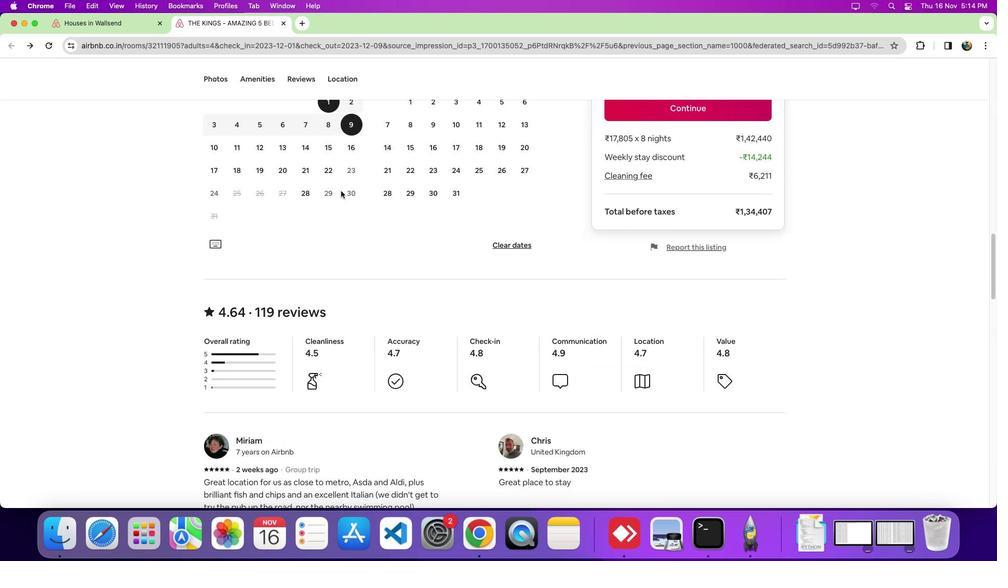 
Action: Mouse scrolled (341, 191) with delta (0, -3)
Screenshot: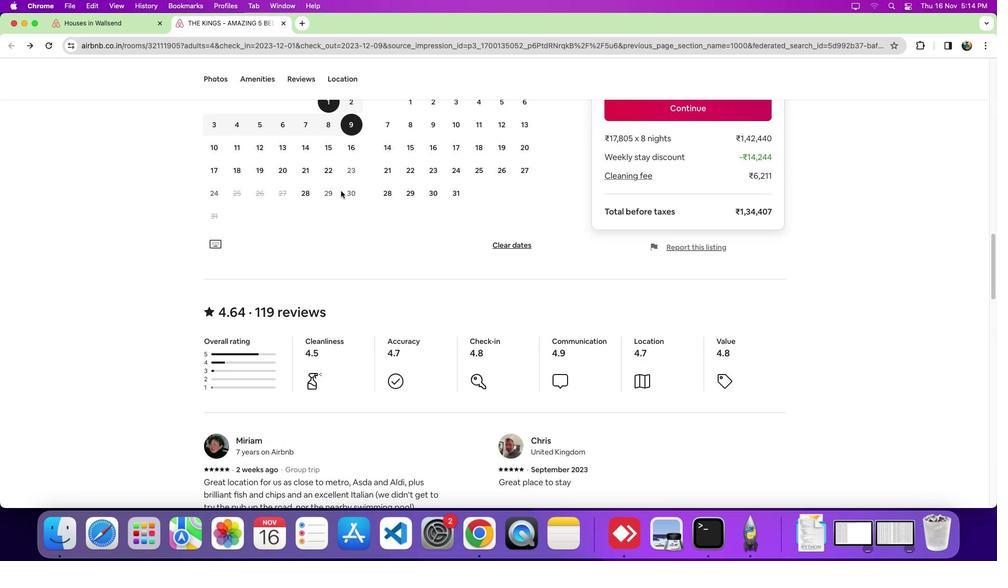 
Action: Mouse scrolled (341, 191) with delta (0, 0)
Screenshot: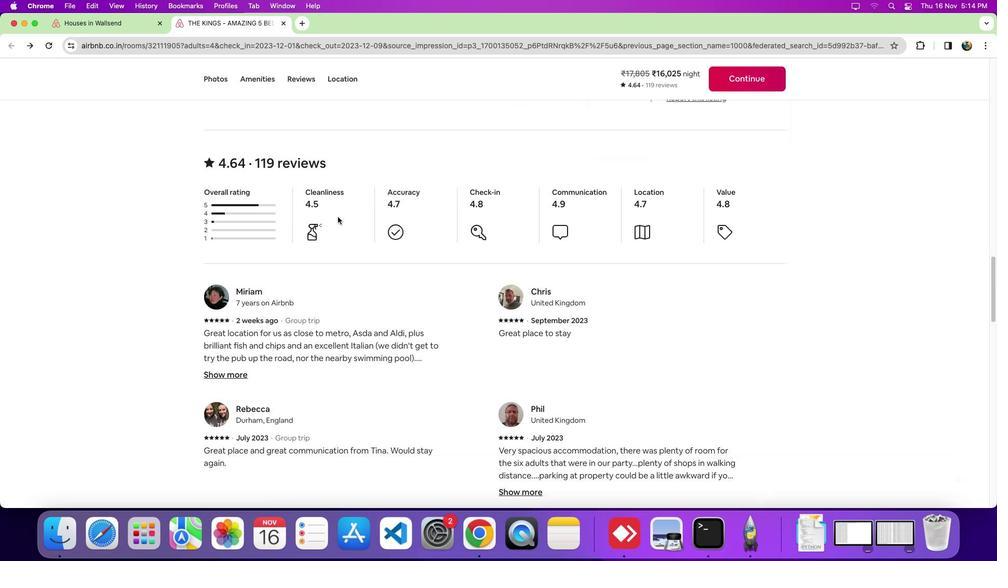 
Action: Mouse scrolled (341, 191) with delta (0, 0)
Screenshot: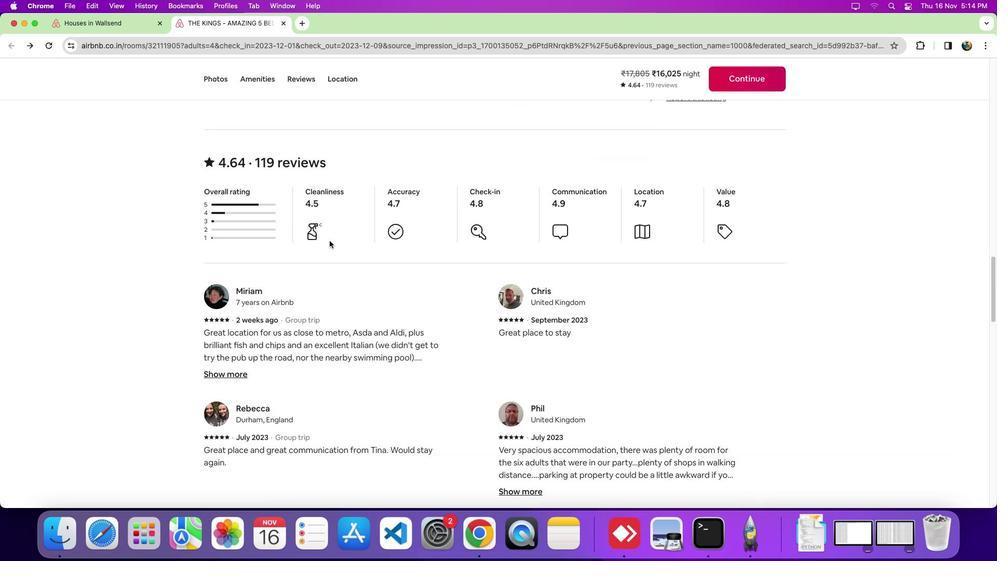 
Action: Mouse scrolled (341, 191) with delta (0, -2)
Screenshot: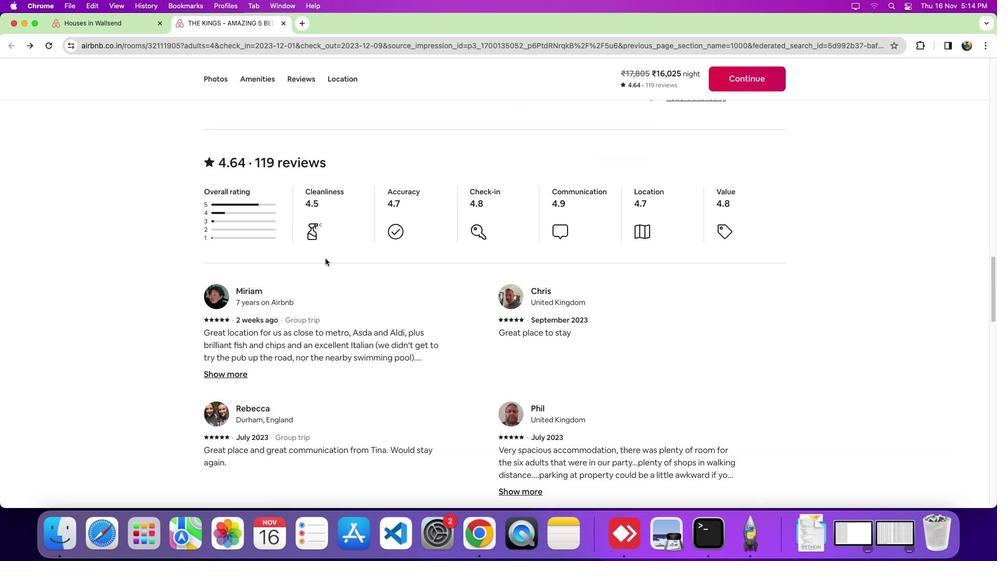 
Action: Mouse moved to (282, 373)
Screenshot: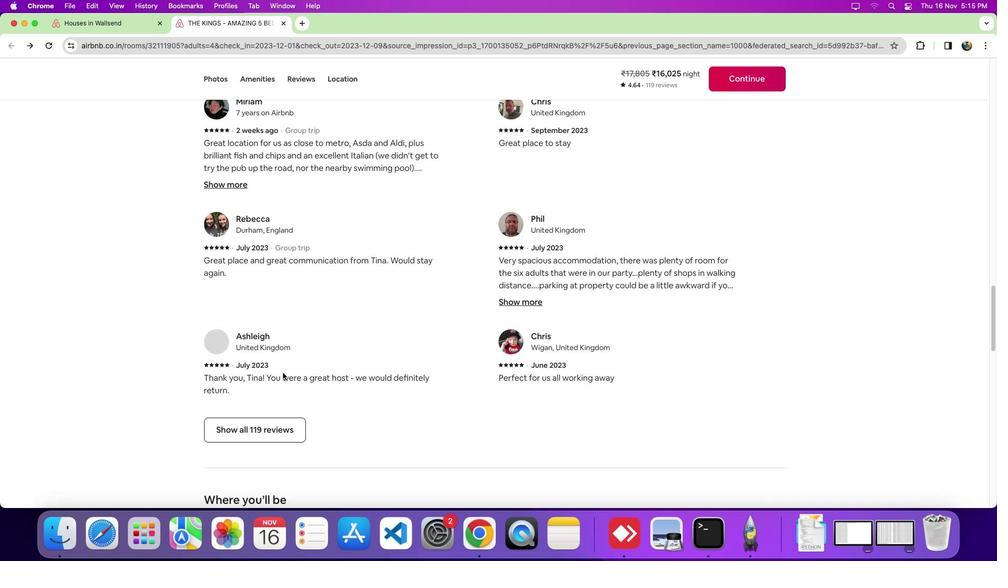 
Action: Mouse scrolled (282, 373) with delta (0, 0)
Screenshot: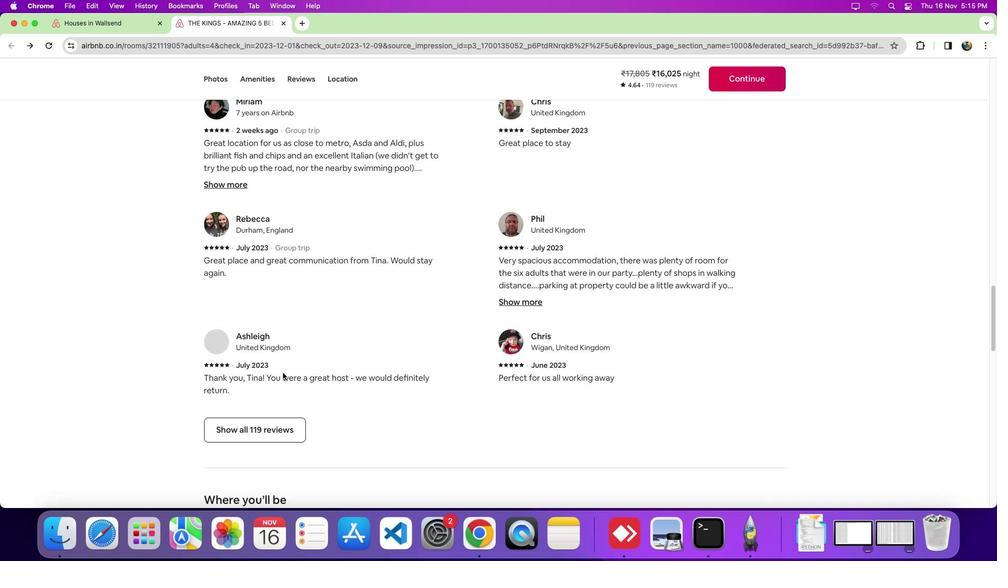 
Action: Mouse scrolled (282, 373) with delta (0, 0)
Screenshot: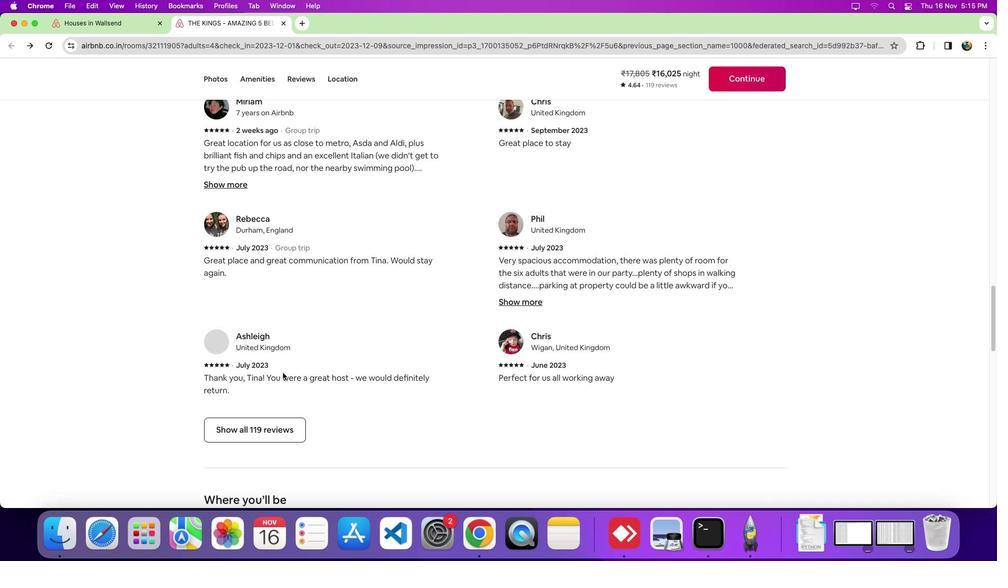 
Action: Mouse scrolled (282, 373) with delta (0, -3)
Screenshot: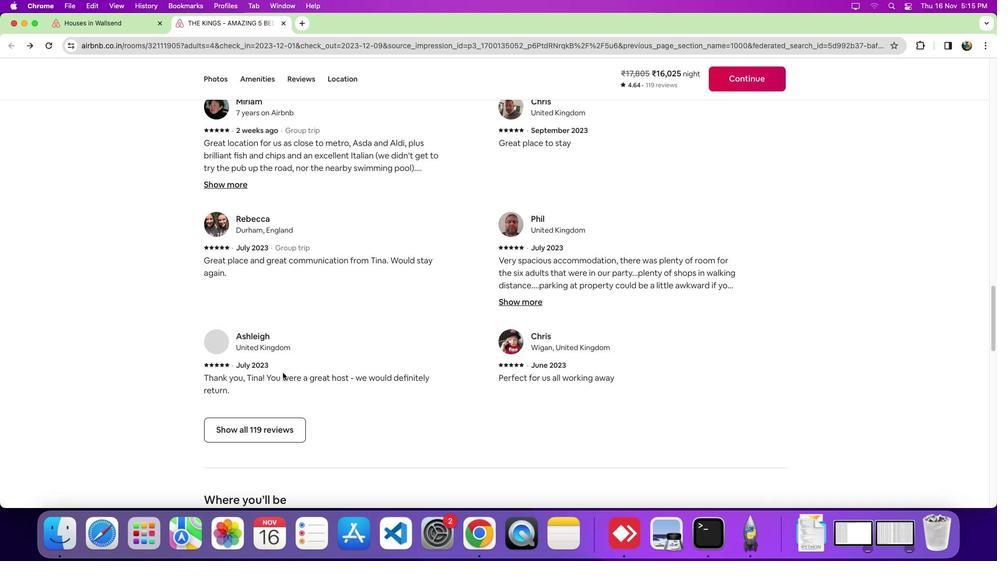 
Action: Mouse moved to (259, 424)
Screenshot: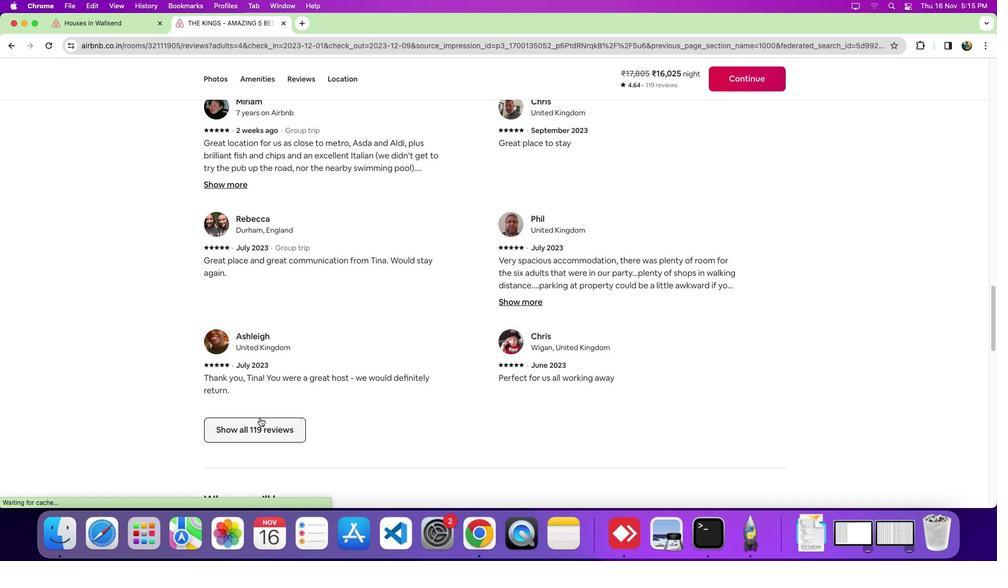 
Action: Mouse pressed left at (259, 424)
Screenshot: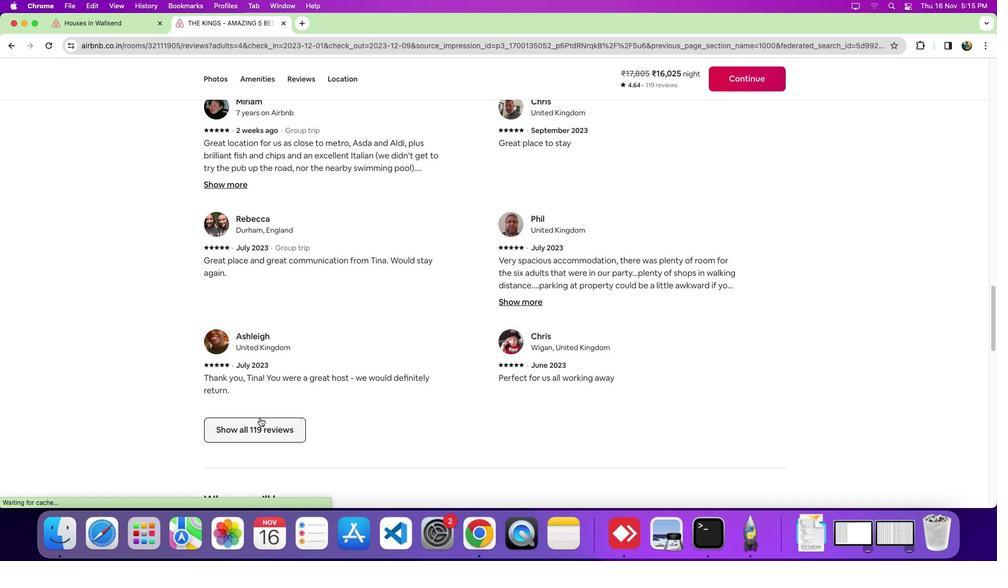 
Action: Mouse moved to (509, 372)
